 Task: Select the current location as Cape Cod, Massachusetts, United States . Now zoom + , and verify the location . Show zoom slider
Action: Mouse moved to (183, 349)
Screenshot: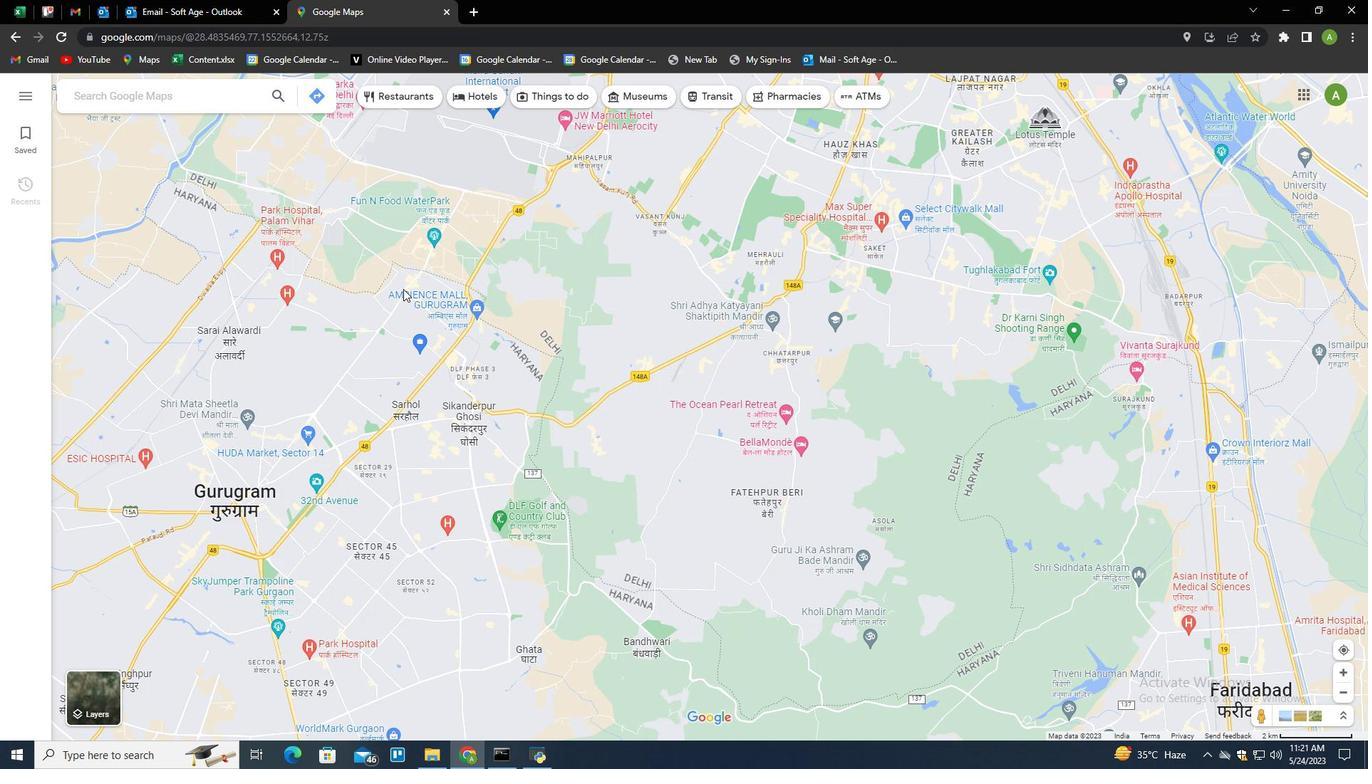 
Action: Mouse scrolled (183, 349) with delta (0, 0)
Screenshot: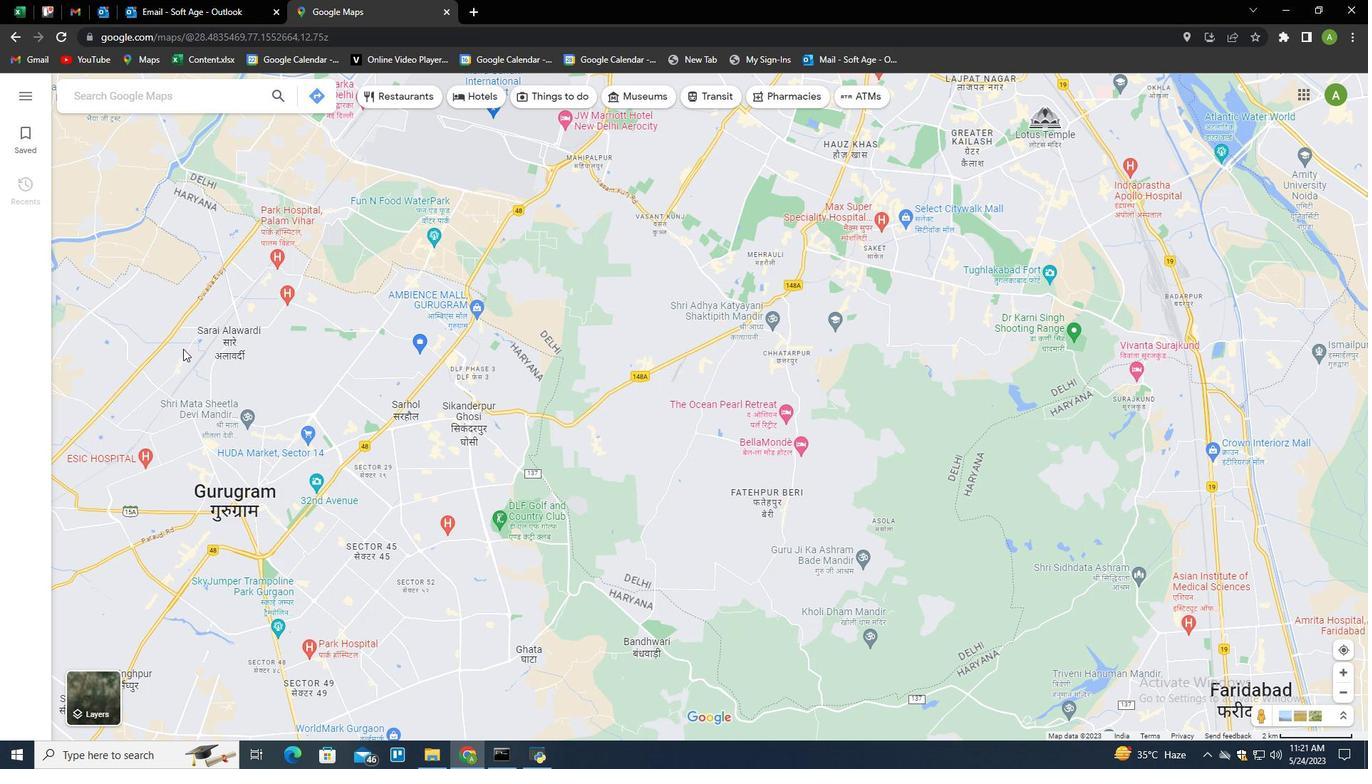 
Action: Mouse scrolled (183, 349) with delta (0, 0)
Screenshot: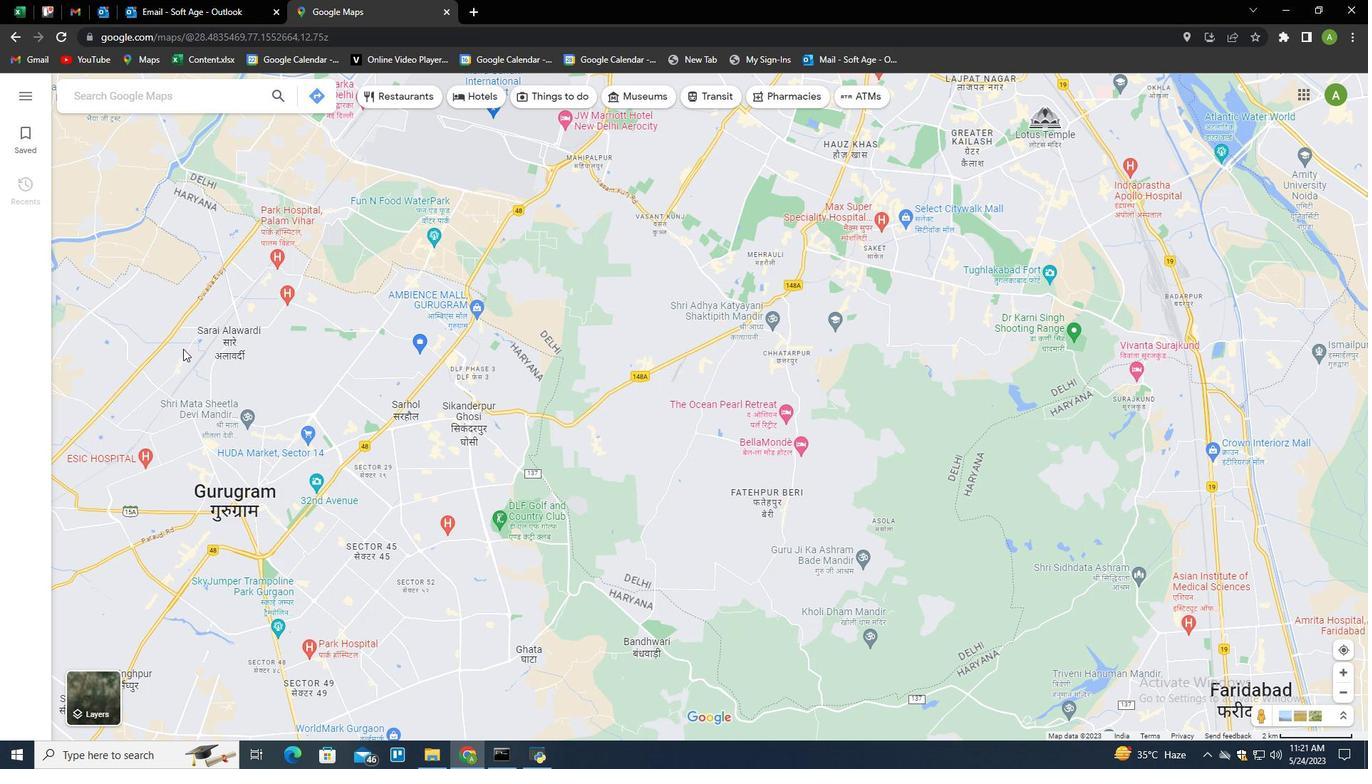 
Action: Mouse scrolled (183, 349) with delta (0, 0)
Screenshot: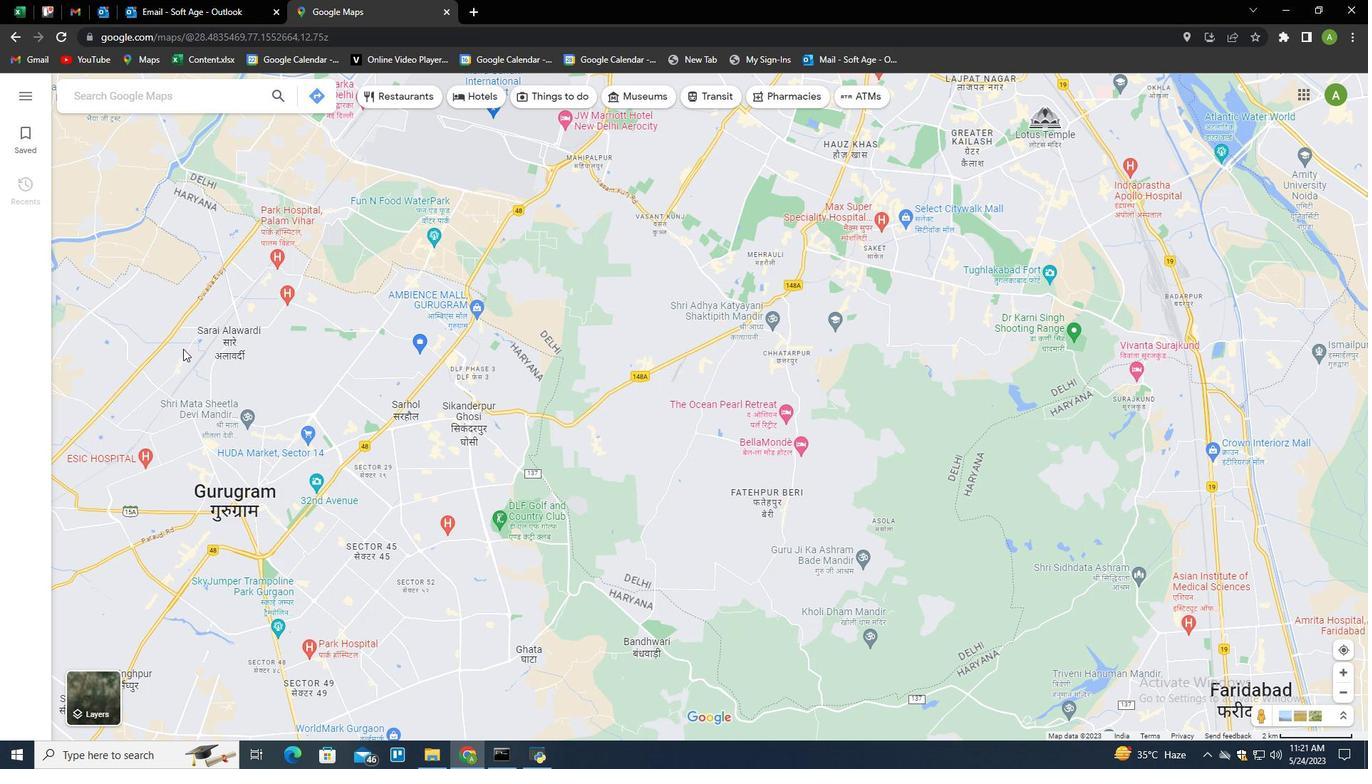 
Action: Mouse scrolled (183, 349) with delta (0, 0)
Screenshot: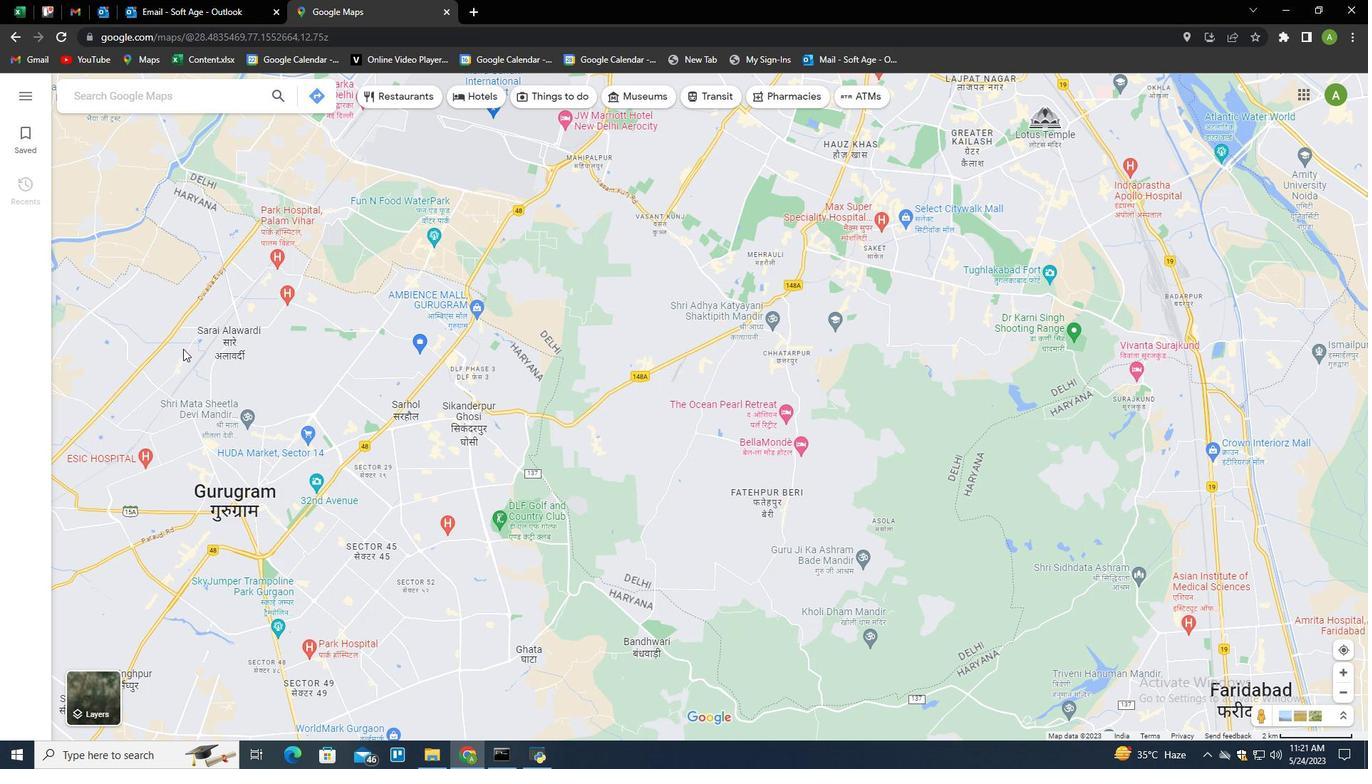 
Action: Mouse moved to (180, 338)
Screenshot: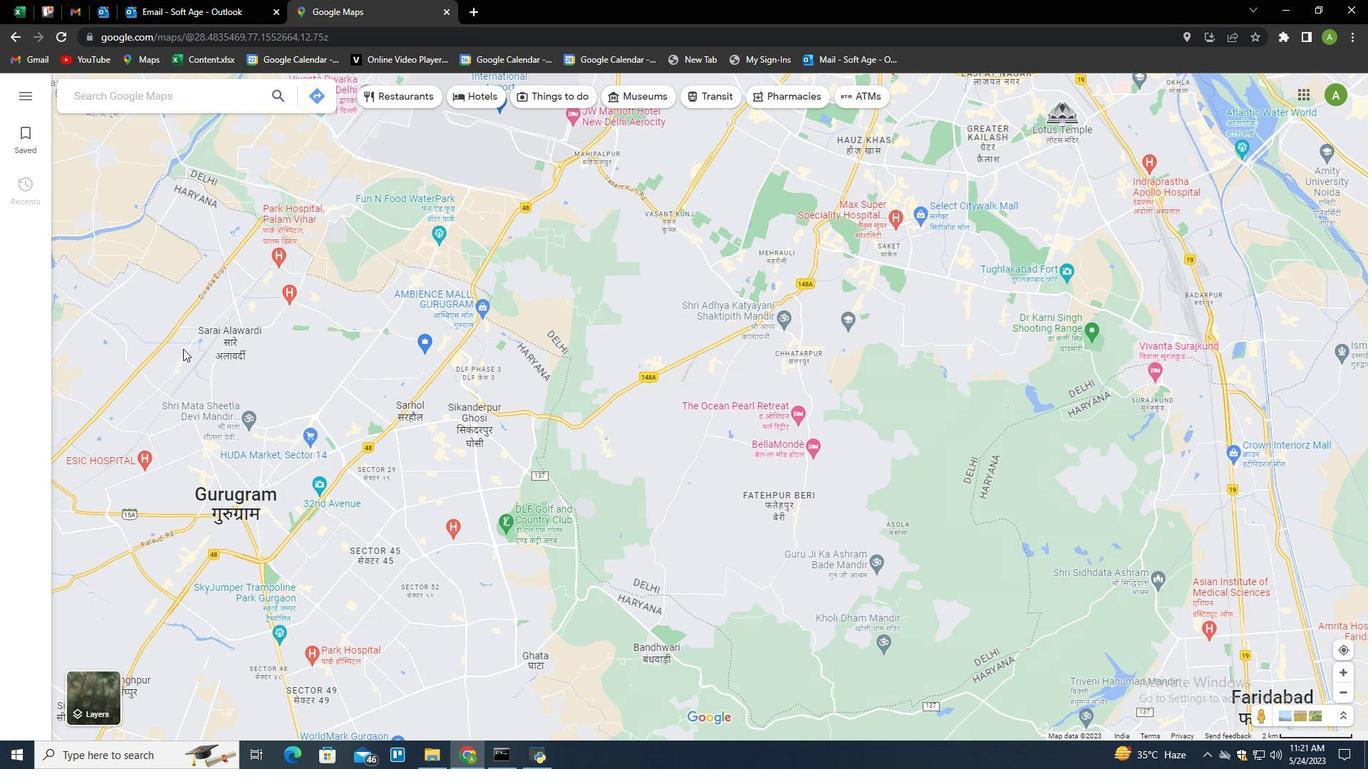 
Action: Mouse scrolled (180, 339) with delta (0, 0)
Screenshot: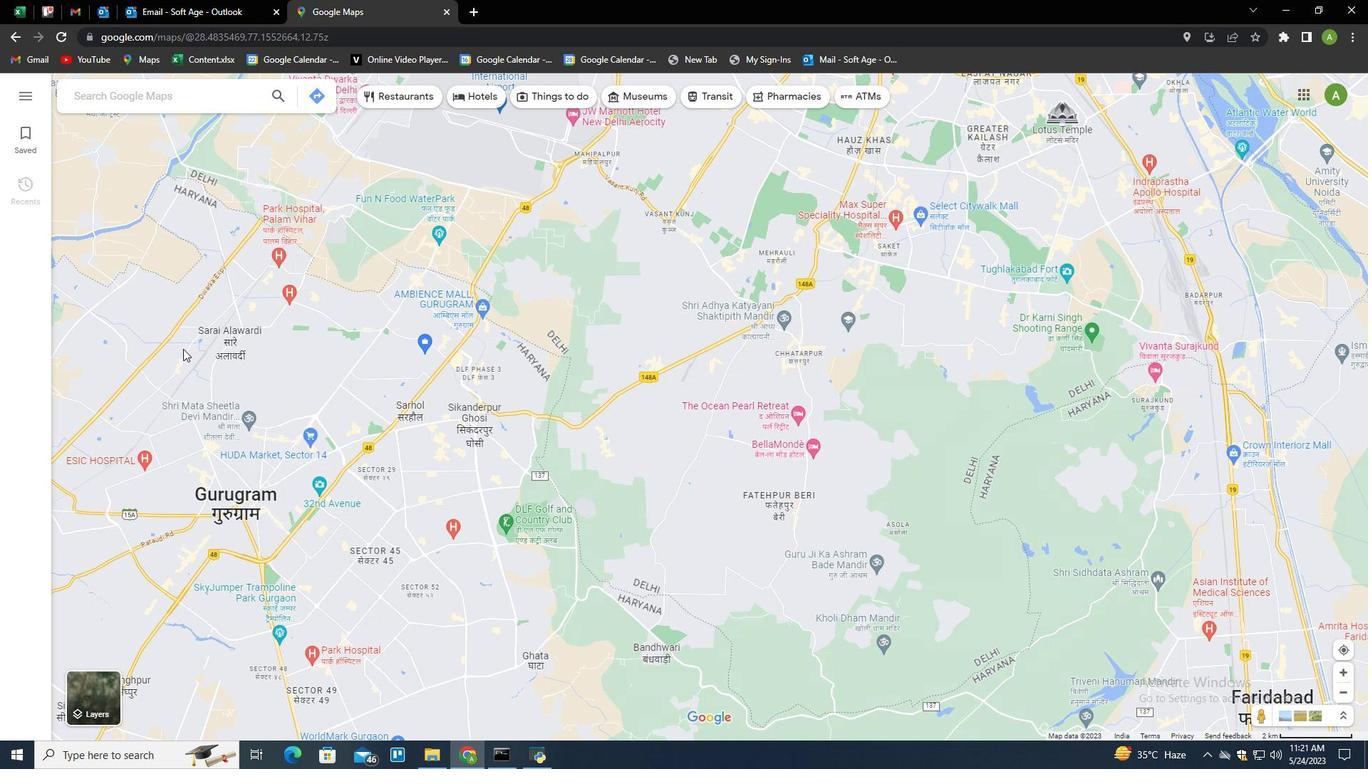 
Action: Mouse moved to (188, 337)
Screenshot: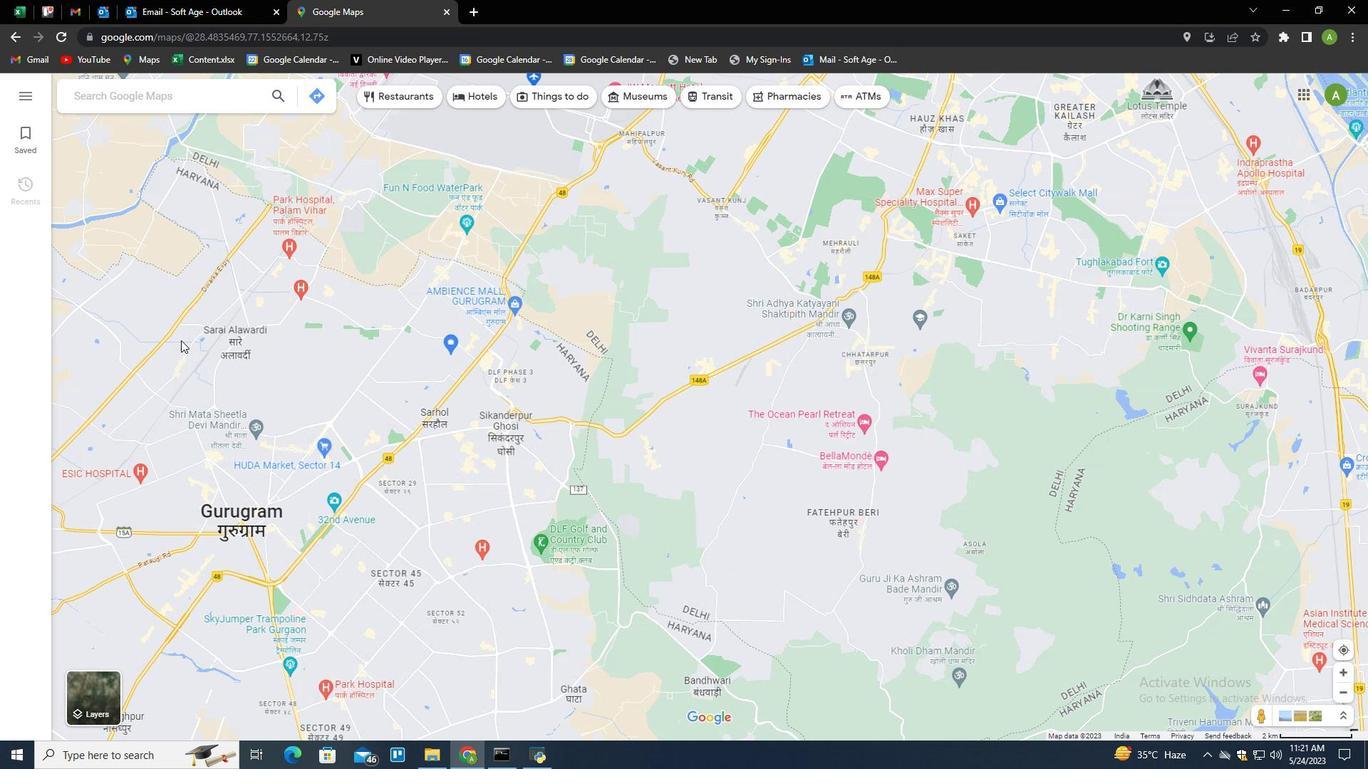 
Action: Mouse scrolled (188, 337) with delta (0, 0)
Screenshot: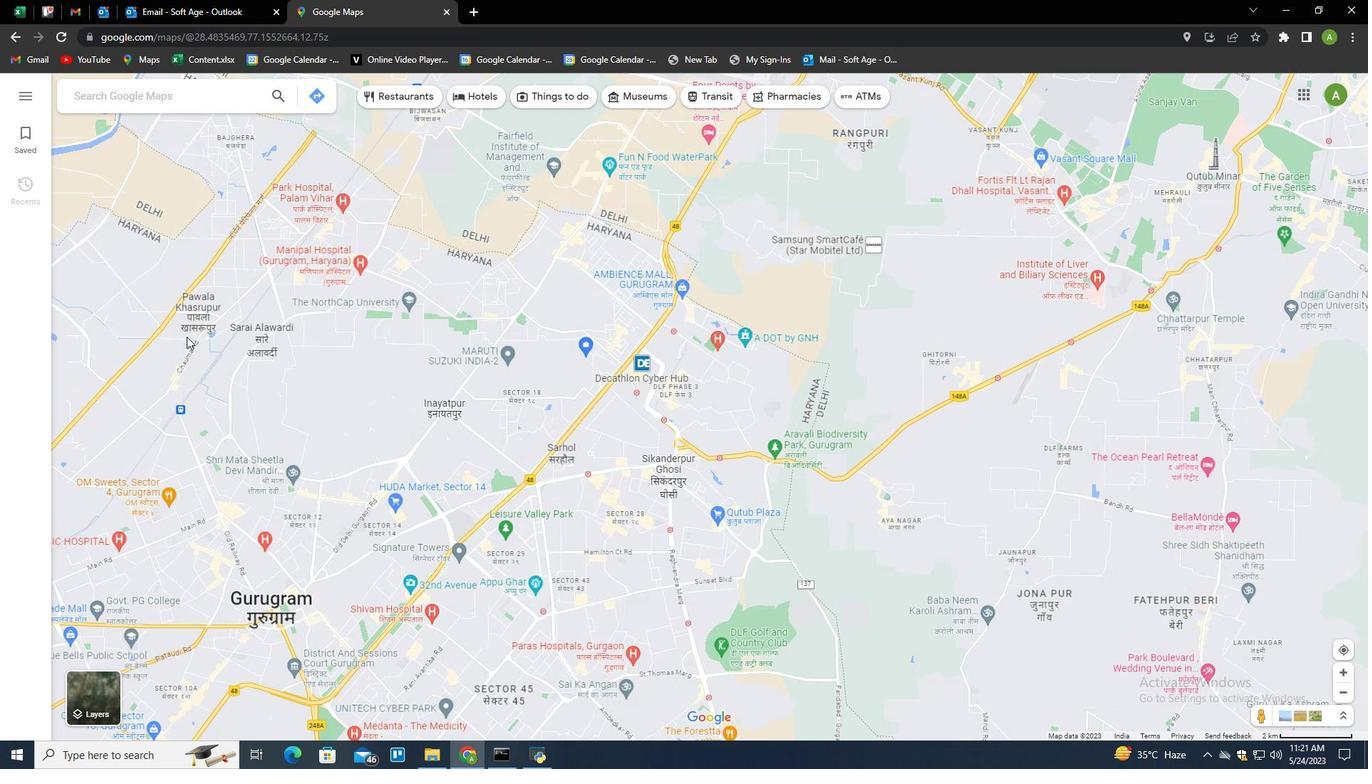 
Action: Mouse scrolled (188, 336) with delta (0, 0)
Screenshot: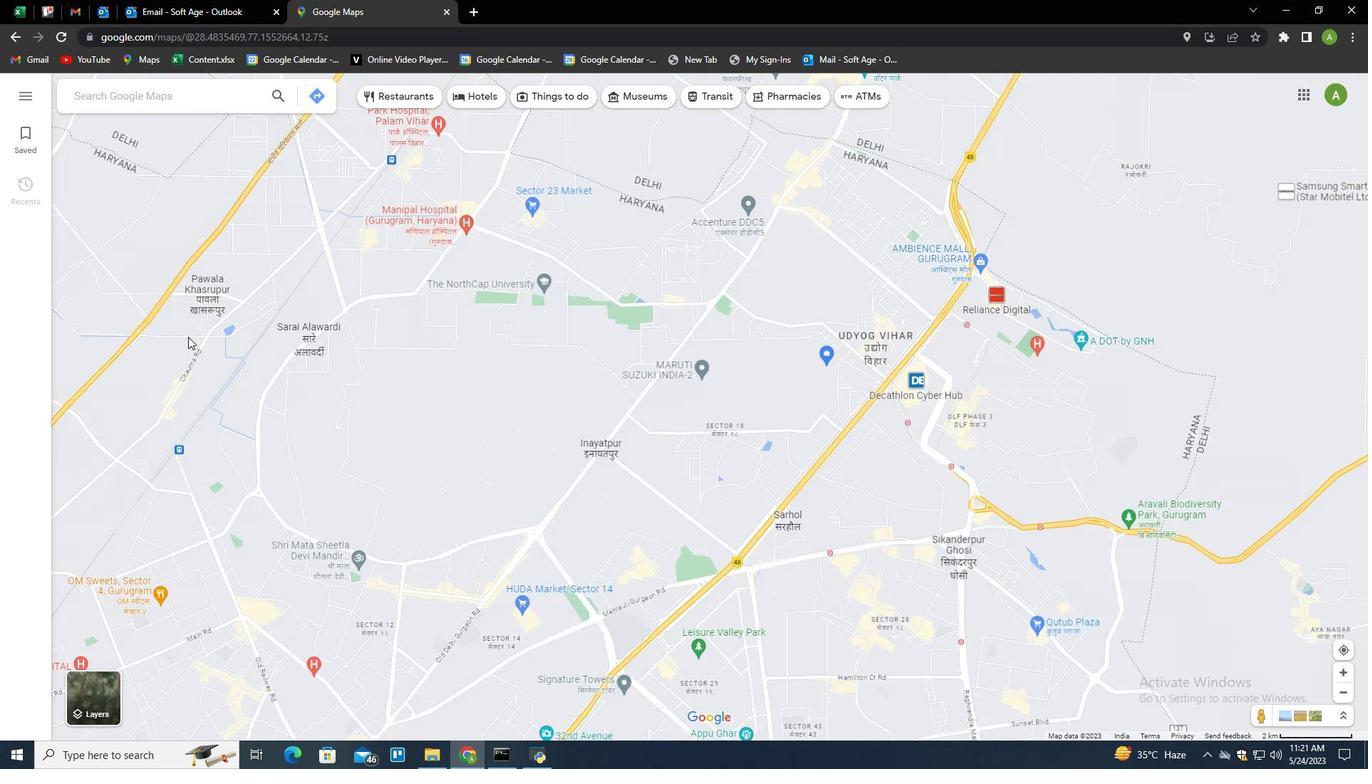
Action: Mouse scrolled (188, 336) with delta (0, 0)
Screenshot: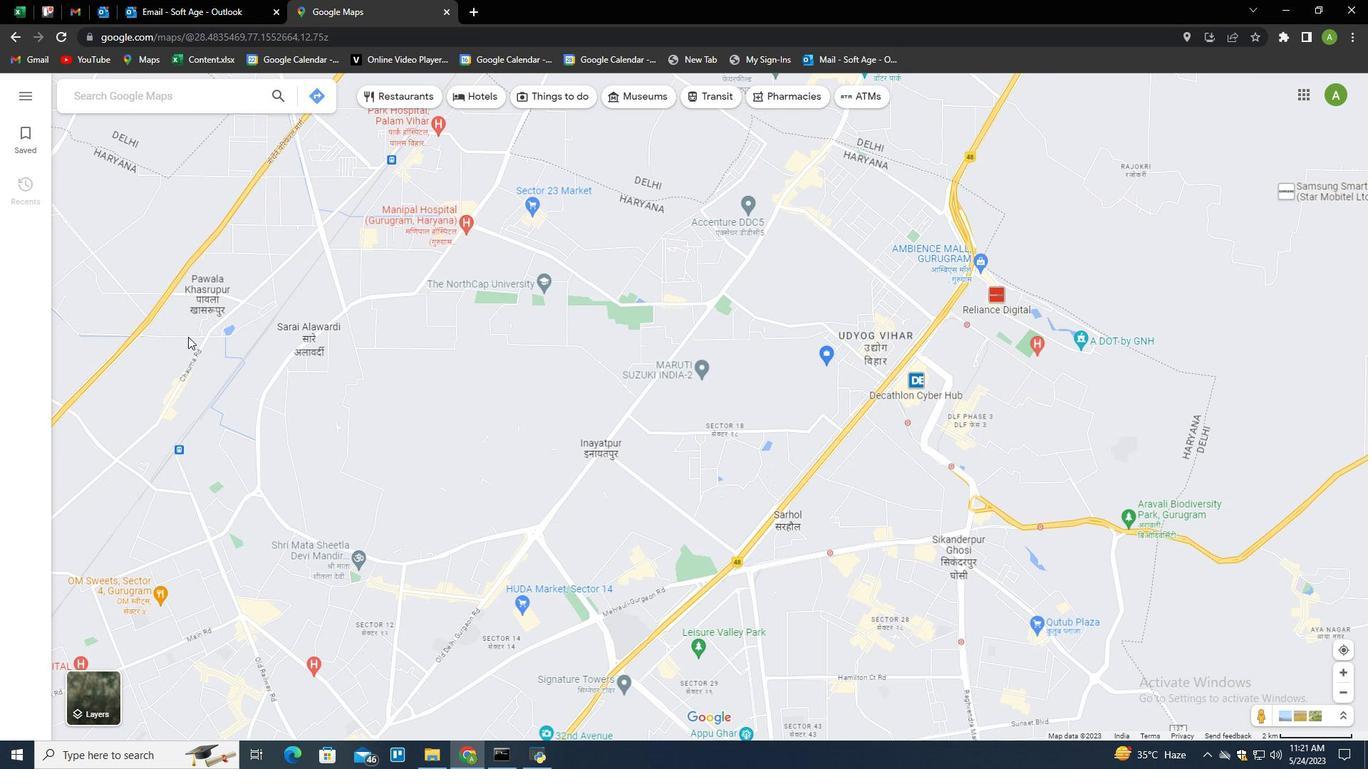 
Action: Mouse scrolled (188, 336) with delta (0, 0)
Screenshot: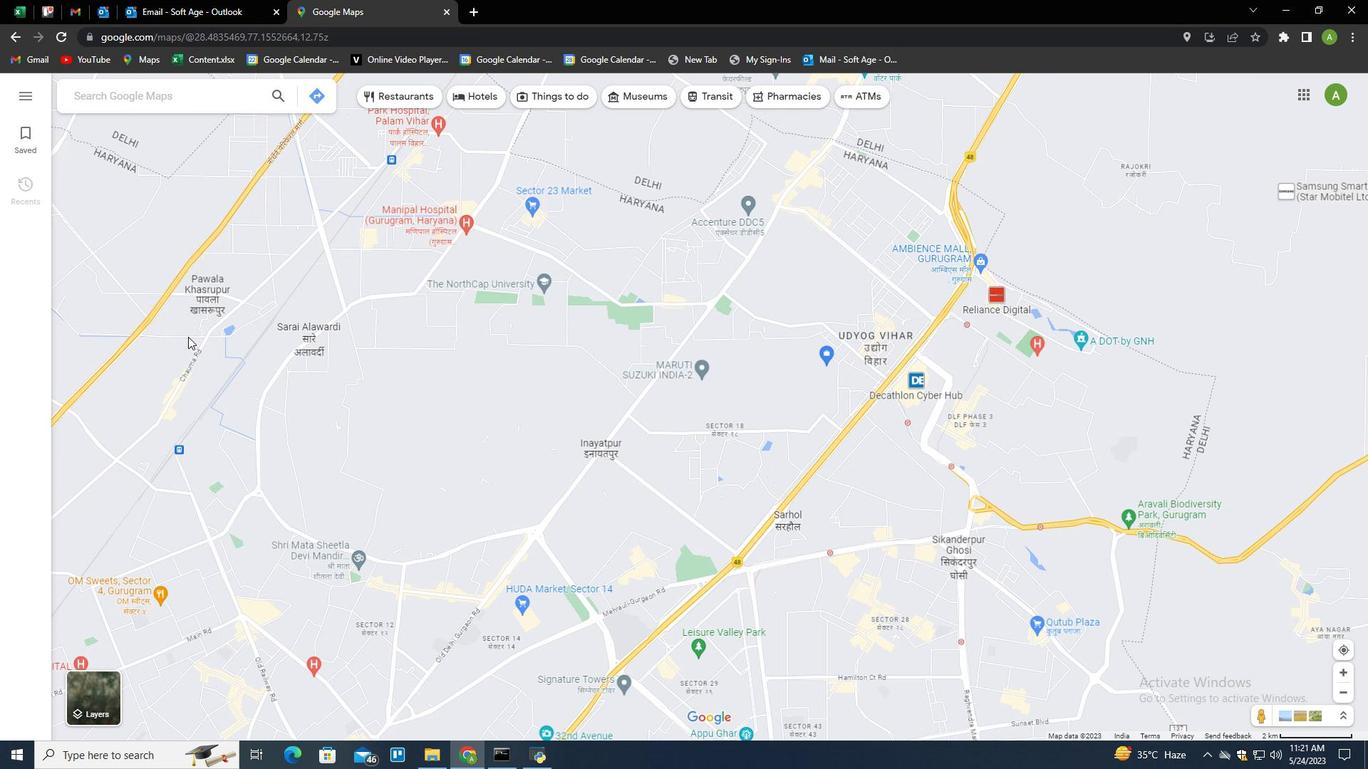 
Action: Mouse scrolled (188, 336) with delta (0, 0)
Screenshot: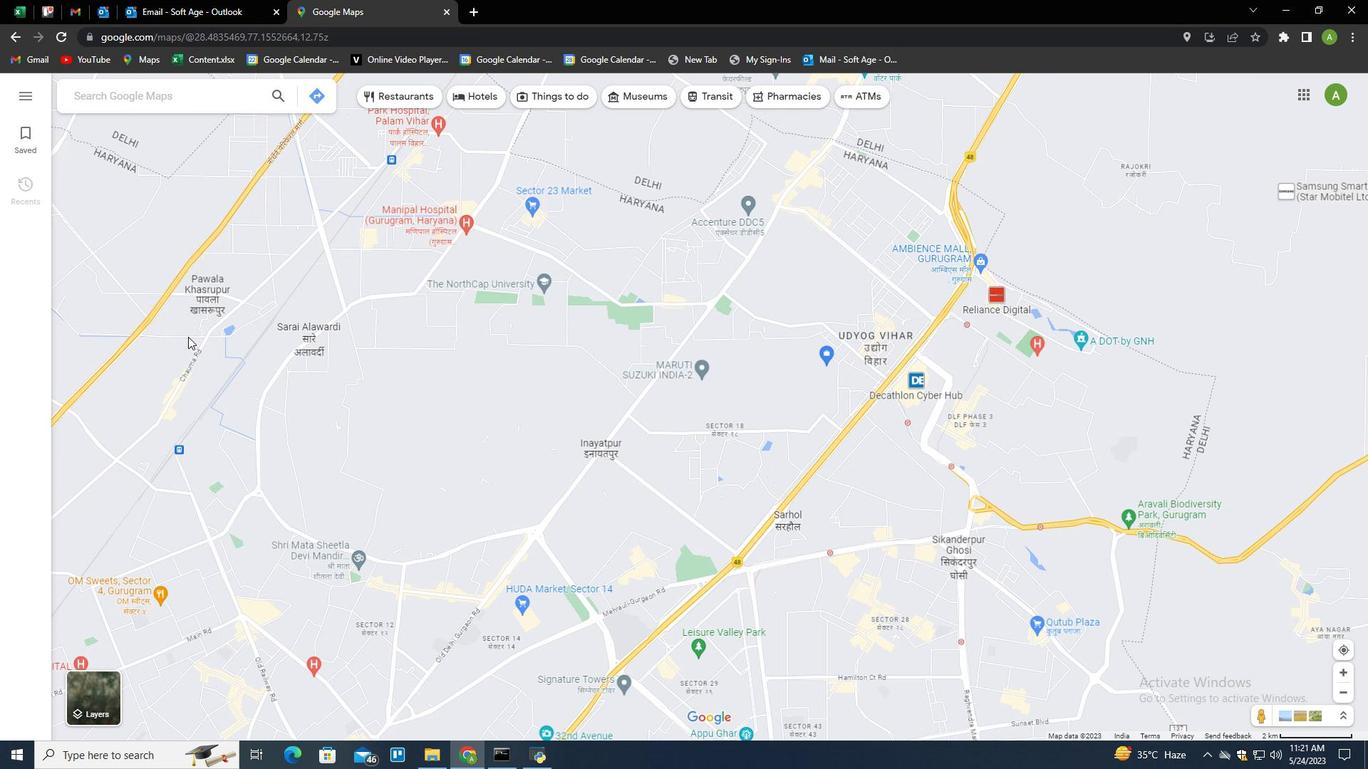 
Action: Mouse scrolled (188, 336) with delta (0, 0)
Screenshot: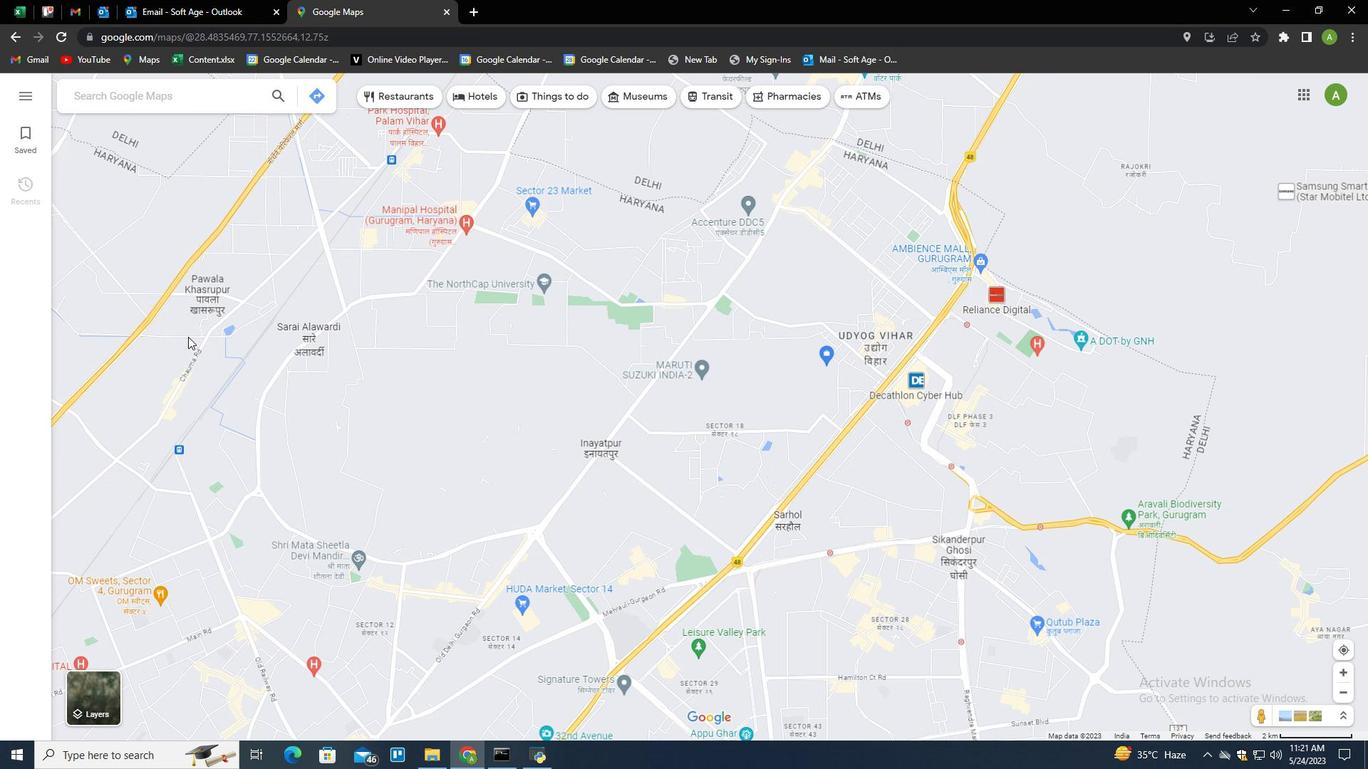 
Action: Mouse scrolled (188, 336) with delta (0, 0)
Screenshot: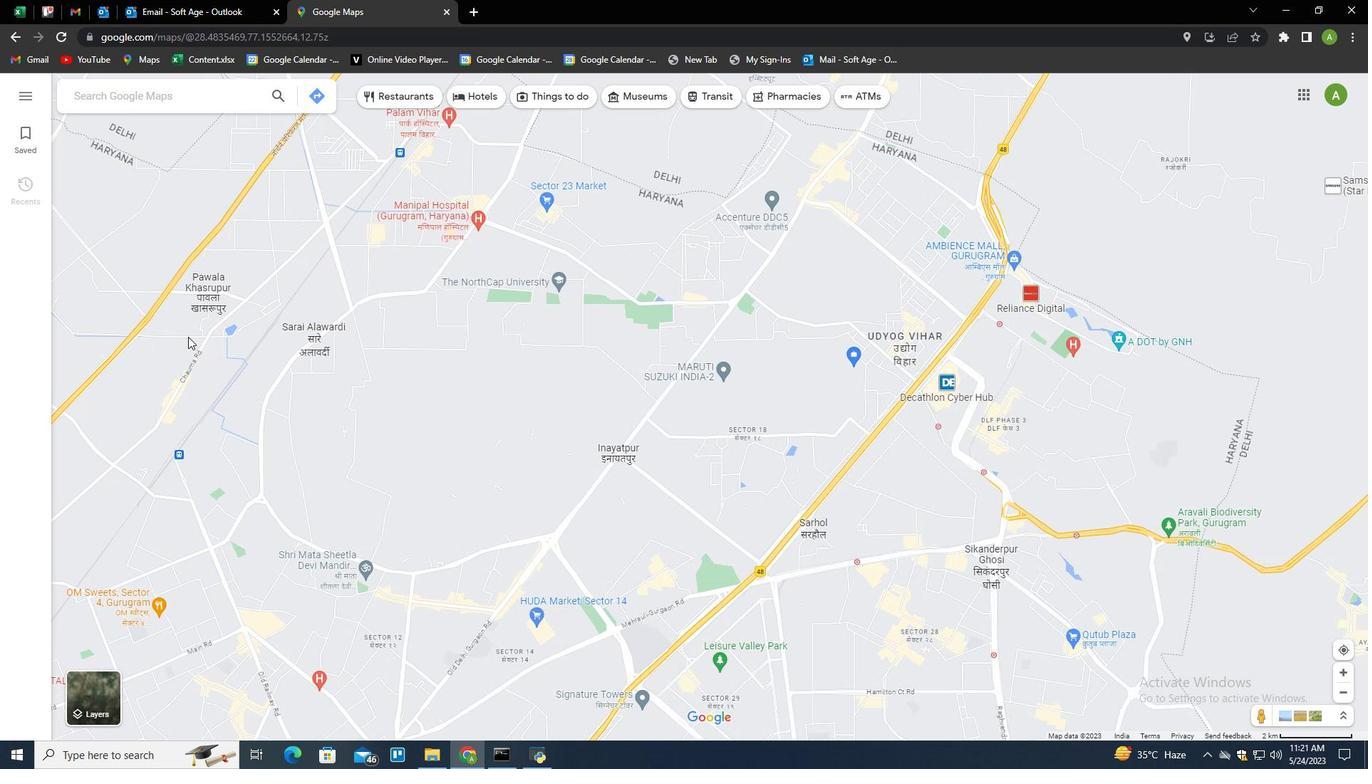 
Action: Mouse moved to (185, 337)
Screenshot: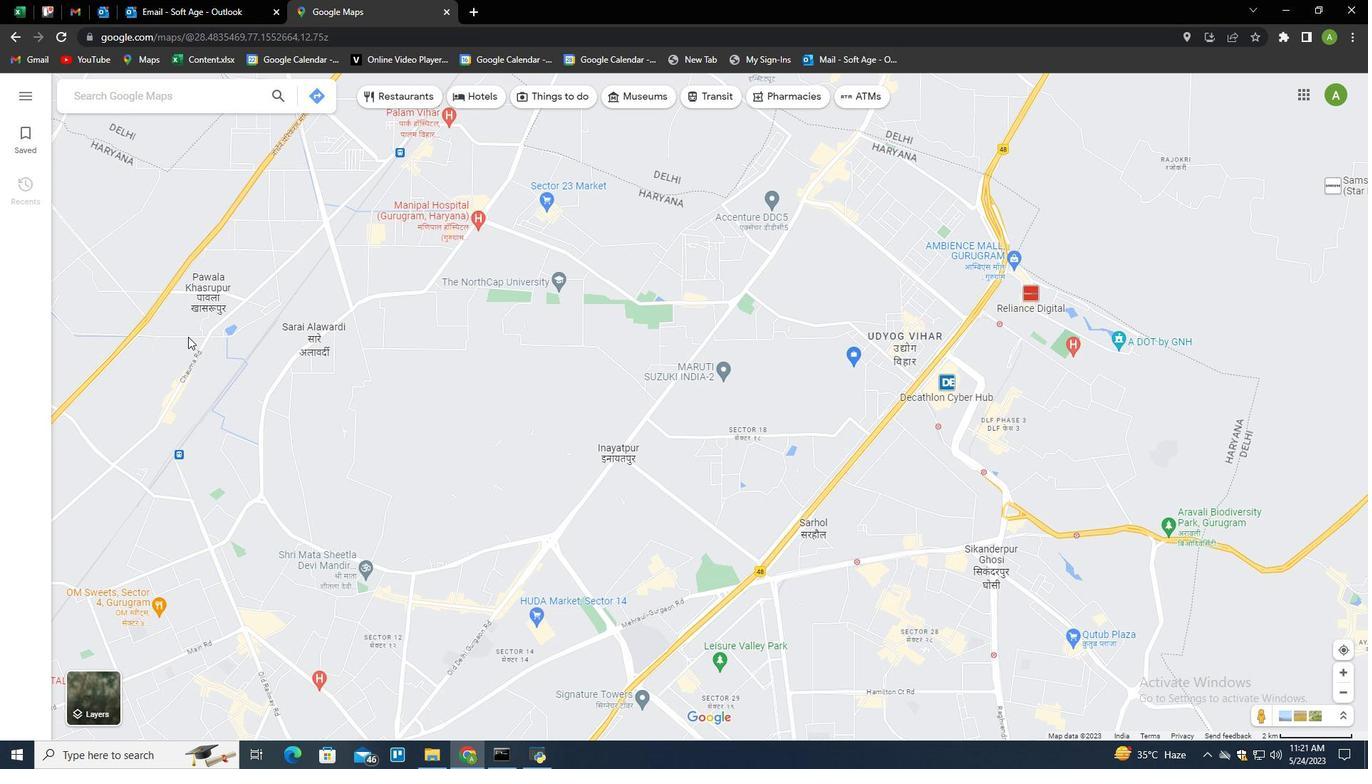 
Action: Mouse scrolled (185, 337) with delta (0, 0)
Screenshot: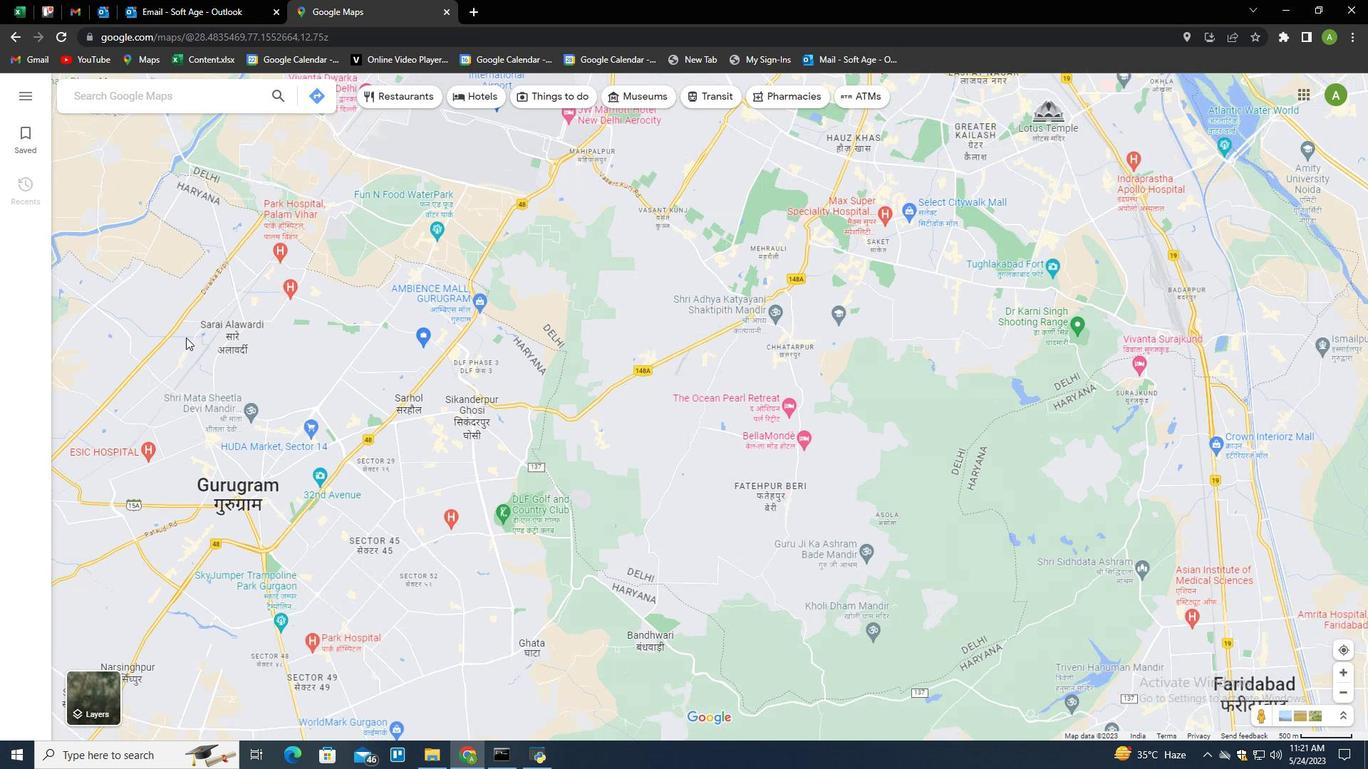 
Action: Mouse scrolled (185, 337) with delta (0, 0)
Screenshot: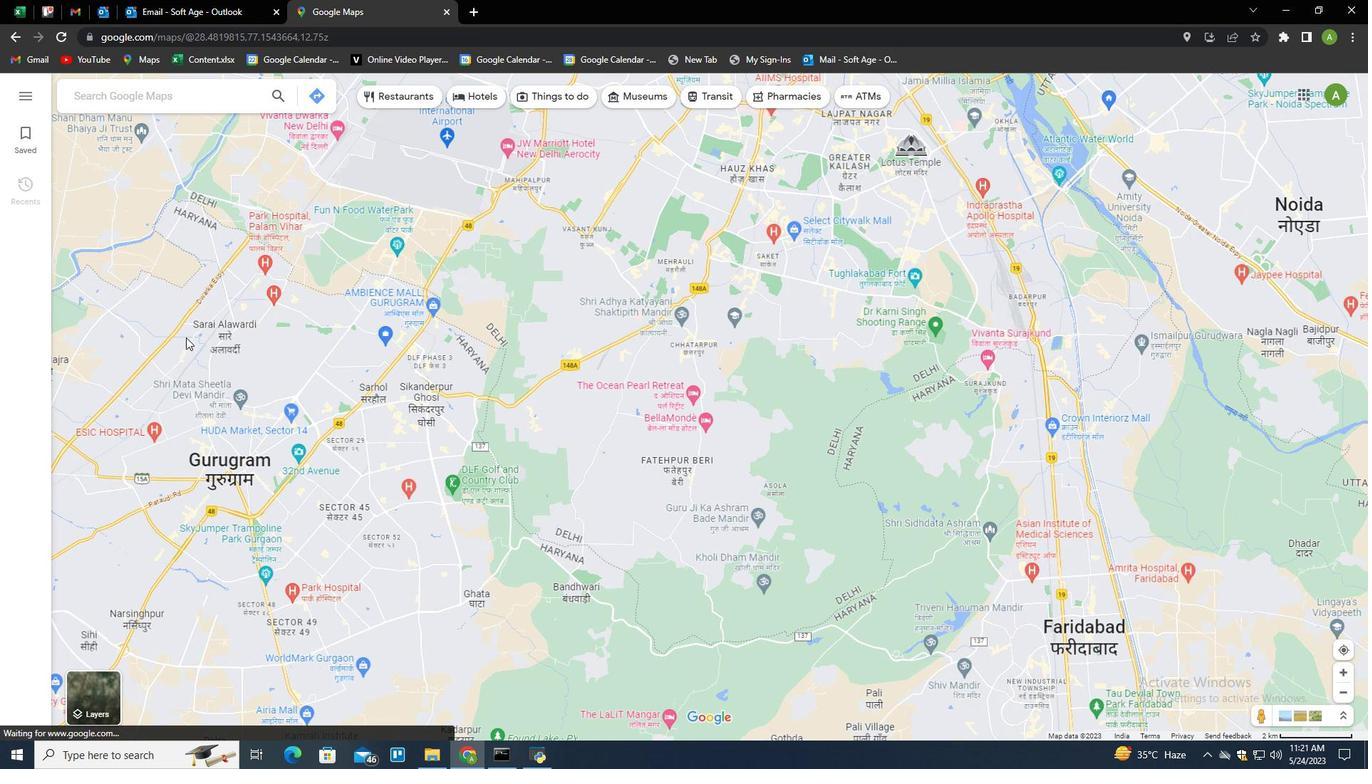 
Action: Mouse scrolled (185, 337) with delta (0, 0)
Screenshot: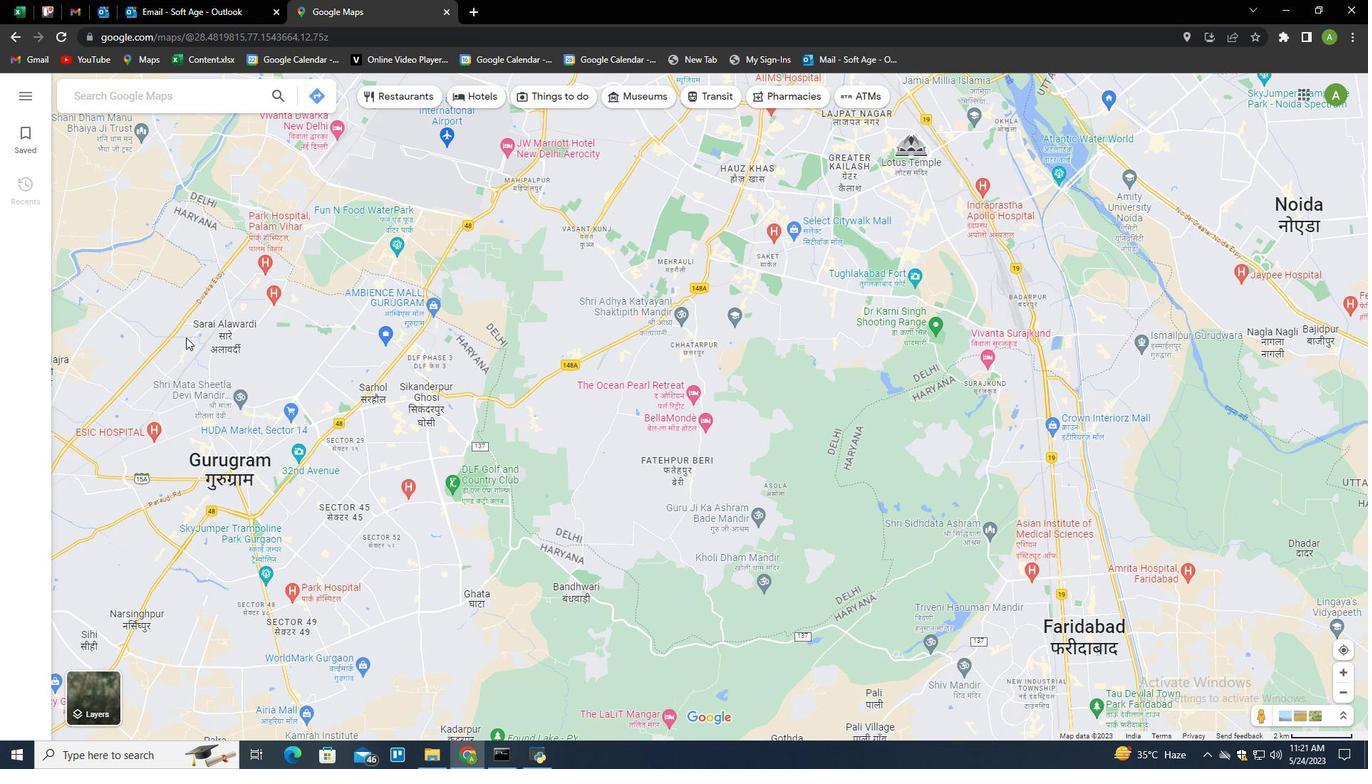 
Action: Mouse moved to (309, 96)
Screenshot: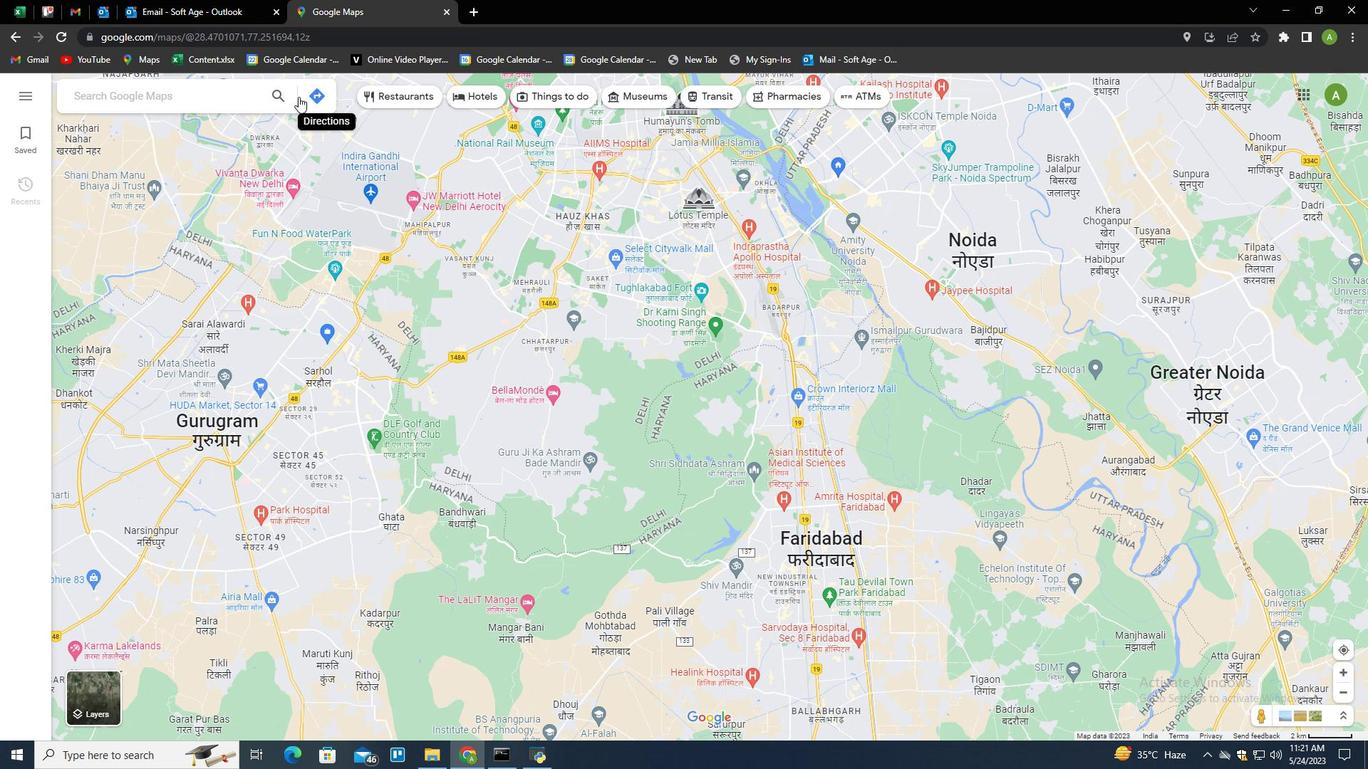 
Action: Mouse pressed left at (309, 96)
Screenshot: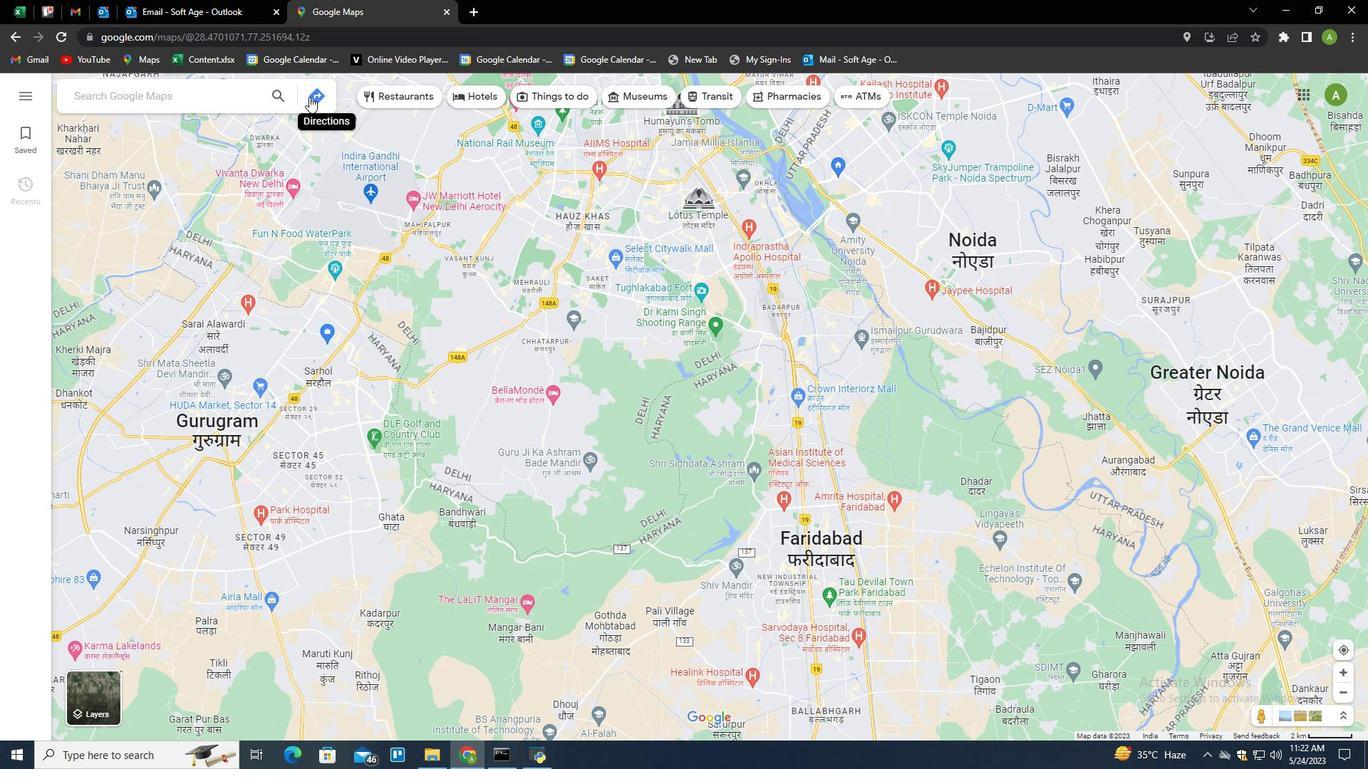 
Action: Mouse moved to (319, 96)
Screenshot: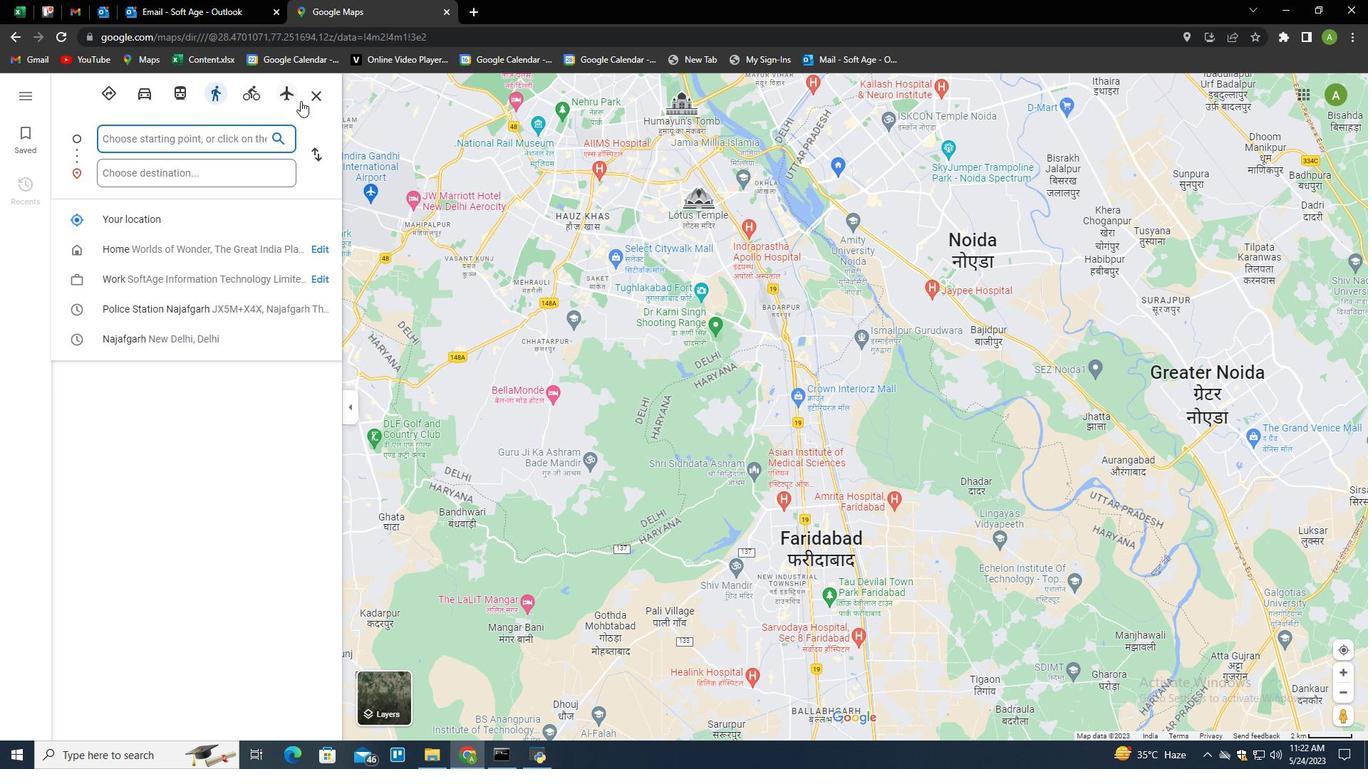 
Action: Mouse pressed left at (319, 96)
Screenshot: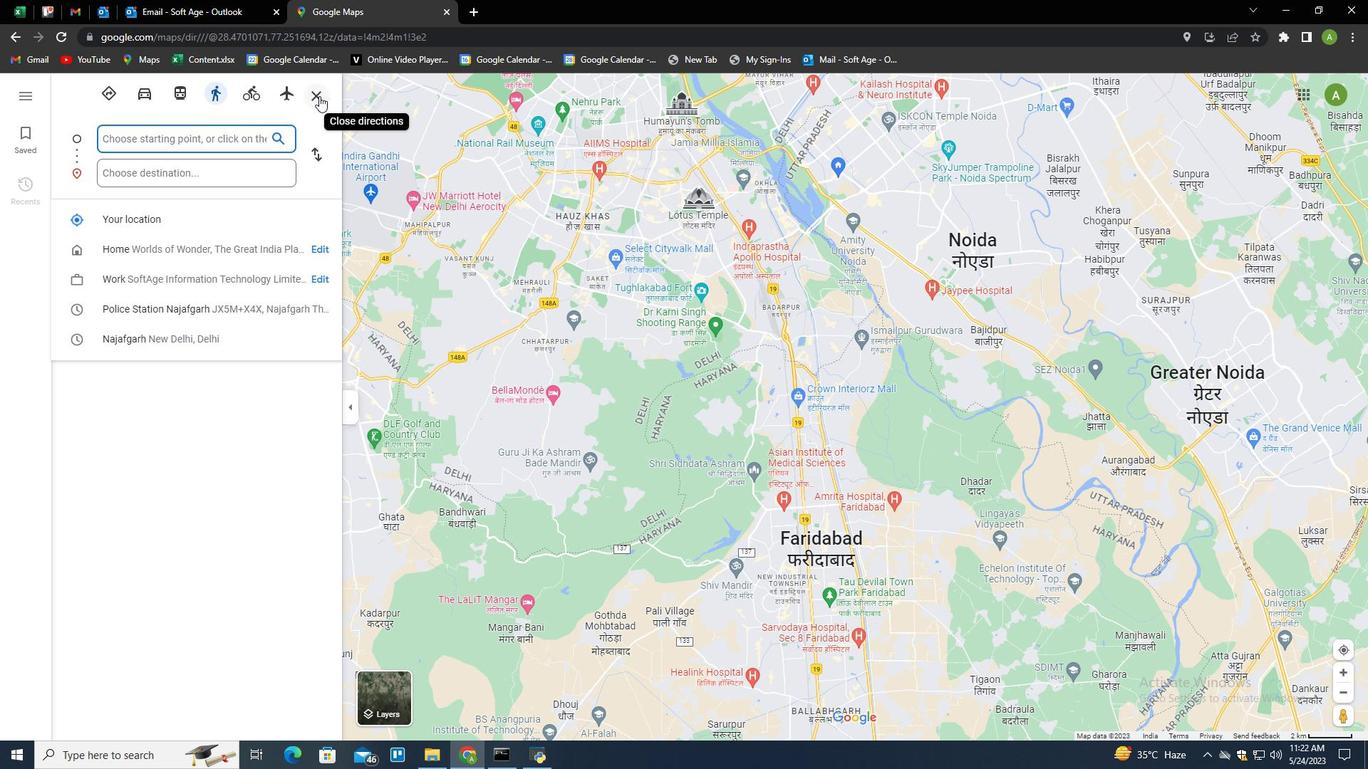 
Action: Mouse moved to (240, 101)
Screenshot: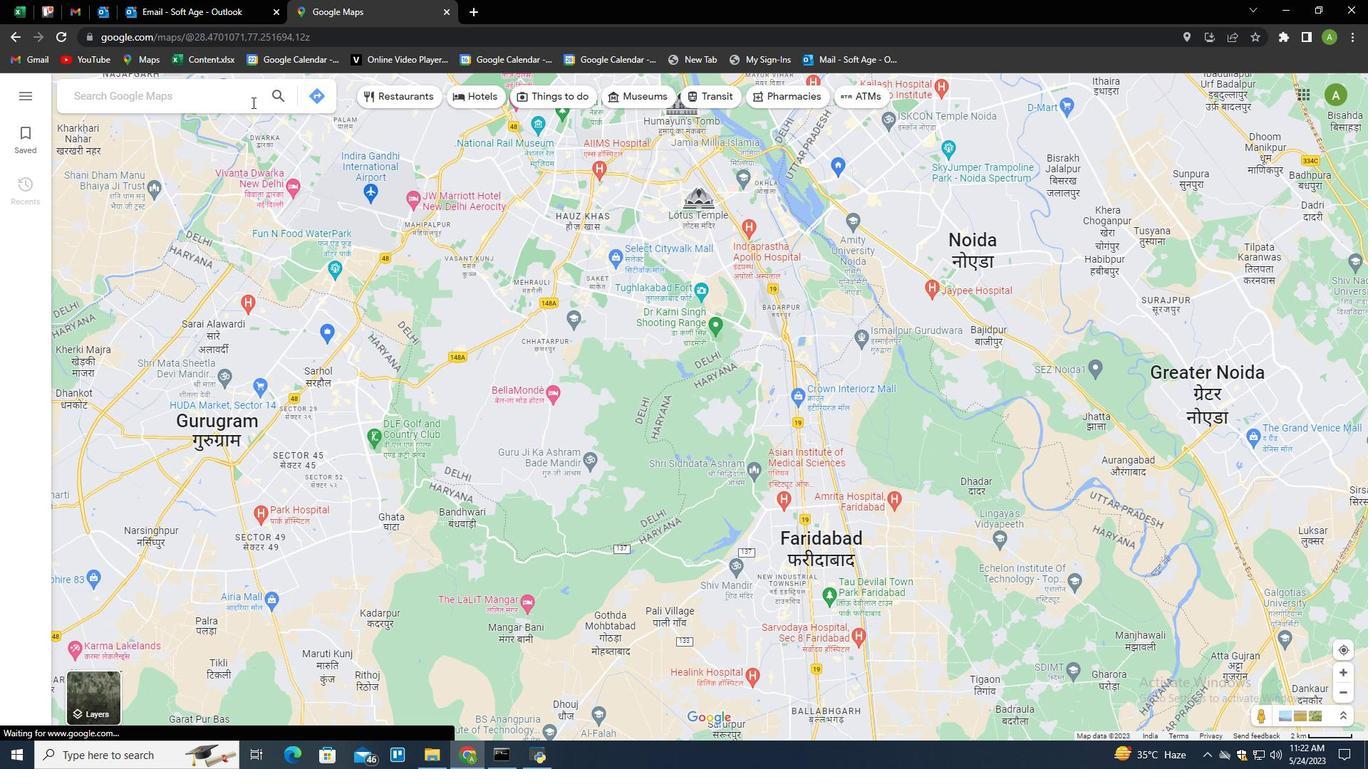 
Action: Mouse pressed left at (240, 101)
Screenshot: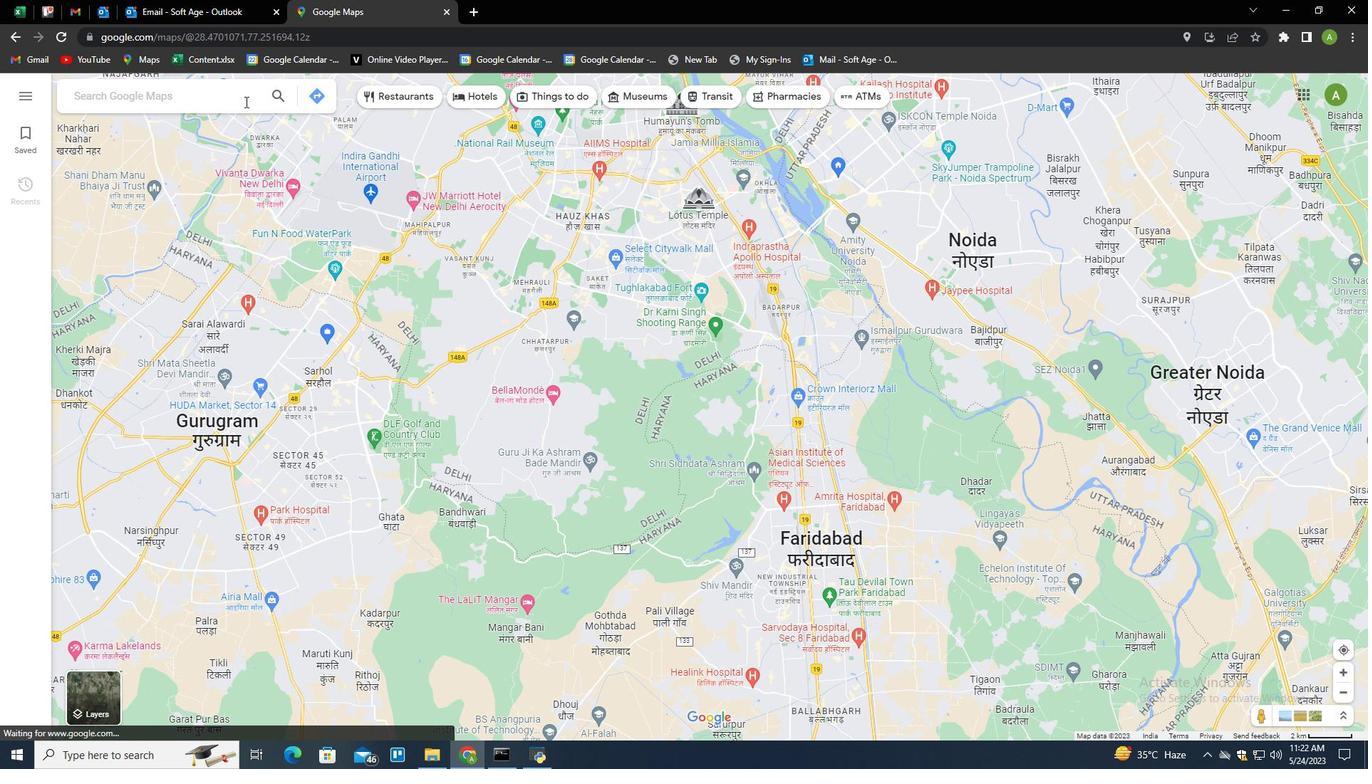 
Action: Key pressed <Key.shift>Cape<Key.space><Key.shift>COd<Key.backspace><Key.backspace>od,<Key.space><Key.shift>Massachusetts,<Key.space><Key.shift>United<Key.space><Key.shift>States<Key.enter>
Screenshot: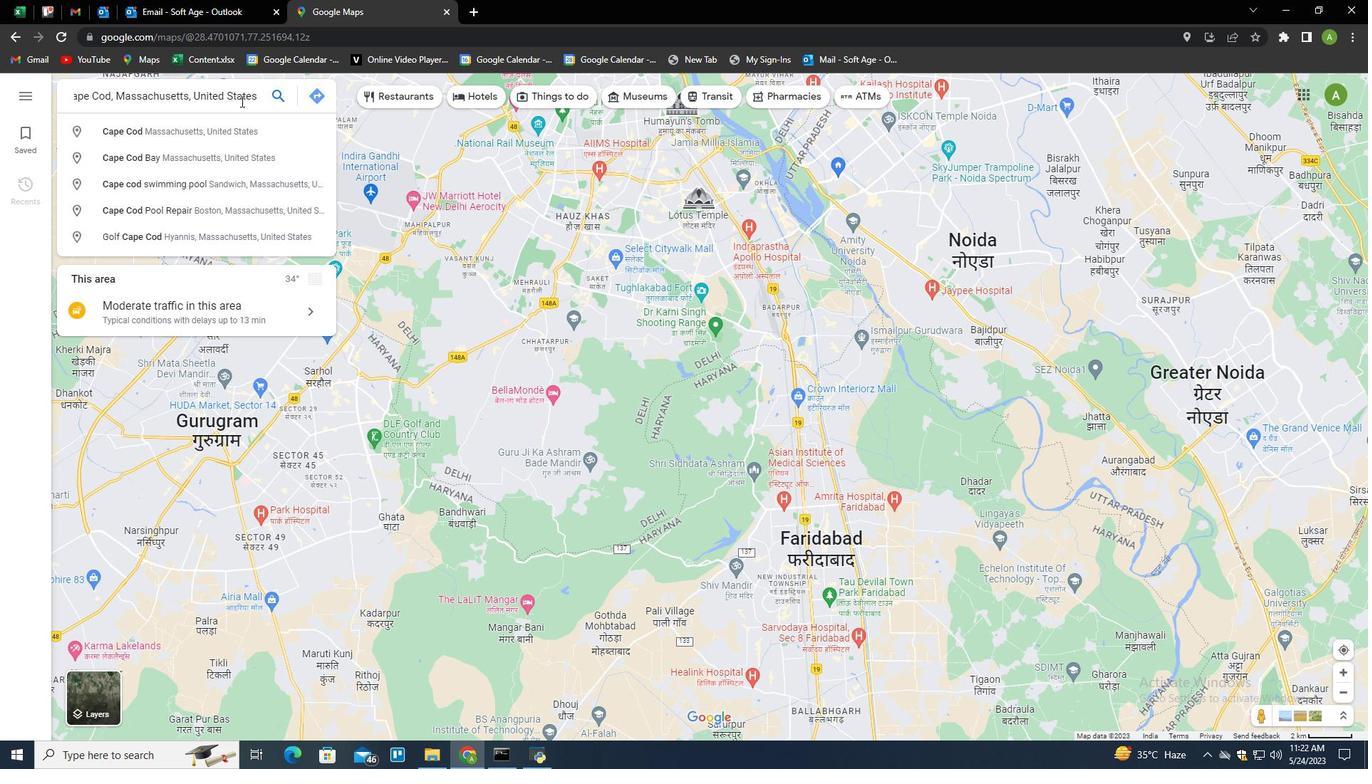 
Action: Mouse moved to (349, 418)
Screenshot: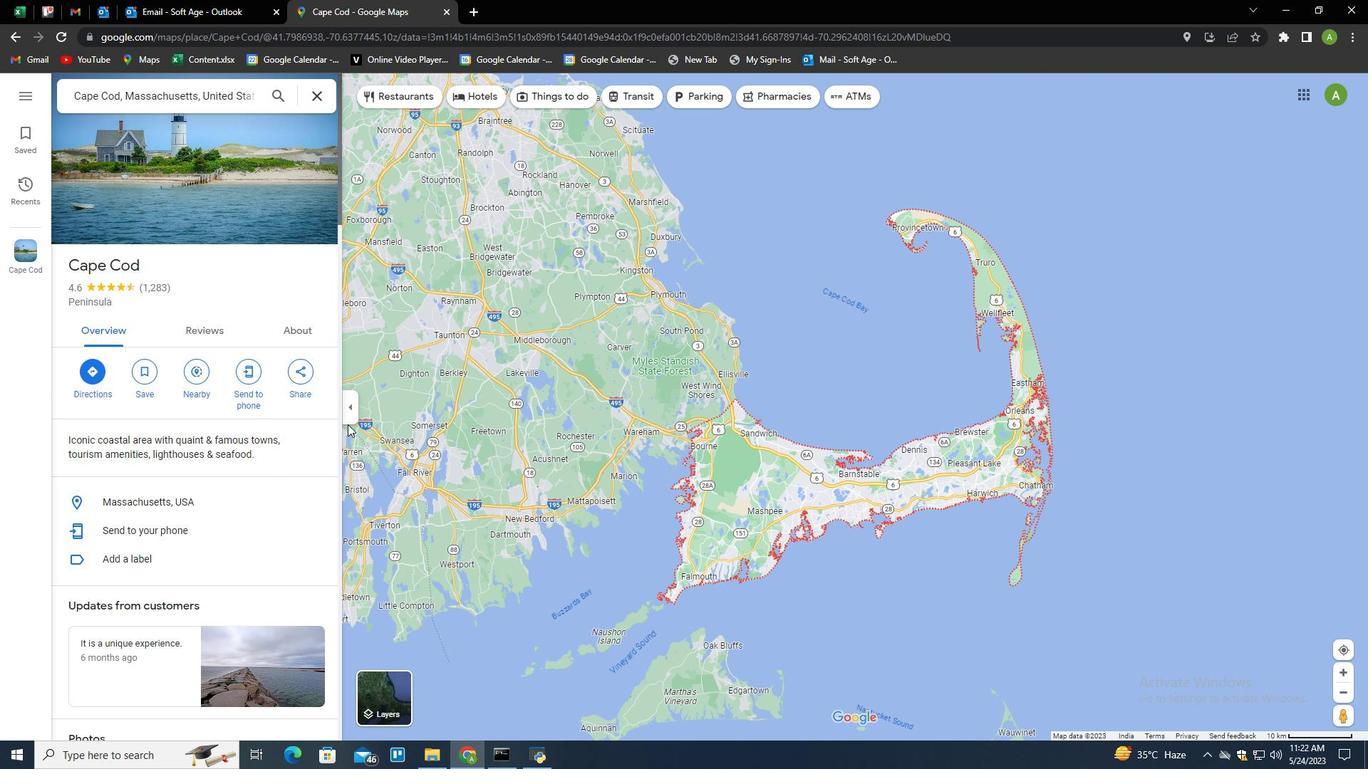 
Action: Mouse pressed left at (349, 418)
Screenshot: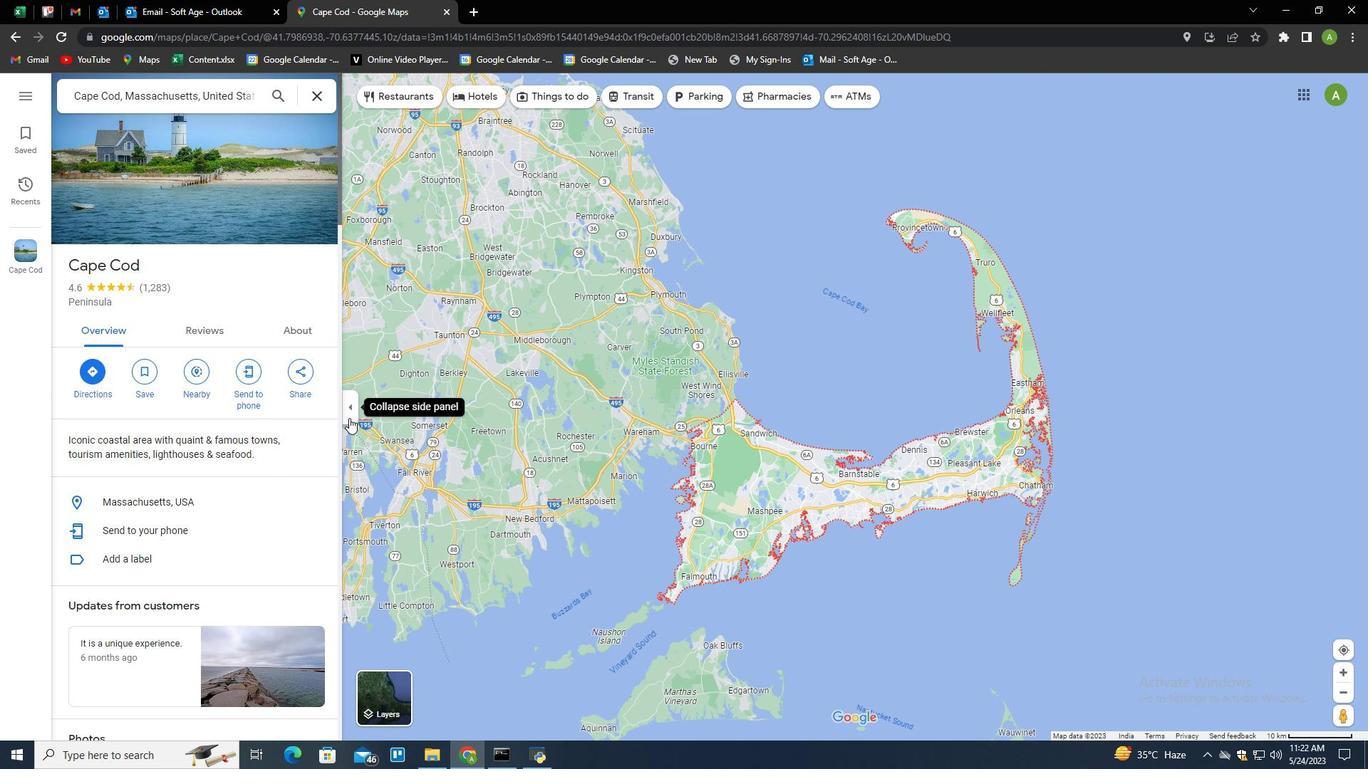 
Action: Mouse moved to (1345, 668)
Screenshot: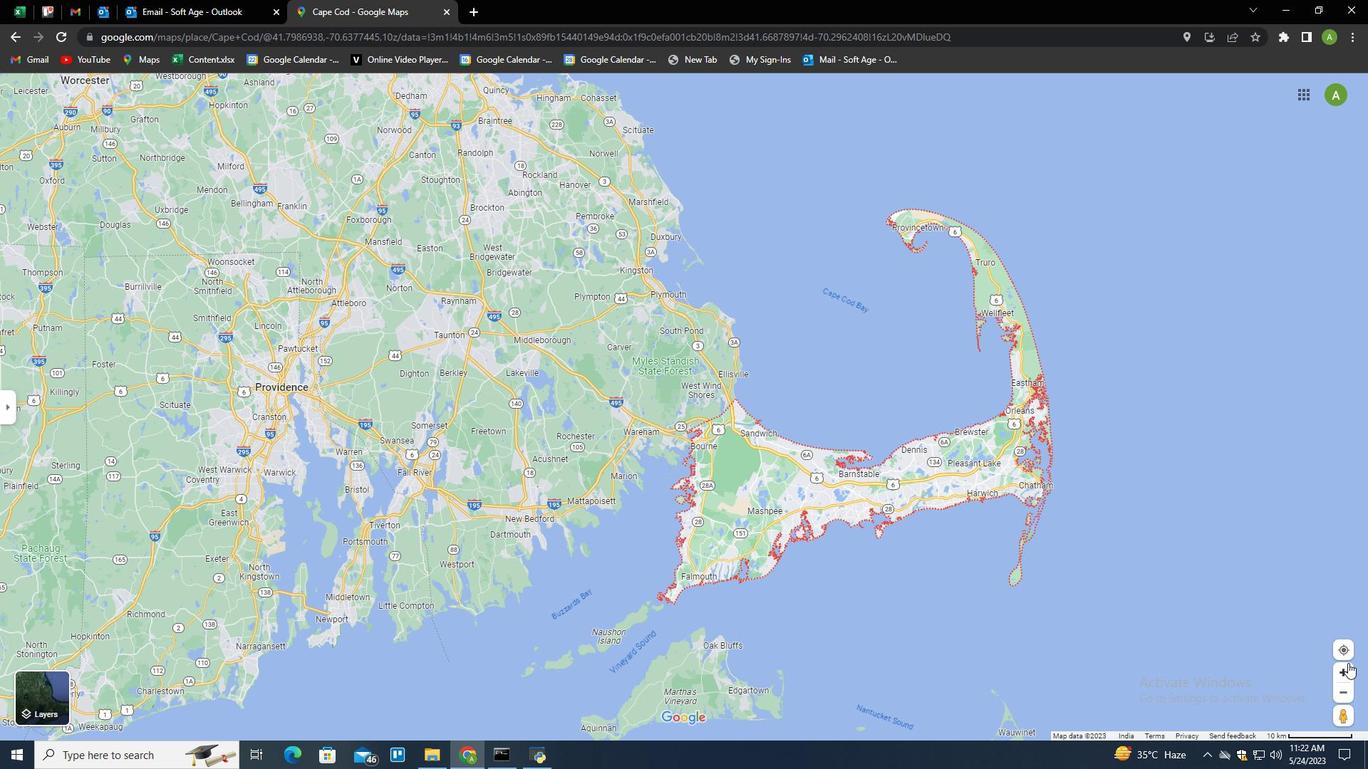 
Action: Mouse pressed left at (1345, 668)
Screenshot: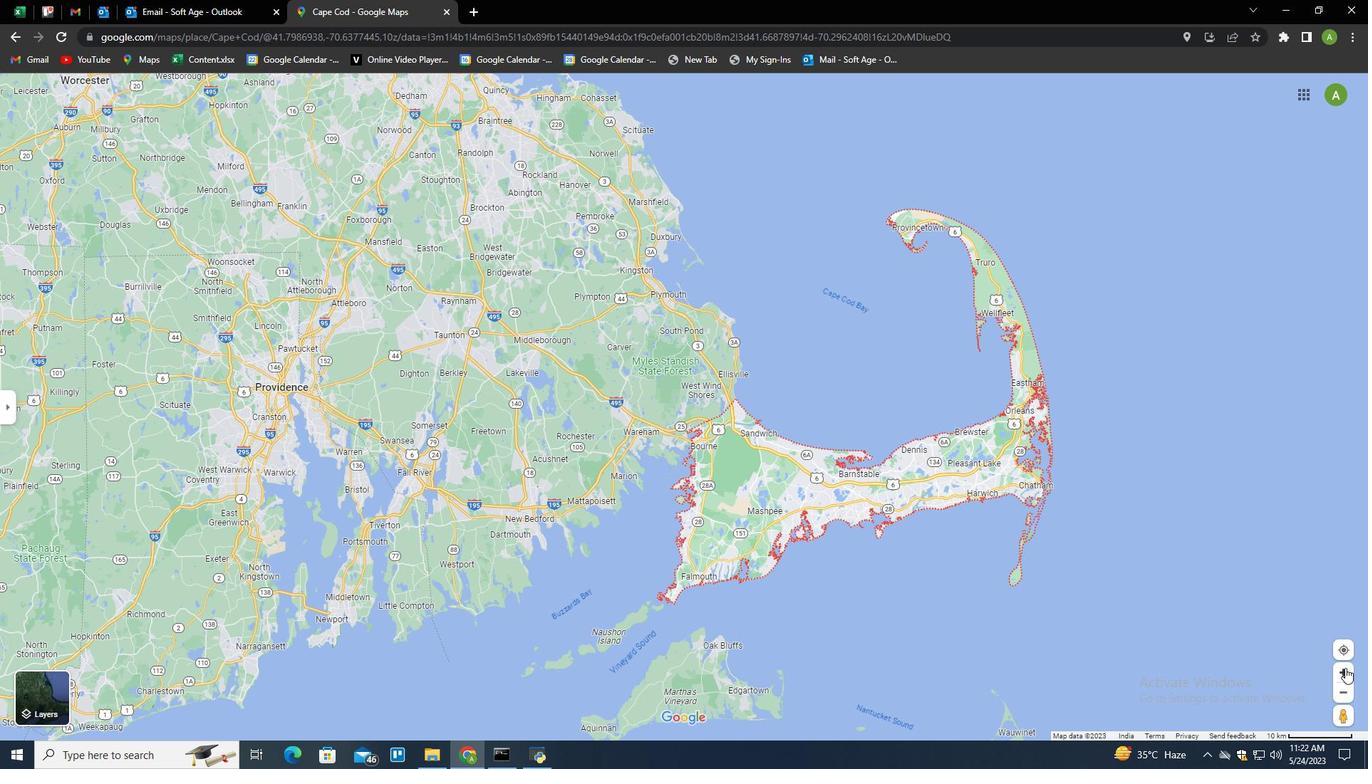 
Action: Mouse moved to (1030, 703)
Screenshot: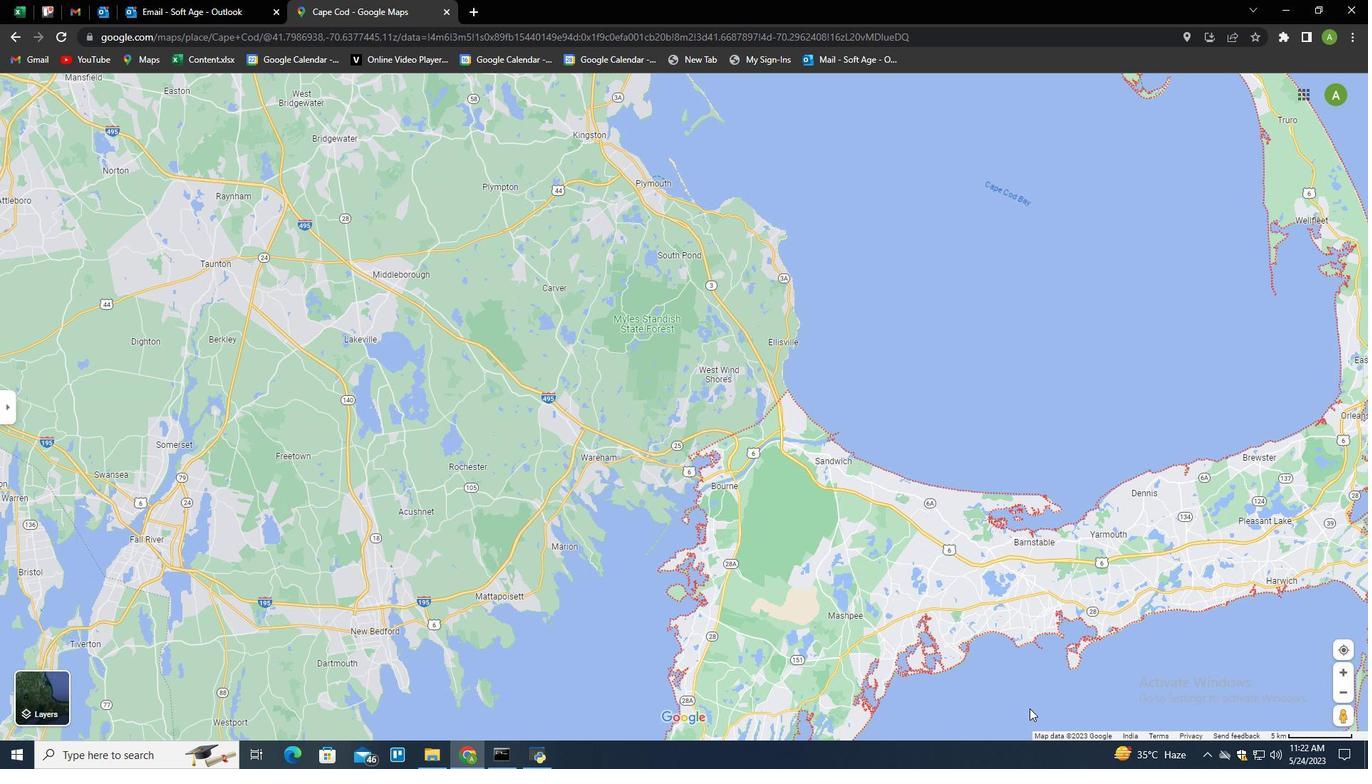 
Action: Mouse pressed left at (1030, 703)
Screenshot: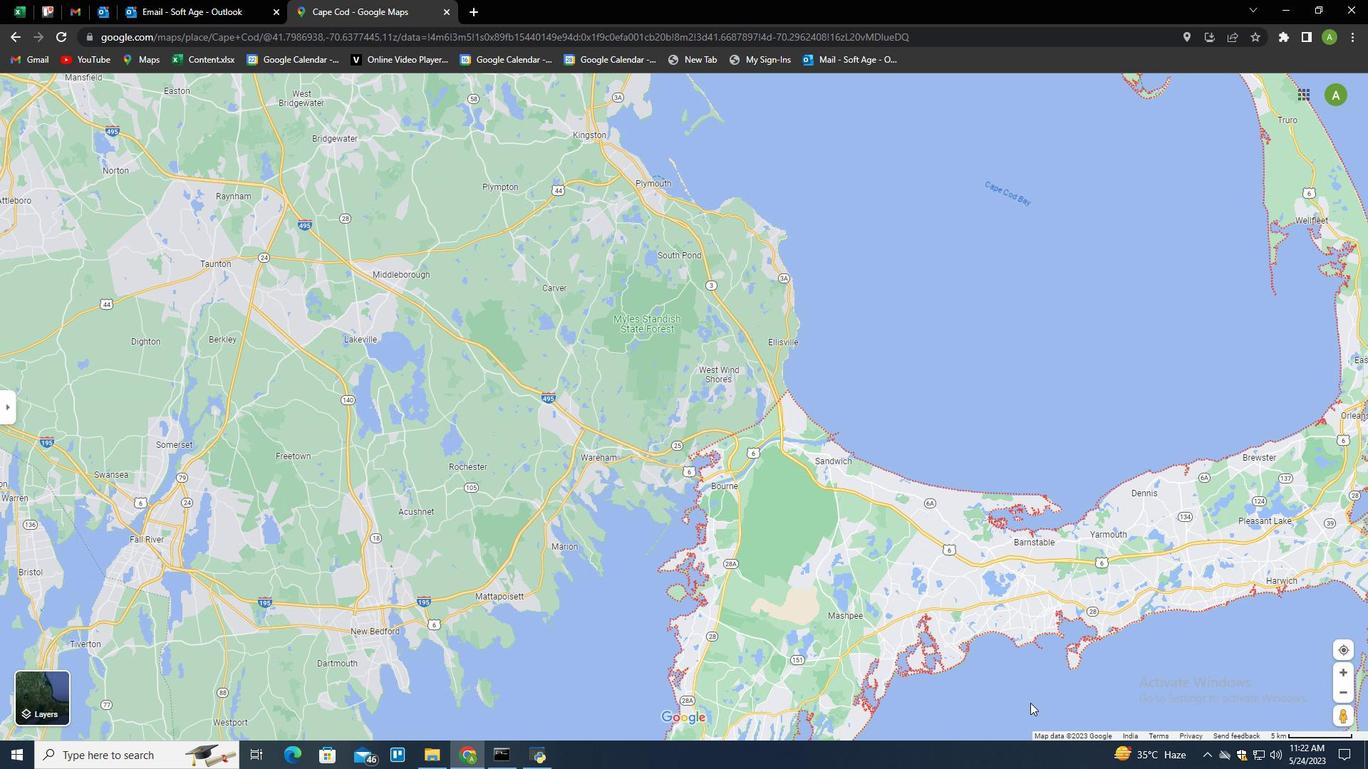 
Action: Mouse moved to (810, 591)
Screenshot: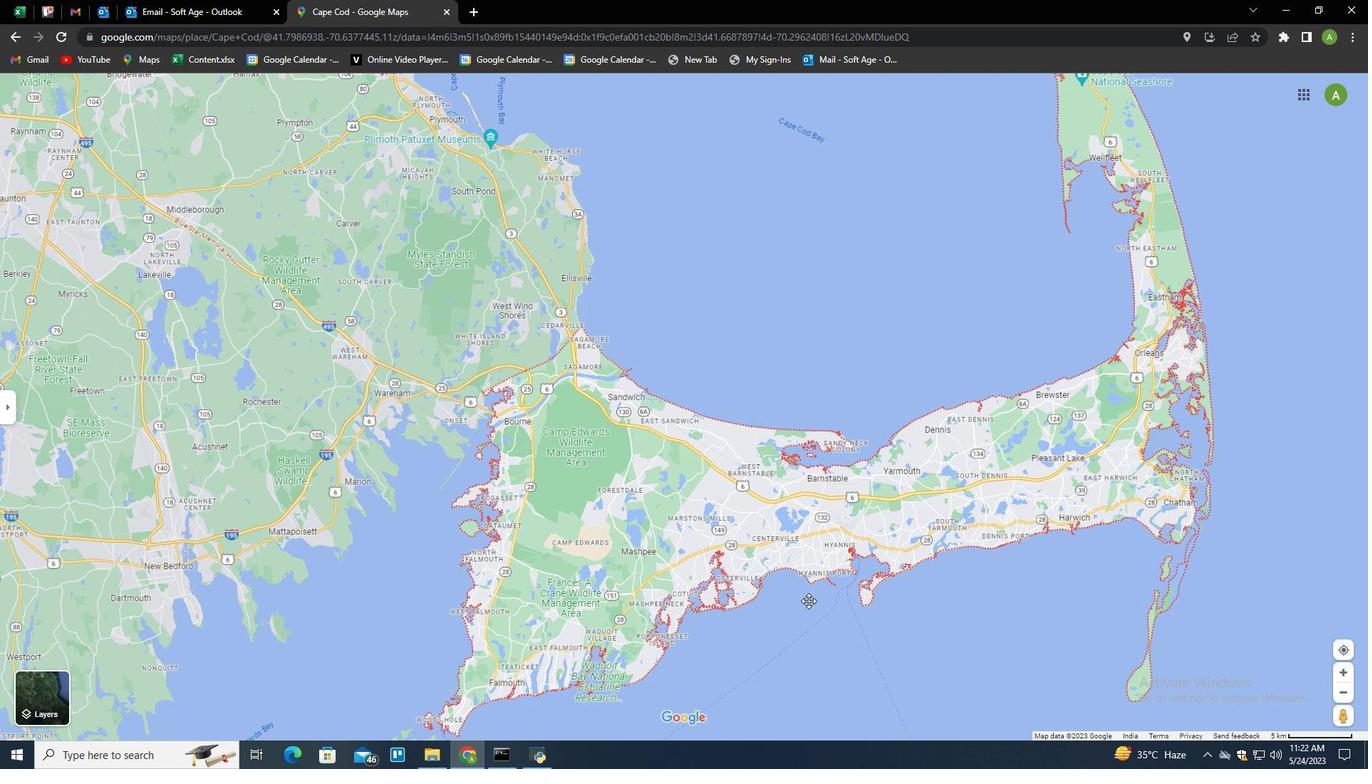 
Action: Mouse scrolled (810, 590) with delta (0, 0)
Screenshot: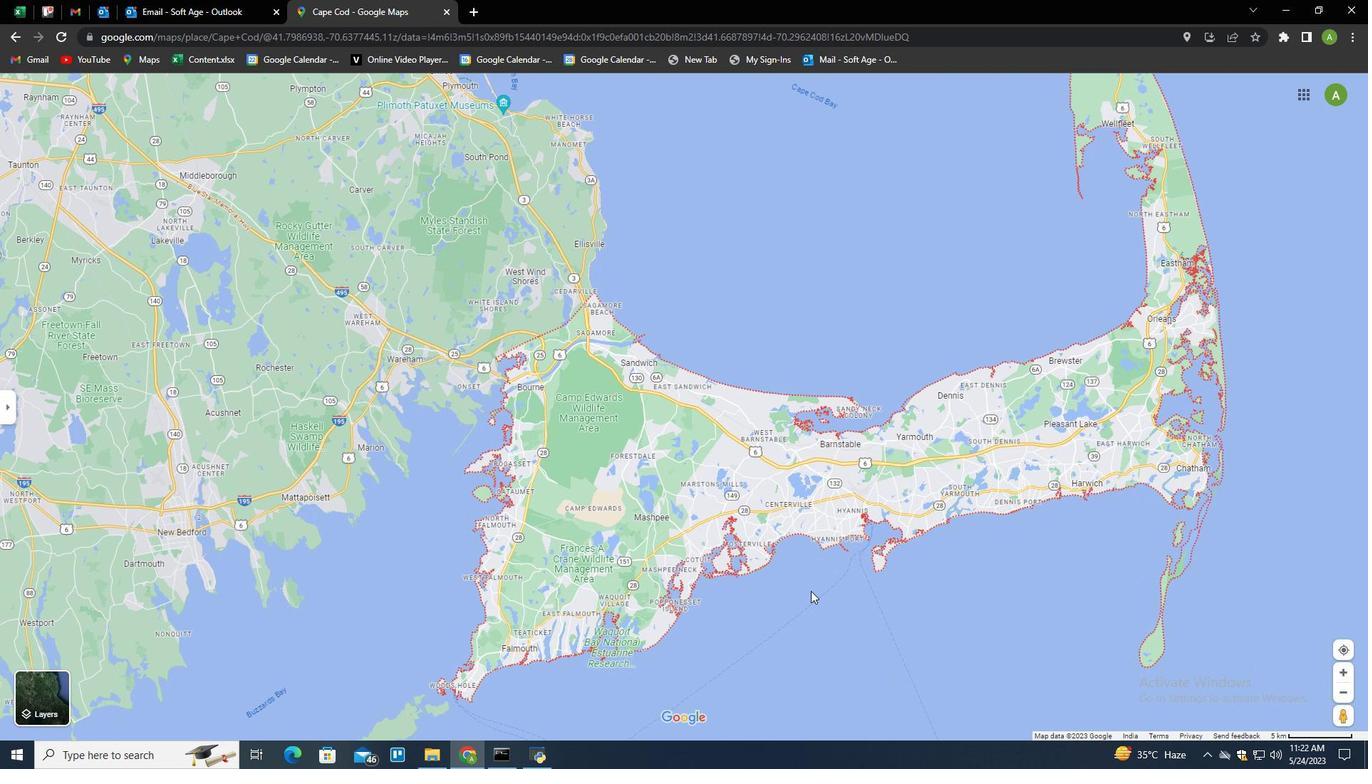
Action: Mouse scrolled (810, 590) with delta (0, 0)
Screenshot: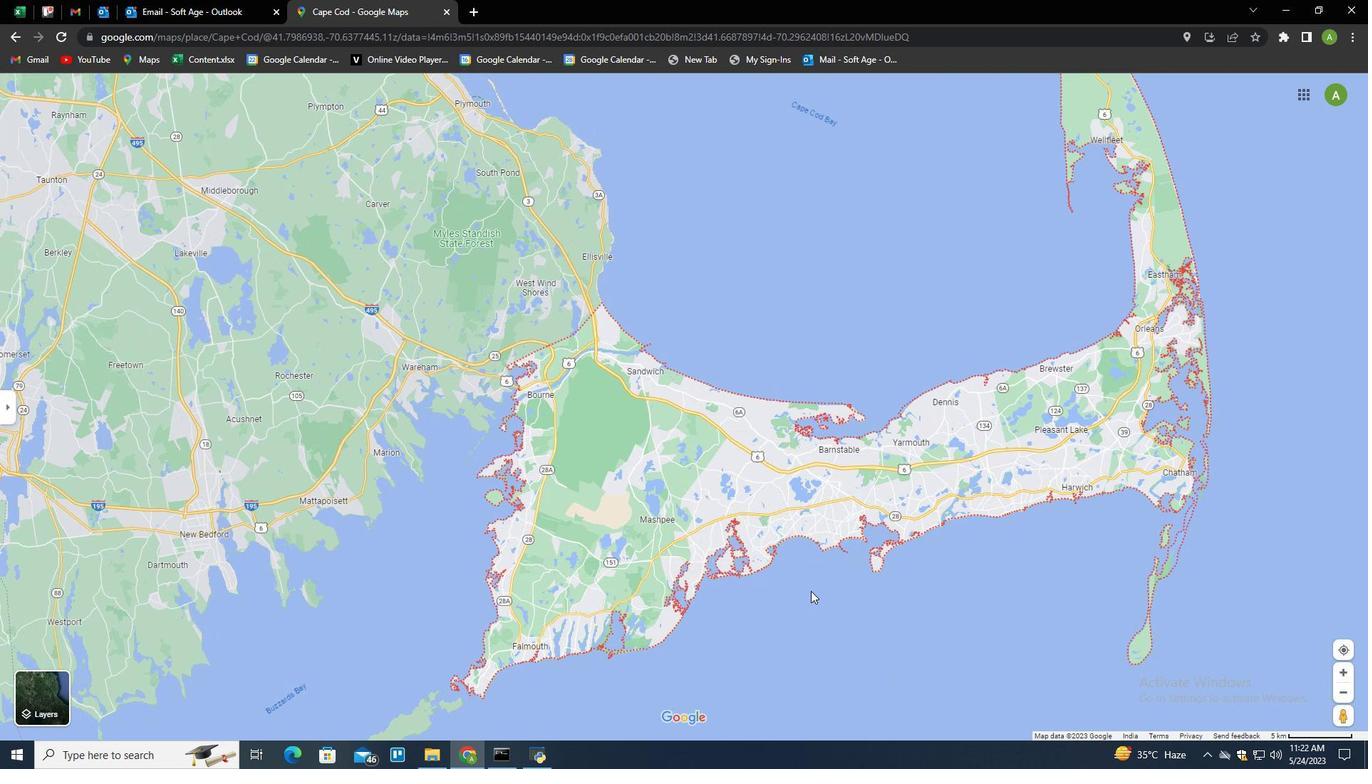 
Action: Mouse moved to (1347, 667)
Screenshot: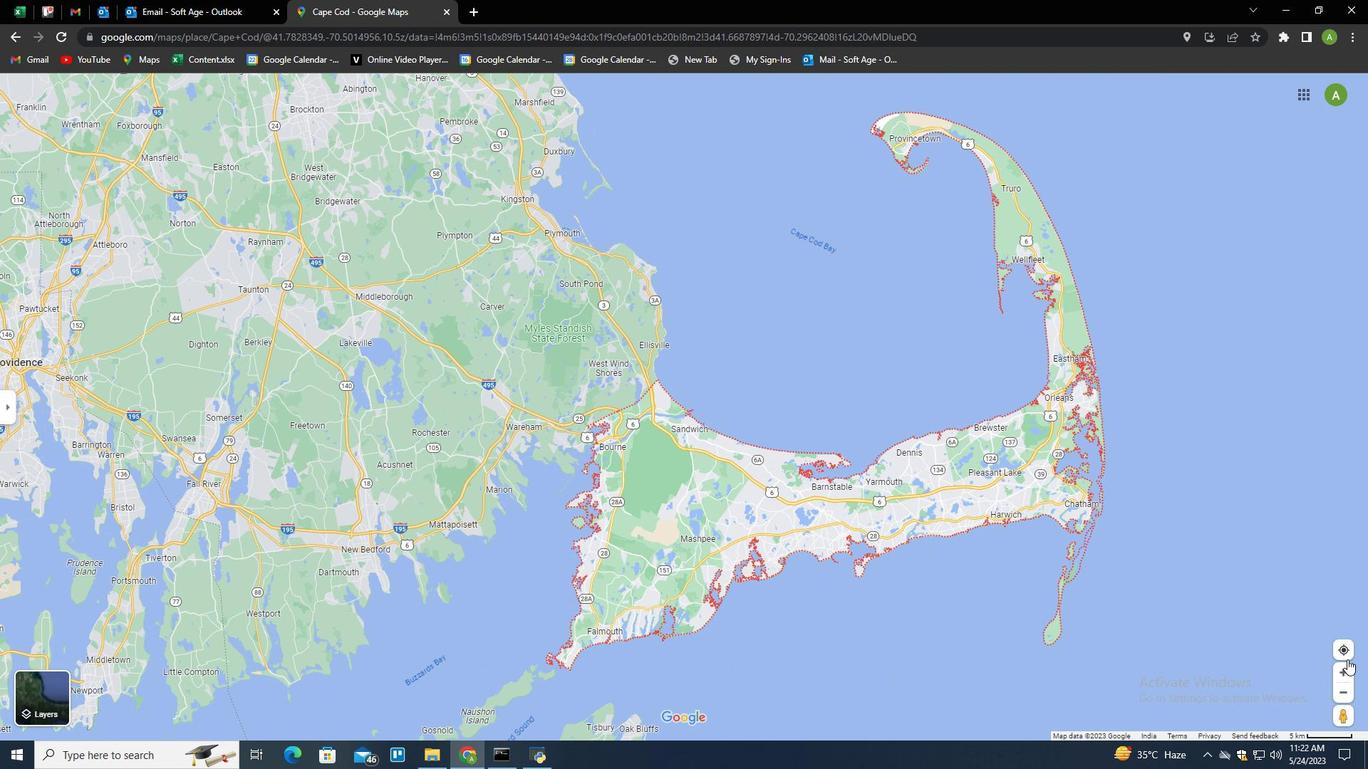 
Action: Mouse pressed left at (1347, 667)
Screenshot: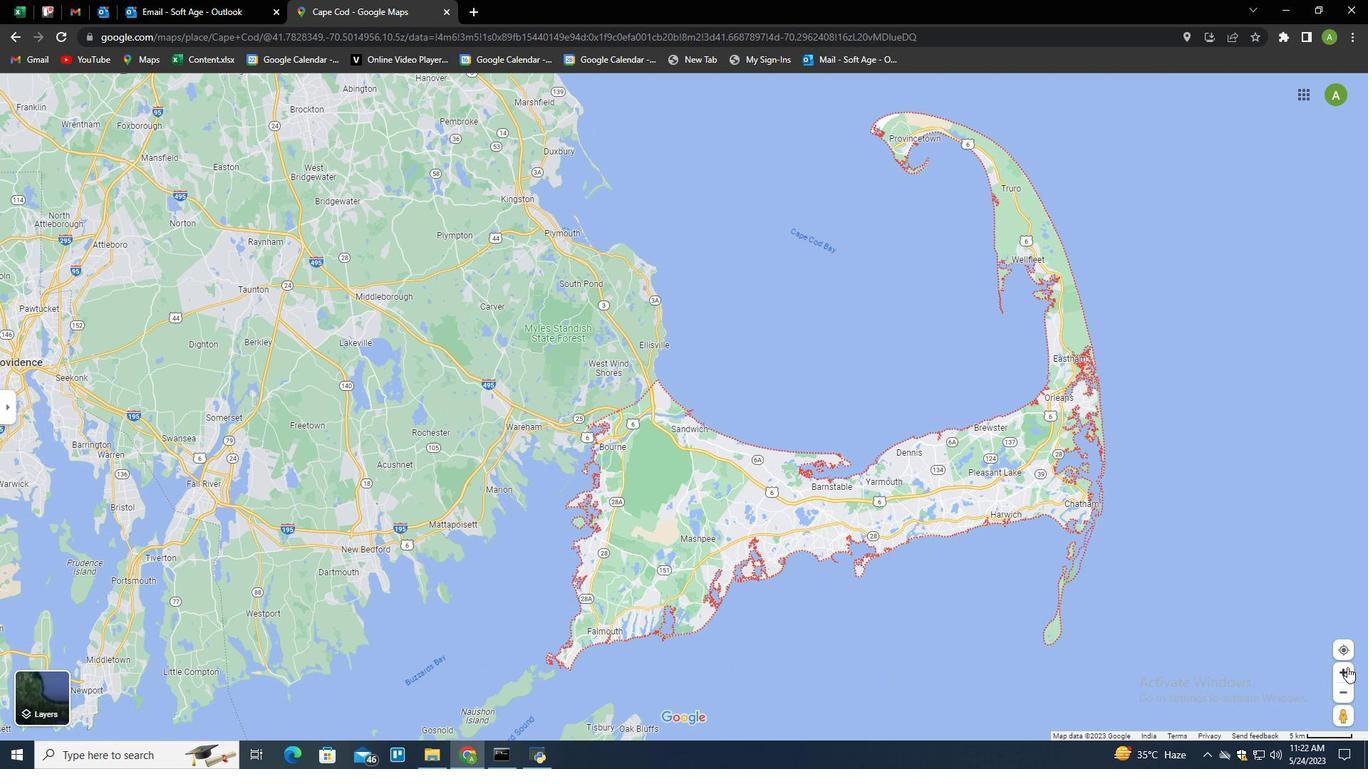 
Action: Mouse moved to (1075, 624)
Screenshot: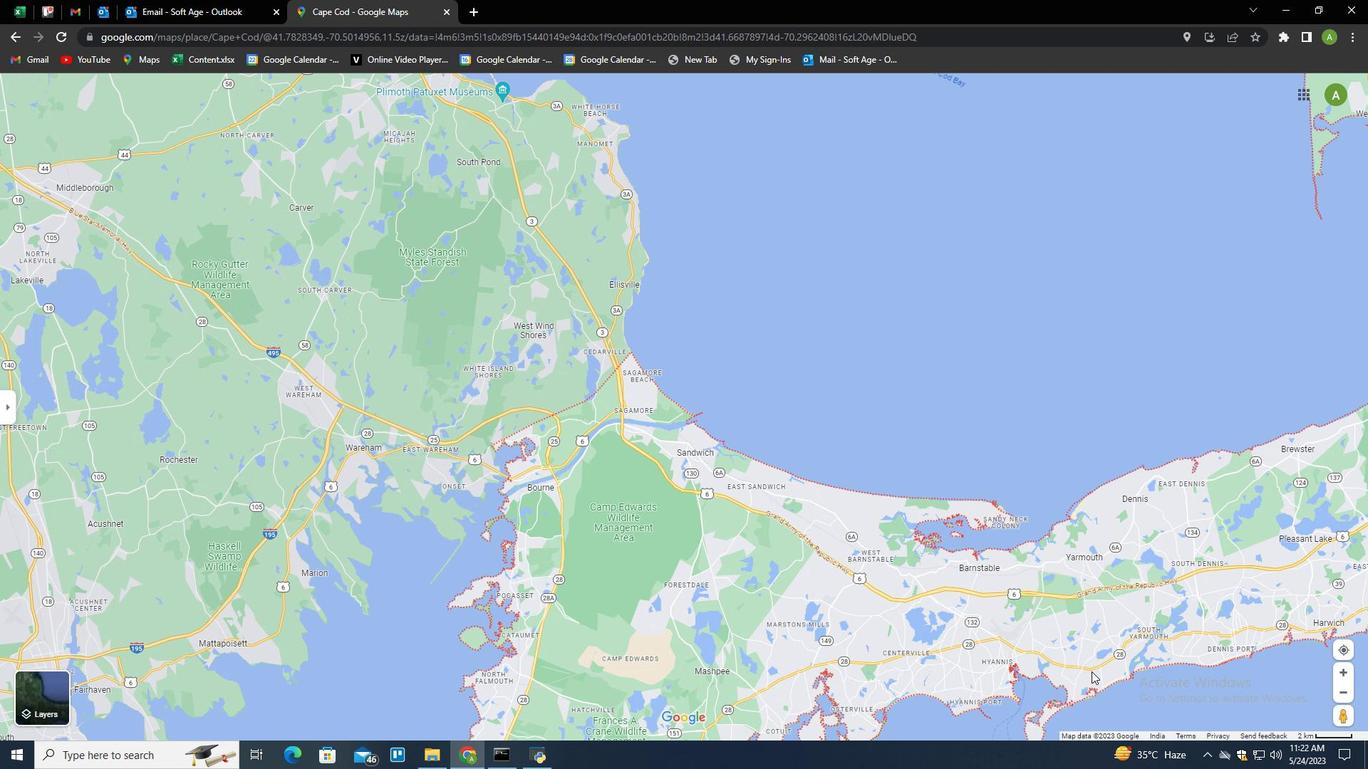 
Action: Mouse scrolled (1075, 623) with delta (0, 0)
Screenshot: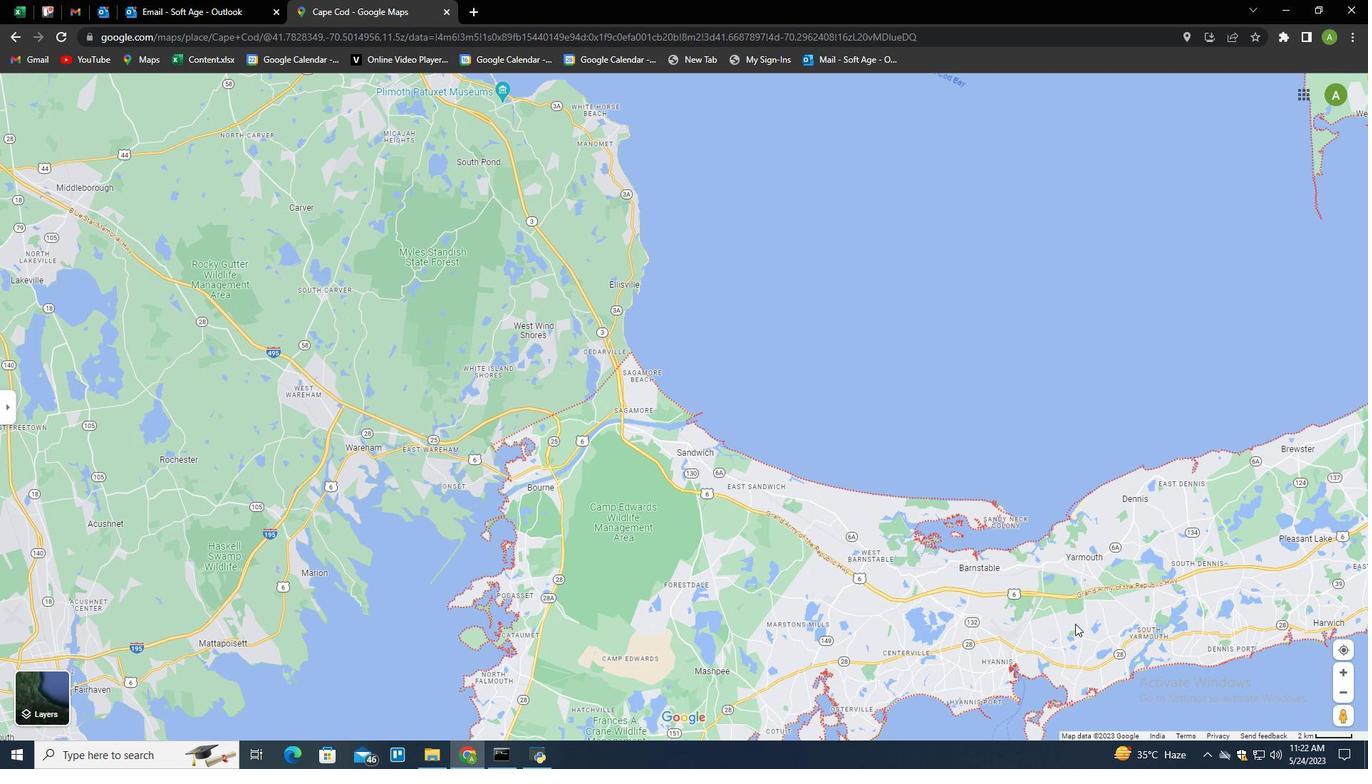 
Action: Mouse moved to (681, 654)
Screenshot: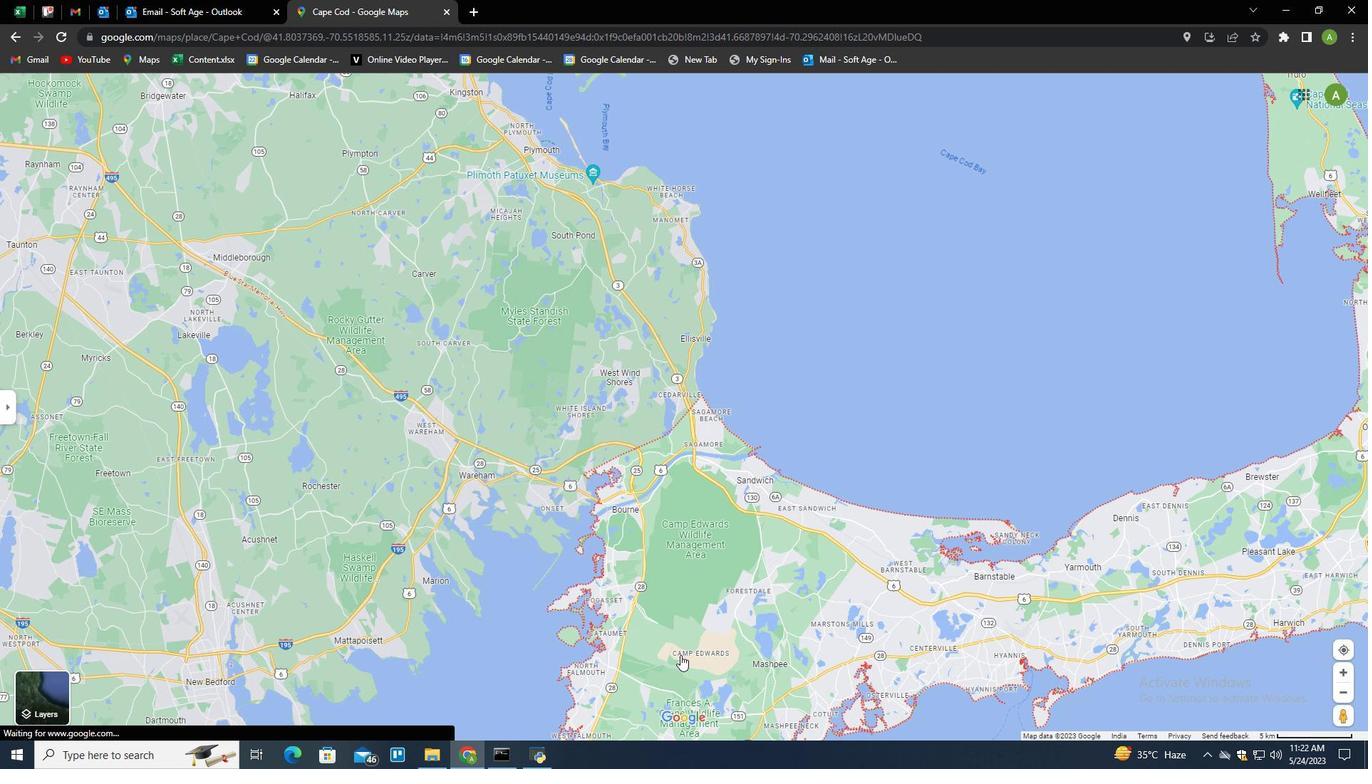 
Action: Mouse pressed left at (680, 655)
Screenshot: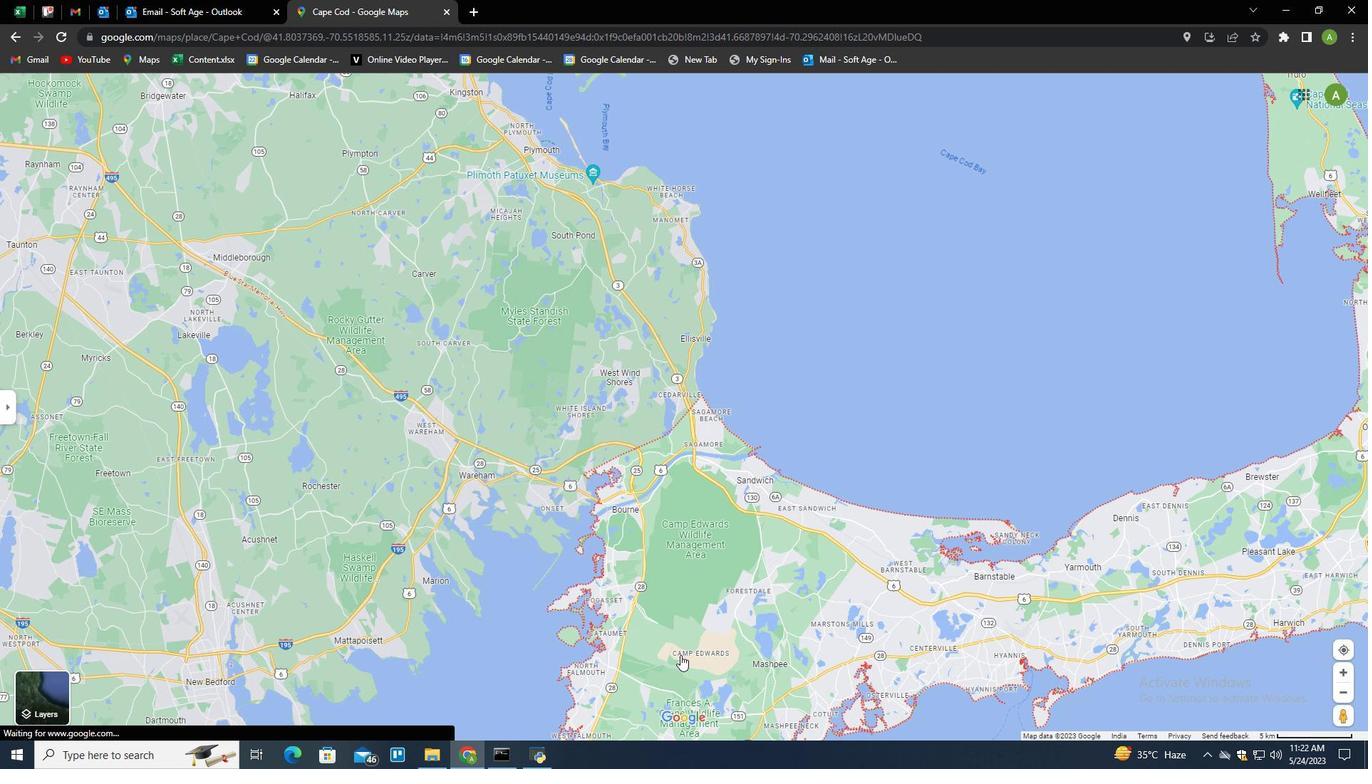
Action: Mouse moved to (1339, 677)
Screenshot: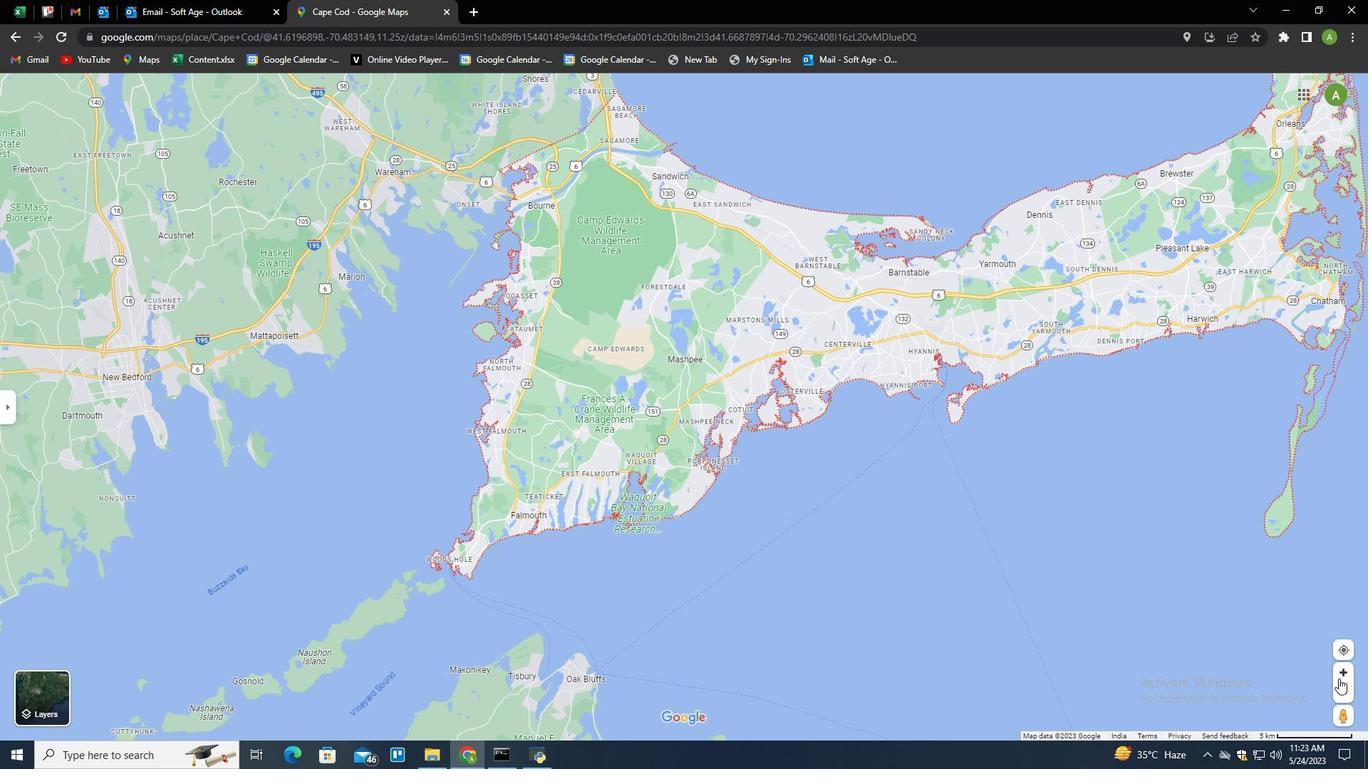 
Action: Mouse pressed left at (1339, 677)
Screenshot: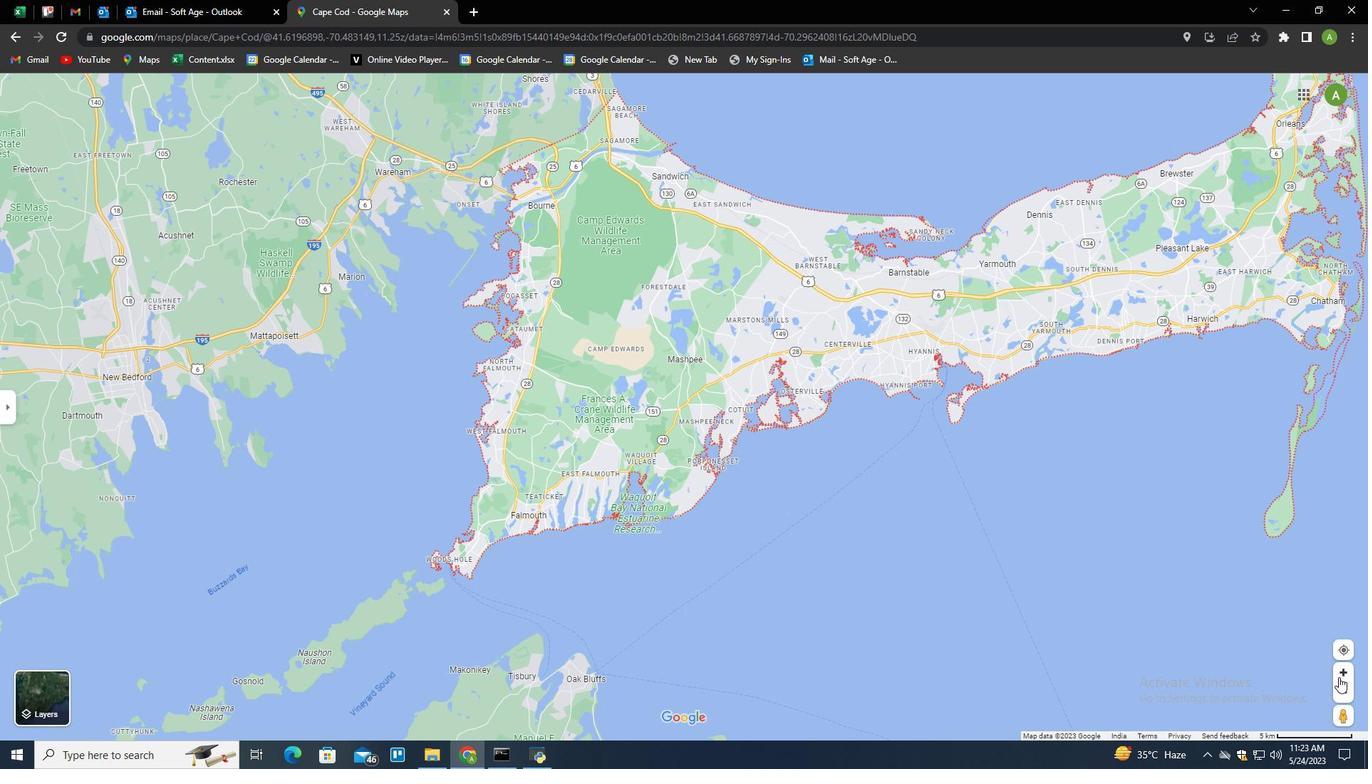 
Action: Mouse pressed left at (1339, 677)
Screenshot: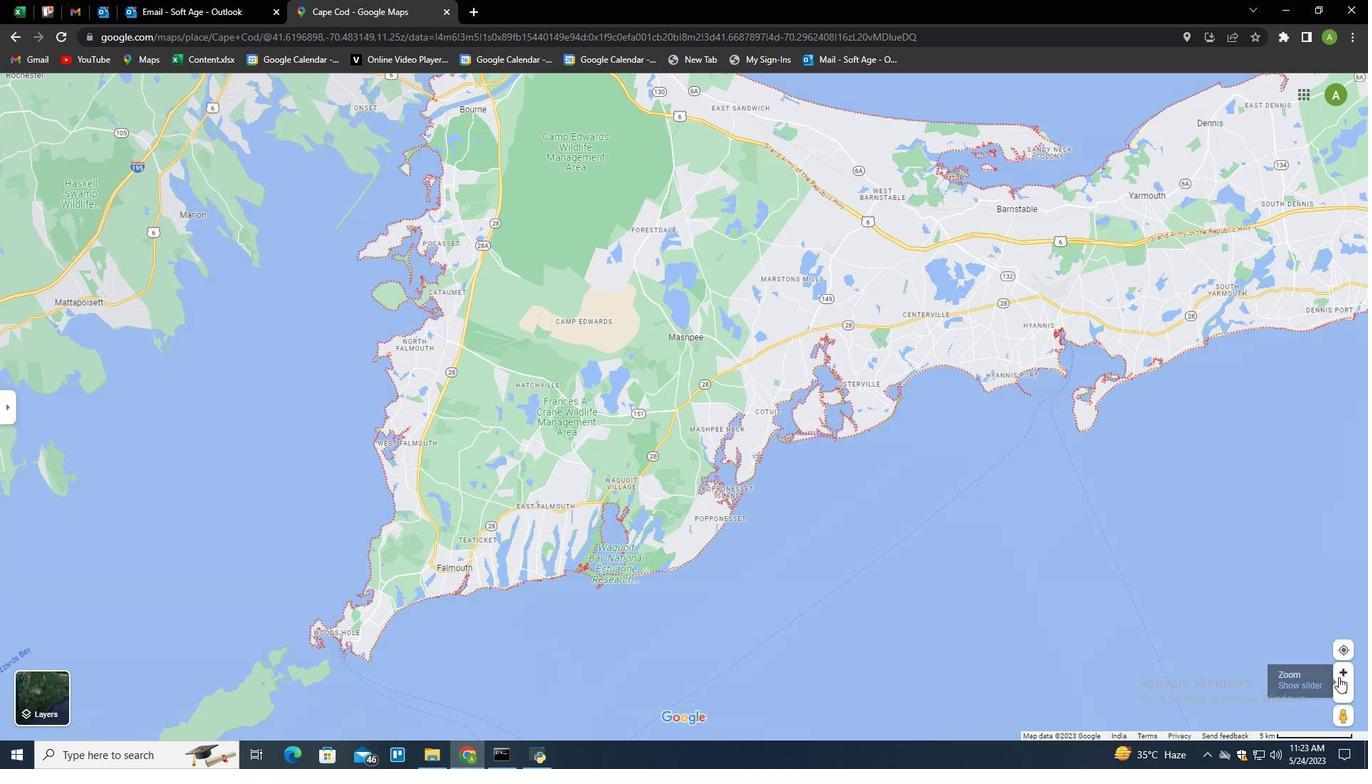 
Action: Mouse pressed left at (1339, 677)
Screenshot: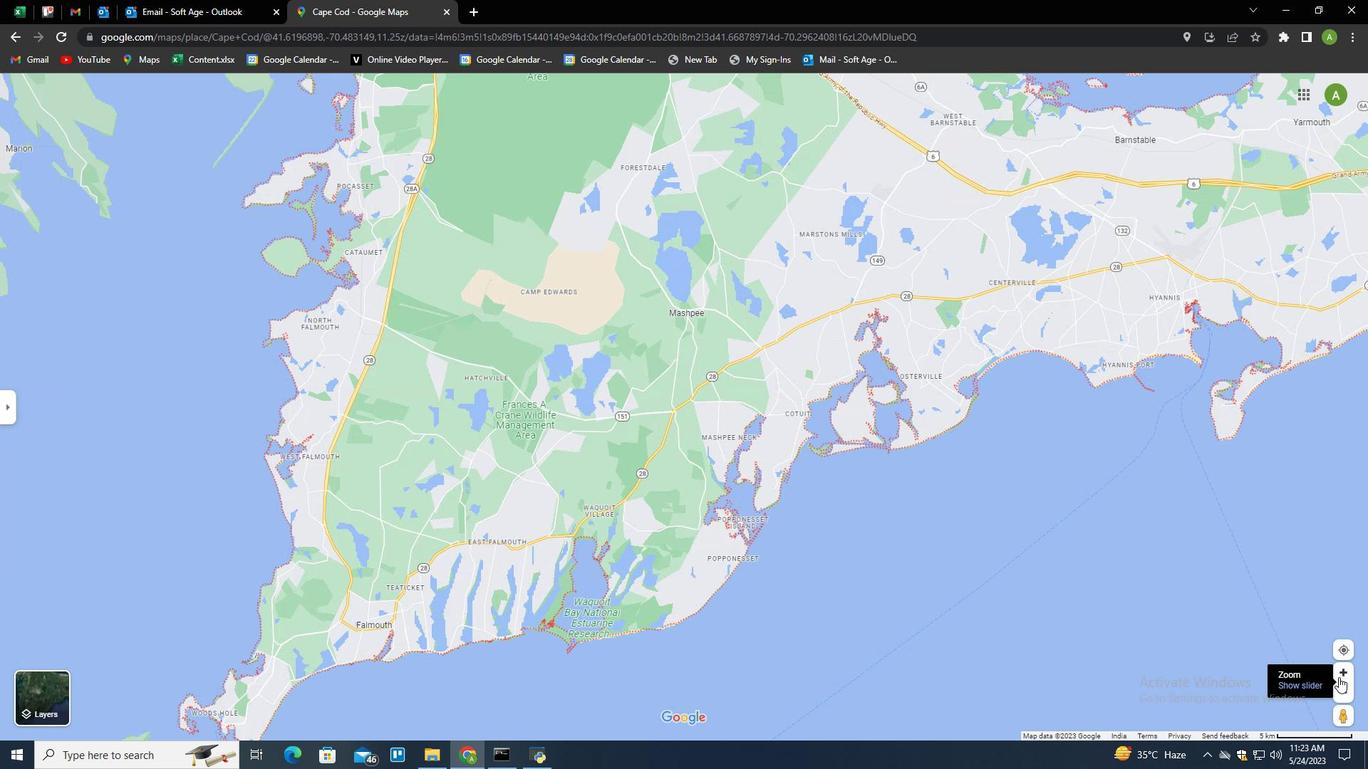 
Action: Mouse pressed left at (1339, 677)
Screenshot: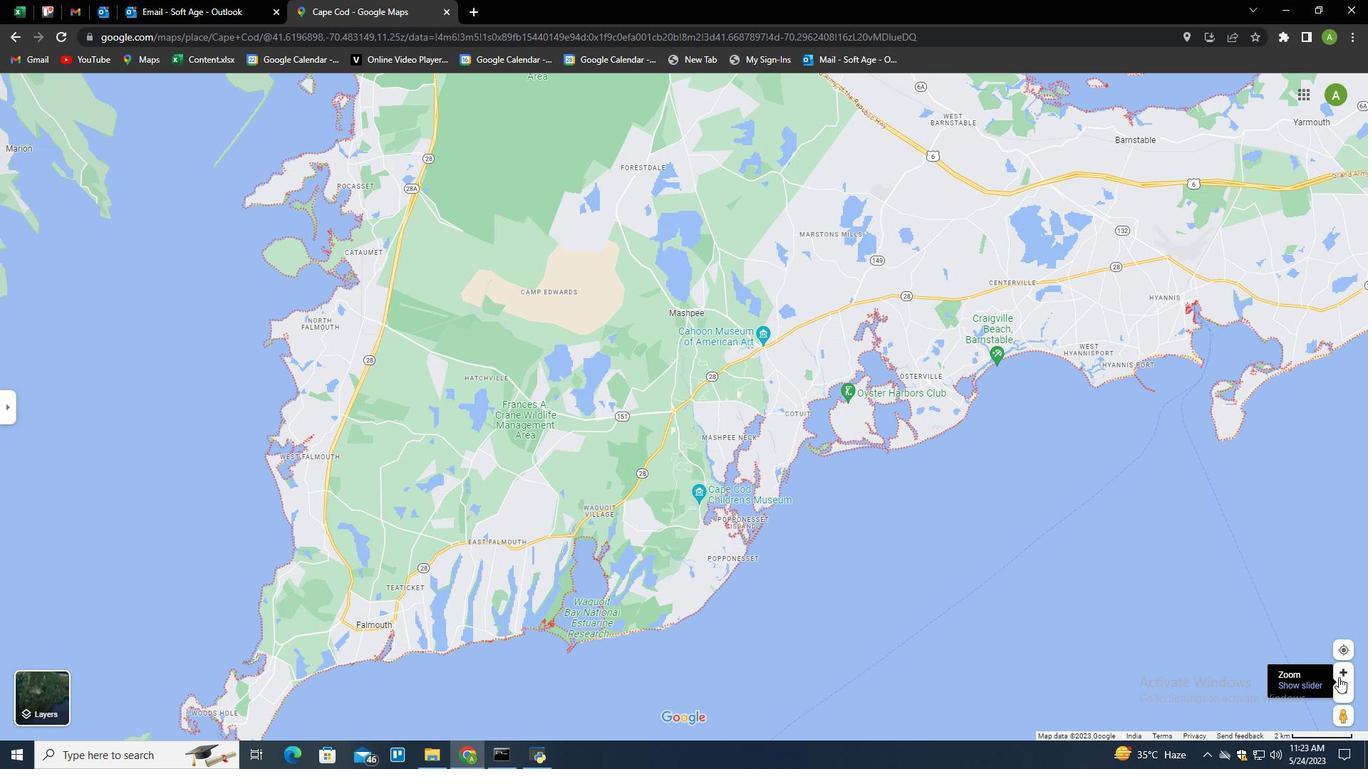 
Action: Mouse pressed left at (1339, 677)
Screenshot: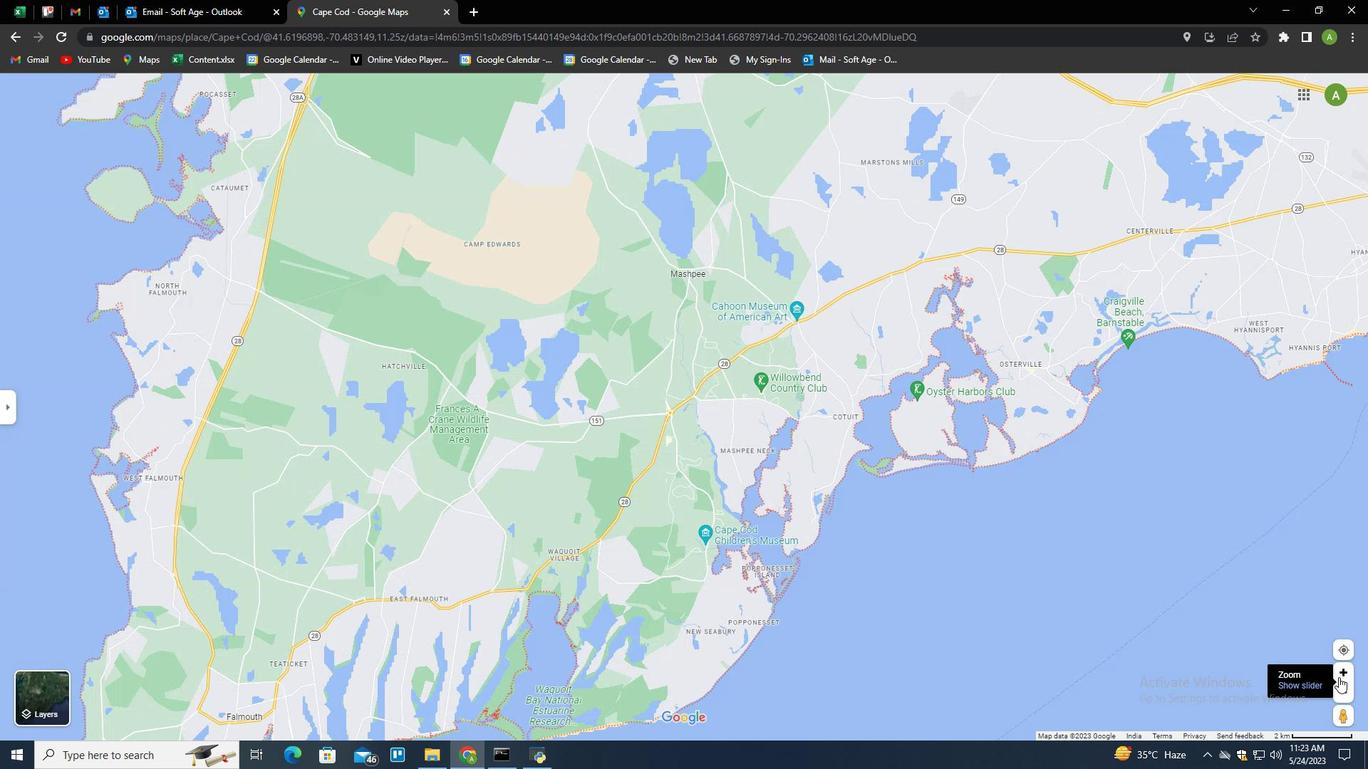 
Action: Mouse moved to (809, 518)
Screenshot: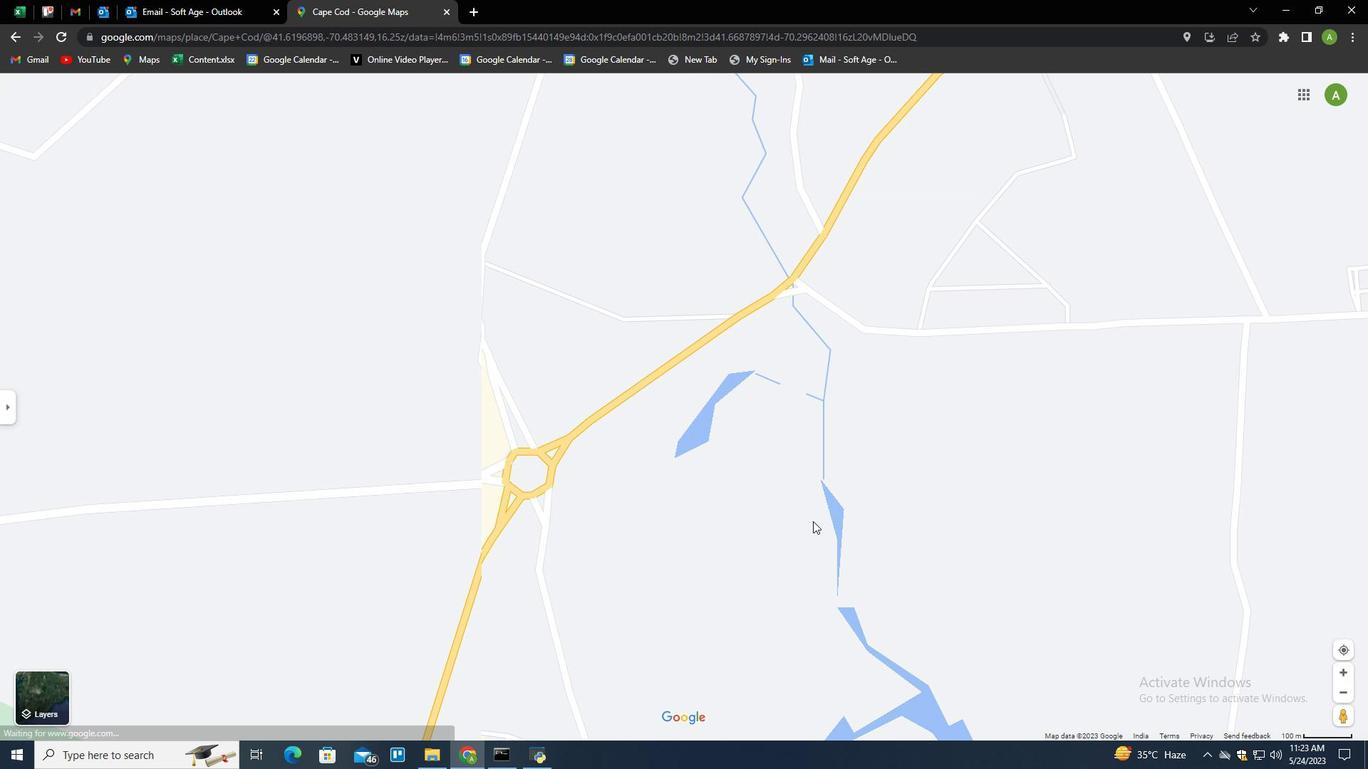 
Action: Key pressed <Key.left><Key.left><Key.left><Key.left><Key.left><Key.right><Key.right>
Screenshot: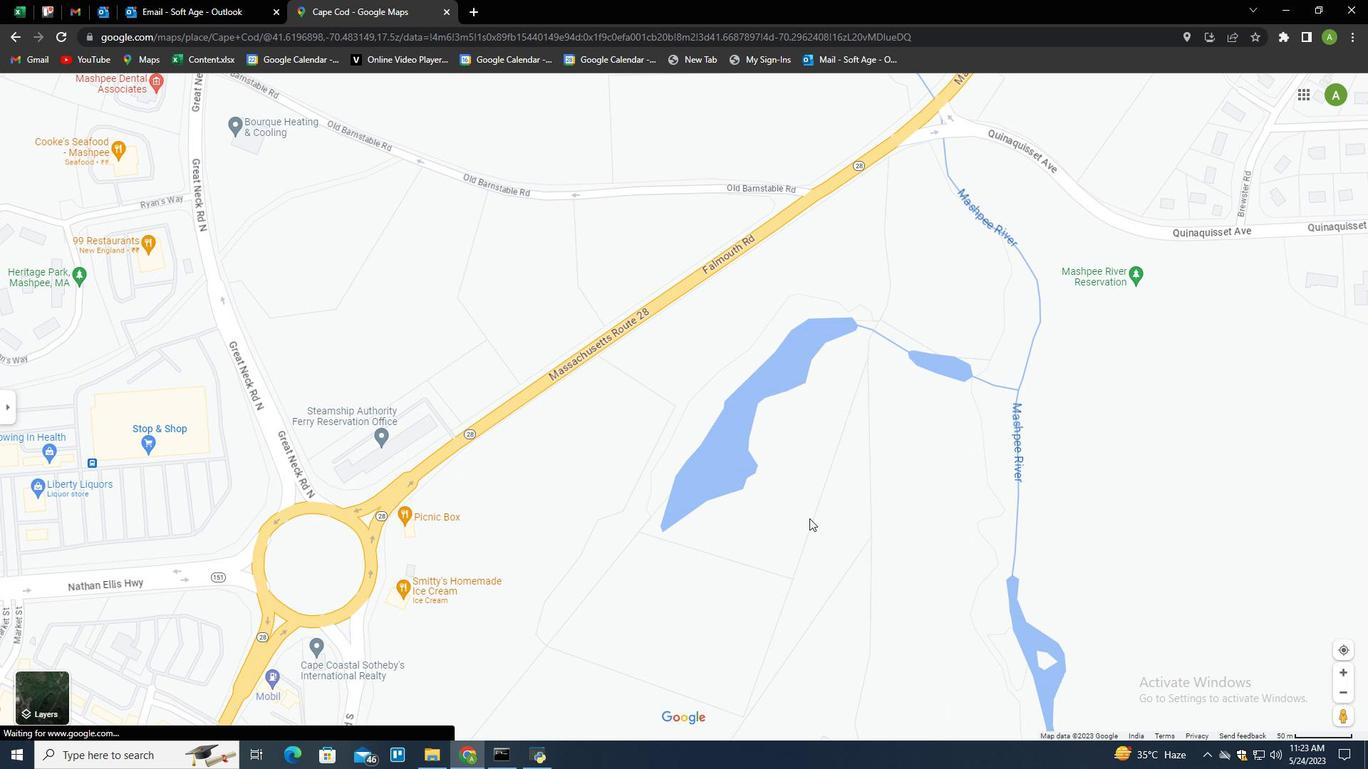 
Action: Mouse pressed left at (809, 518)
Screenshot: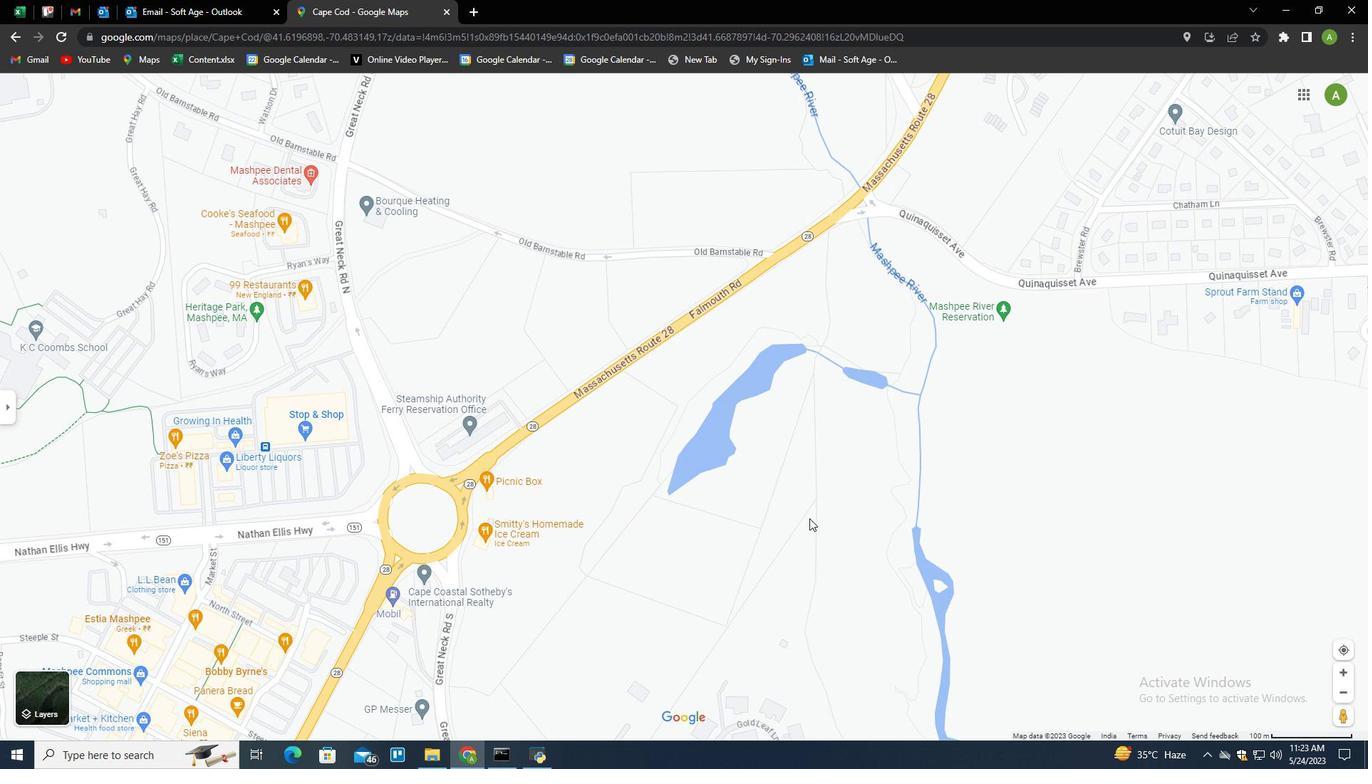 
Action: Key pressed <Key.left><Key.up>
Screenshot: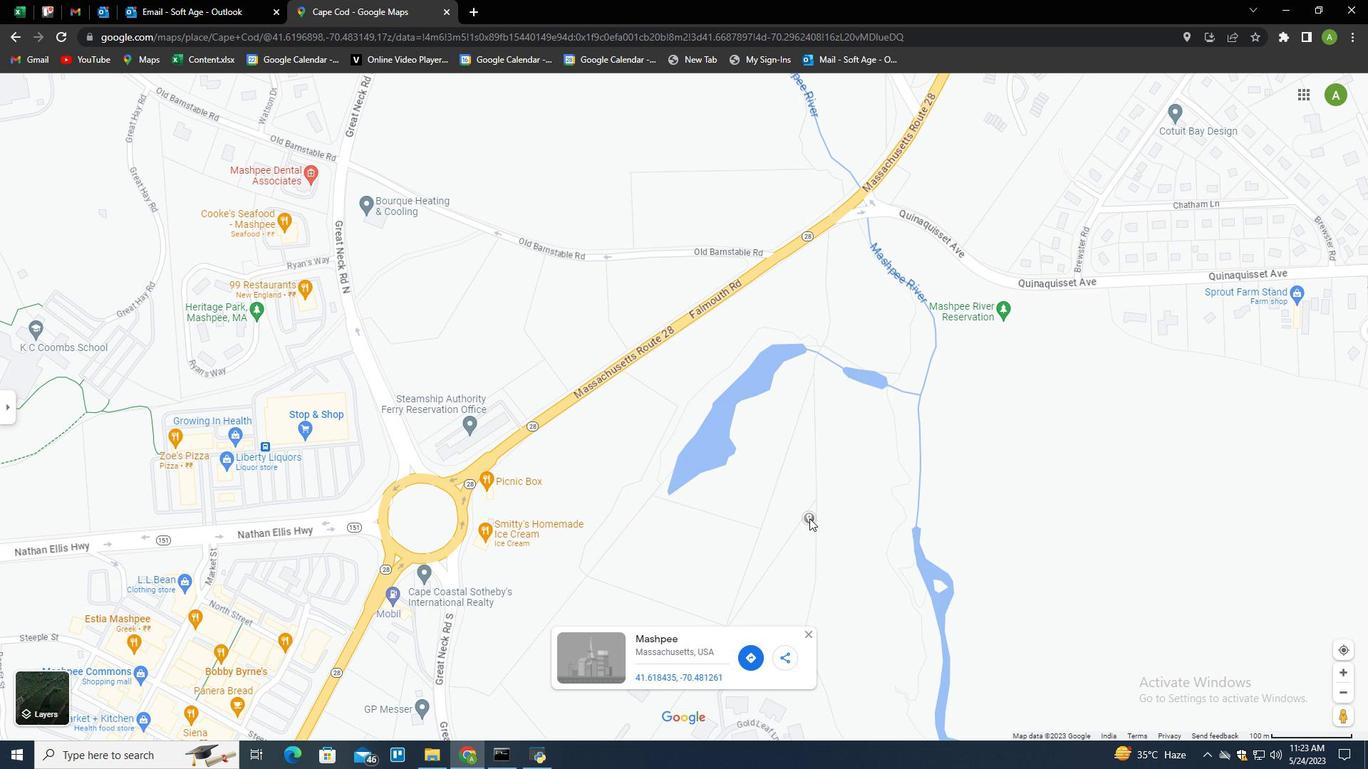 
Action: Mouse moved to (182, 370)
Screenshot: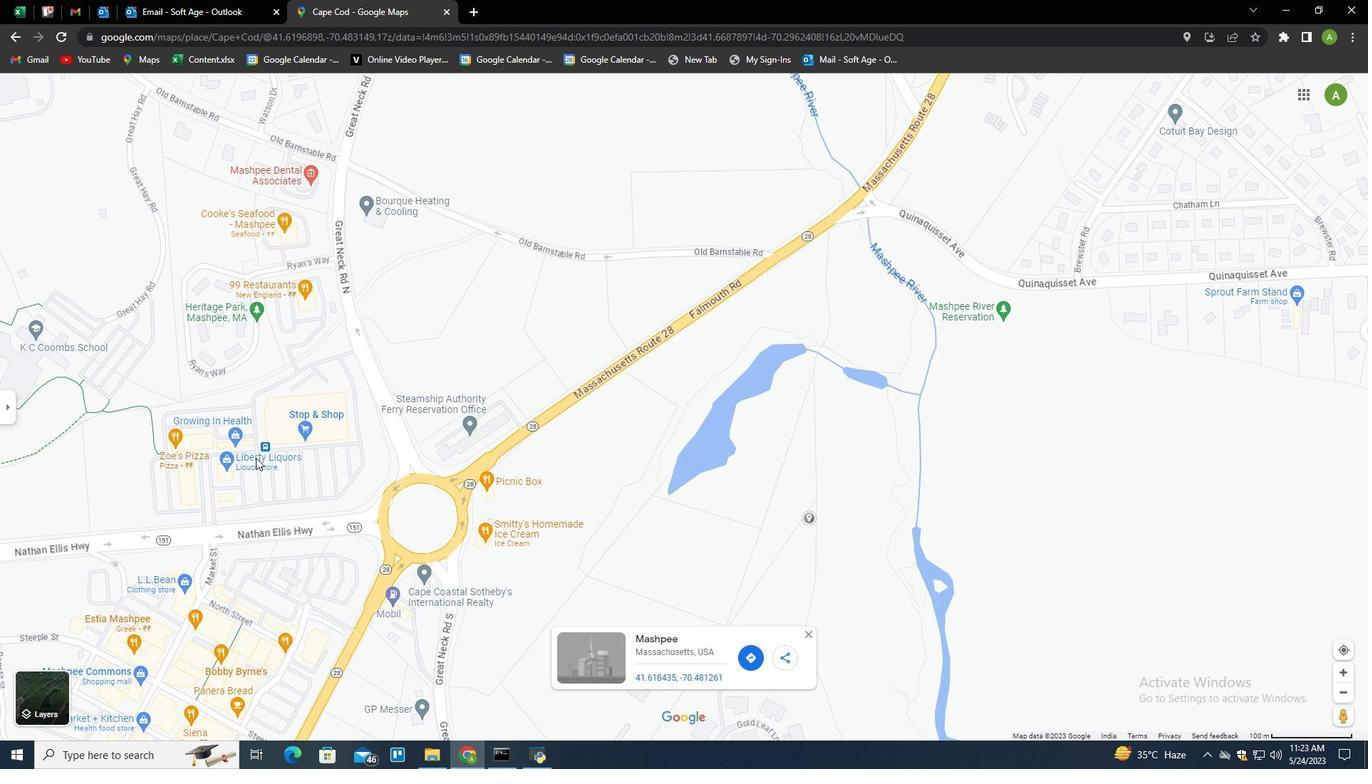 
Action: Mouse pressed left at (182, 370)
Screenshot: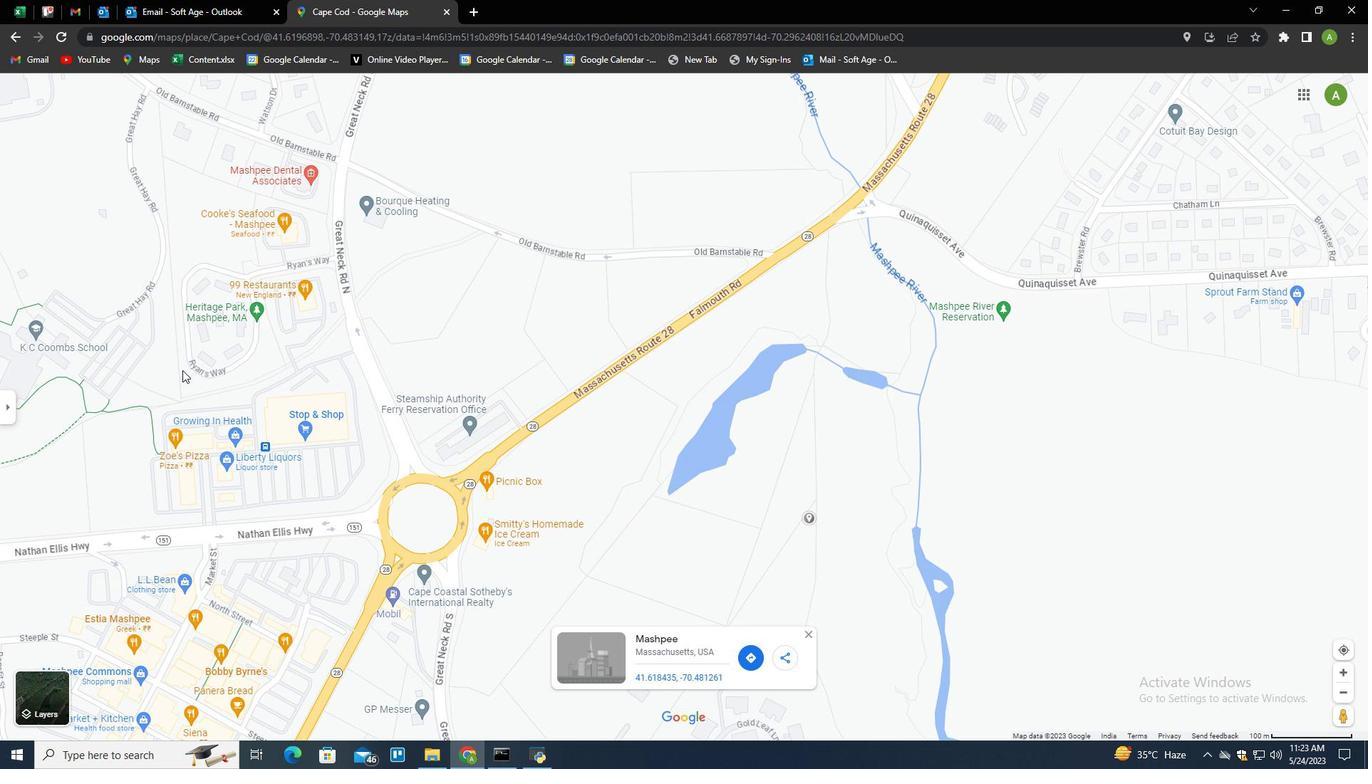 
Action: Mouse moved to (458, 266)
Screenshot: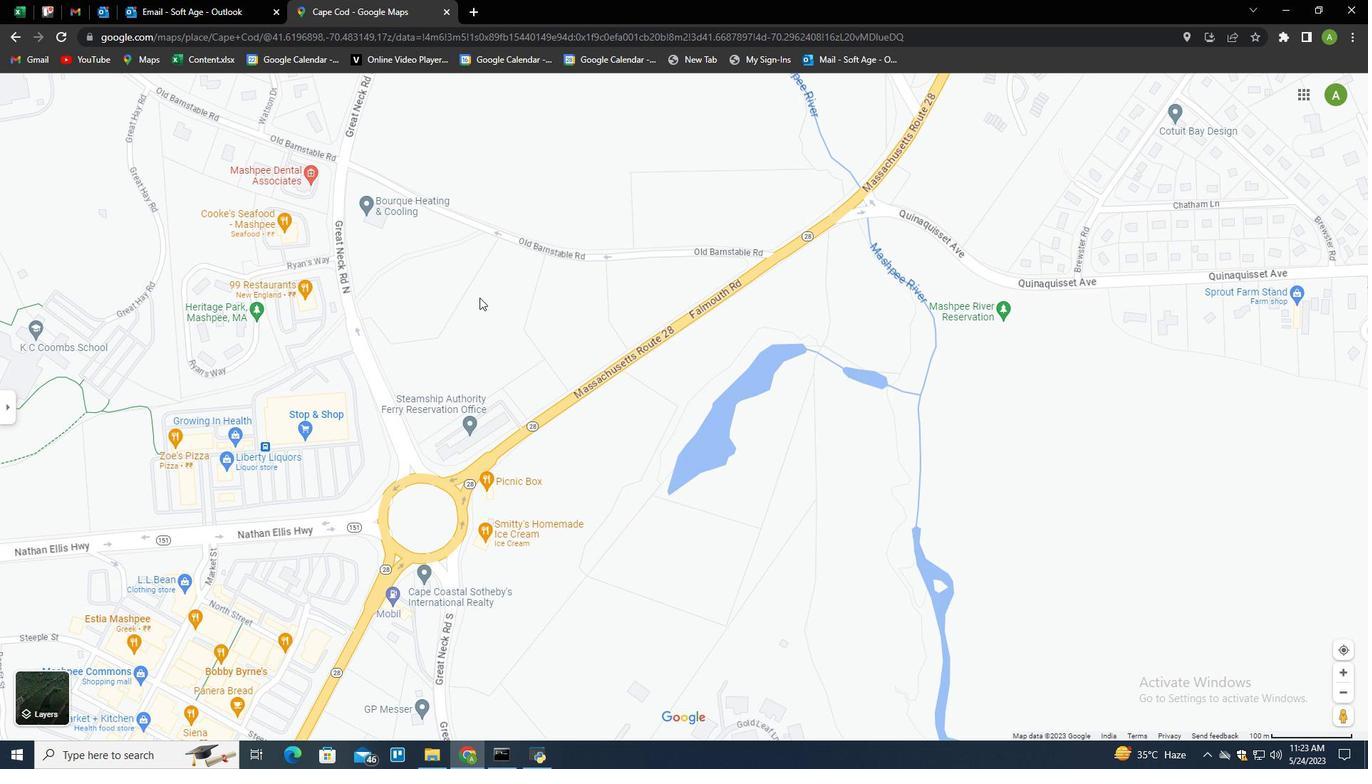 
Action: Mouse pressed left at (458, 266)
Screenshot: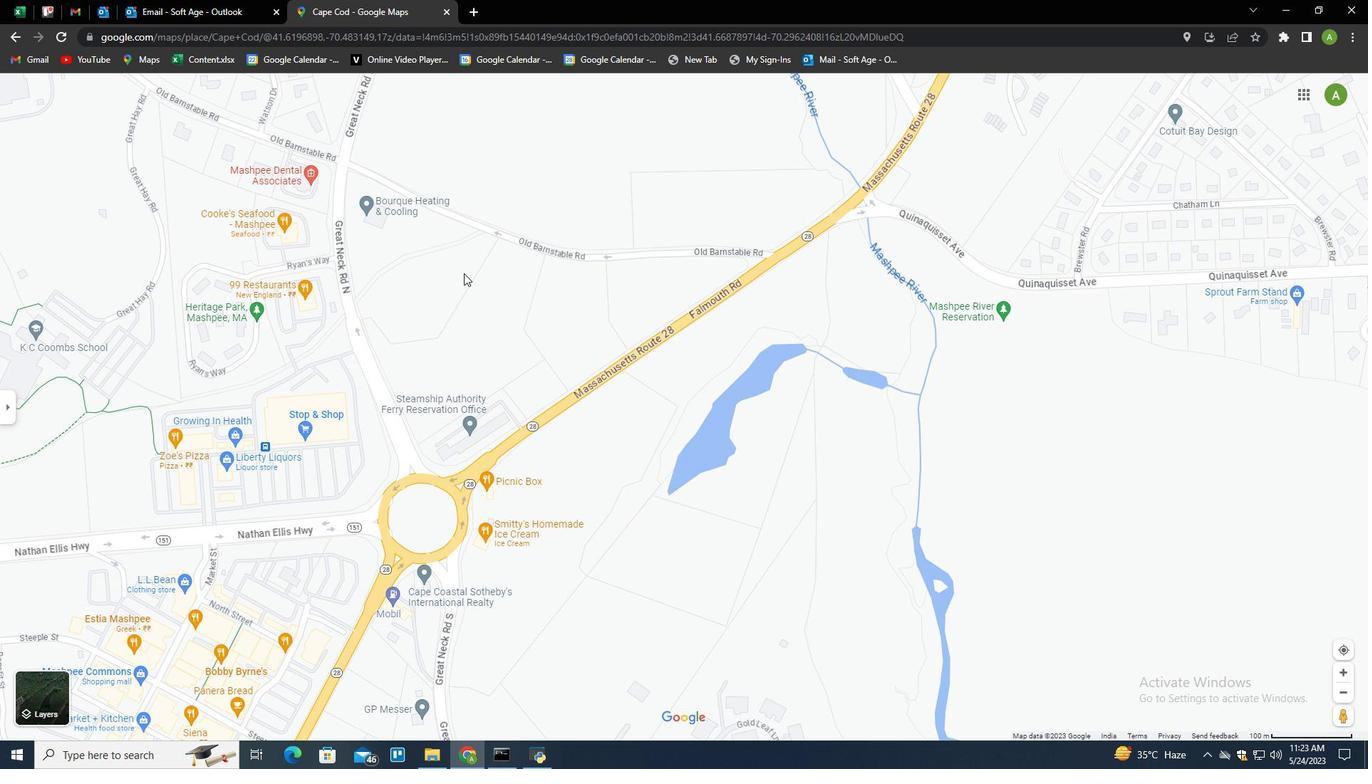 
Action: Mouse moved to (572, 665)
Screenshot: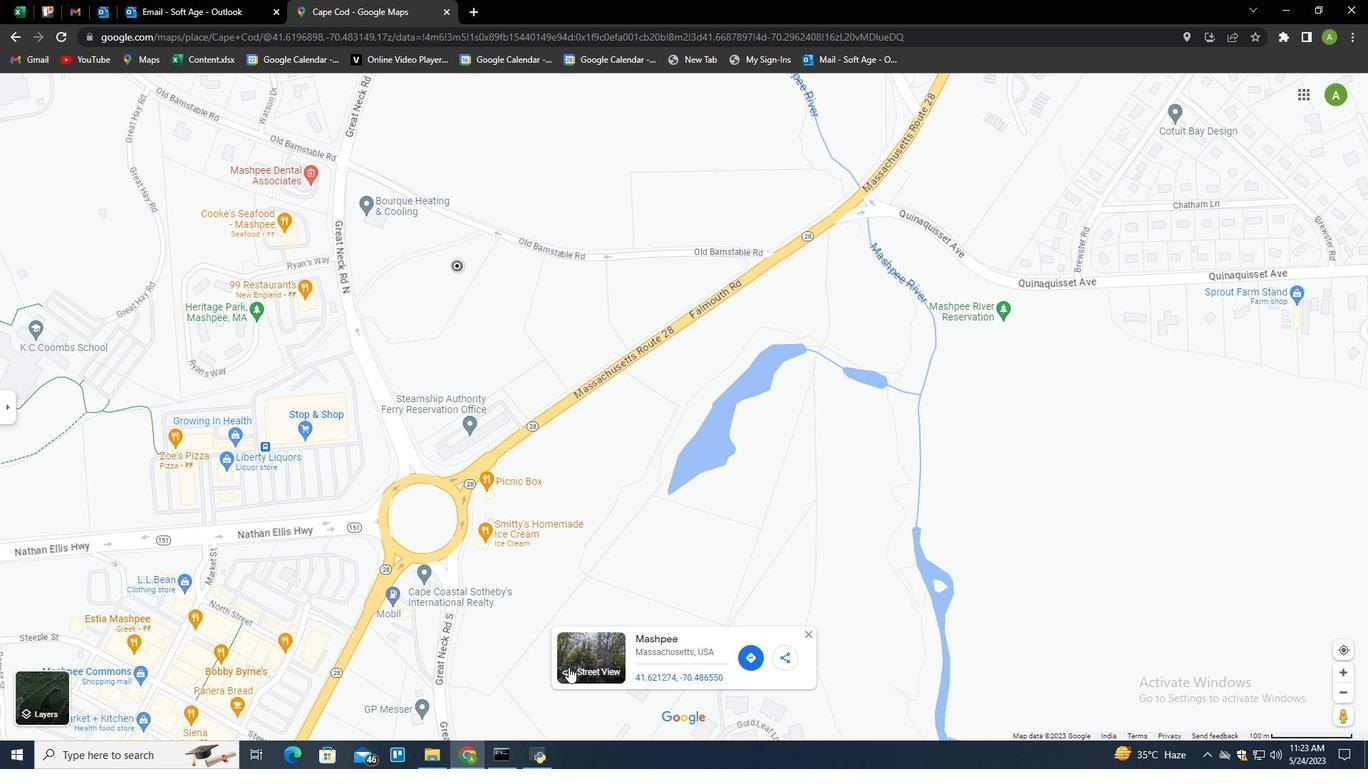 
Action: Mouse pressed left at (572, 665)
Screenshot: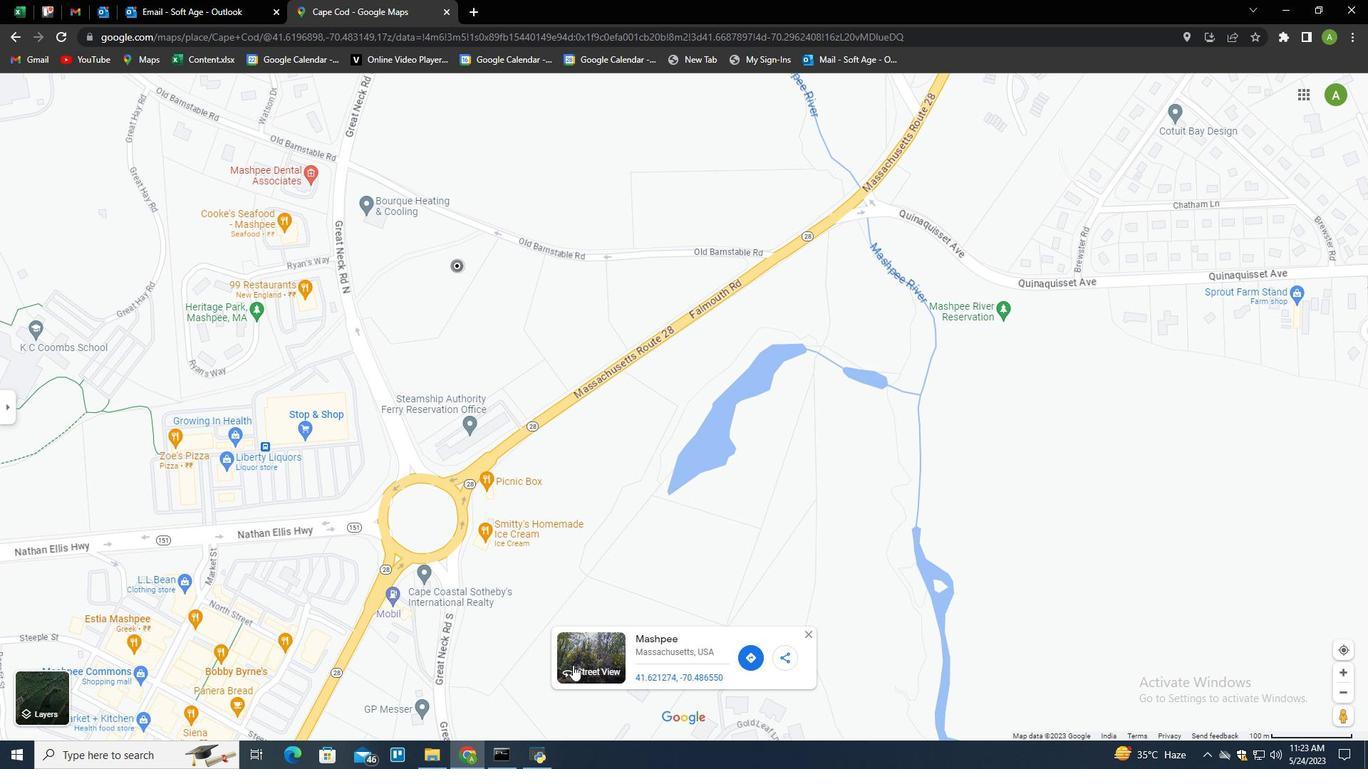 
Action: Mouse moved to (495, 420)
Screenshot: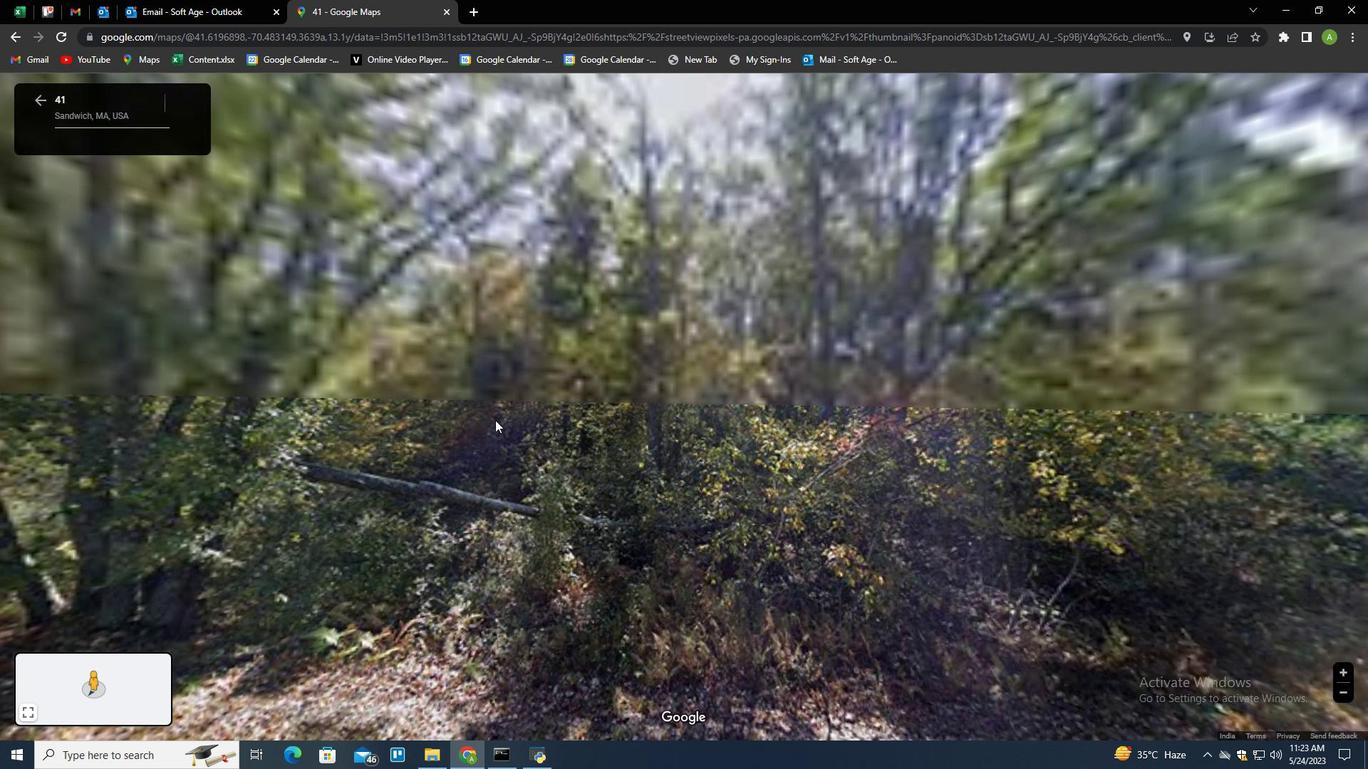 
Action: Mouse pressed left at (495, 420)
Screenshot: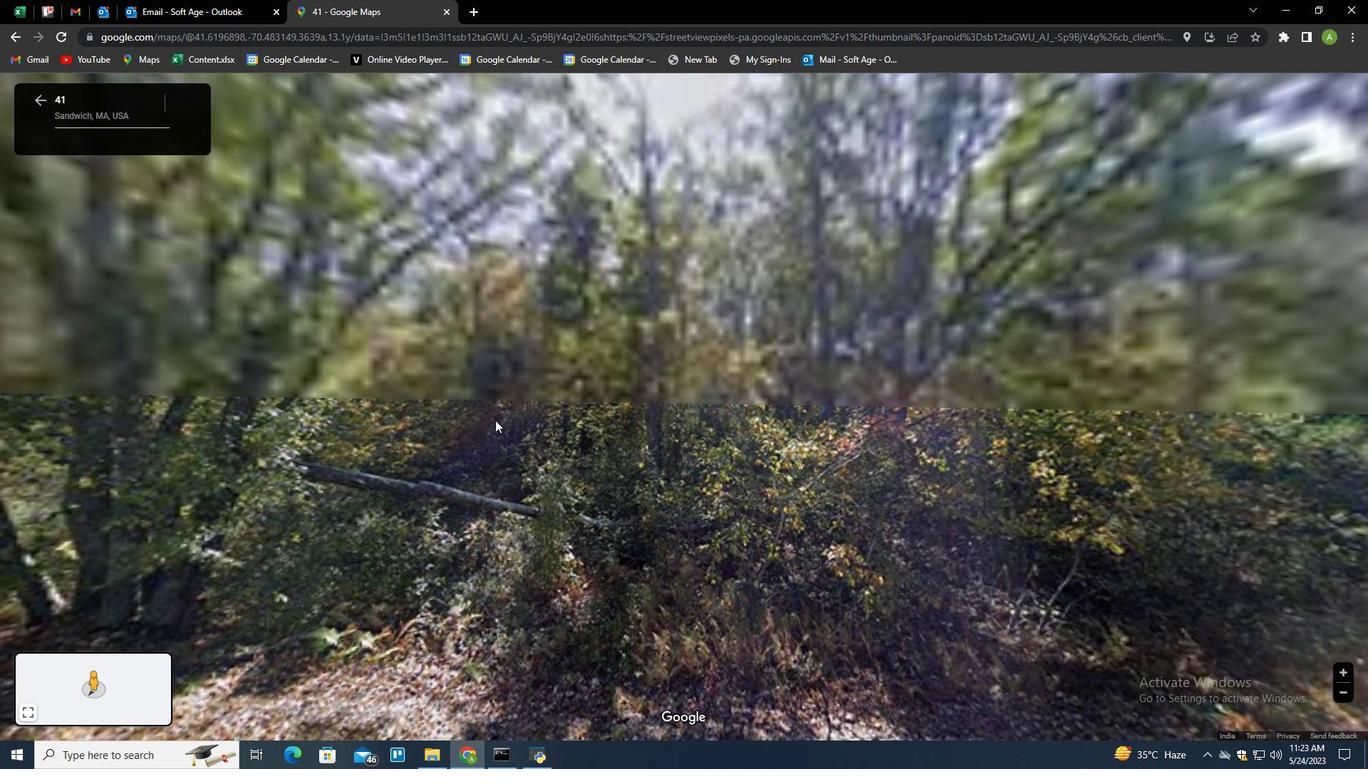 
Action: Mouse moved to (964, 449)
Screenshot: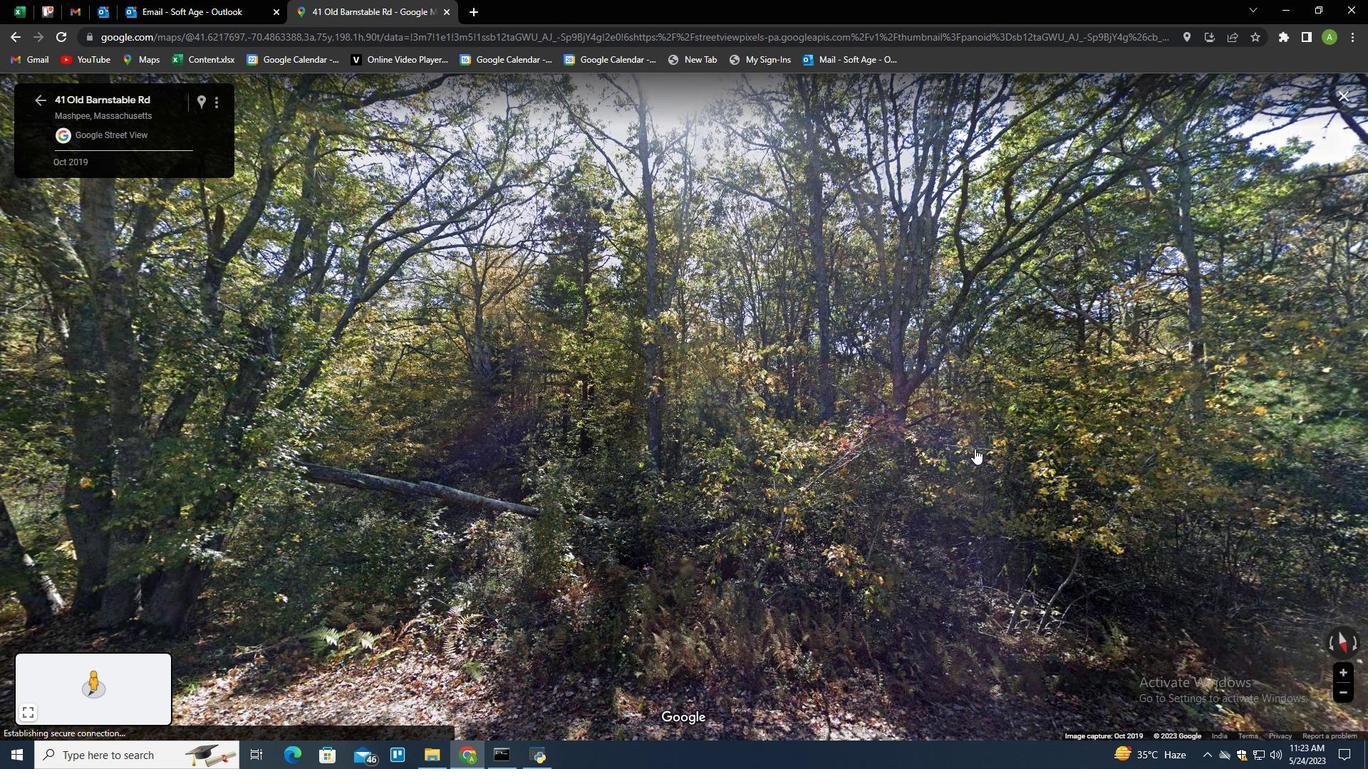 
Action: Mouse pressed left at (964, 449)
Screenshot: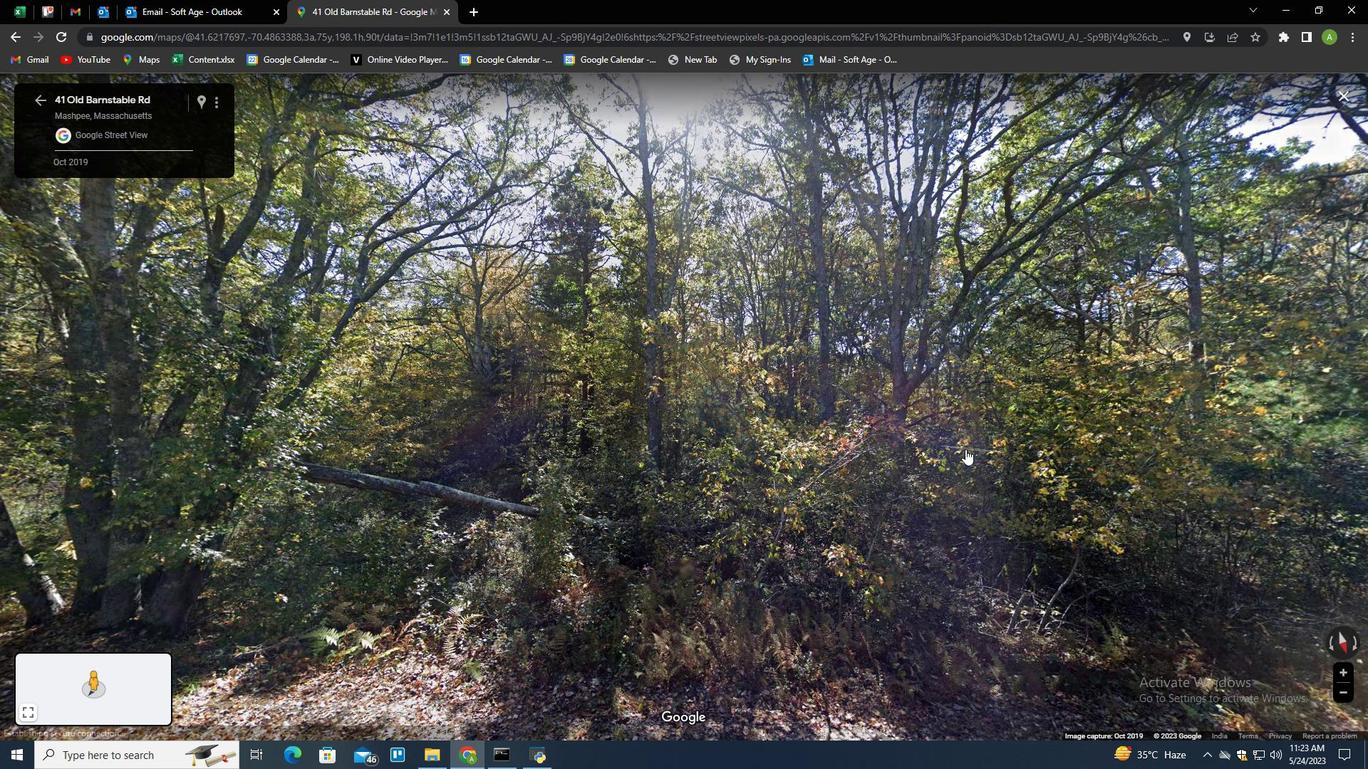 
Action: Mouse moved to (1339, 636)
Screenshot: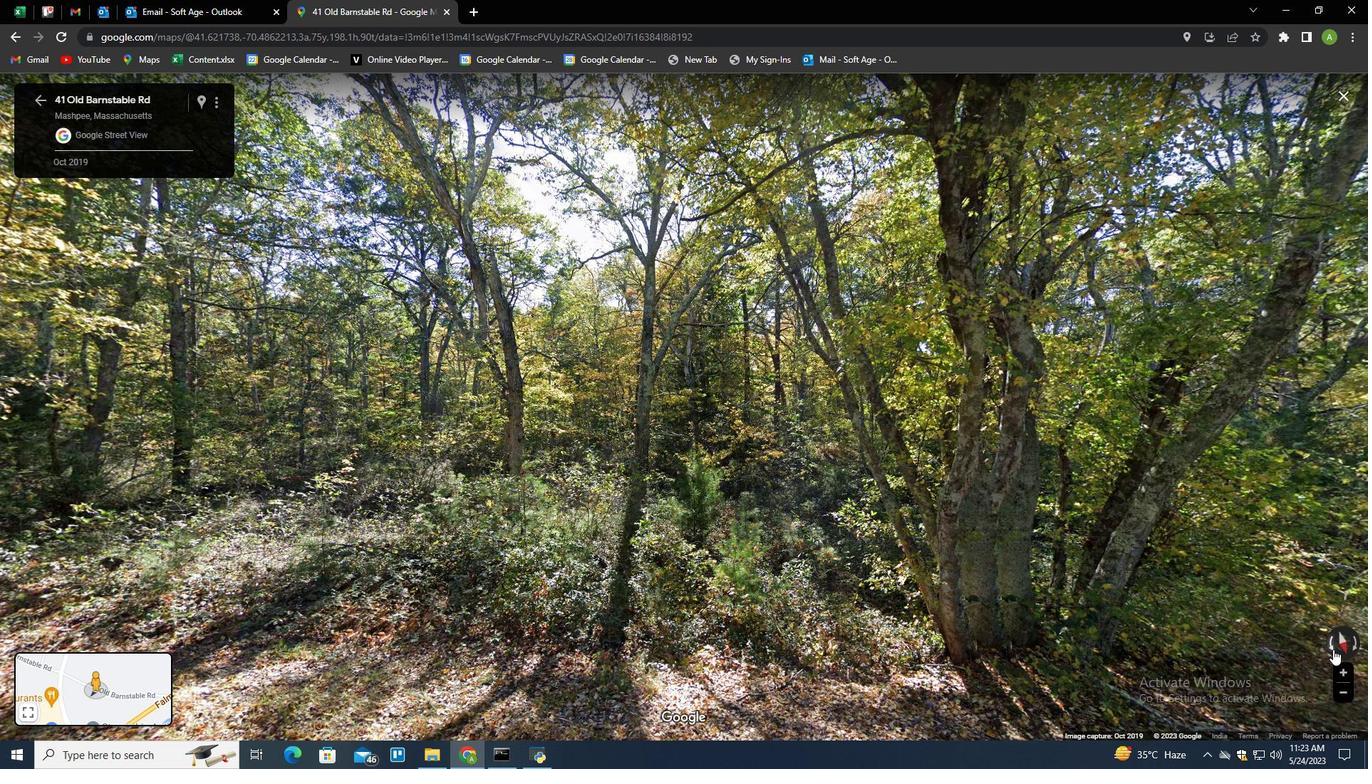 
Action: Mouse pressed left at (1339, 636)
Screenshot: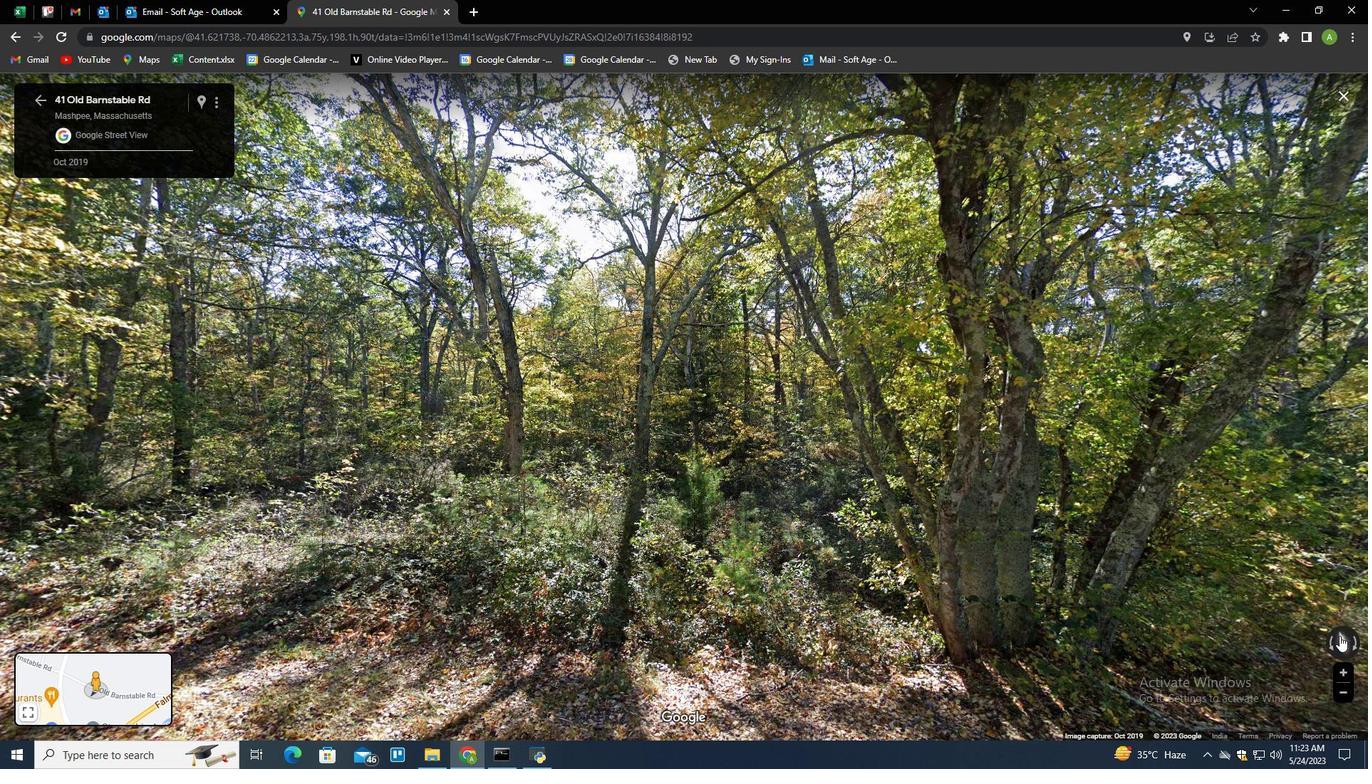 
Action: Mouse moved to (563, 560)
Screenshot: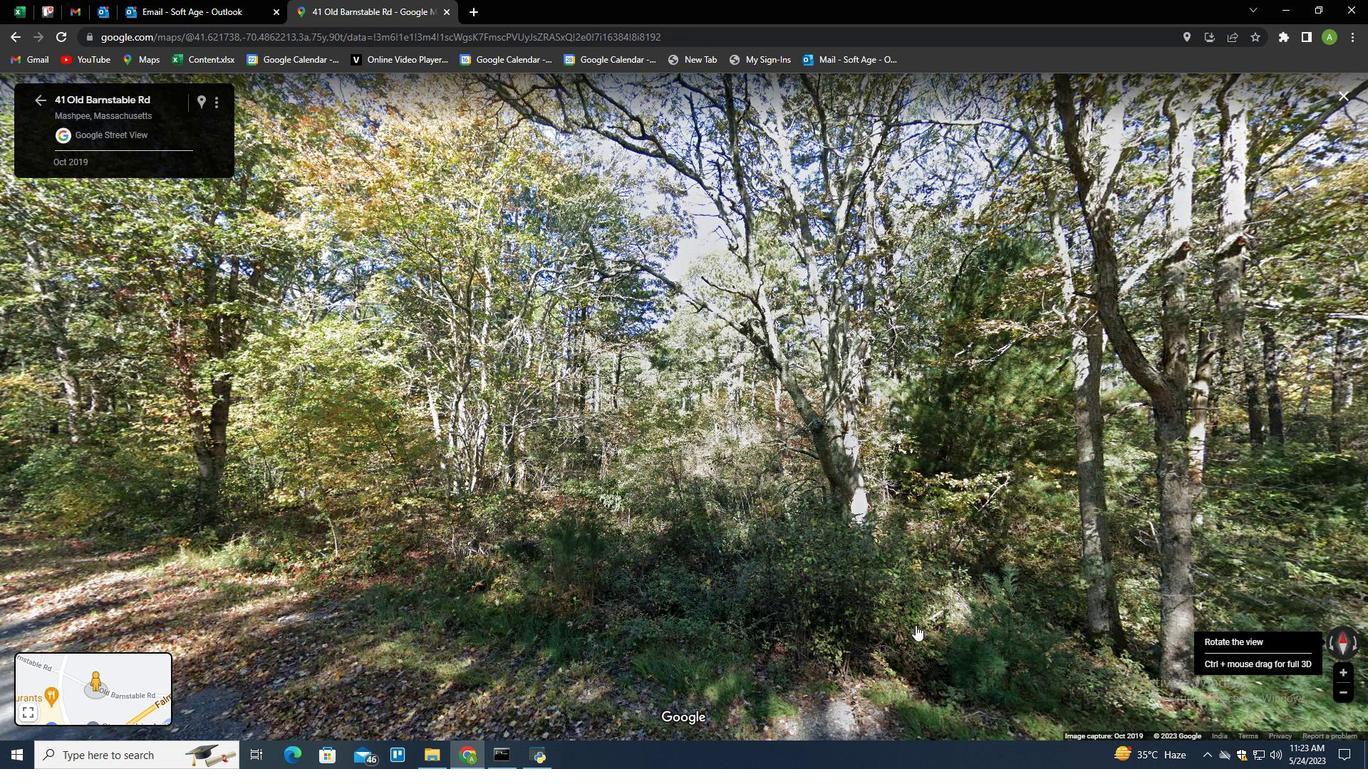 
Action: Mouse pressed left at (563, 560)
Screenshot: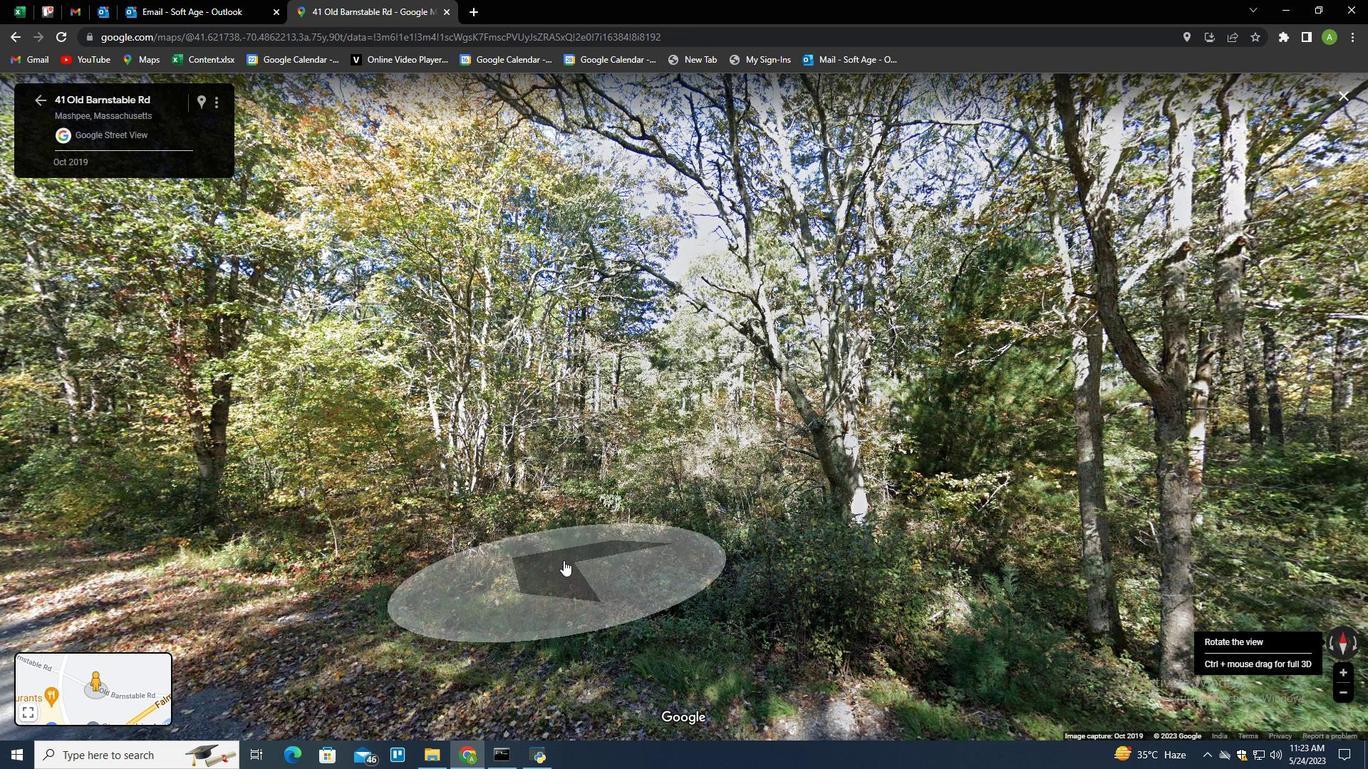 
Action: Mouse moved to (438, 454)
Screenshot: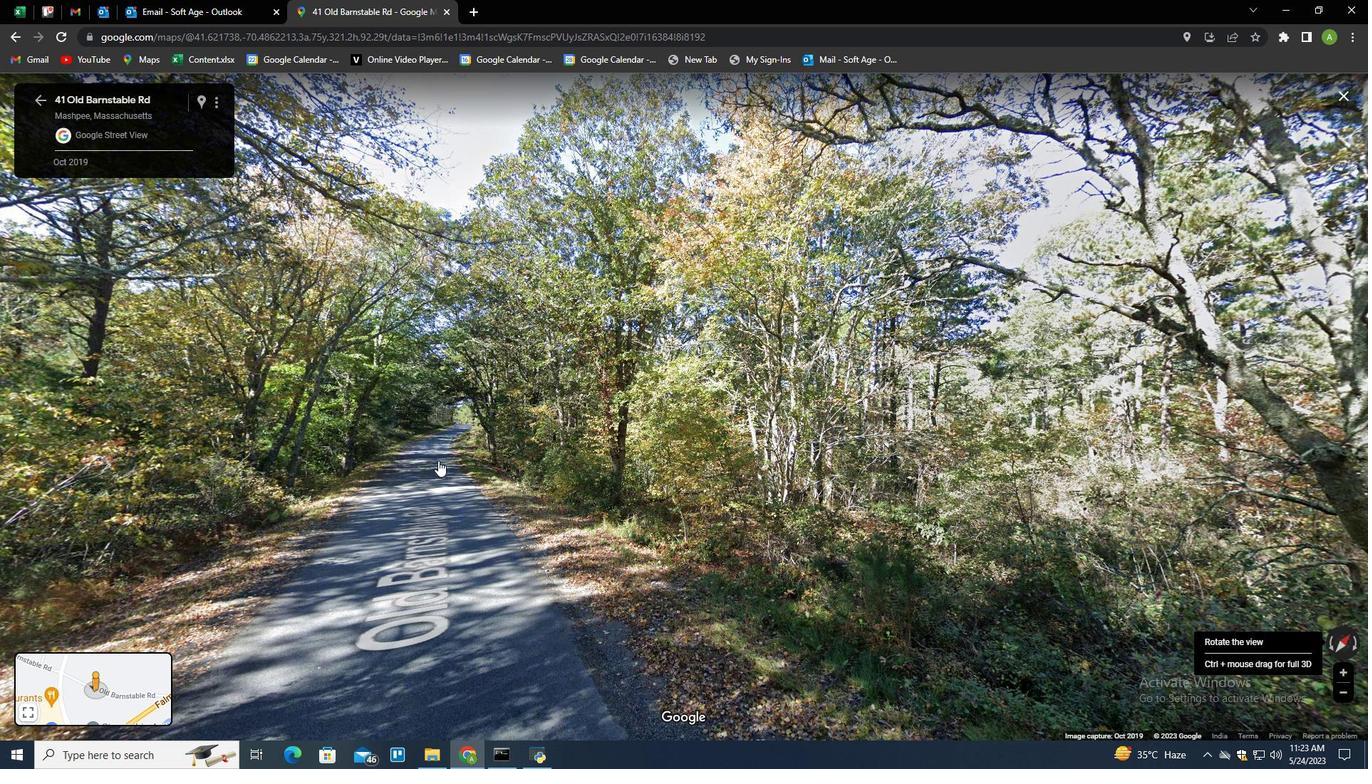 
Action: Mouse pressed left at (438, 454)
Screenshot: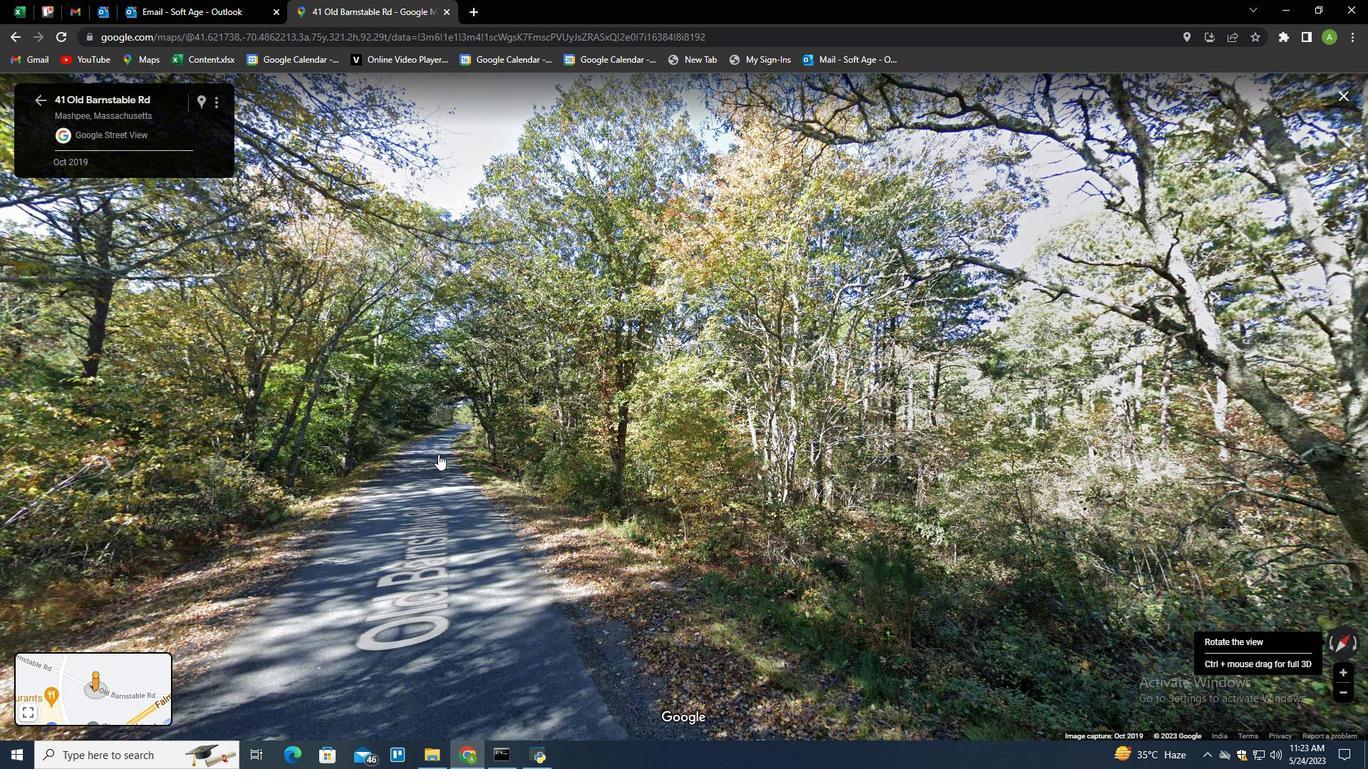 
Action: Mouse moved to (84, 686)
Screenshot: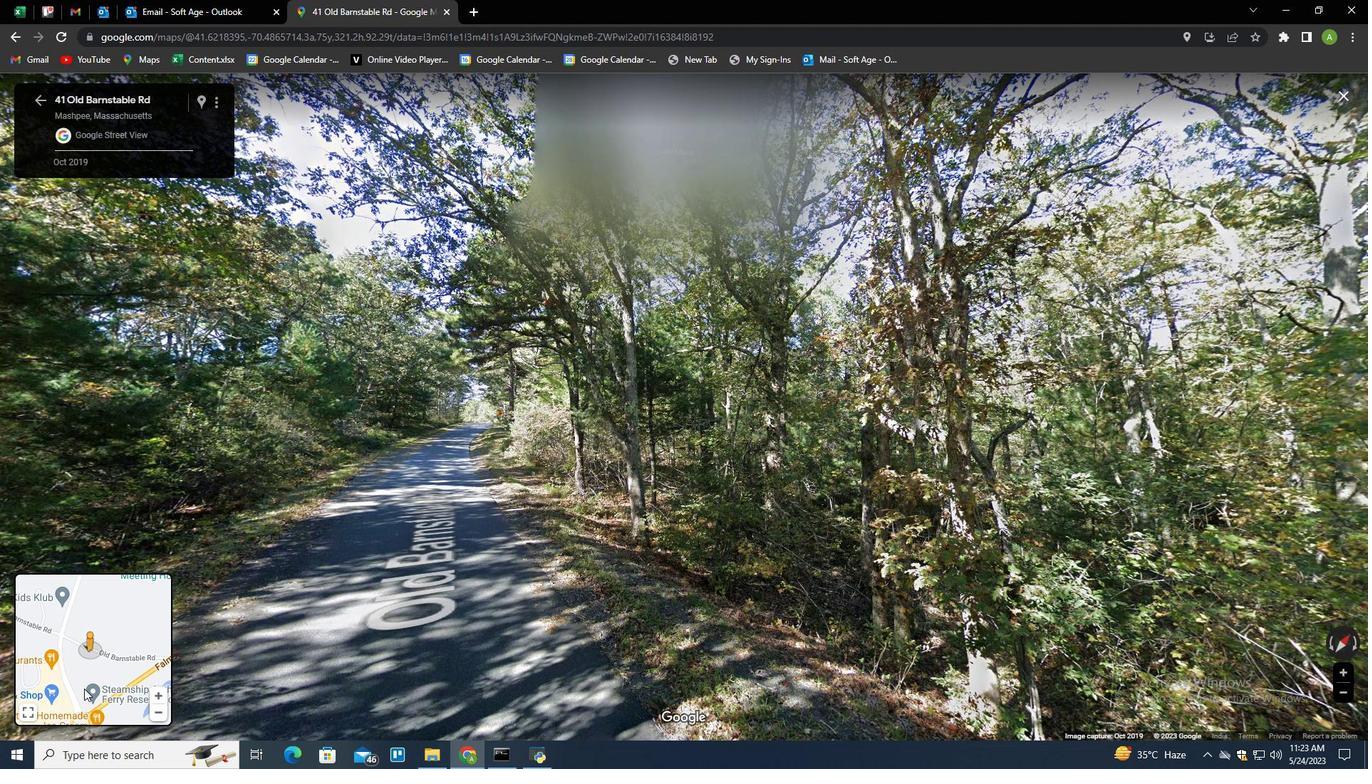 
Action: Mouse pressed left at (84, 686)
Screenshot: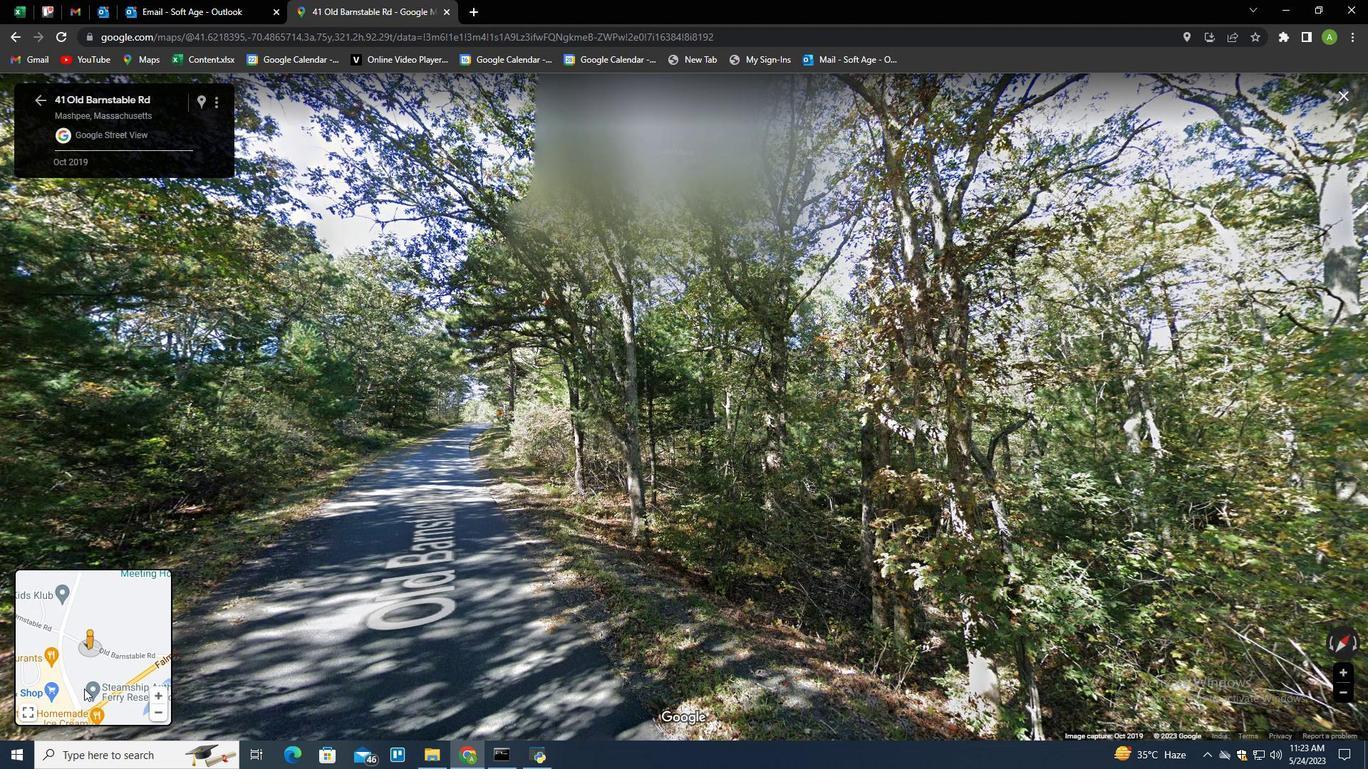 
Action: Mouse moved to (30, 705)
Screenshot: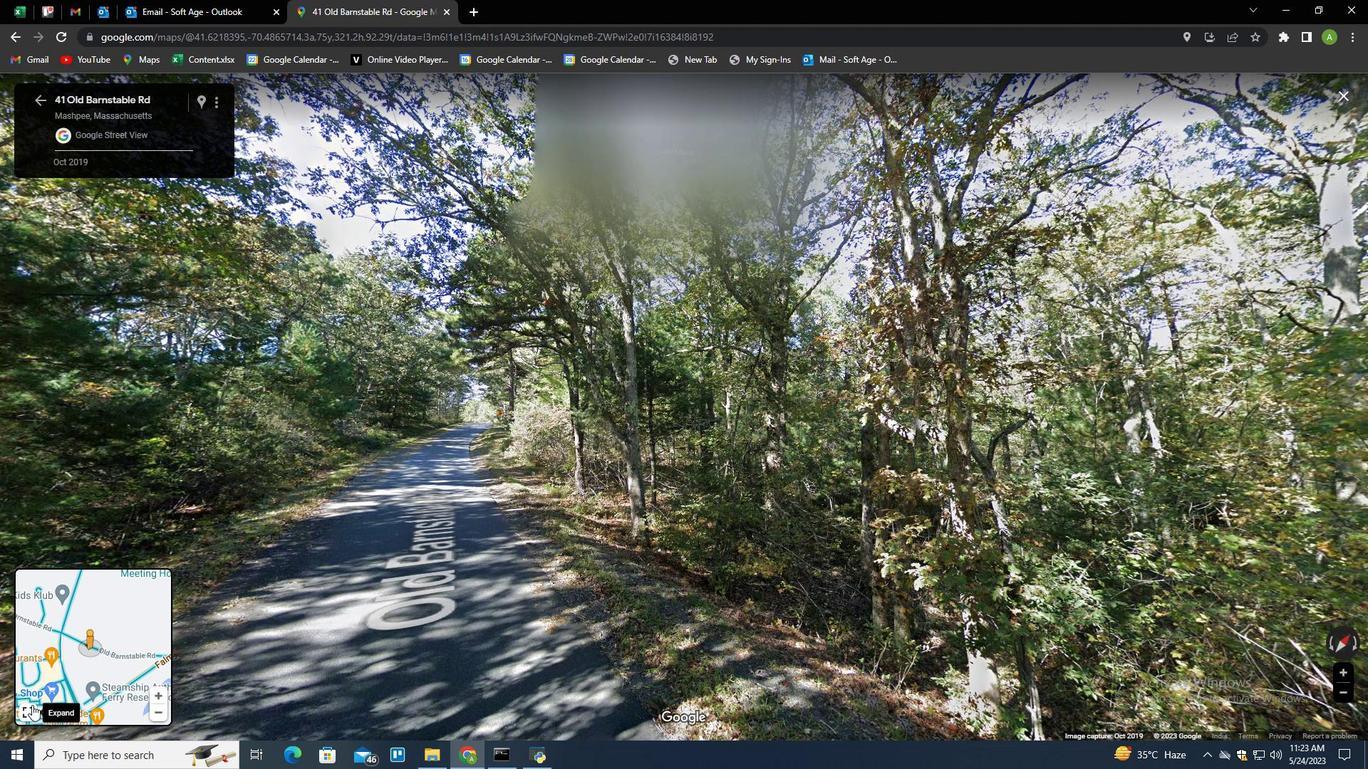 
Action: Mouse pressed left at (30, 705)
Screenshot: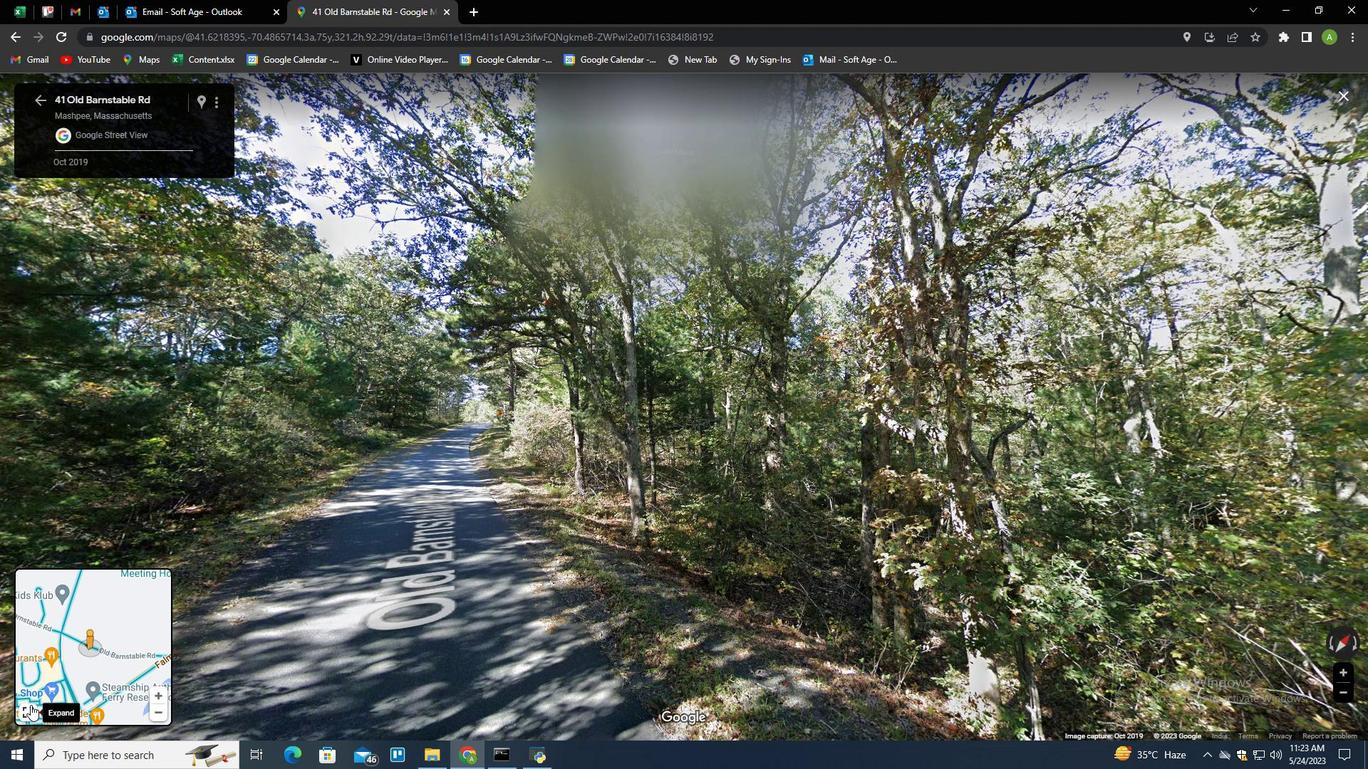
Action: Mouse moved to (31, 705)
Screenshot: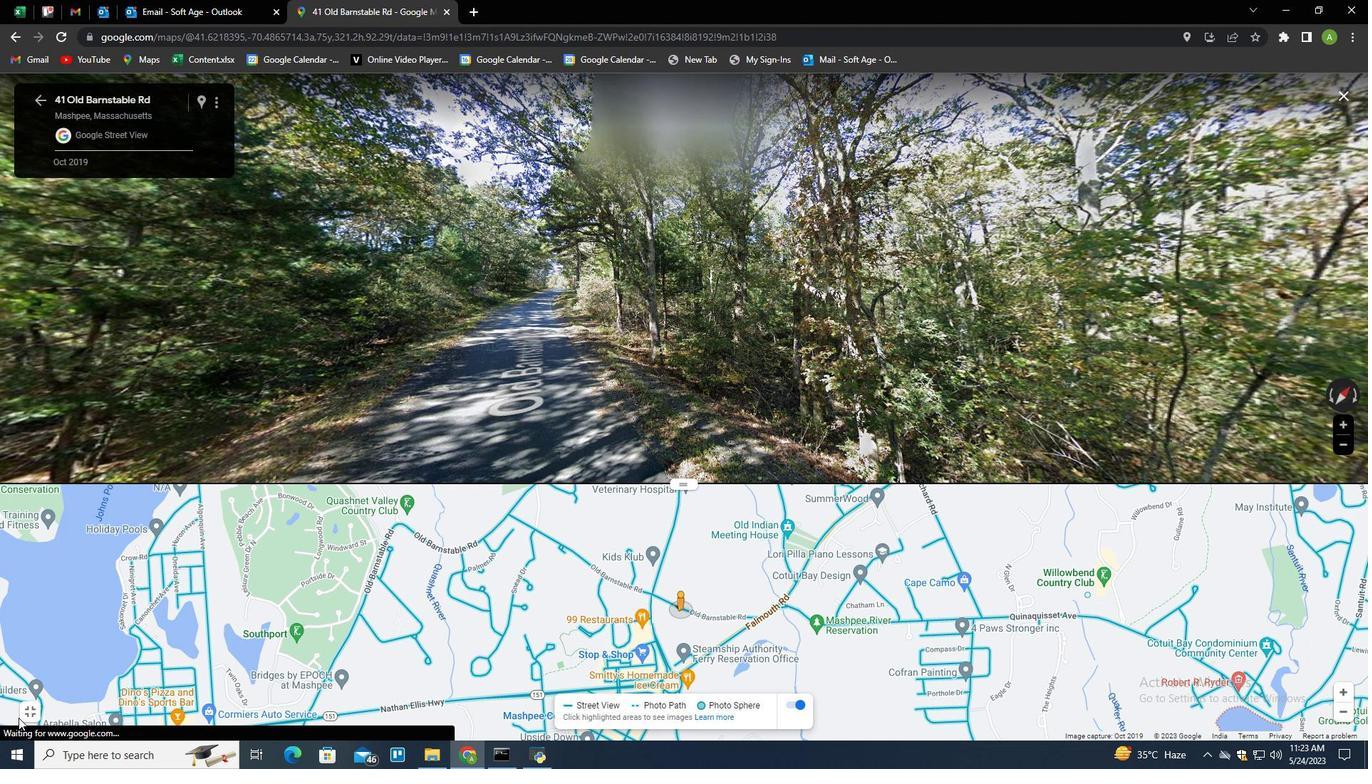 
Action: Mouse pressed left at (31, 705)
Screenshot: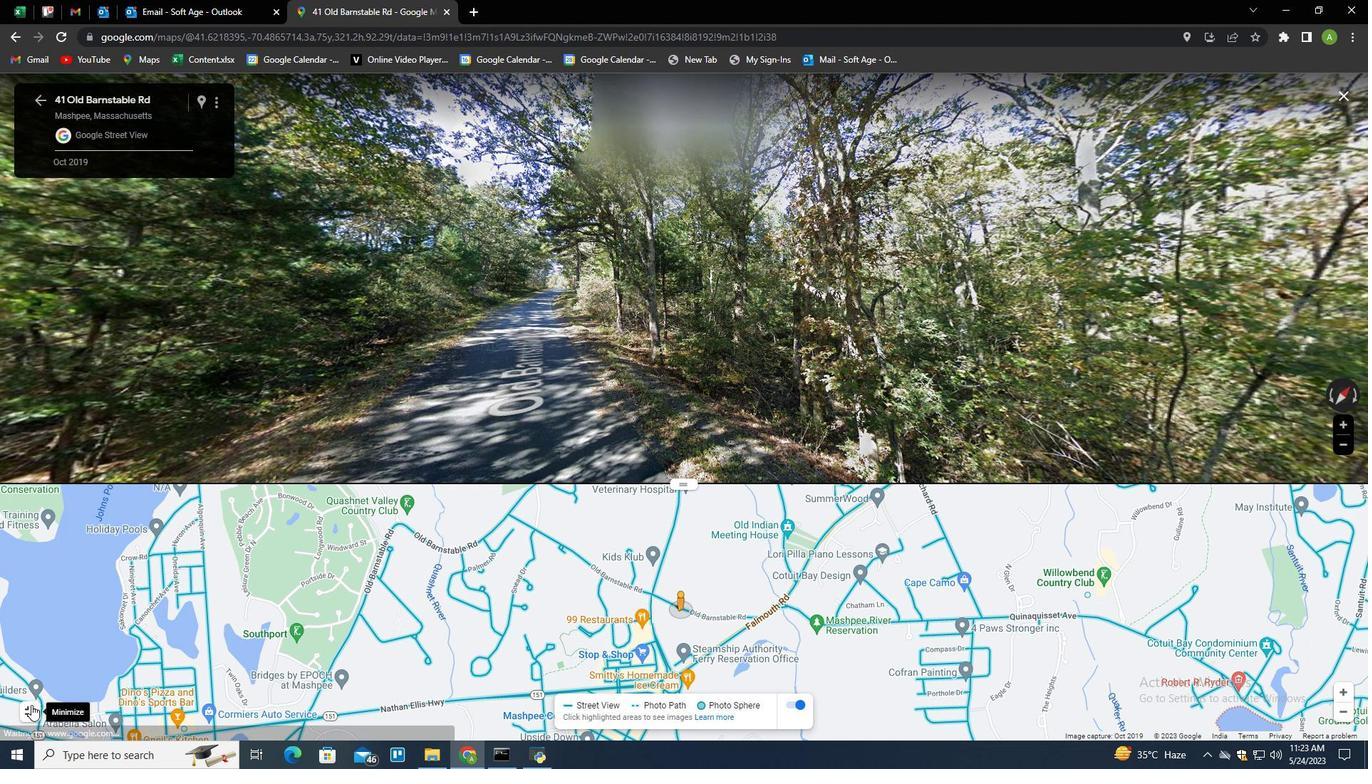 
Action: Mouse moved to (42, 97)
Screenshot: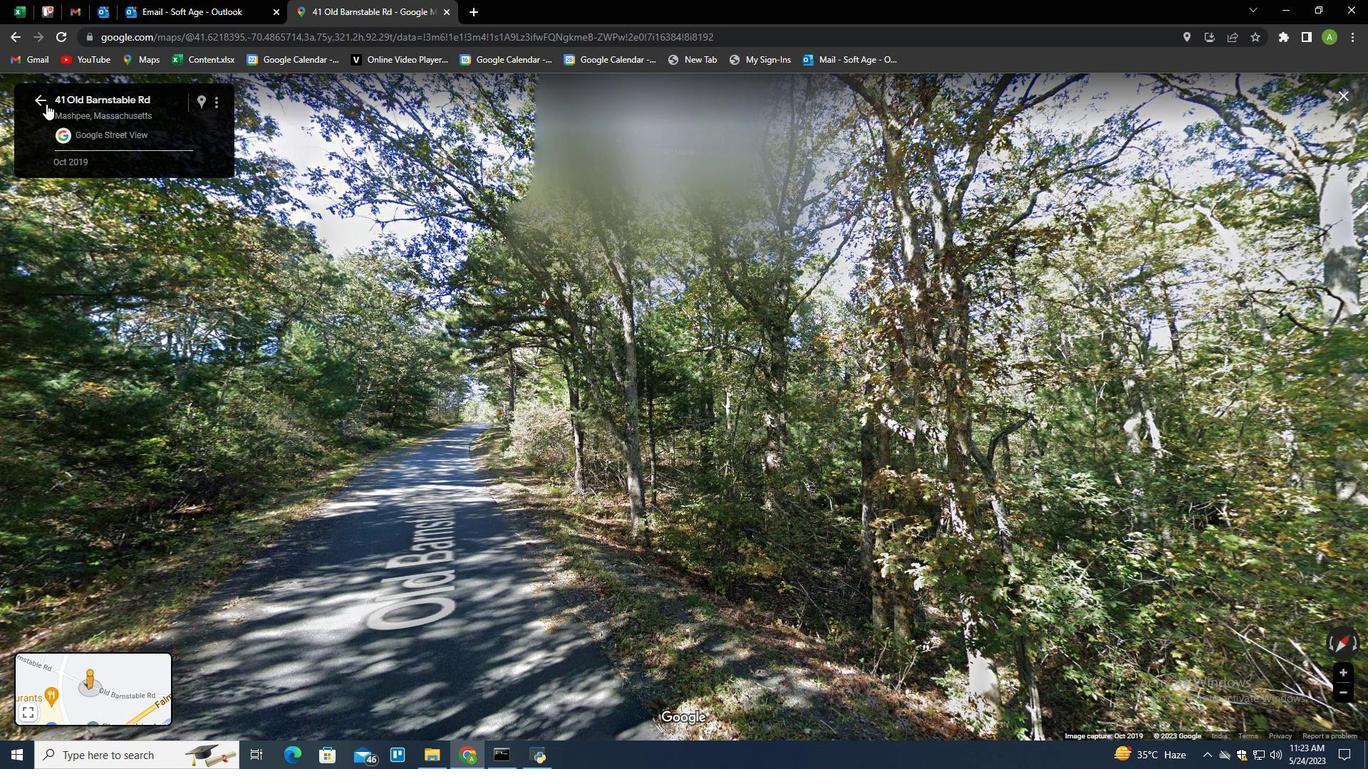 
Action: Mouse pressed left at (42, 97)
Screenshot: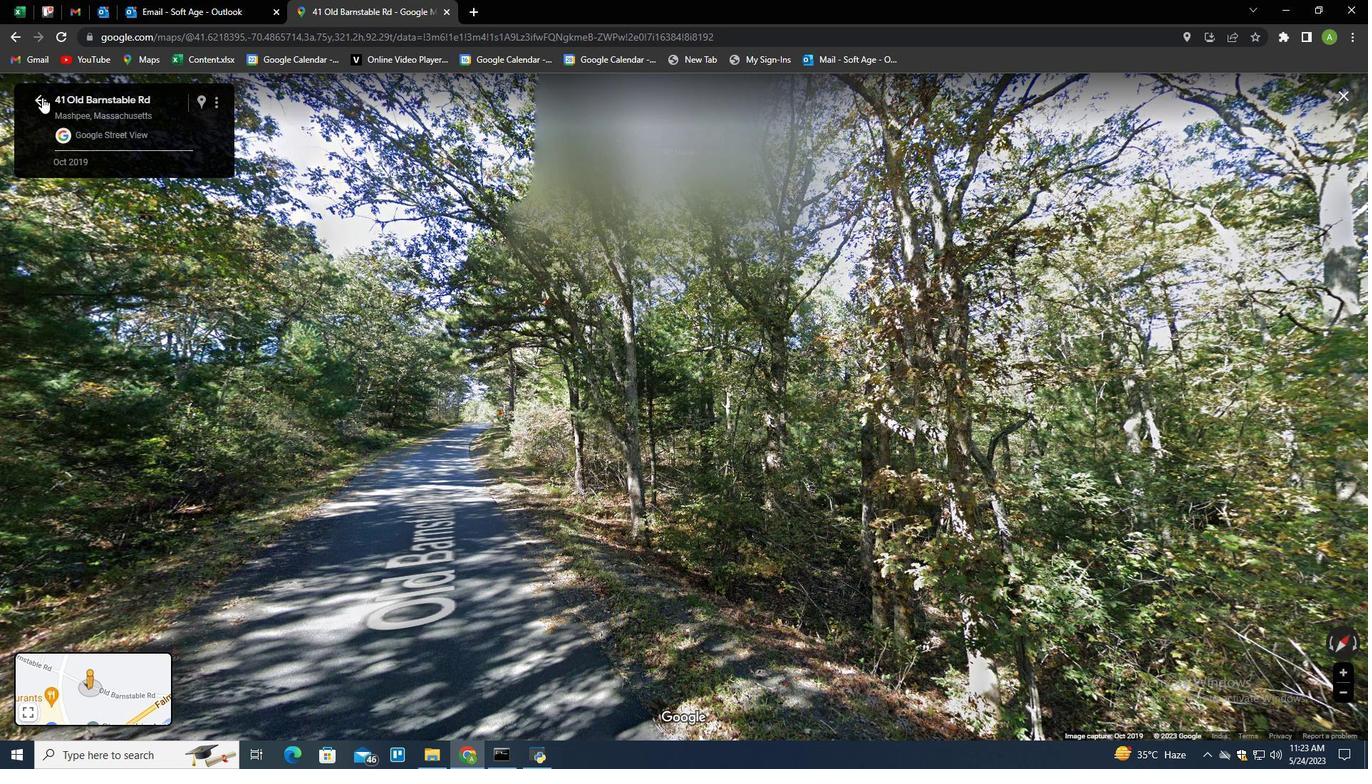 
Action: Mouse moved to (1031, 473)
Screenshot: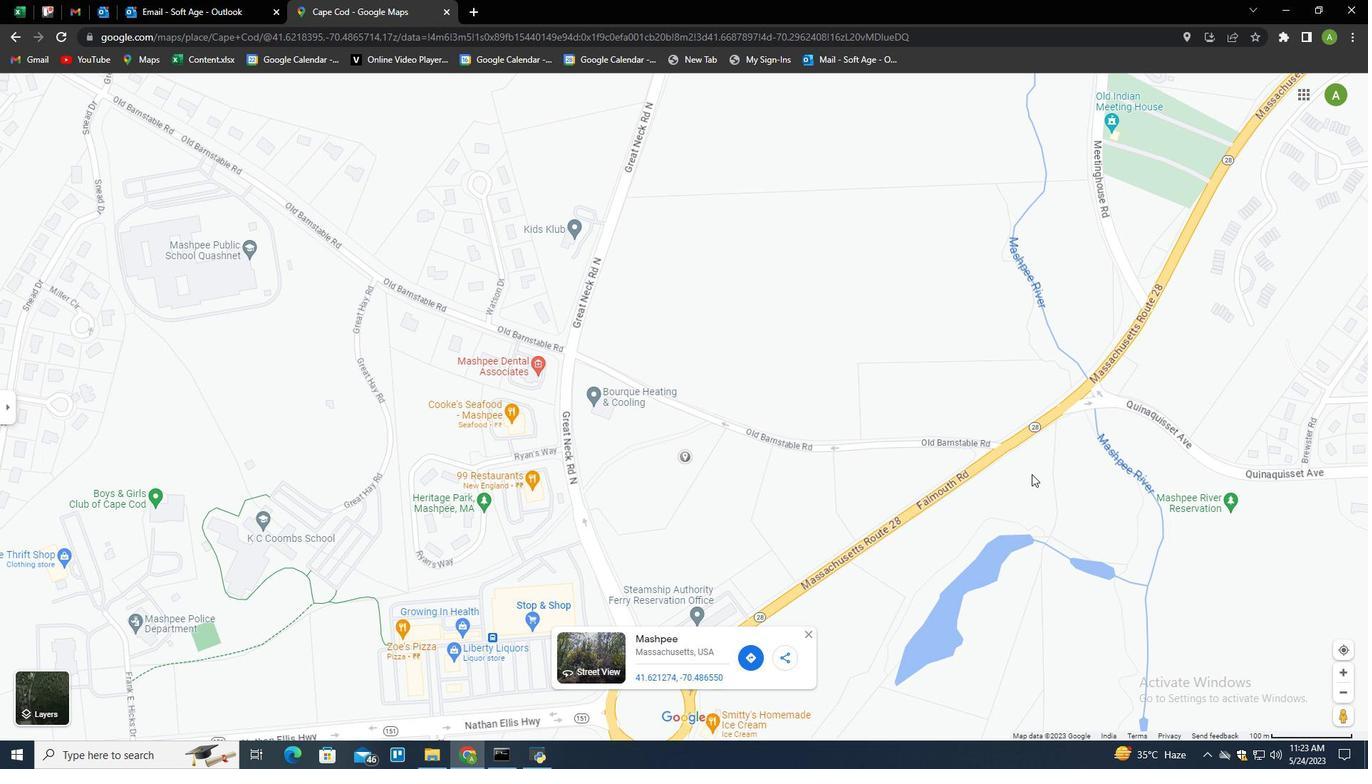 
Action: Mouse scrolled (1031, 474) with delta (0, 0)
Screenshot: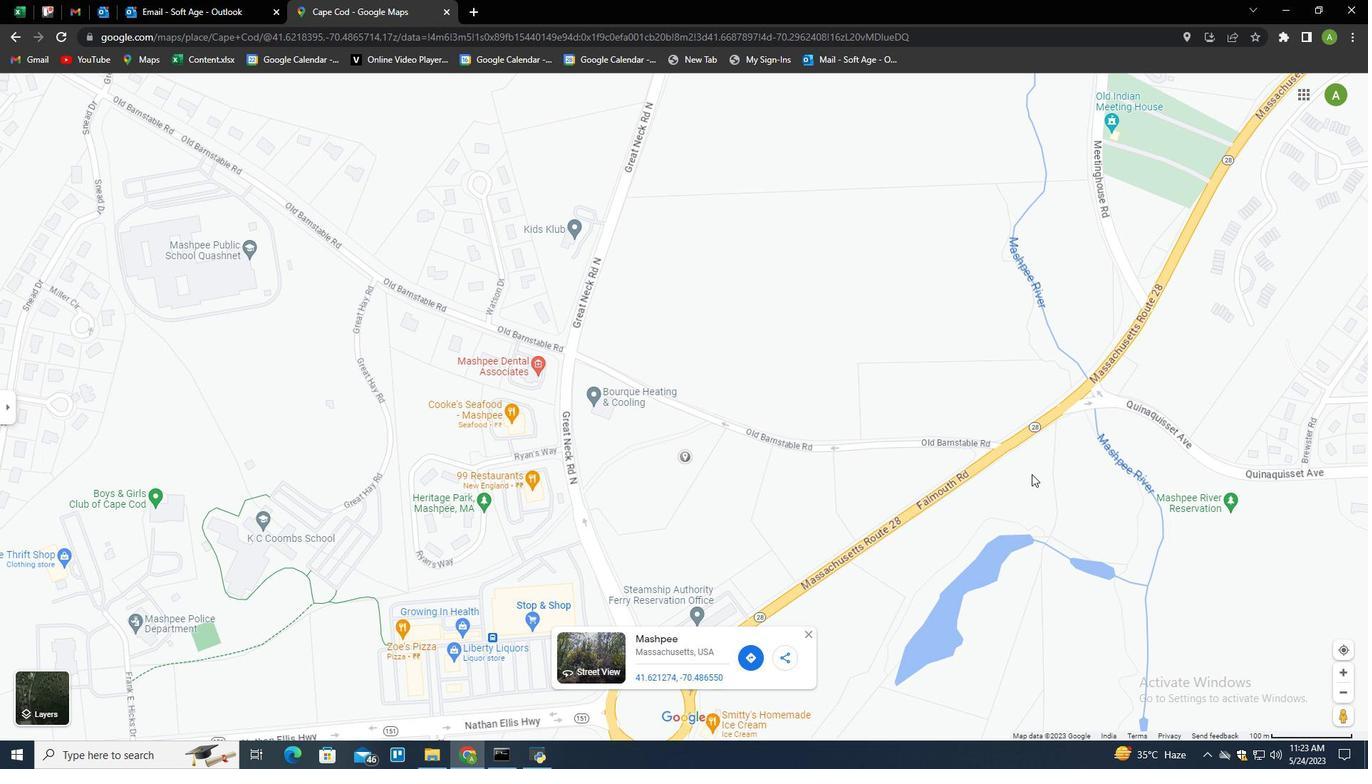 
Action: Mouse scrolled (1031, 474) with delta (0, 0)
Screenshot: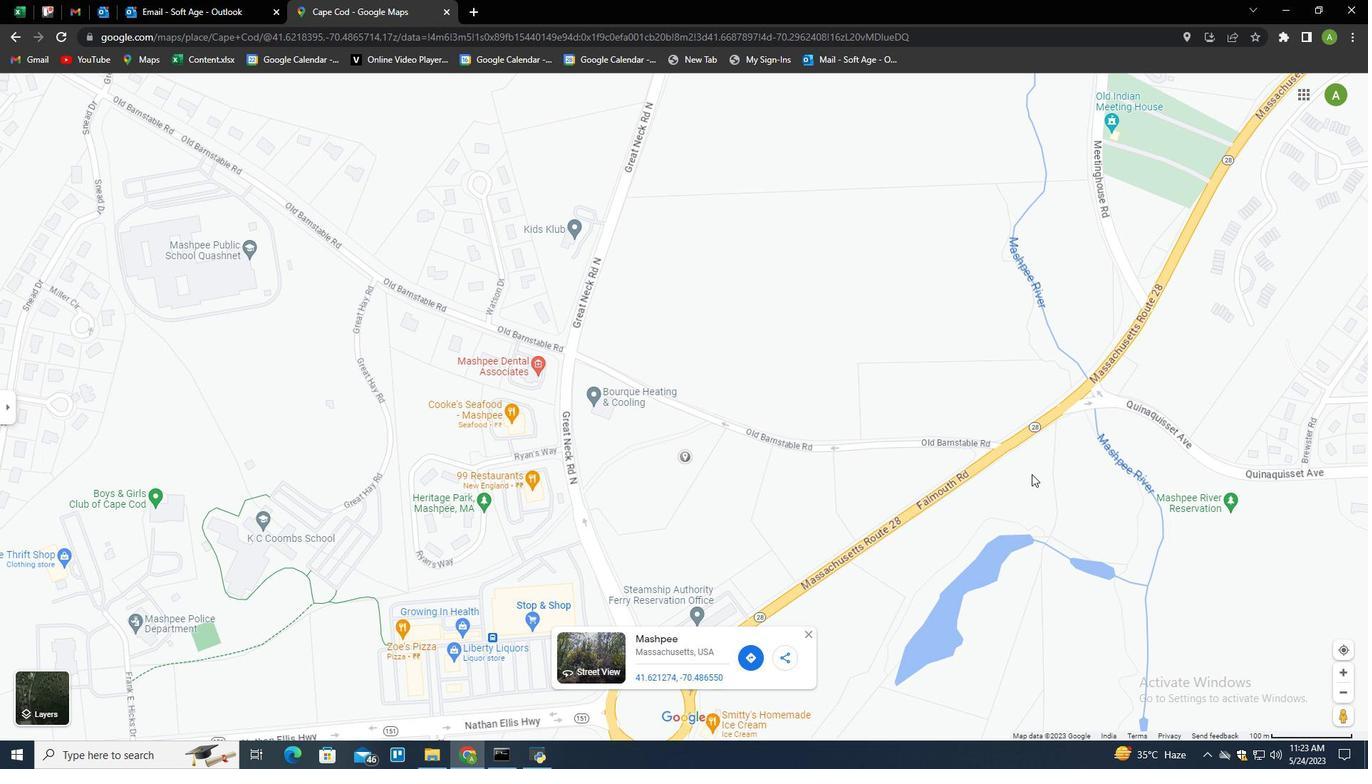 
Action: Mouse scrolled (1031, 474) with delta (0, 0)
Screenshot: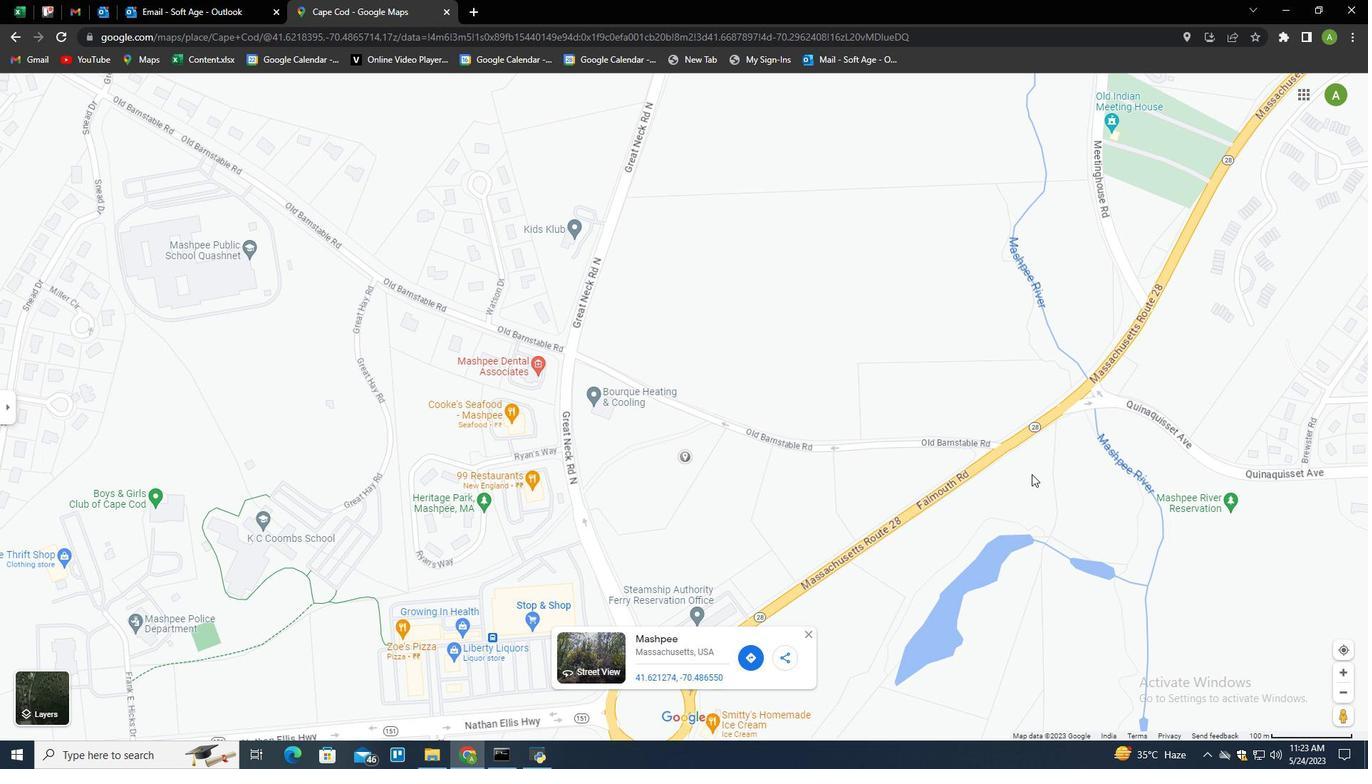 
Action: Mouse scrolled (1031, 474) with delta (0, 0)
Screenshot: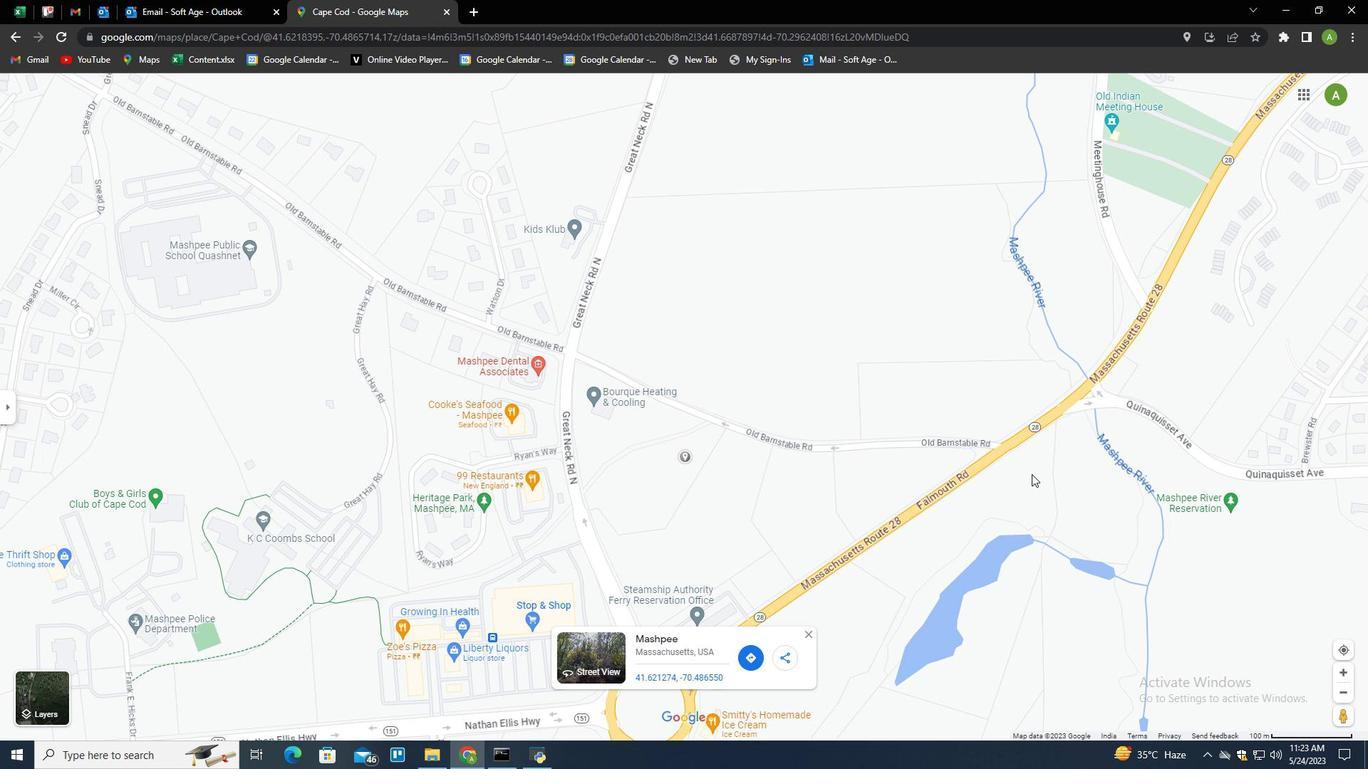 
Action: Mouse scrolled (1031, 474) with delta (0, 0)
Screenshot: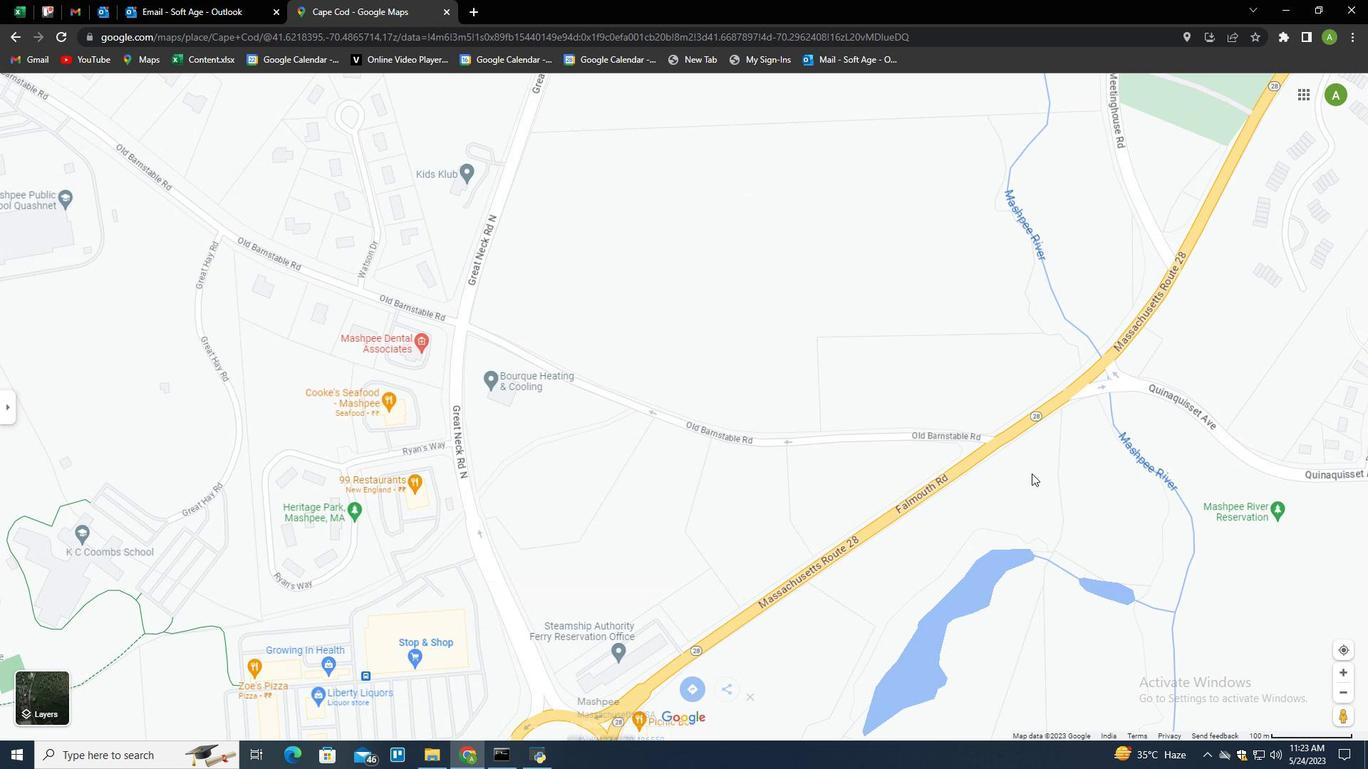 
Action: Mouse scrolled (1031, 473) with delta (0, 0)
Screenshot: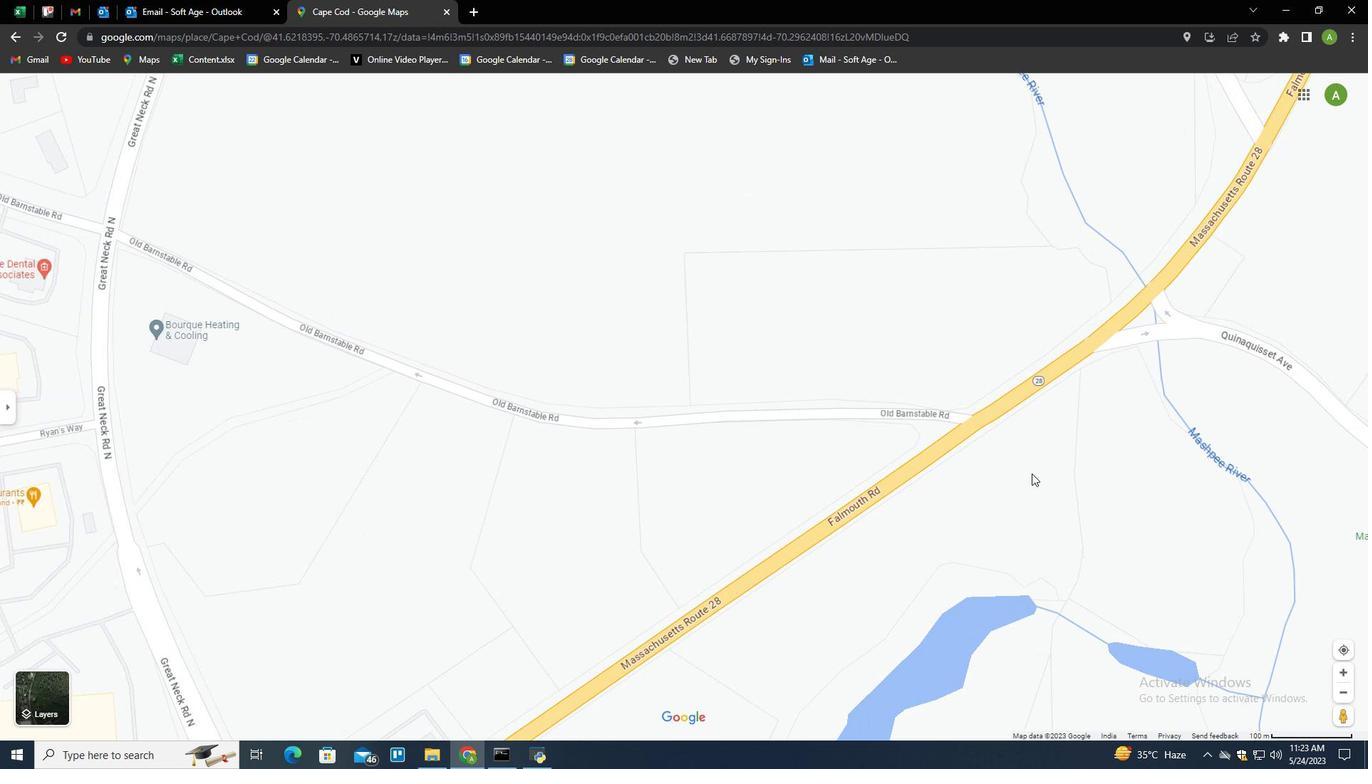 
Action: Mouse scrolled (1031, 473) with delta (0, 0)
Screenshot: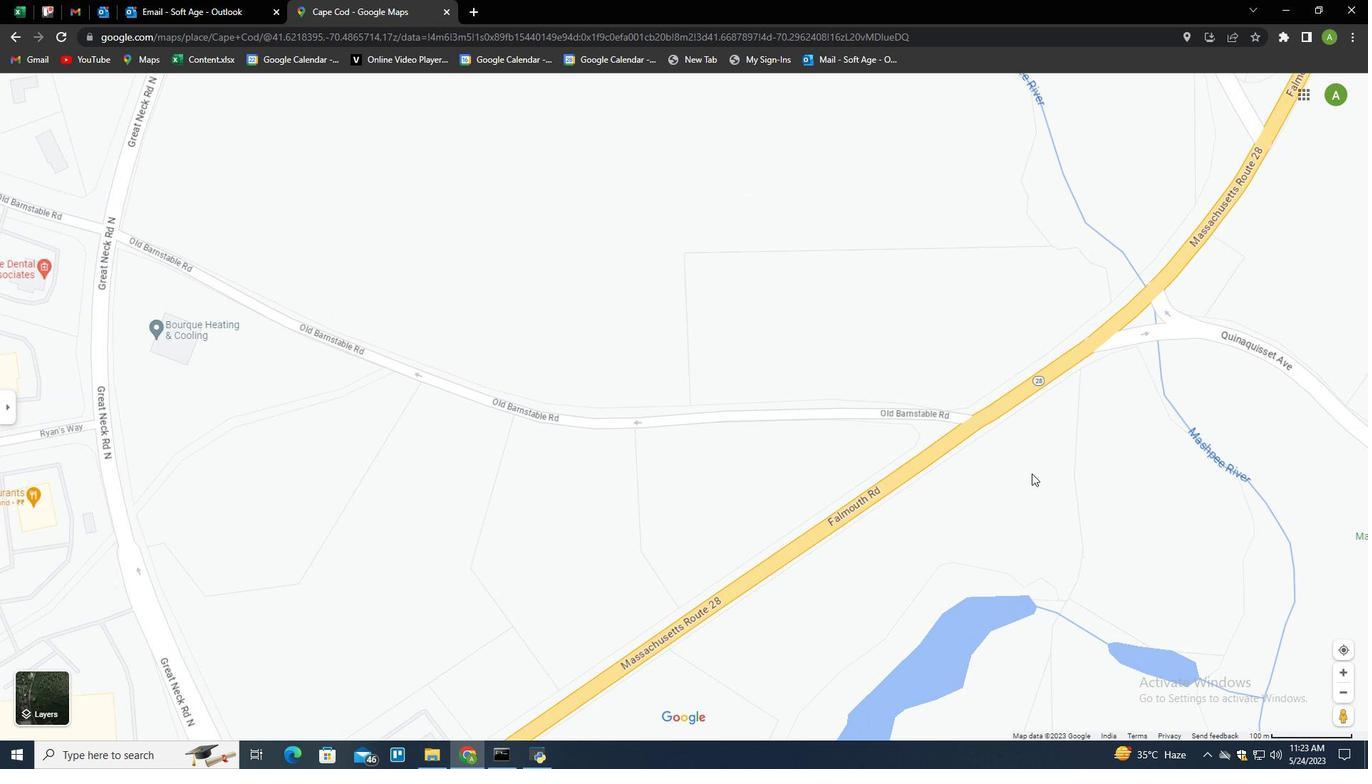 
Action: Mouse scrolled (1031, 473) with delta (0, 0)
Screenshot: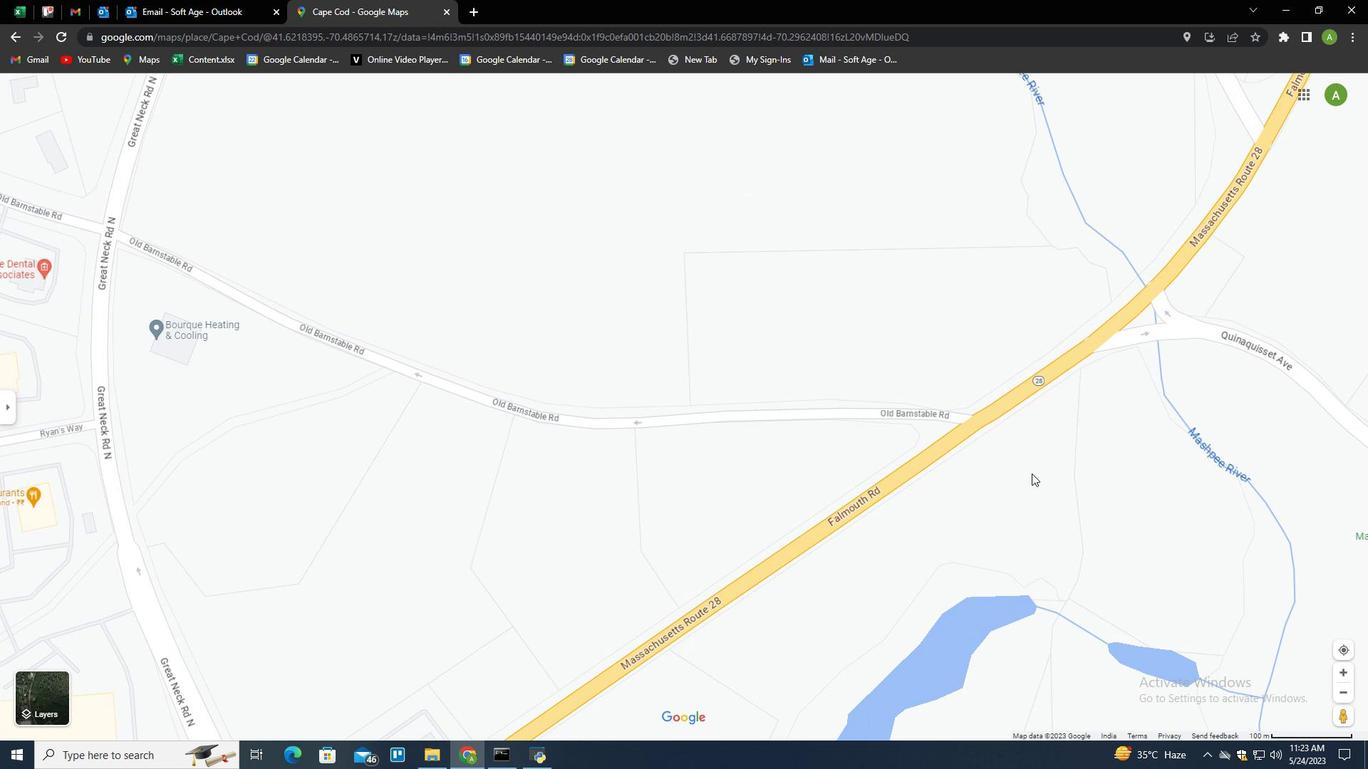 
Action: Mouse scrolled (1031, 473) with delta (0, 0)
Screenshot: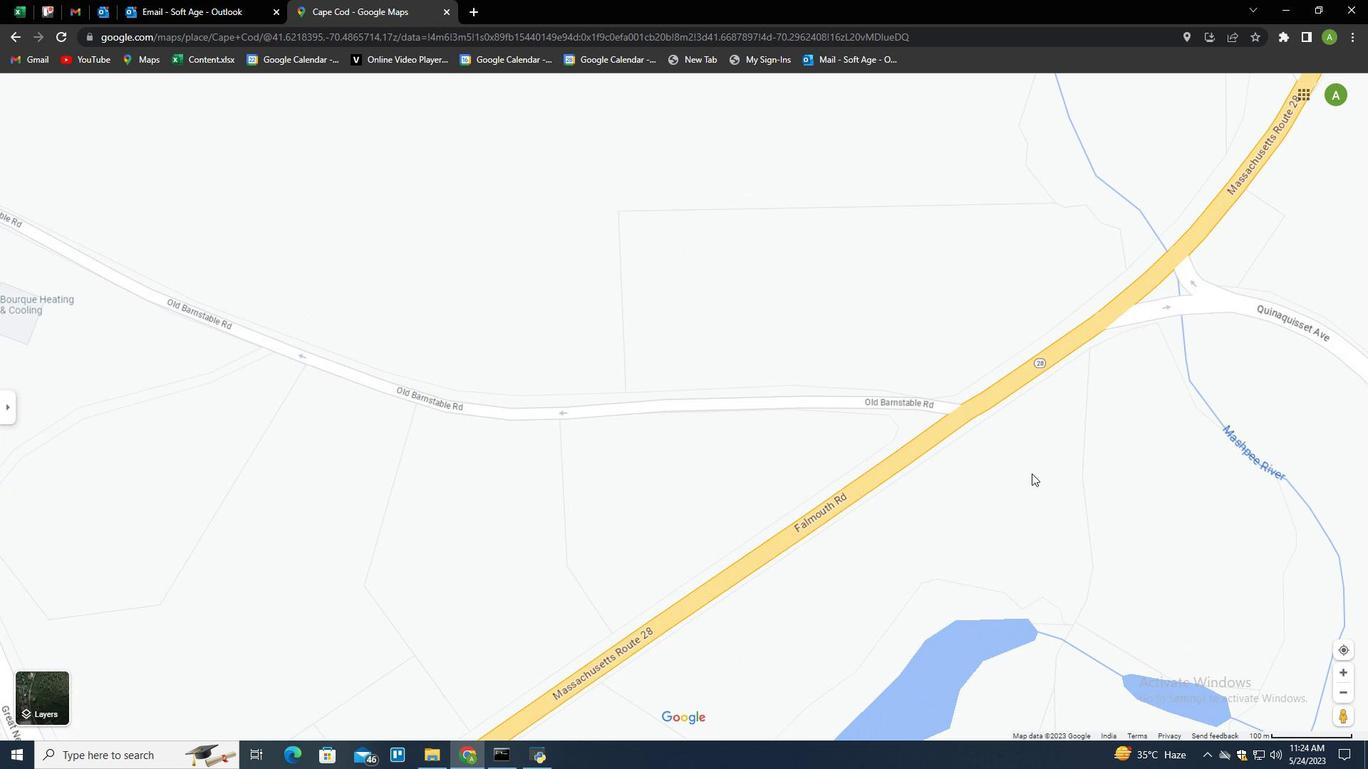 
Action: Mouse scrolled (1031, 473) with delta (0, 0)
Screenshot: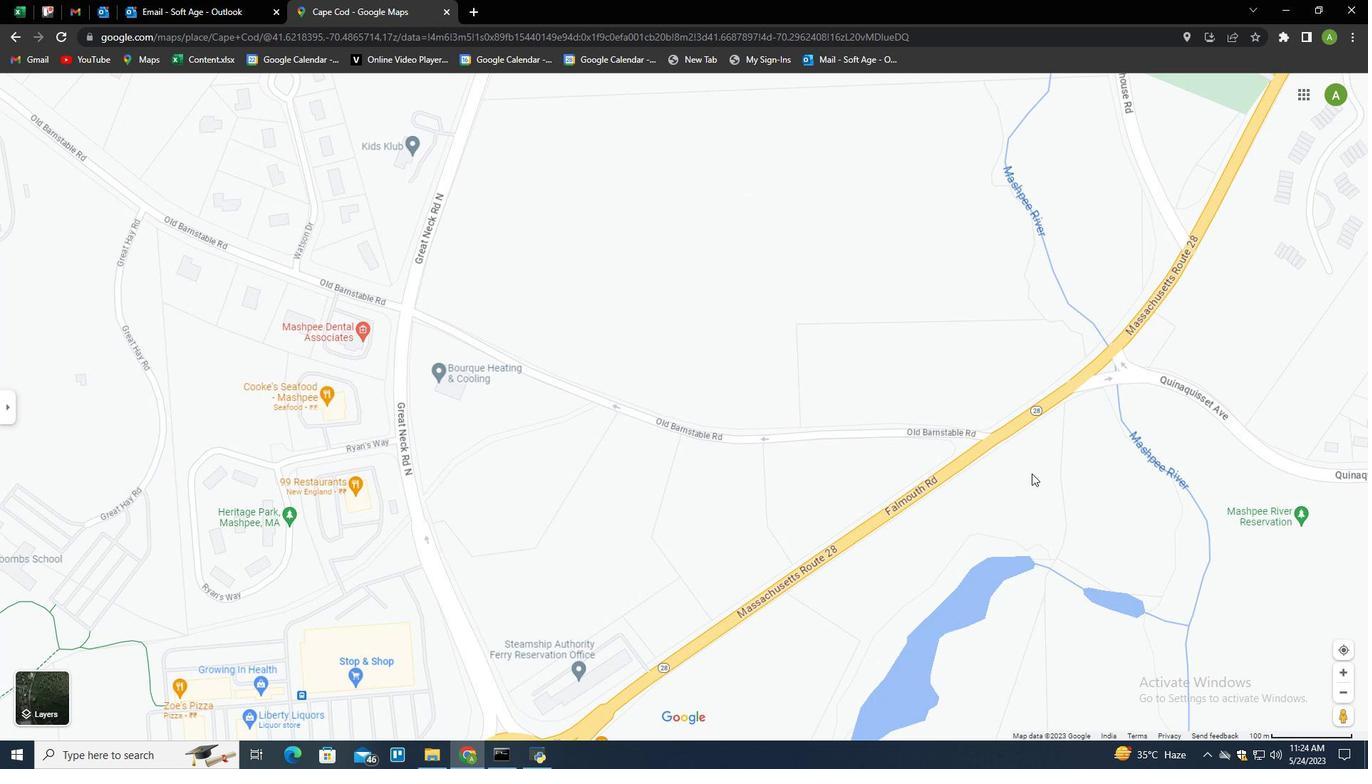 
Action: Mouse scrolled (1031, 473) with delta (0, 0)
Screenshot: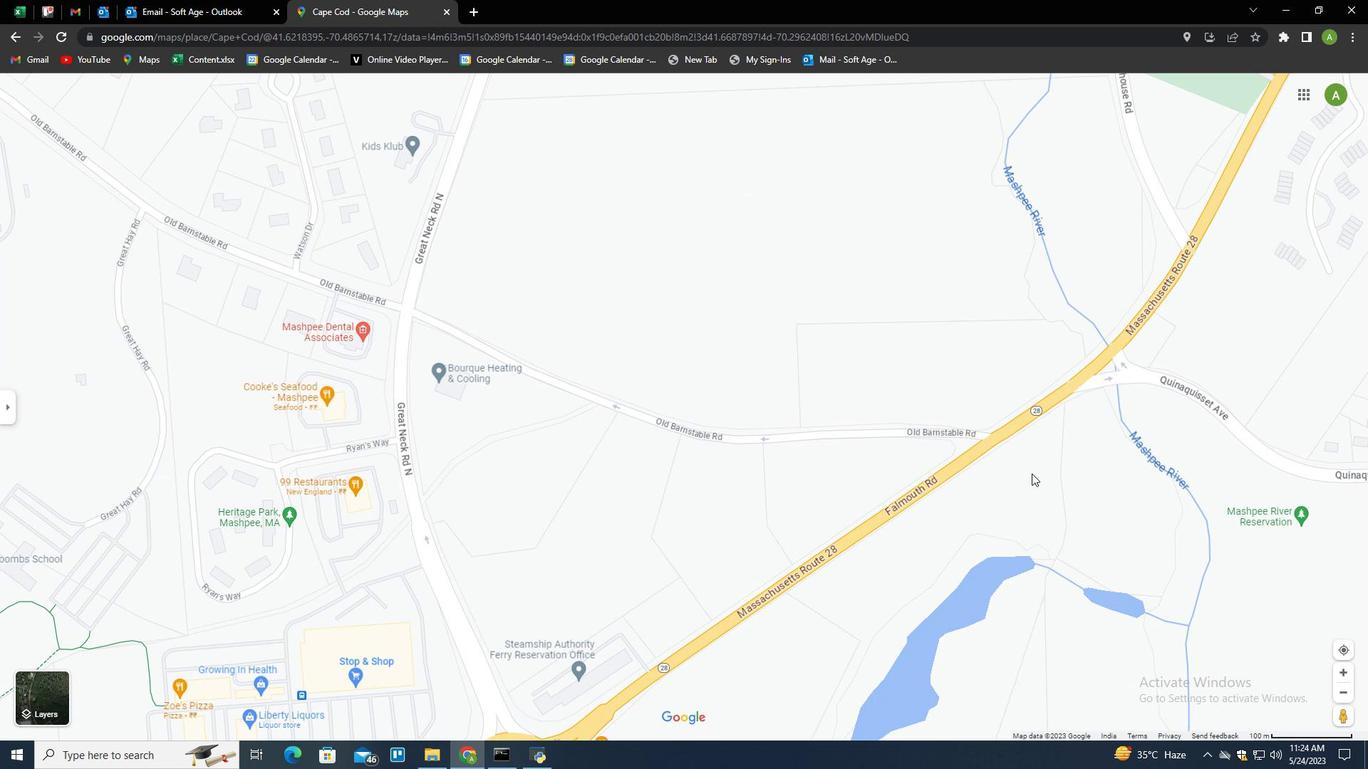 
Action: Mouse scrolled (1031, 473) with delta (0, 0)
Screenshot: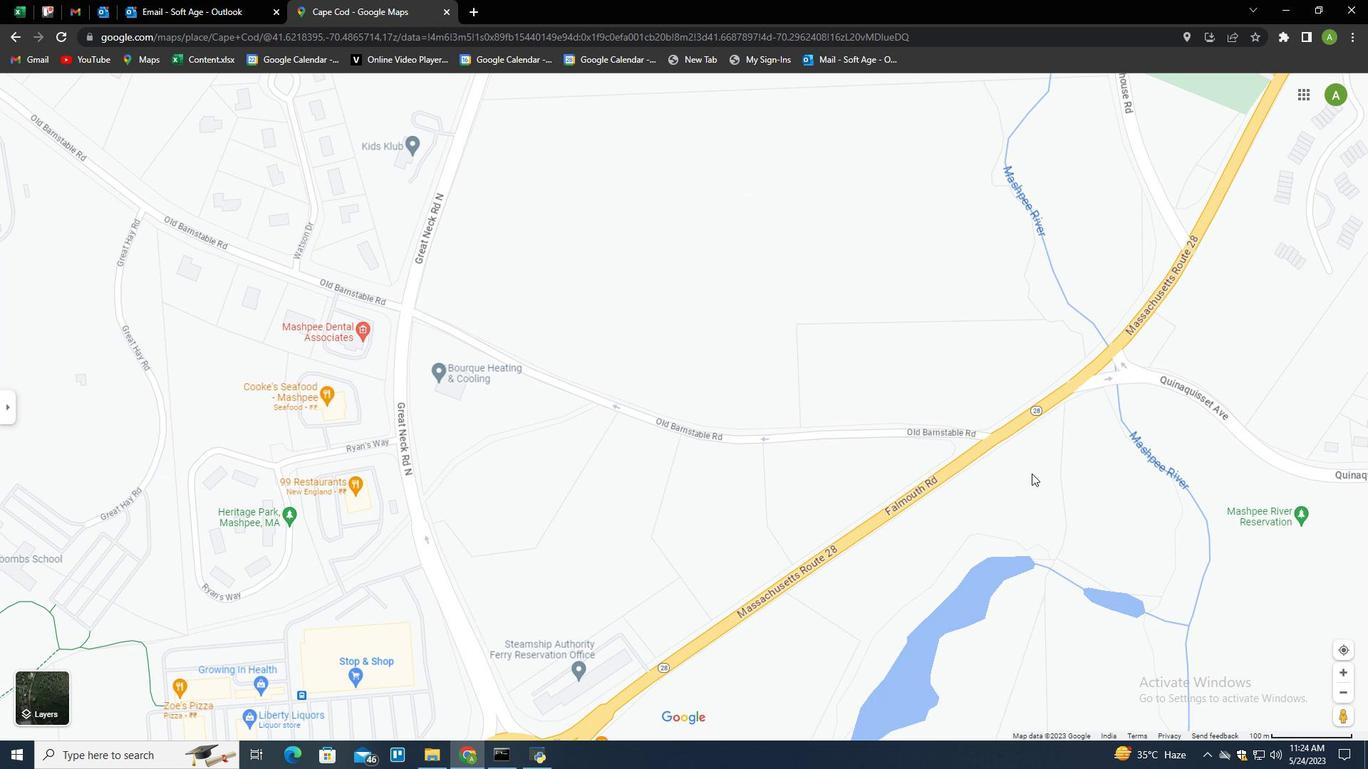 
Action: Mouse scrolled (1031, 473) with delta (0, 0)
Screenshot: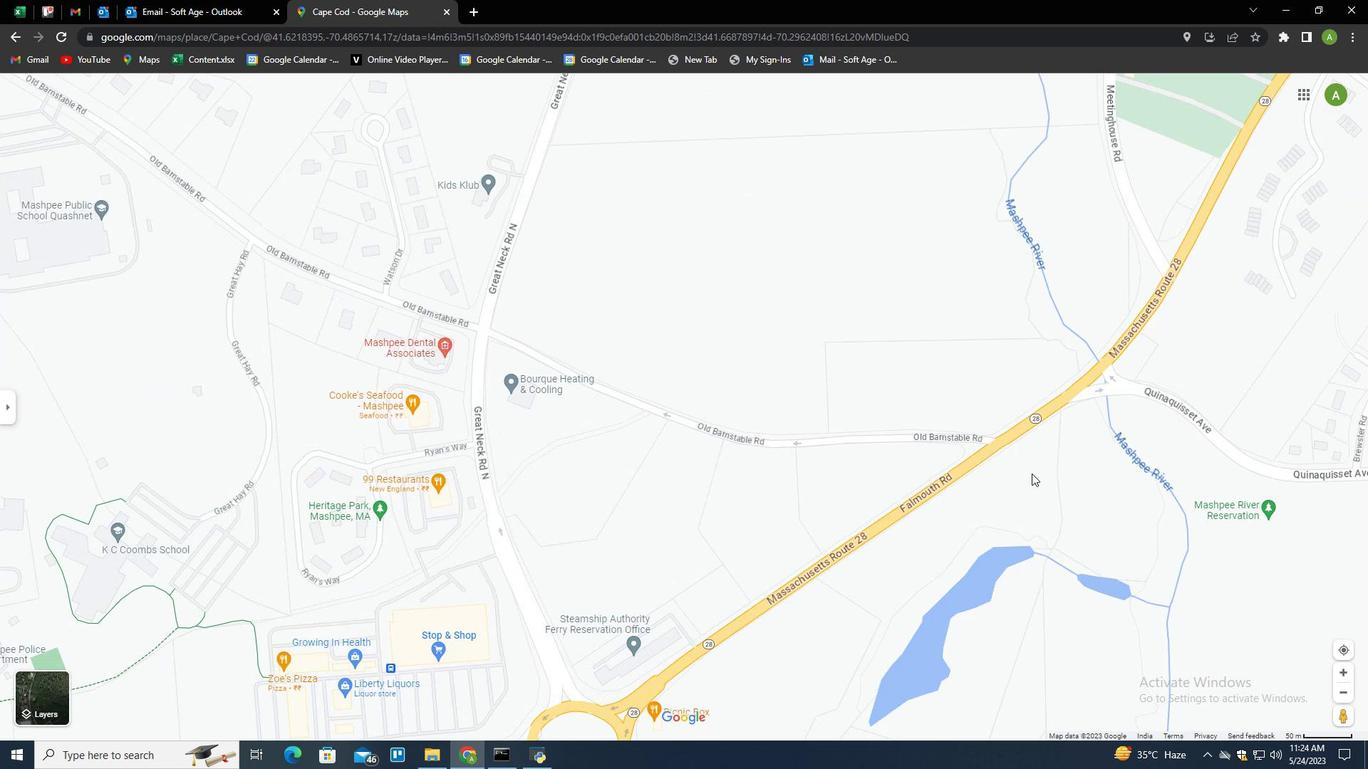 
Action: Mouse scrolled (1031, 473) with delta (0, 0)
Screenshot: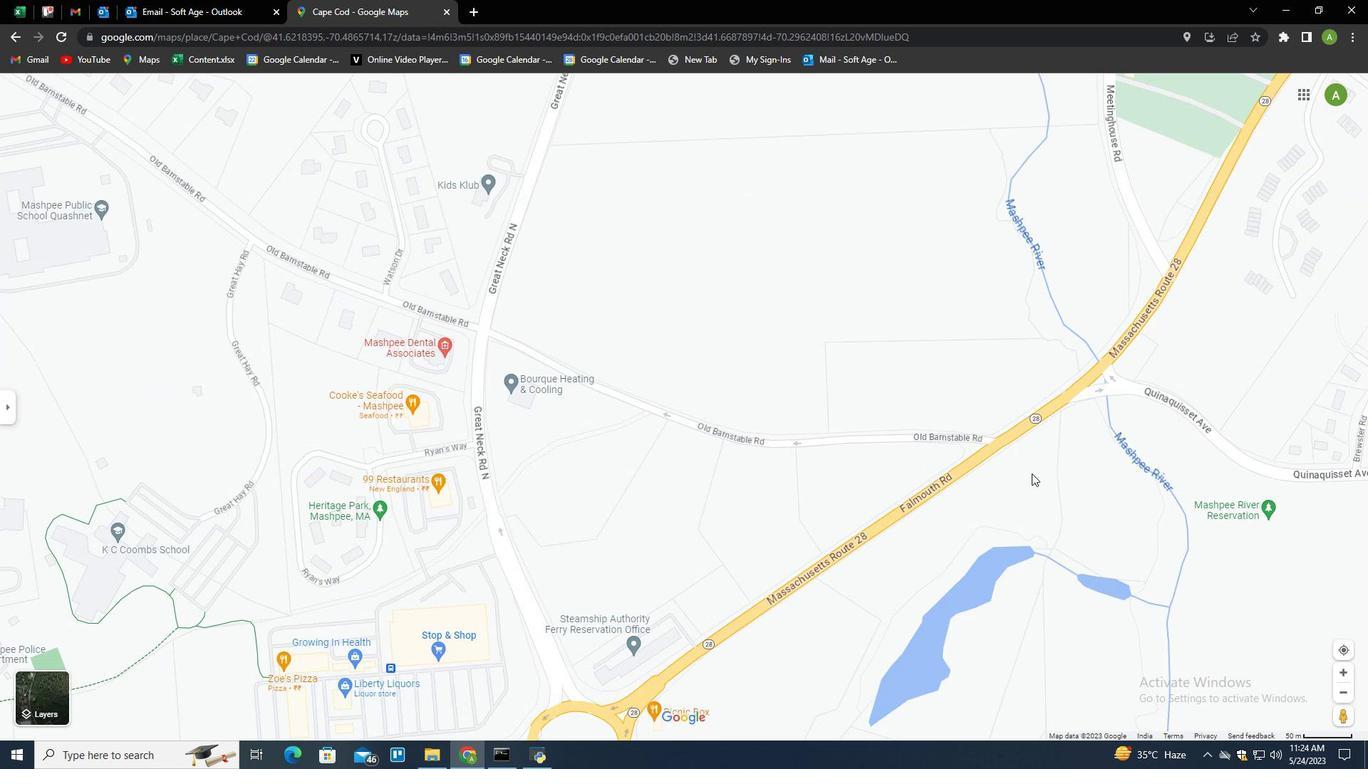 
Action: Mouse scrolled (1031, 473) with delta (0, 0)
Screenshot: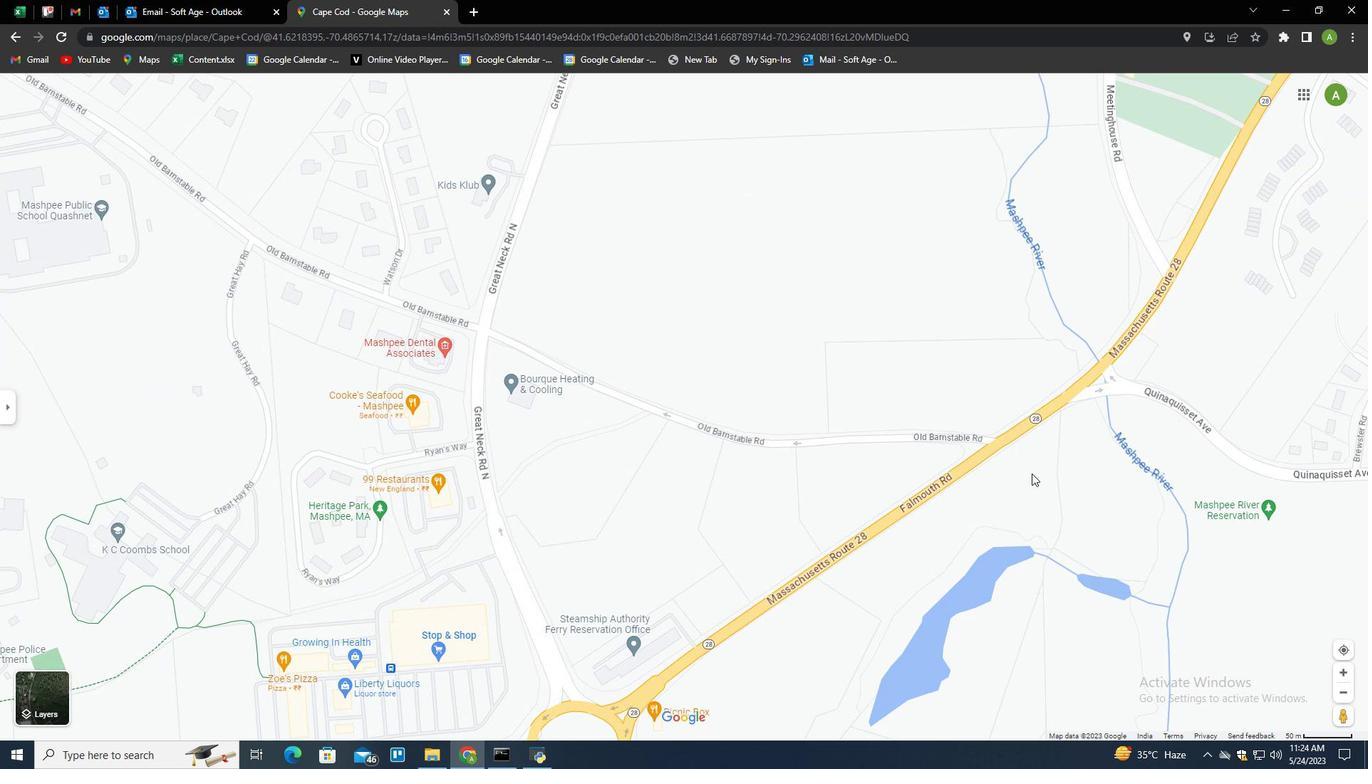 
Action: Mouse scrolled (1031, 473) with delta (0, 0)
Screenshot: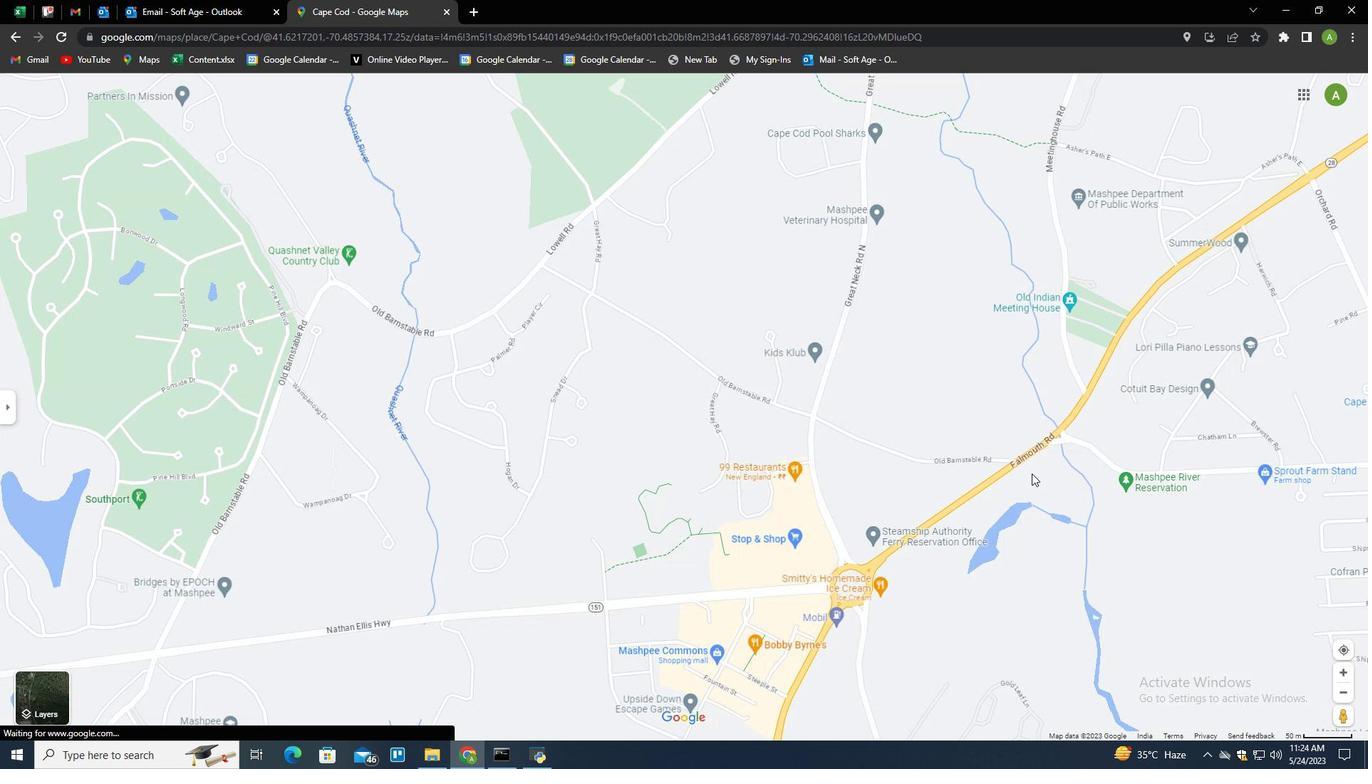 
Action: Mouse scrolled (1031, 473) with delta (0, 0)
Screenshot: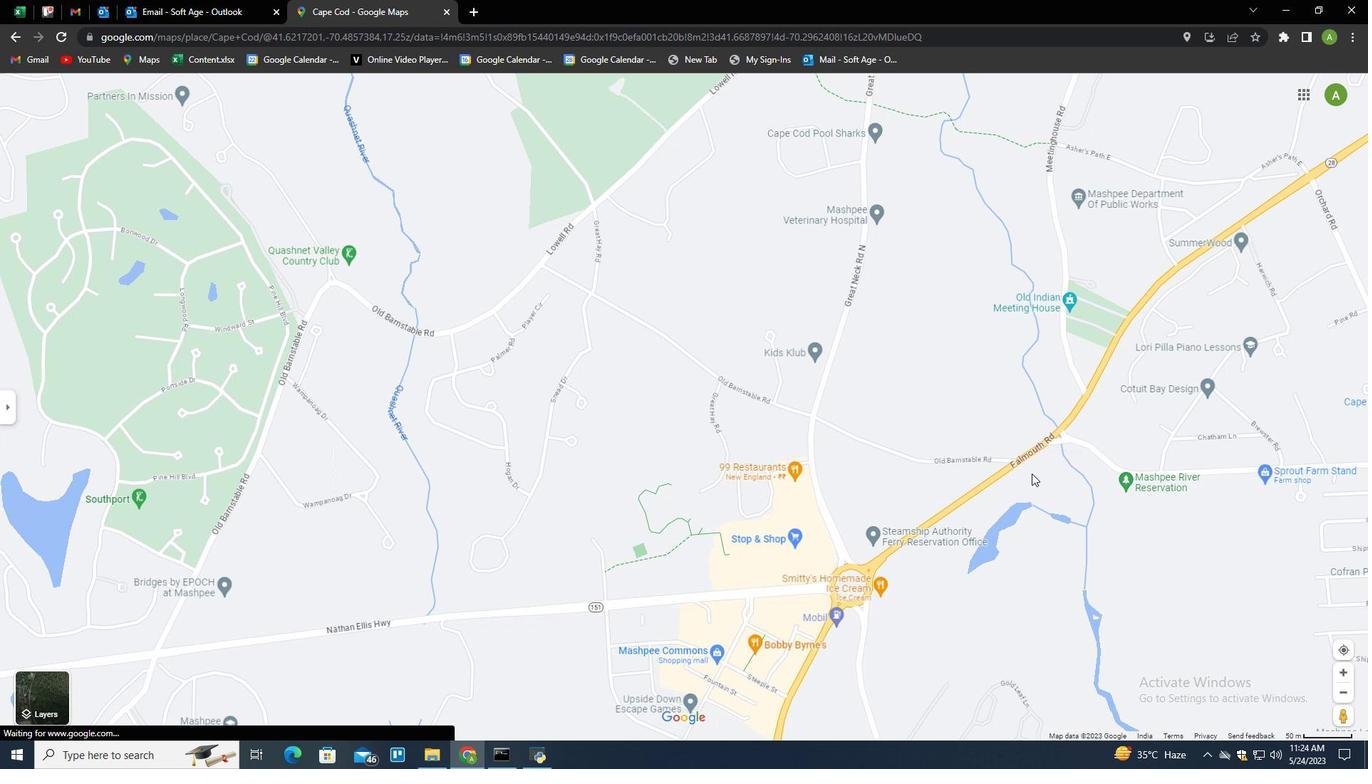 
Action: Mouse scrolled (1031, 473) with delta (0, 0)
Screenshot: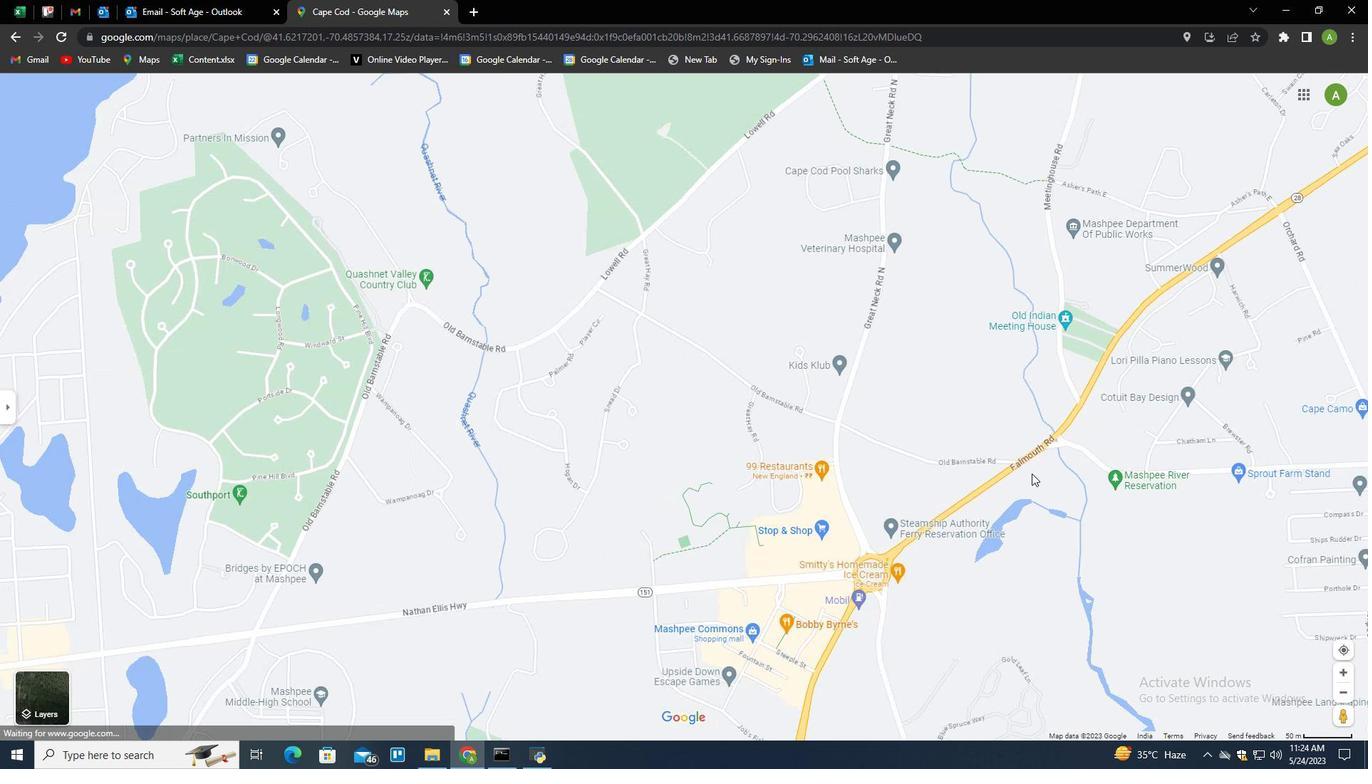
Action: Mouse scrolled (1031, 473) with delta (0, 0)
Screenshot: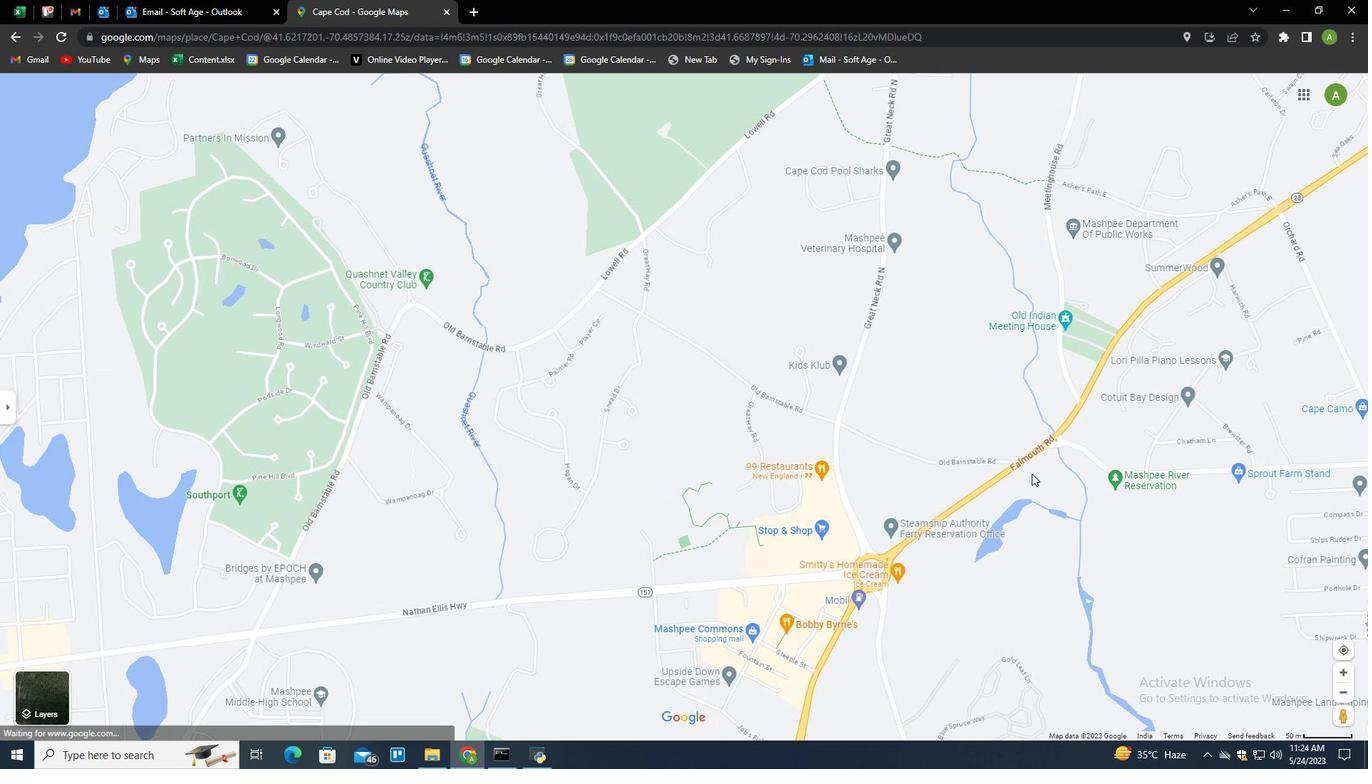 
Action: Mouse scrolled (1031, 473) with delta (0, 0)
Screenshot: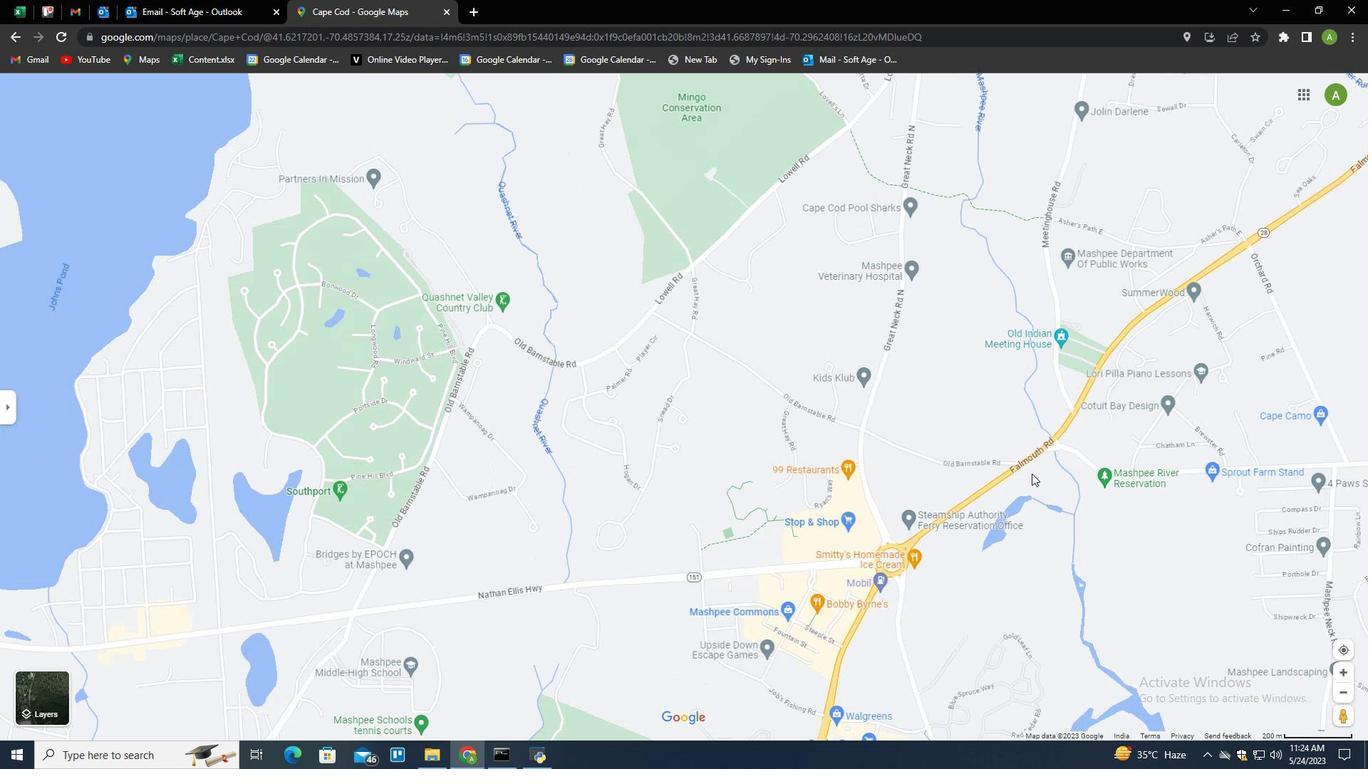 
Action: Mouse scrolled (1031, 473) with delta (0, 0)
Screenshot: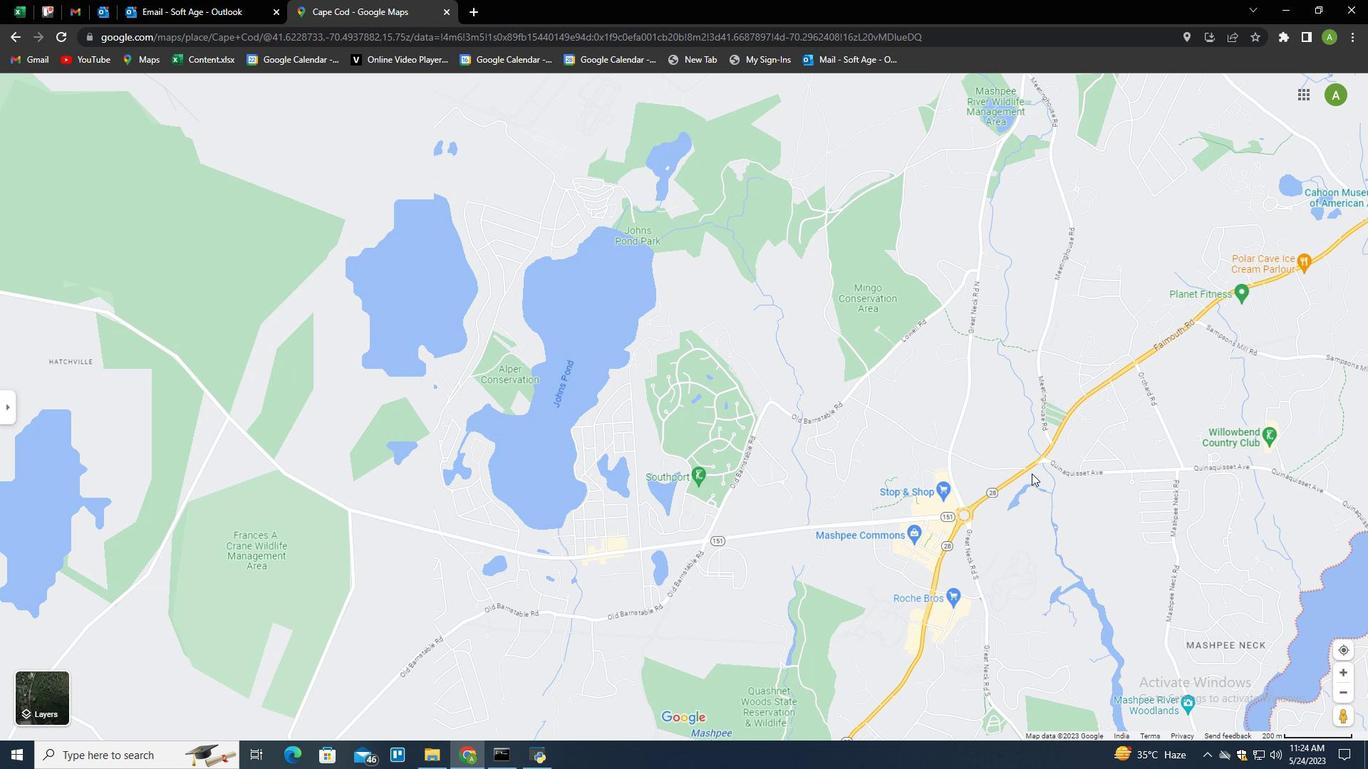 
Action: Mouse scrolled (1031, 473) with delta (0, 0)
Screenshot: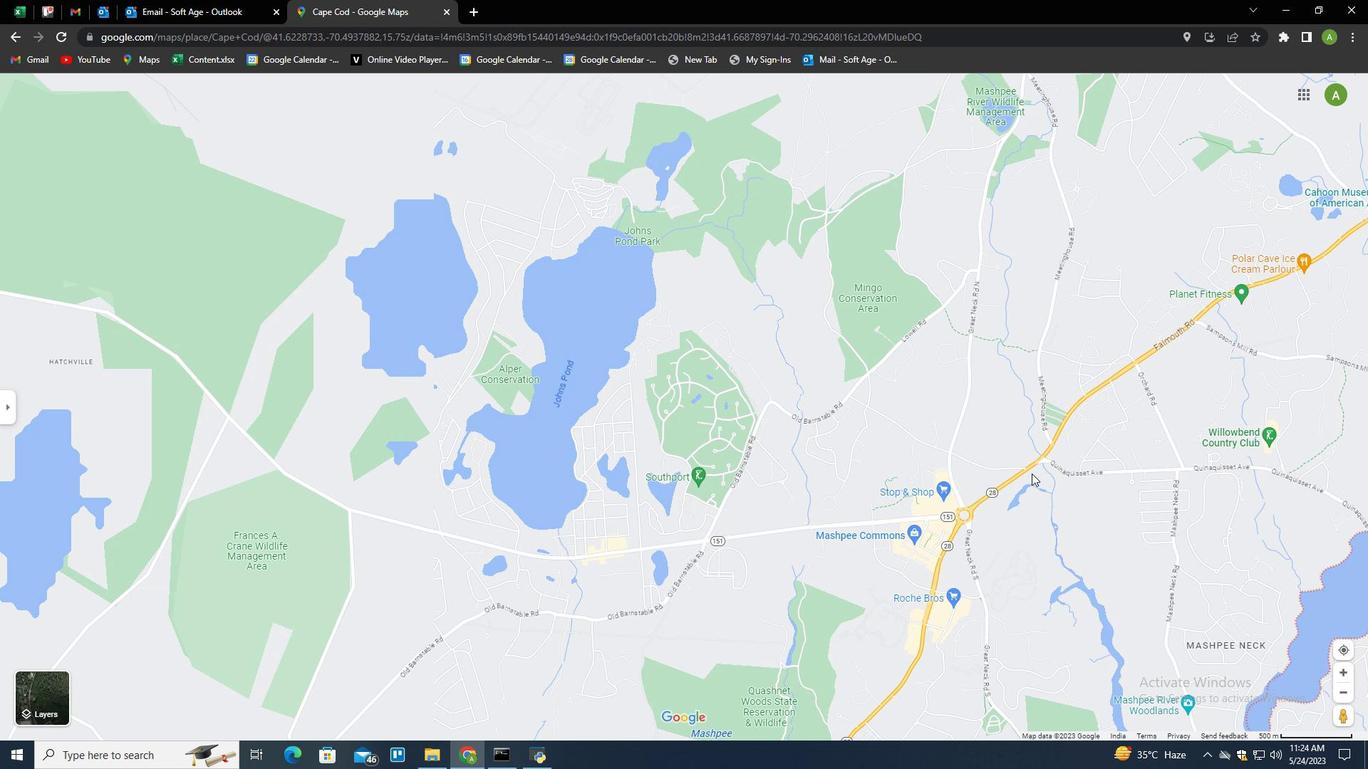 
Action: Mouse scrolled (1031, 473) with delta (0, 0)
Screenshot: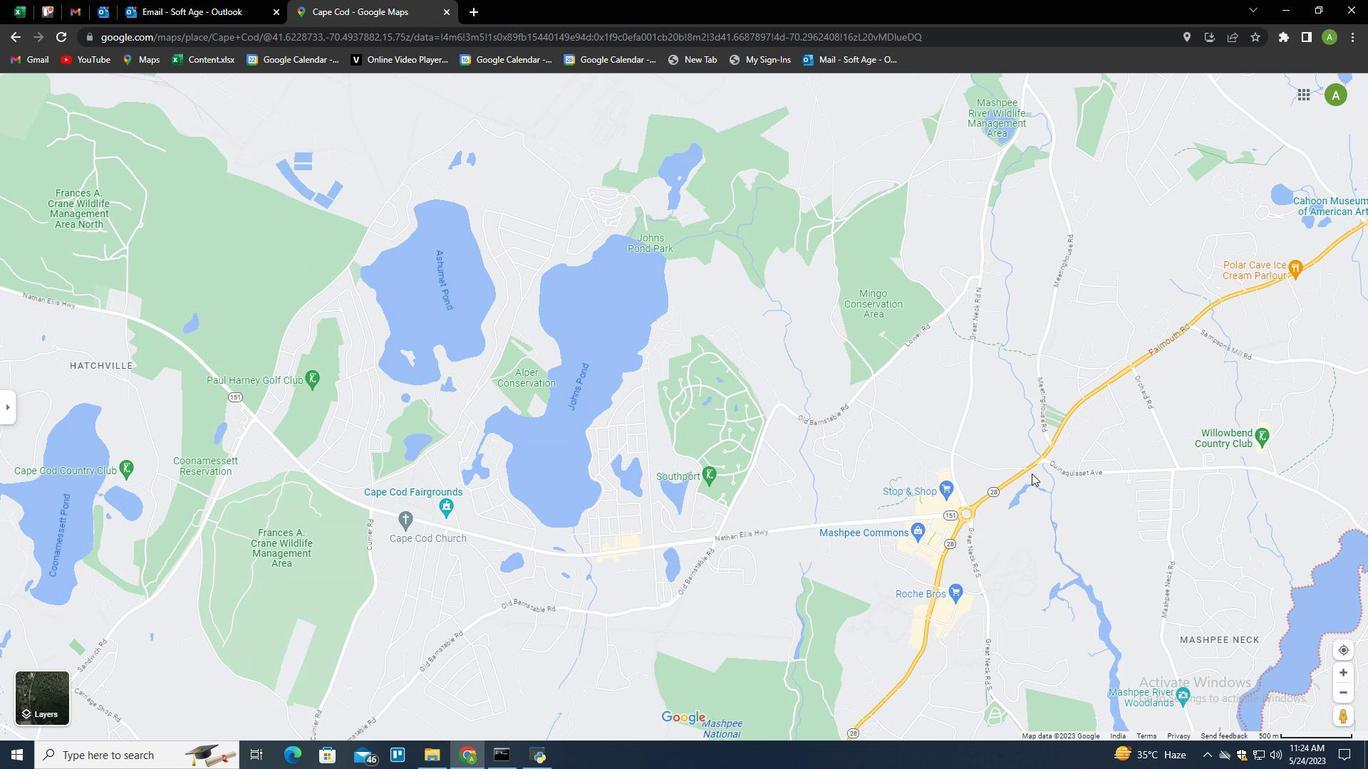 
Action: Mouse scrolled (1031, 473) with delta (0, 0)
Screenshot: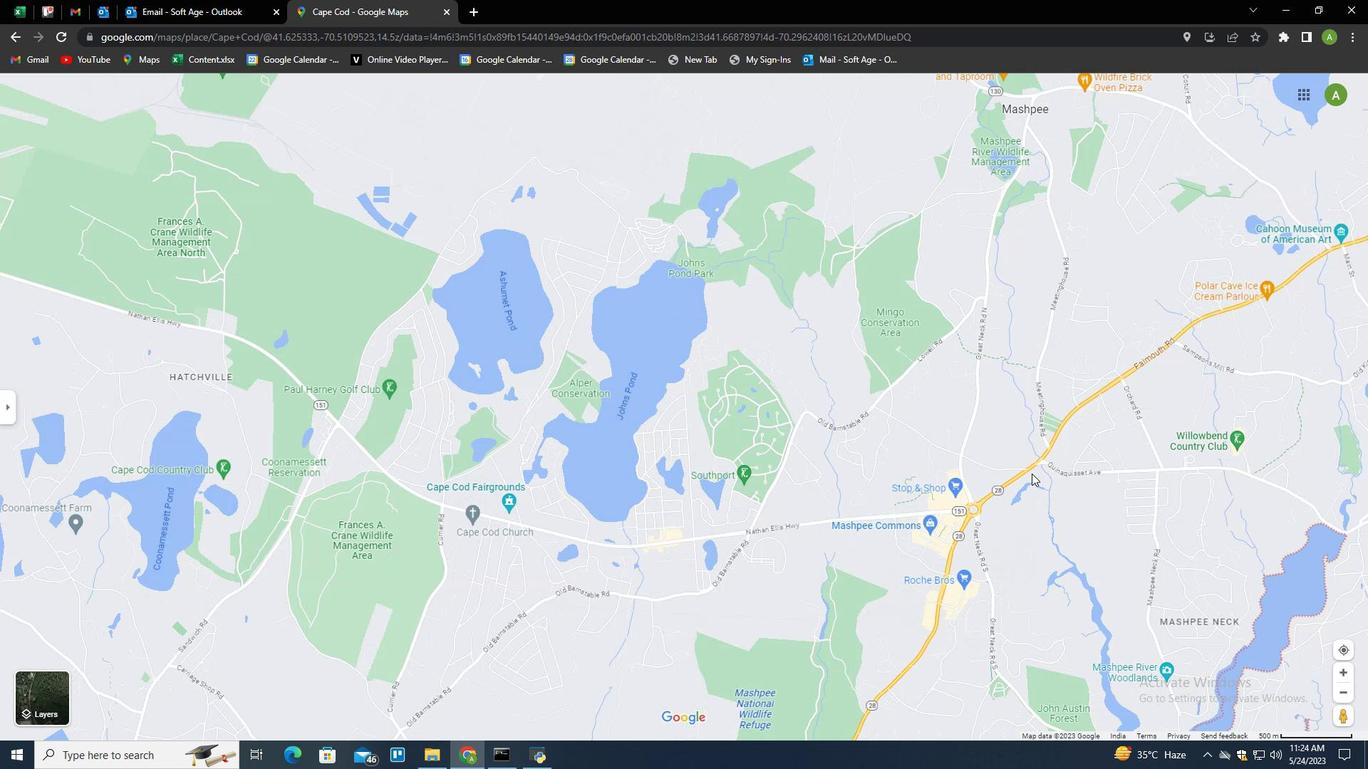 
Action: Mouse scrolled (1031, 473) with delta (0, 0)
Screenshot: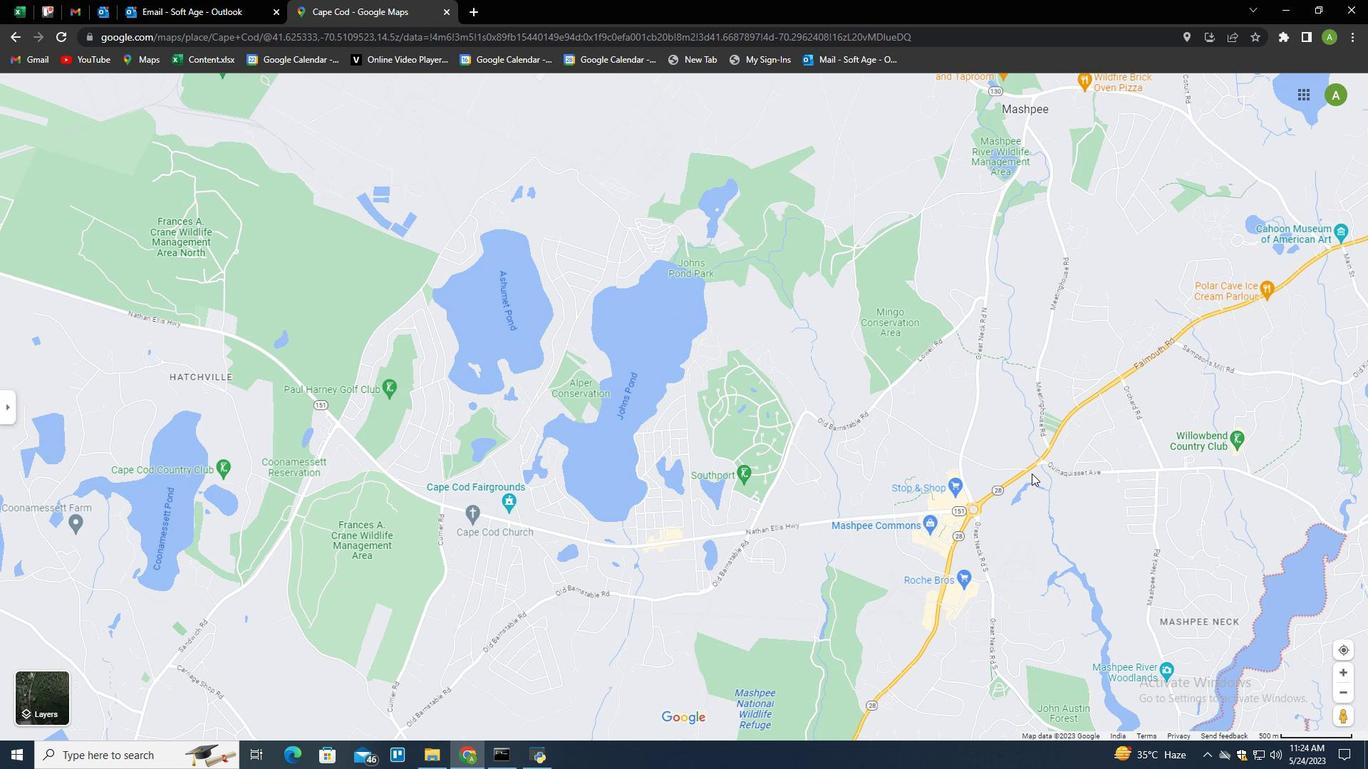 
Action: Mouse scrolled (1031, 473) with delta (0, 0)
Screenshot: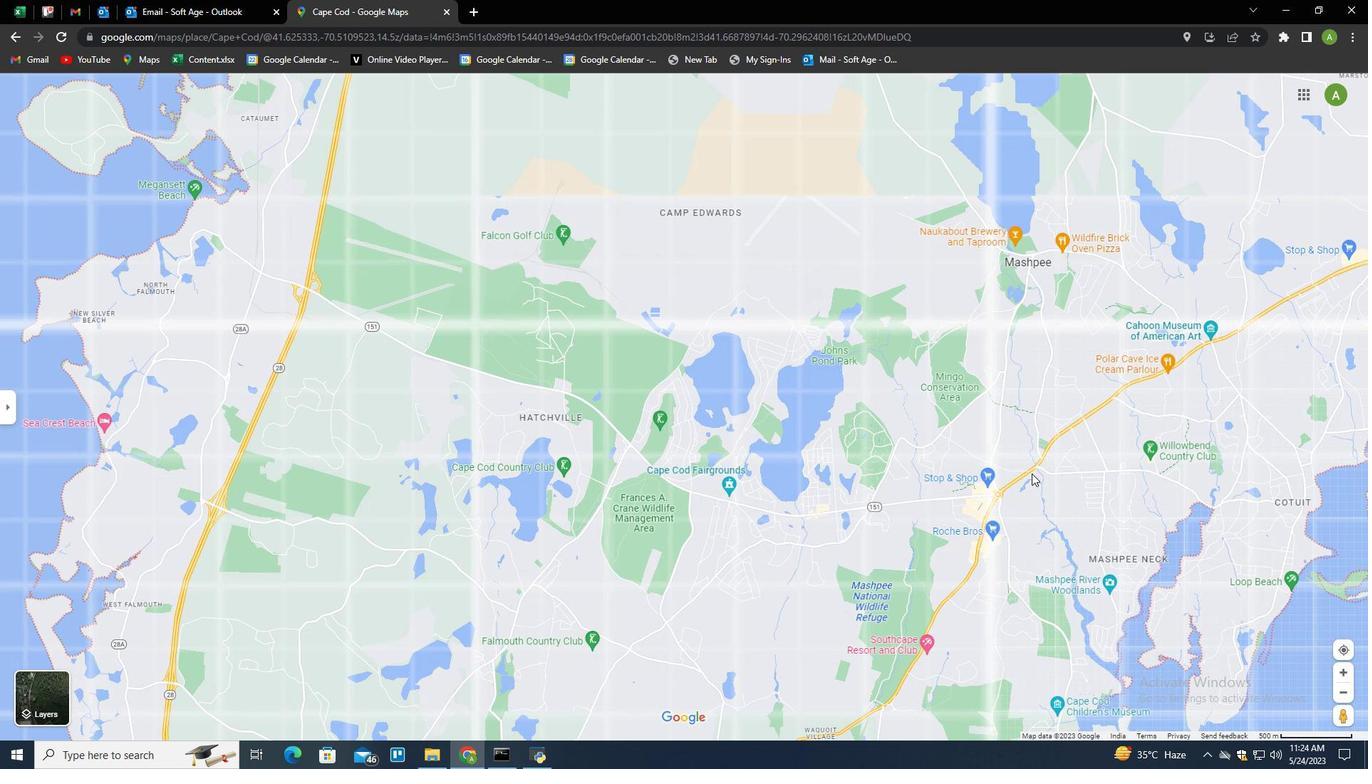 
Action: Mouse scrolled (1031, 473) with delta (0, 0)
Screenshot: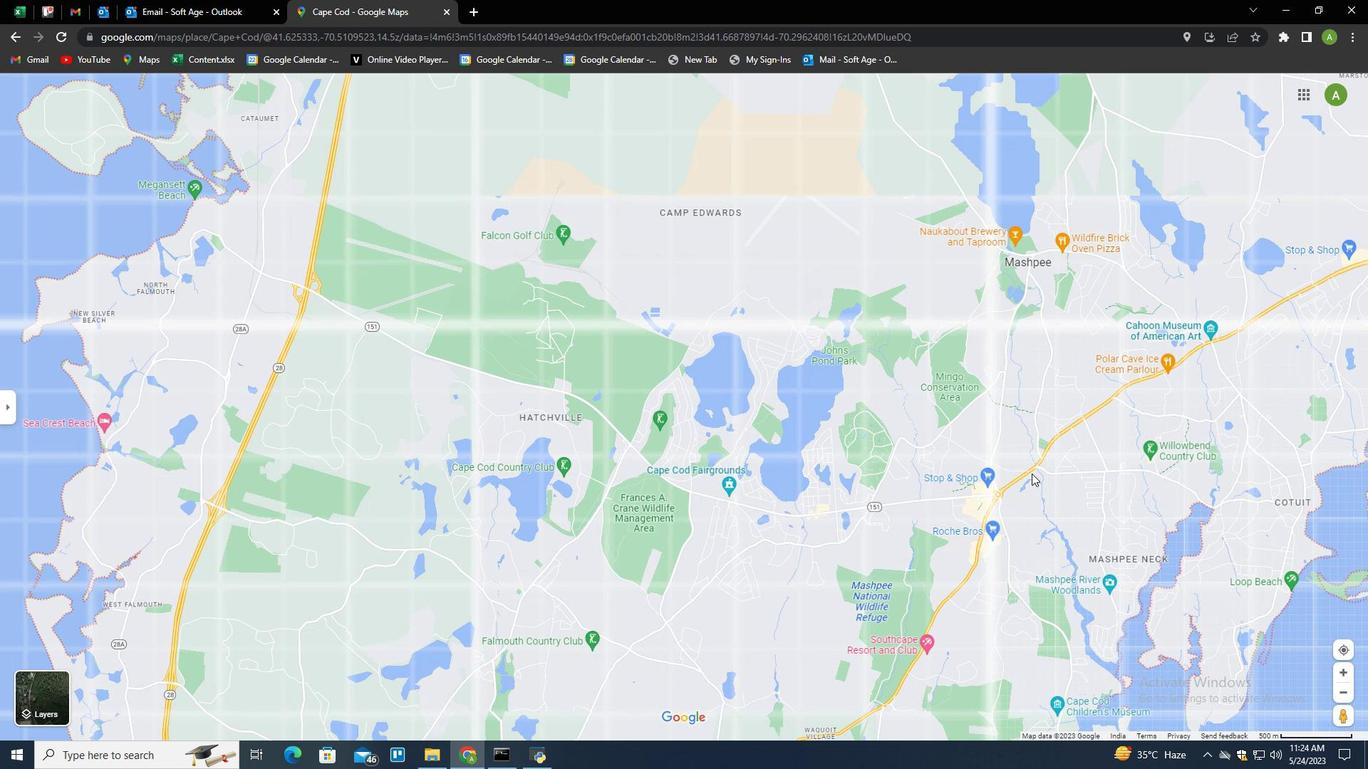 
Action: Mouse scrolled (1031, 473) with delta (0, 0)
Screenshot: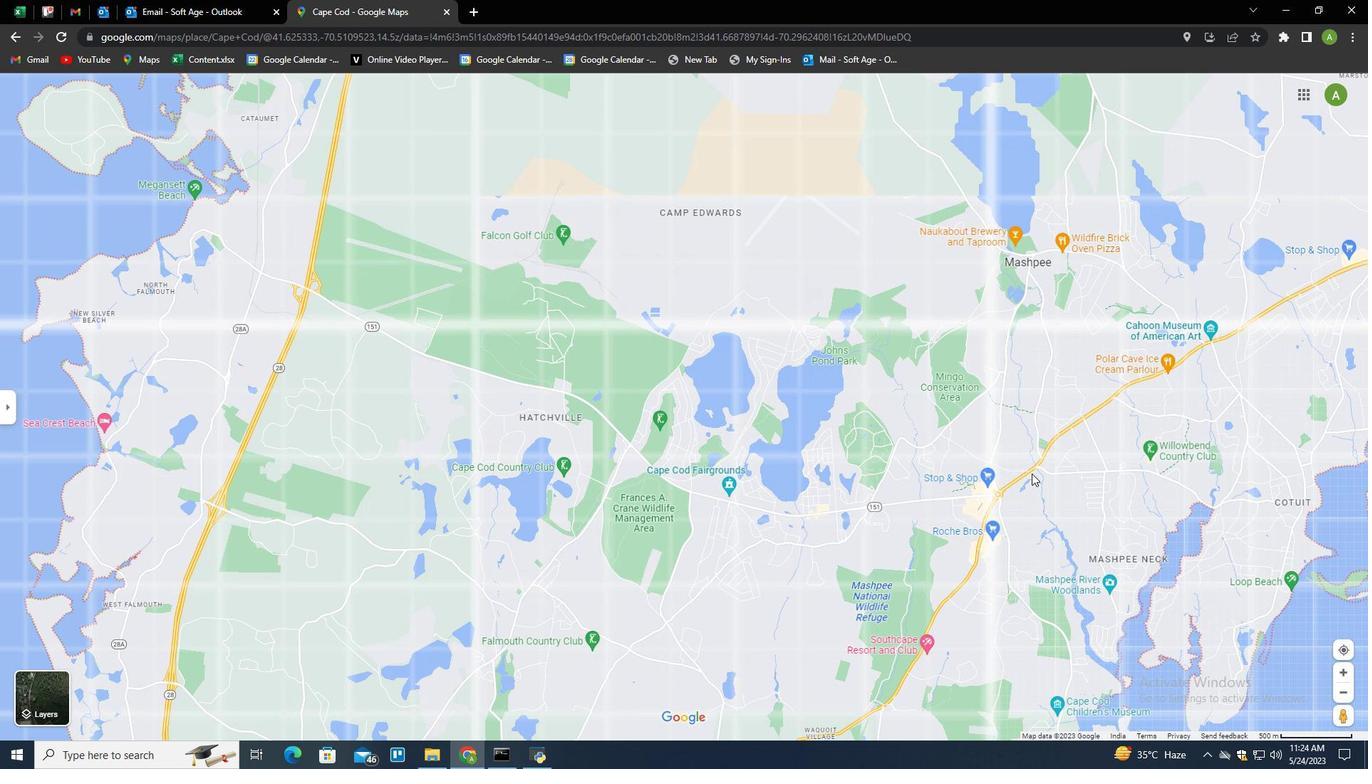 
Action: Mouse scrolled (1031, 473) with delta (0, 0)
Screenshot: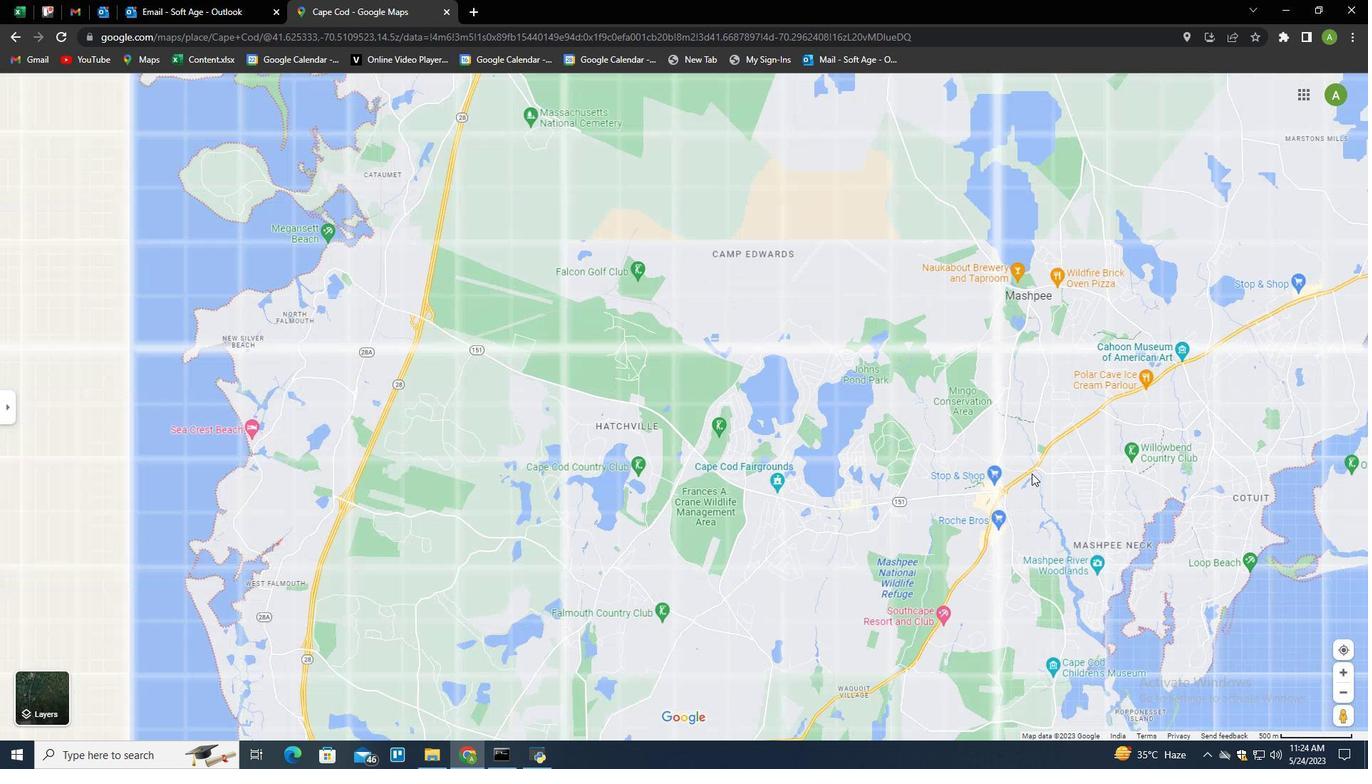 
Action: Mouse scrolled (1031, 473) with delta (0, 0)
Screenshot: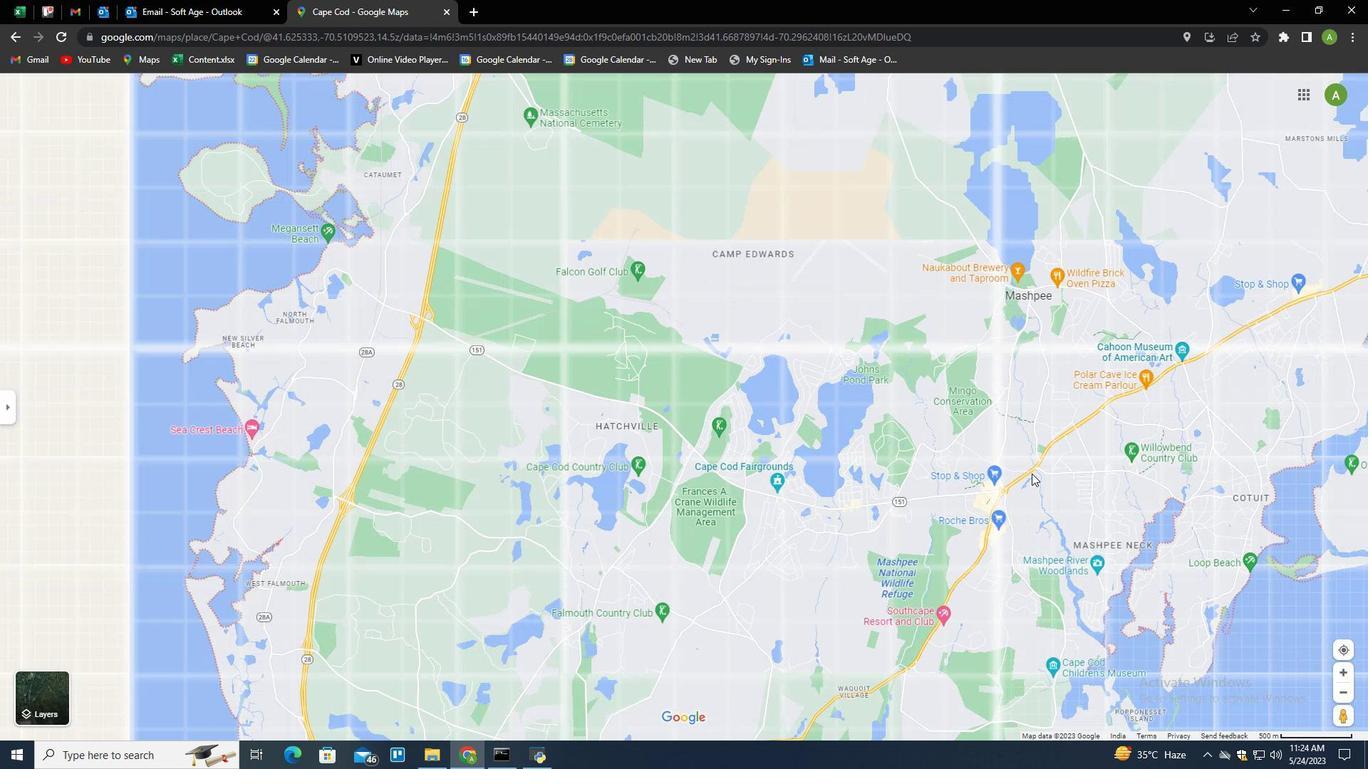 
Action: Mouse moved to (1076, 411)
Screenshot: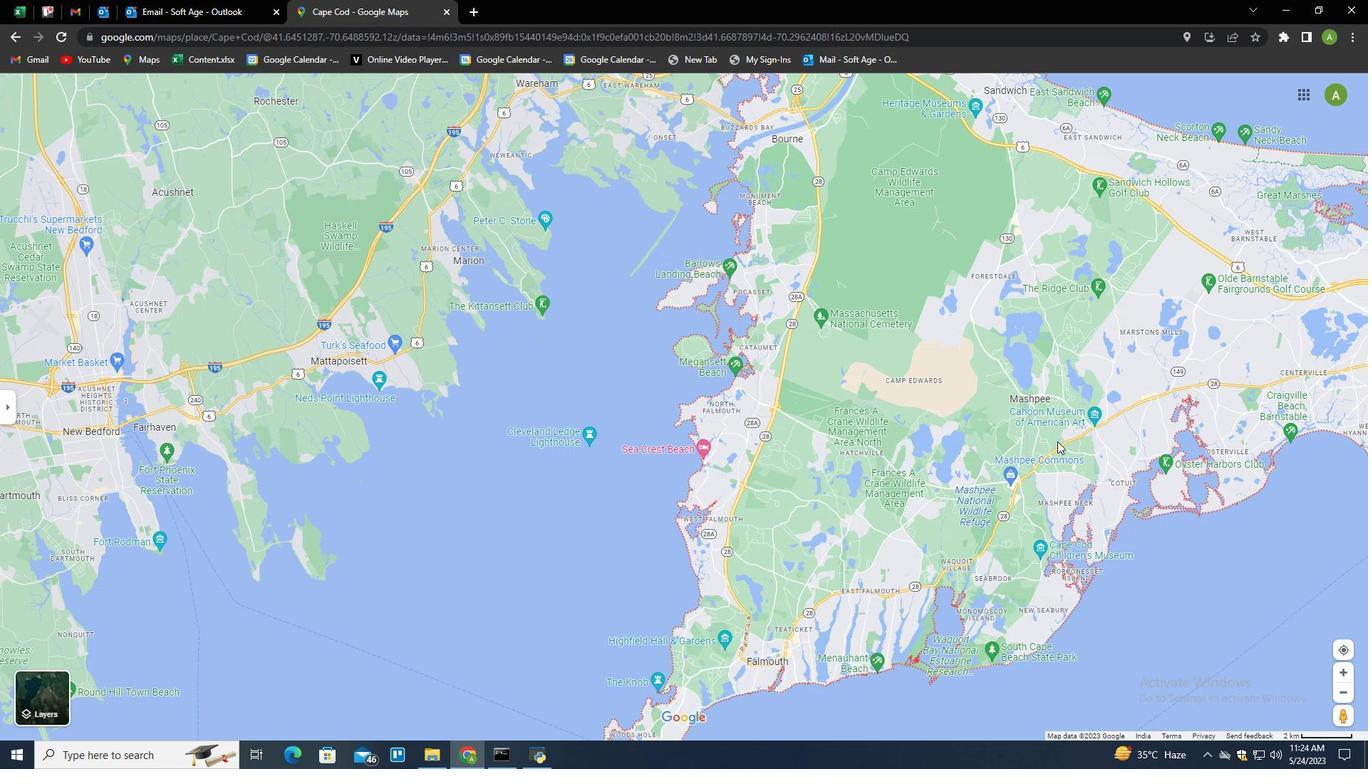 
Action: Mouse pressed left at (1076, 411)
Screenshot: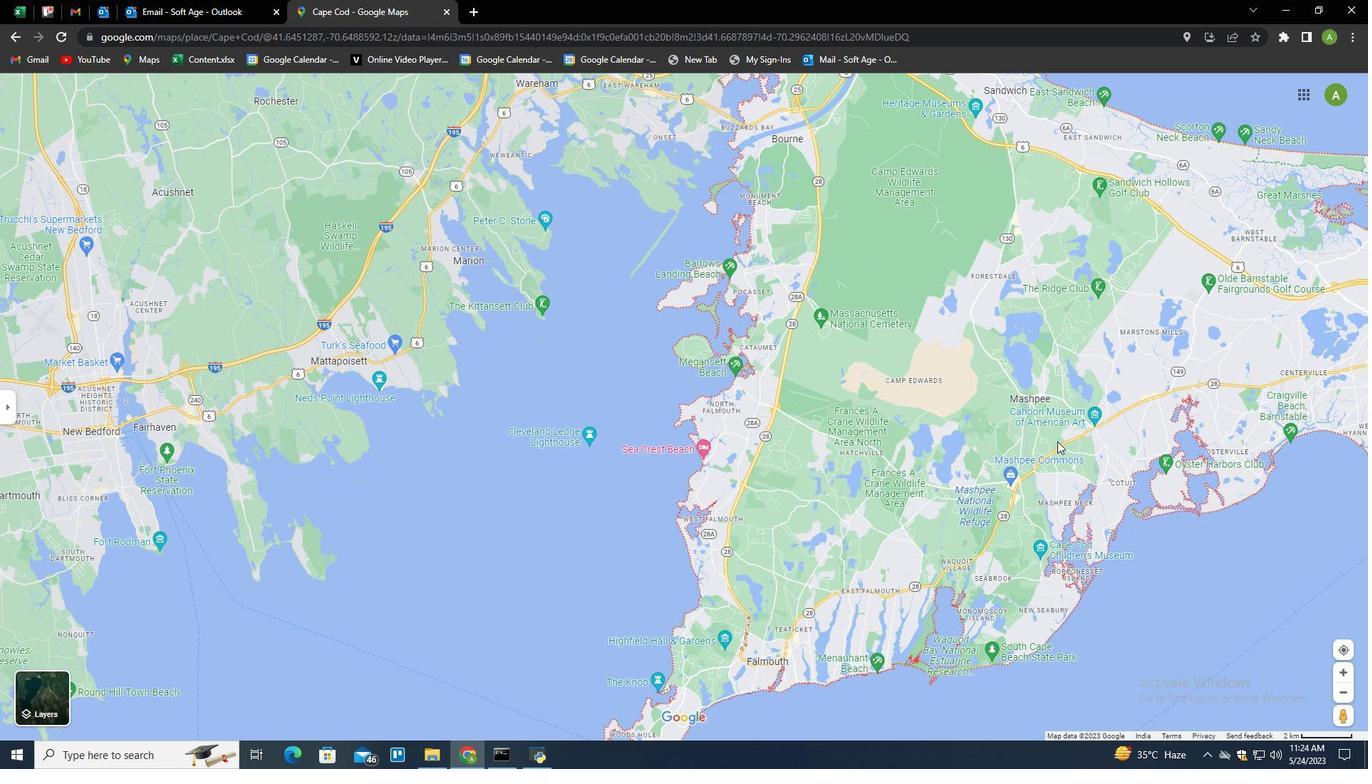 
Action: Mouse moved to (774, 518)
Screenshot: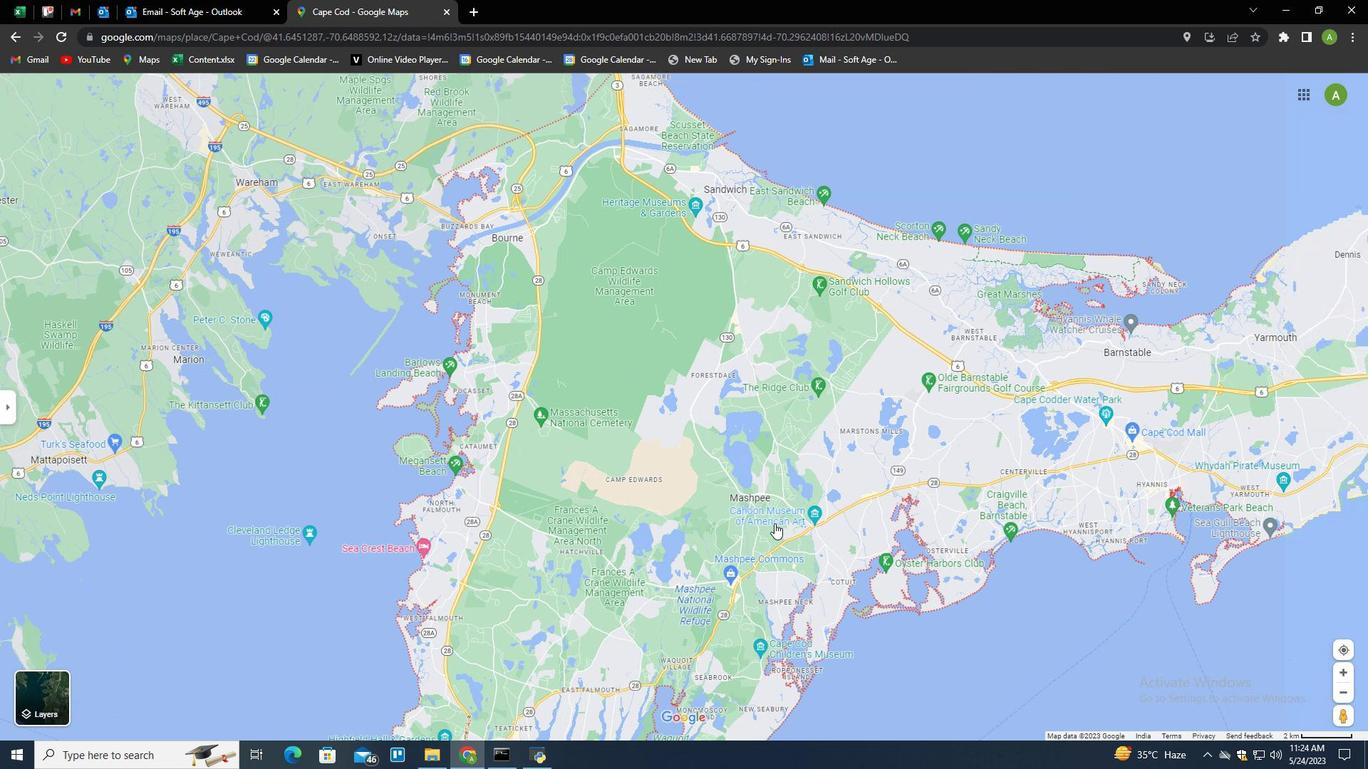 
Action: Mouse scrolled (774, 518) with delta (0, 0)
Screenshot: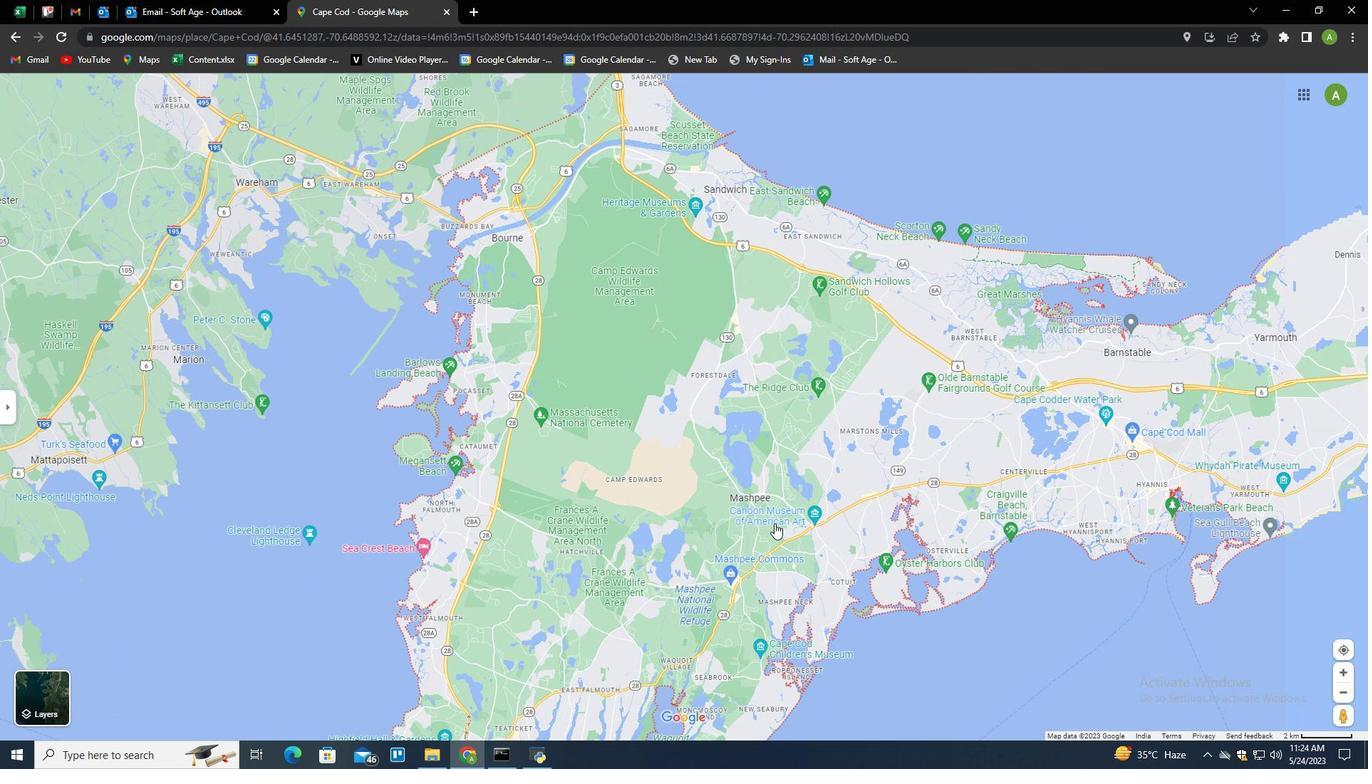 
Action: Mouse scrolled (774, 518) with delta (0, 0)
Screenshot: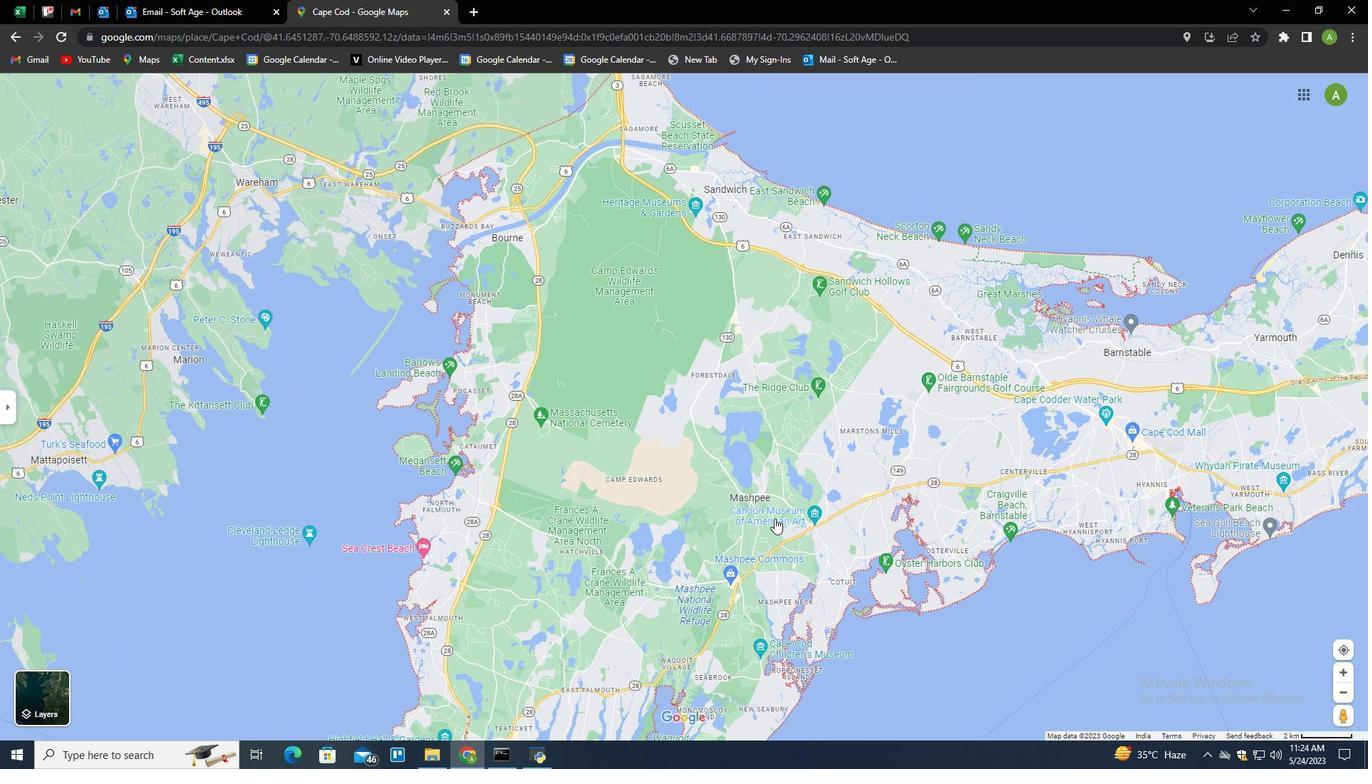 
Action: Mouse scrolled (774, 518) with delta (0, 0)
Screenshot: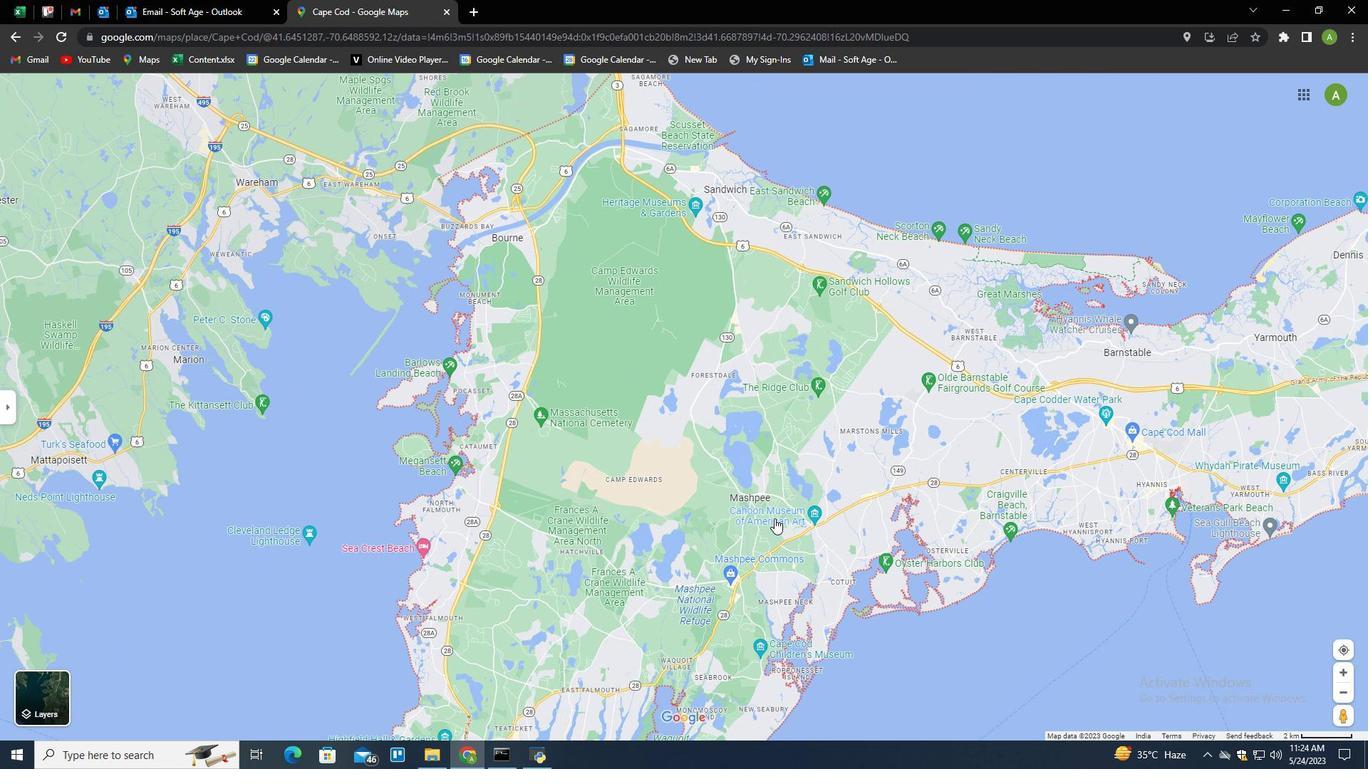
Action: Mouse moved to (1250, 447)
Screenshot: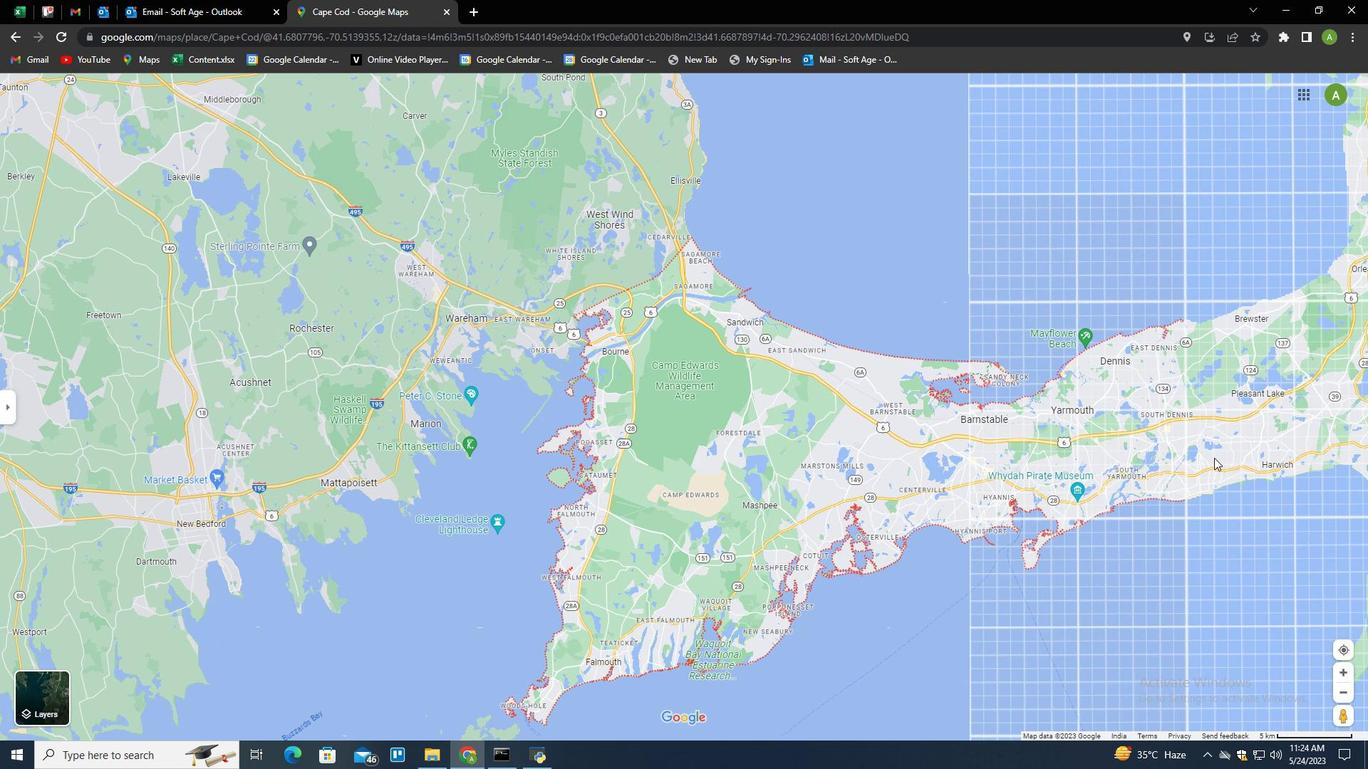
Action: Mouse pressed left at (1250, 447)
Screenshot: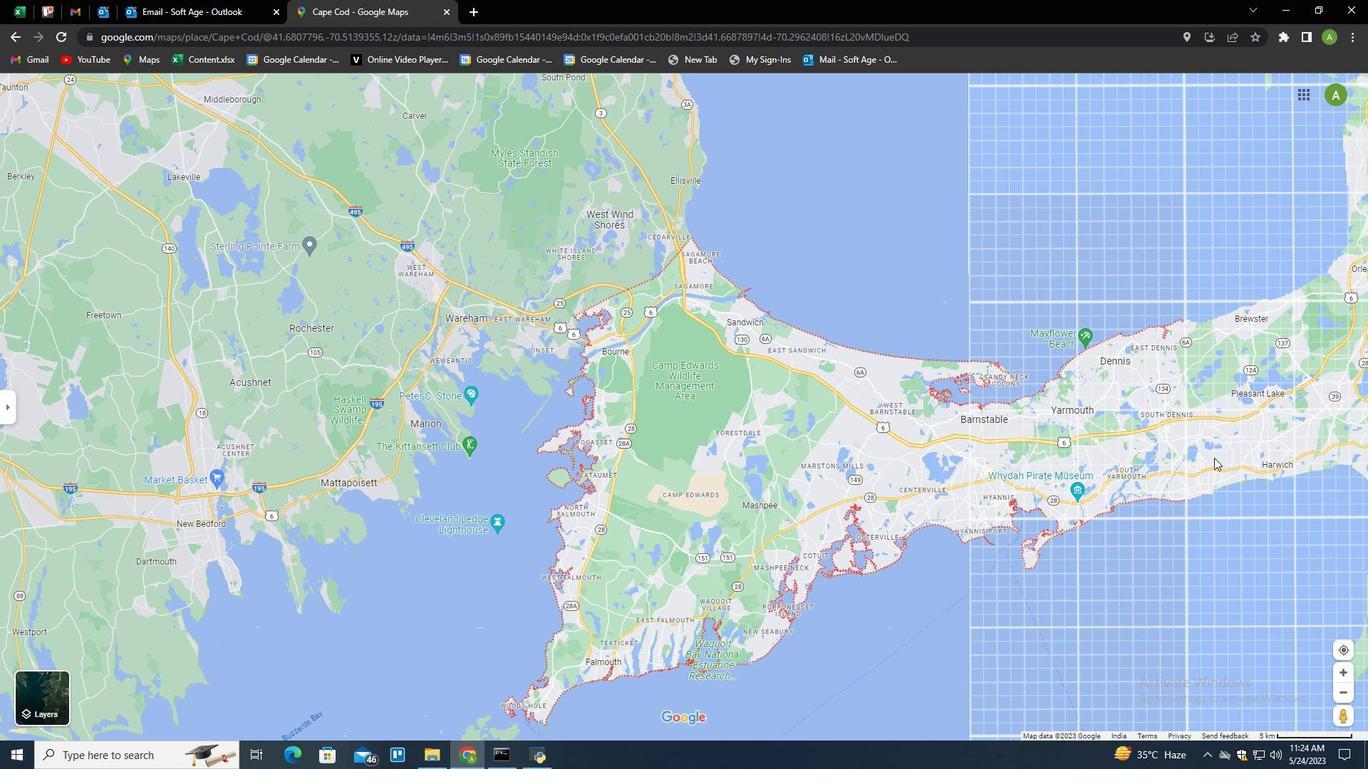 
Action: Mouse moved to (1014, 506)
Screenshot: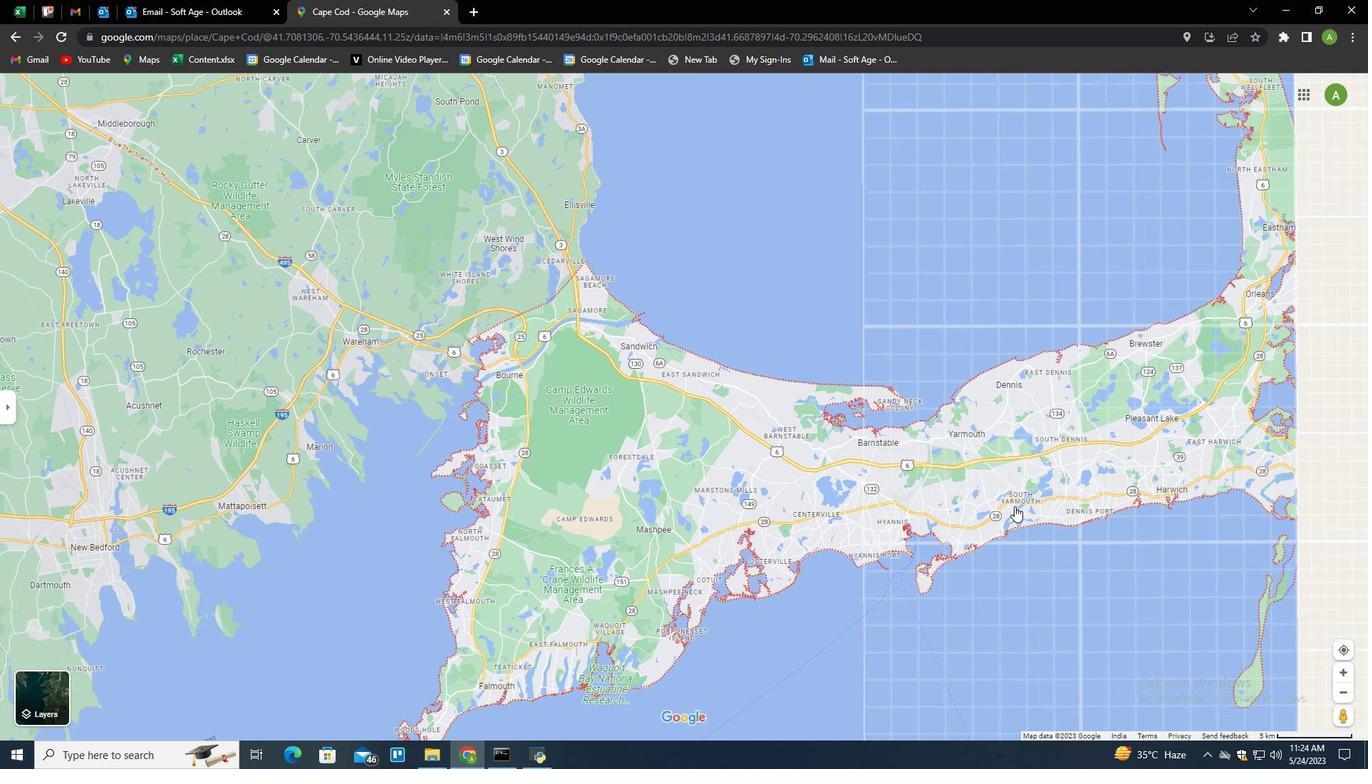 
Action: Mouse scrolled (1014, 505) with delta (0, 0)
Screenshot: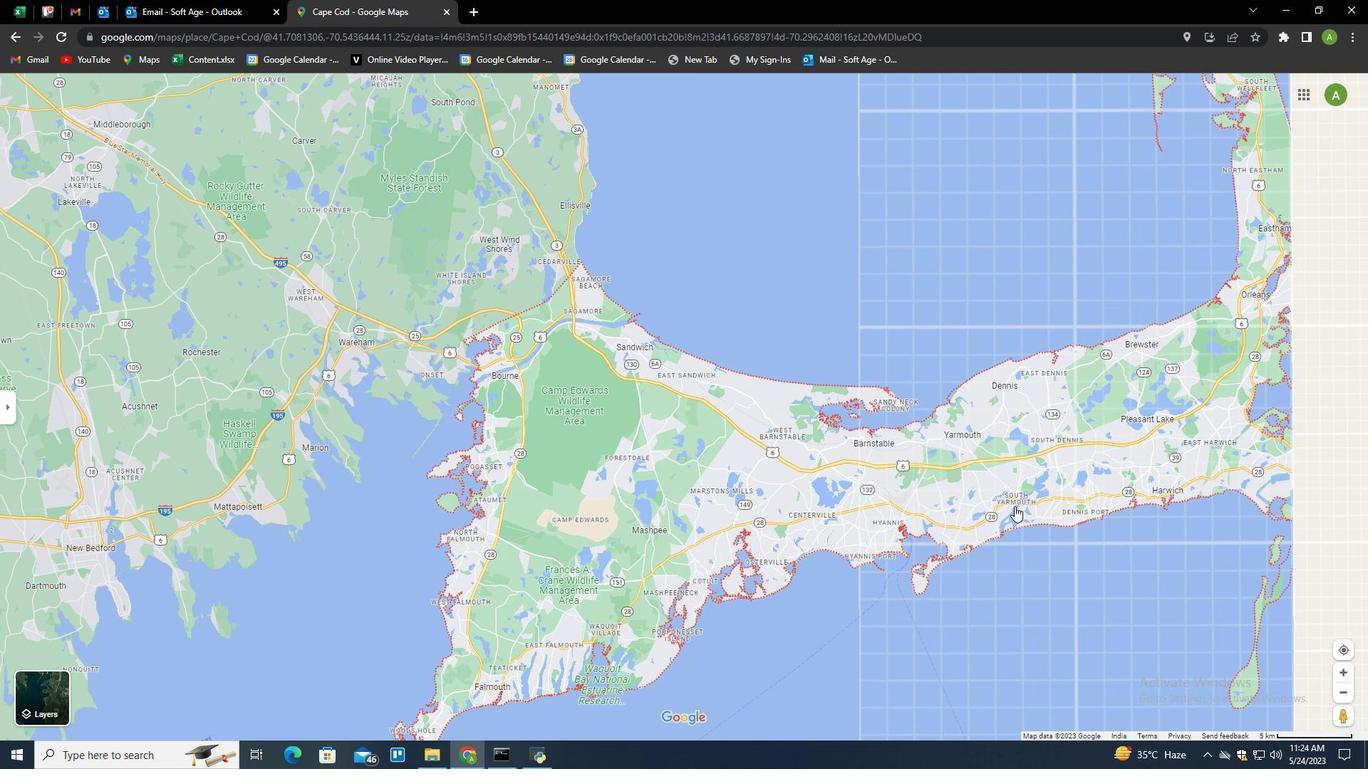 
Action: Mouse scrolled (1014, 505) with delta (0, 0)
Screenshot: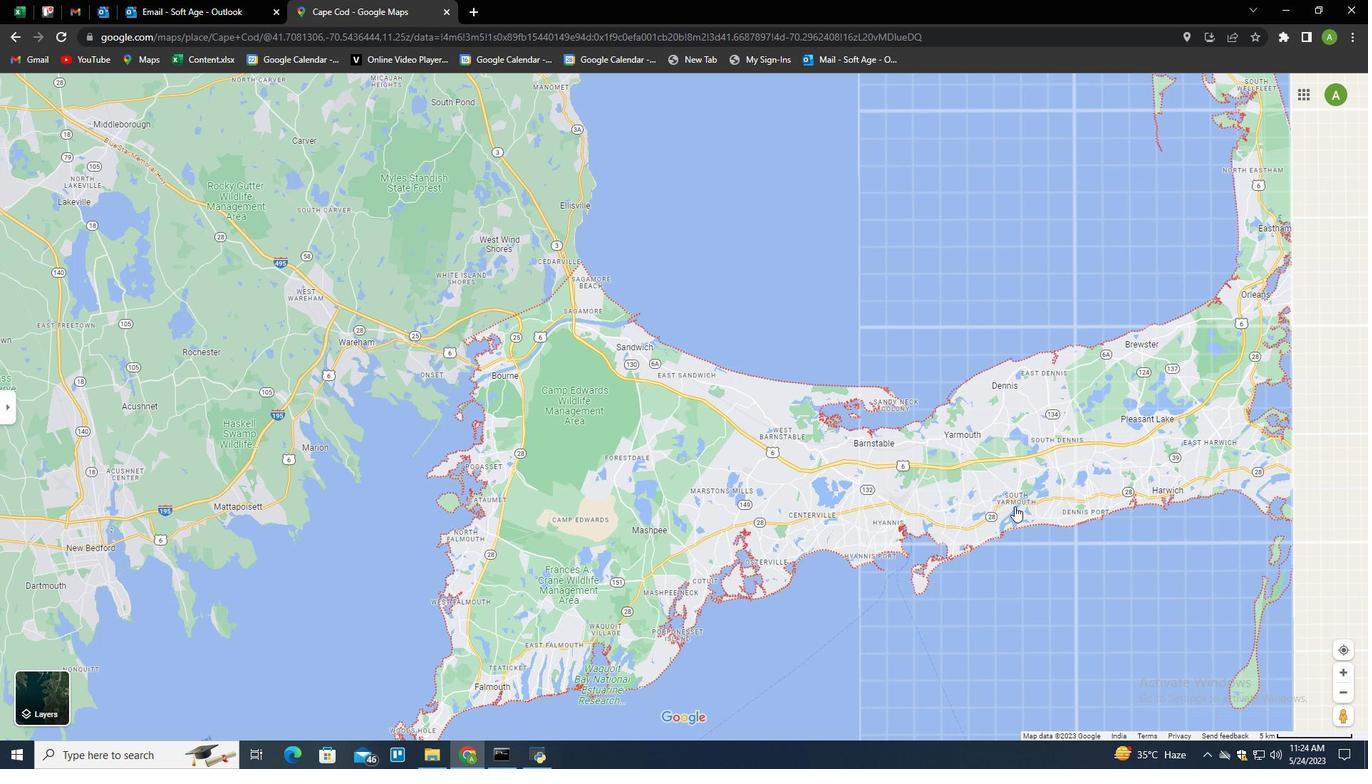 
Action: Mouse moved to (1253, 356)
Screenshot: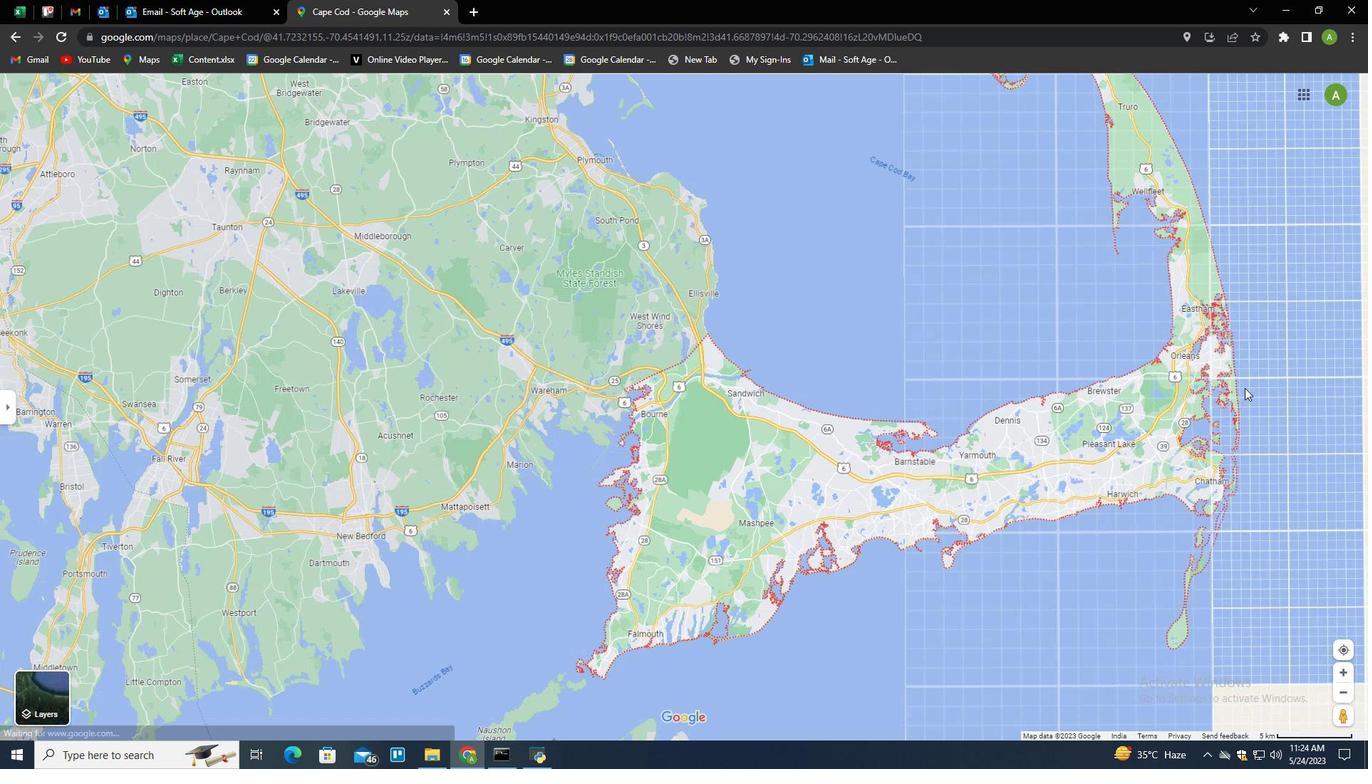 
Action: Mouse pressed left at (1253, 356)
Screenshot: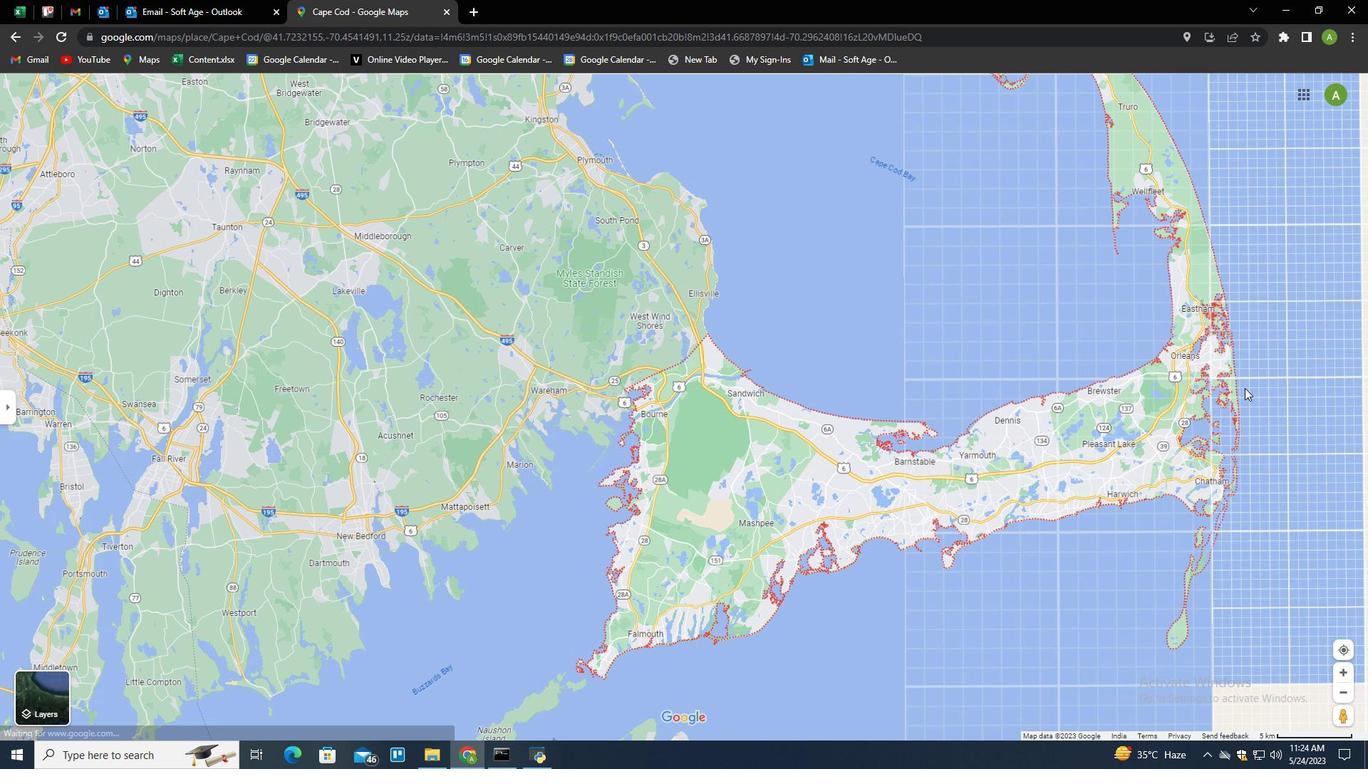 
Action: Mouse moved to (1251, 414)
Screenshot: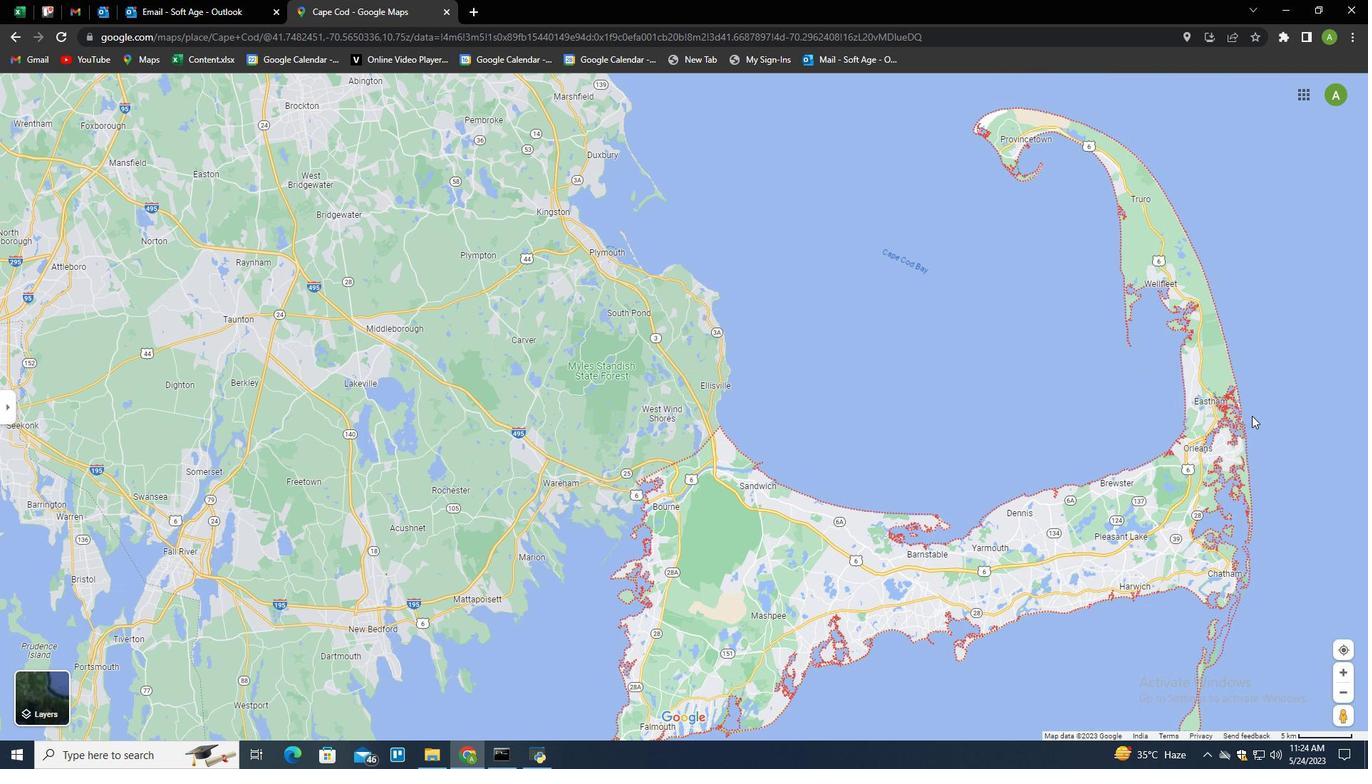 
Action: Mouse scrolled (1251, 414) with delta (0, 0)
Screenshot: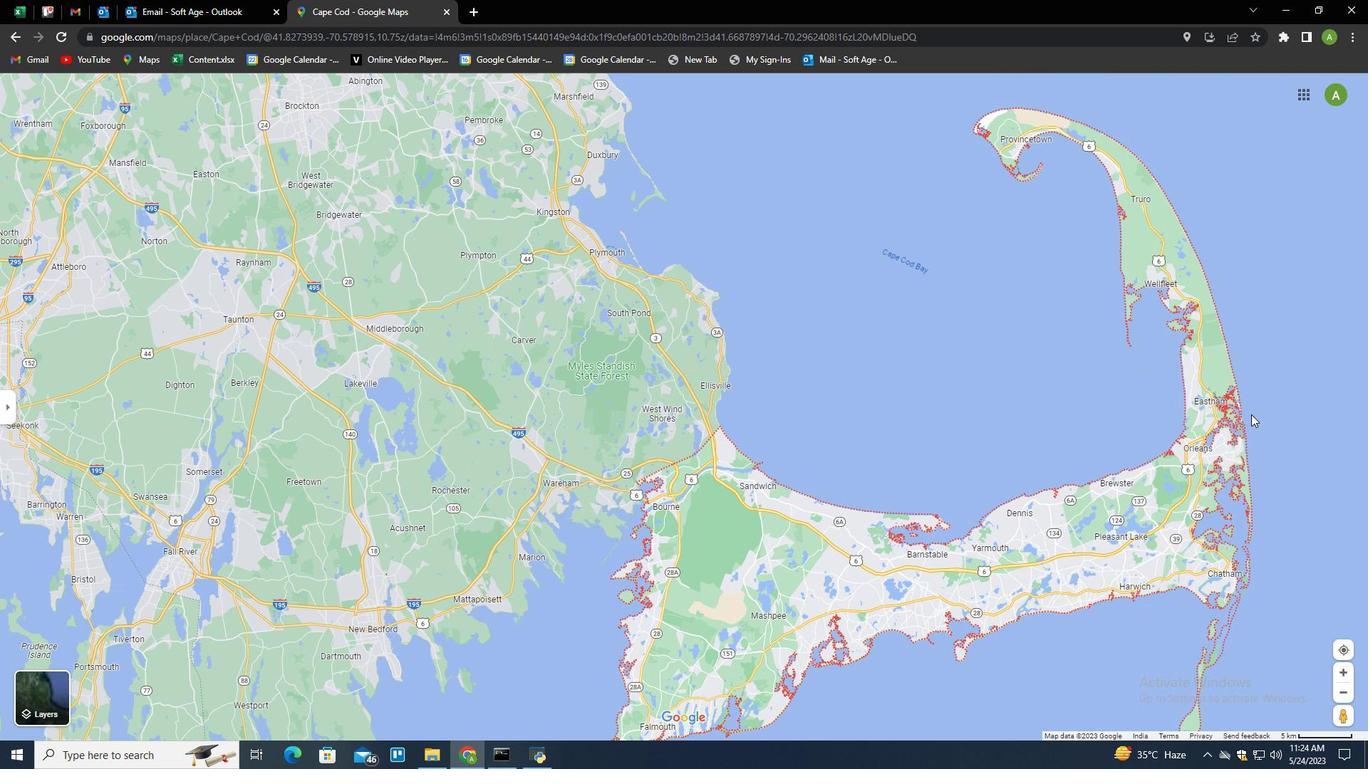 
Action: Mouse moved to (1238, 481)
Screenshot: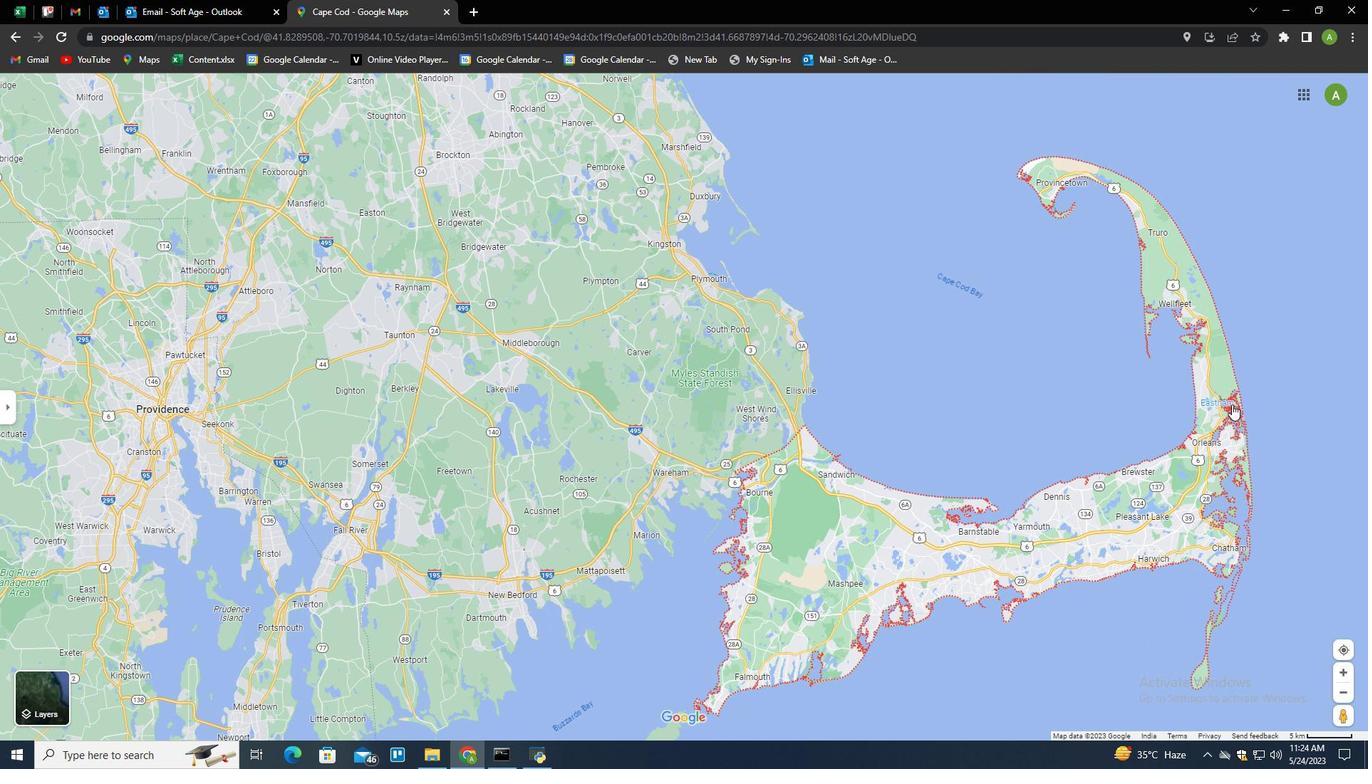 
Action: Mouse pressed left at (1238, 481)
Screenshot: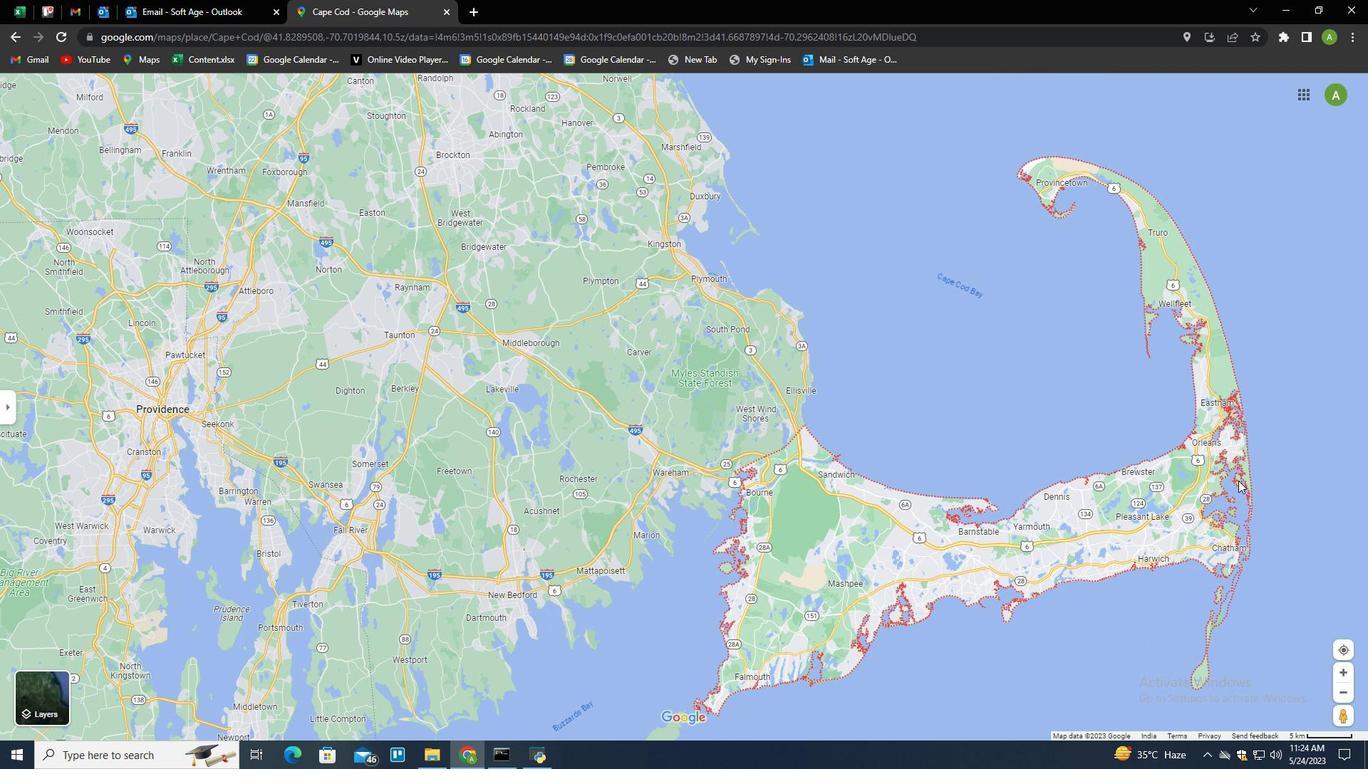 
Action: Mouse moved to (1019, 466)
Screenshot: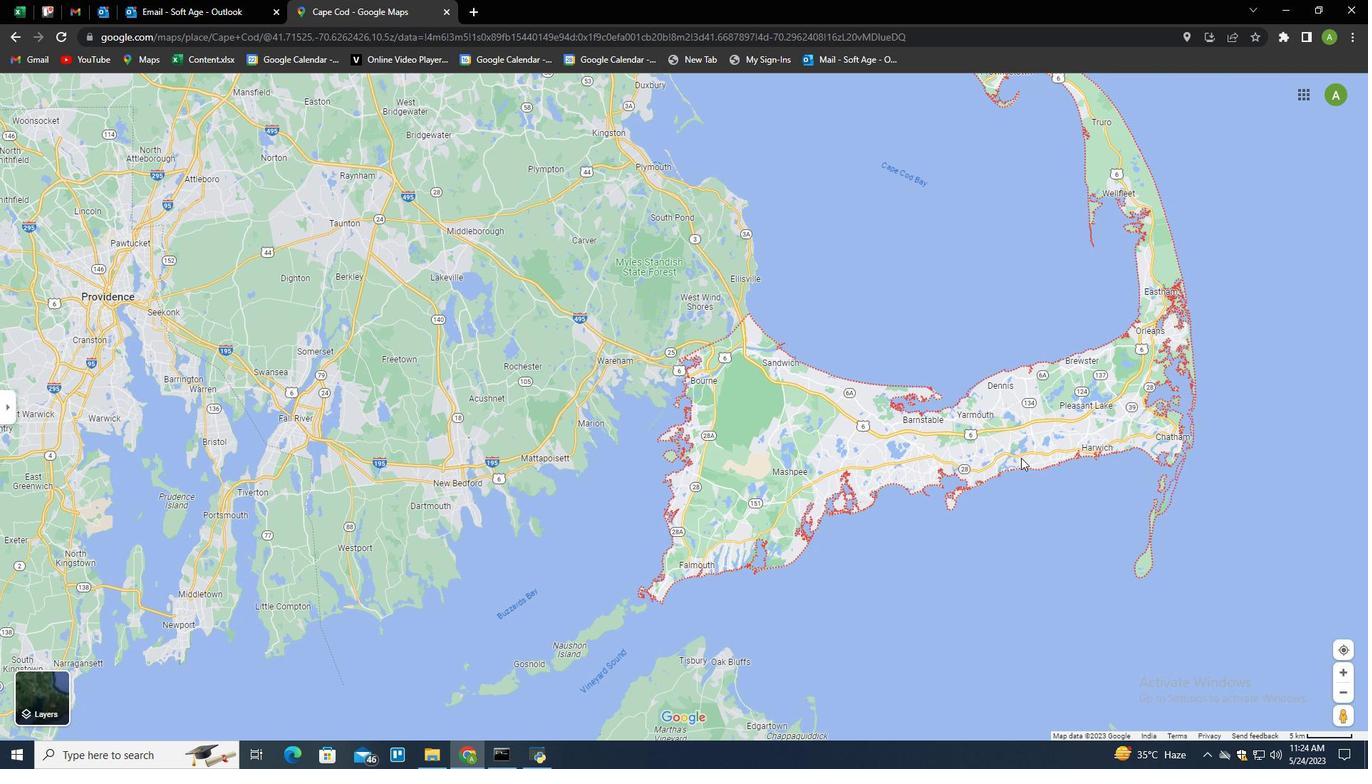 
Action: Mouse pressed left at (1019, 466)
Screenshot: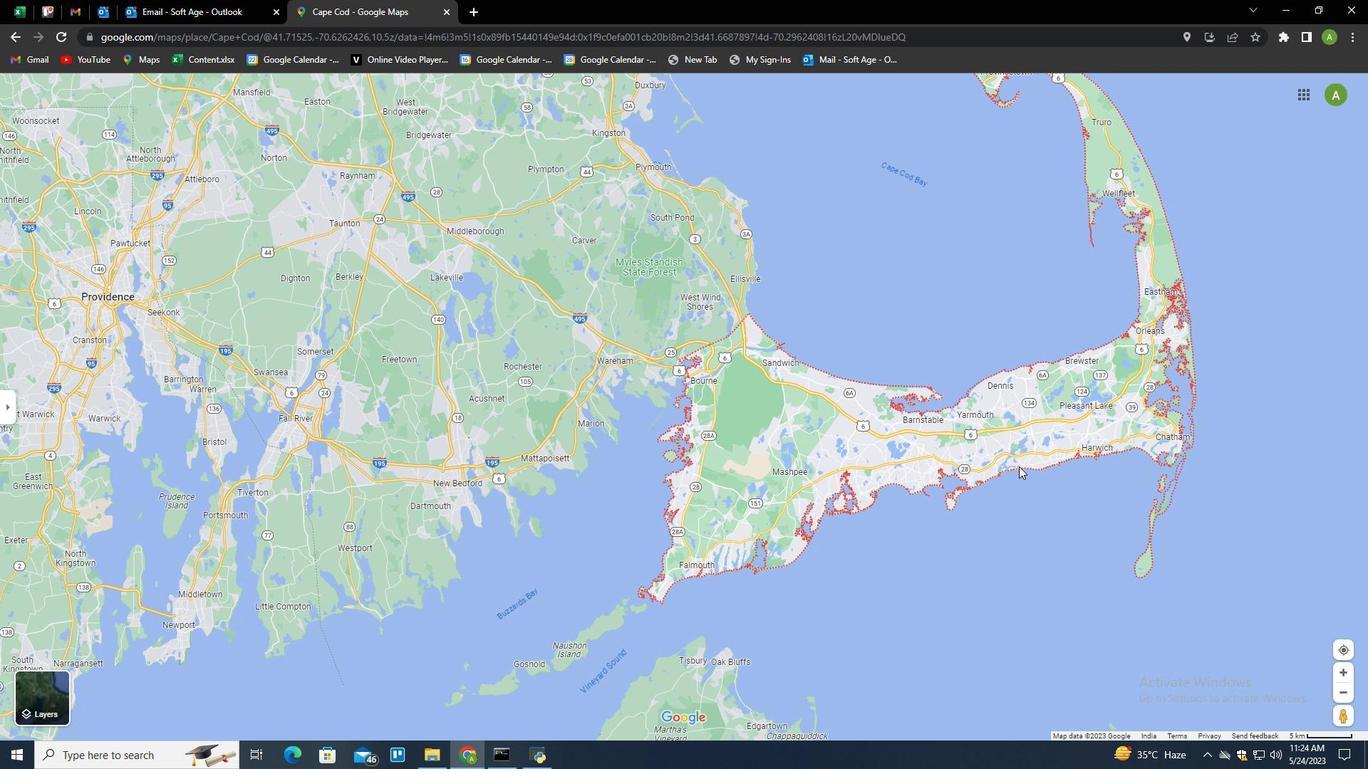 
Action: Mouse moved to (788, 550)
Screenshot: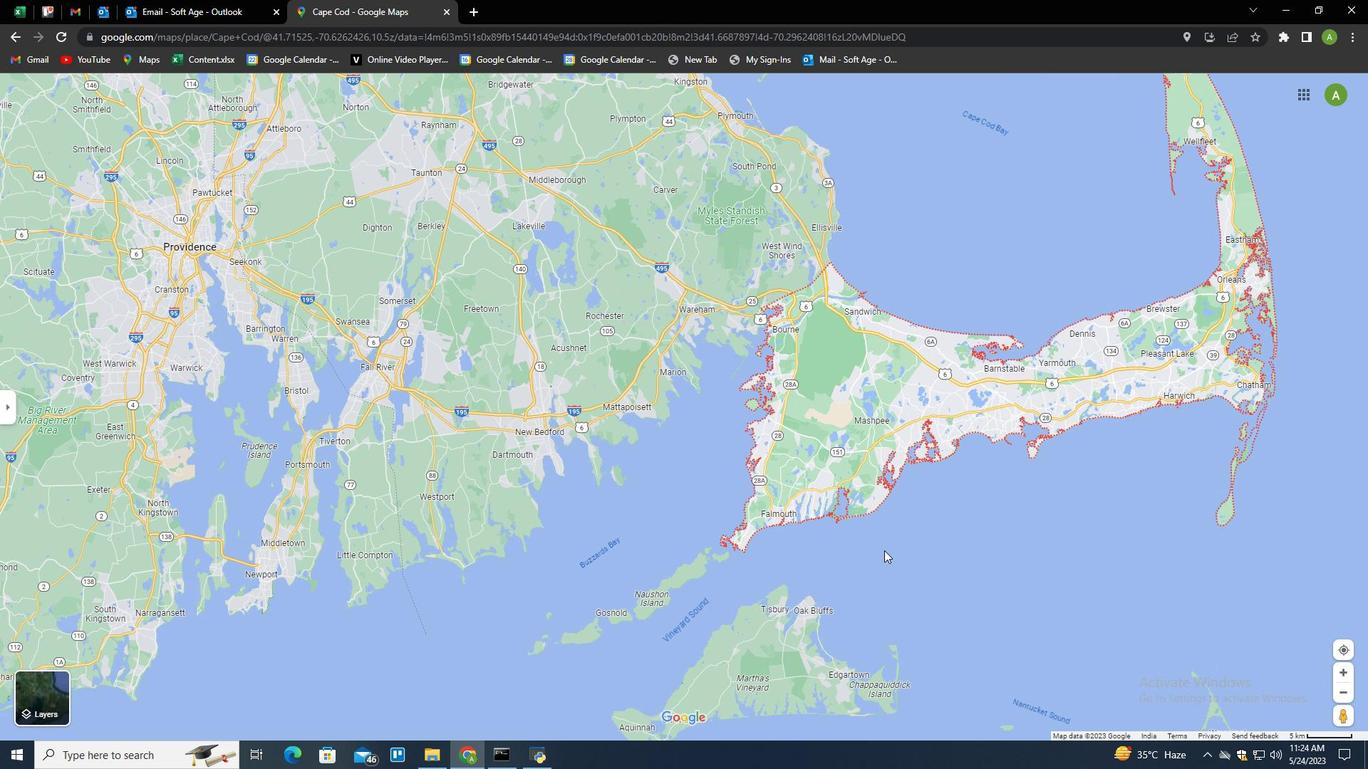 
Action: Mouse scrolled (788, 551) with delta (0, 0)
Screenshot: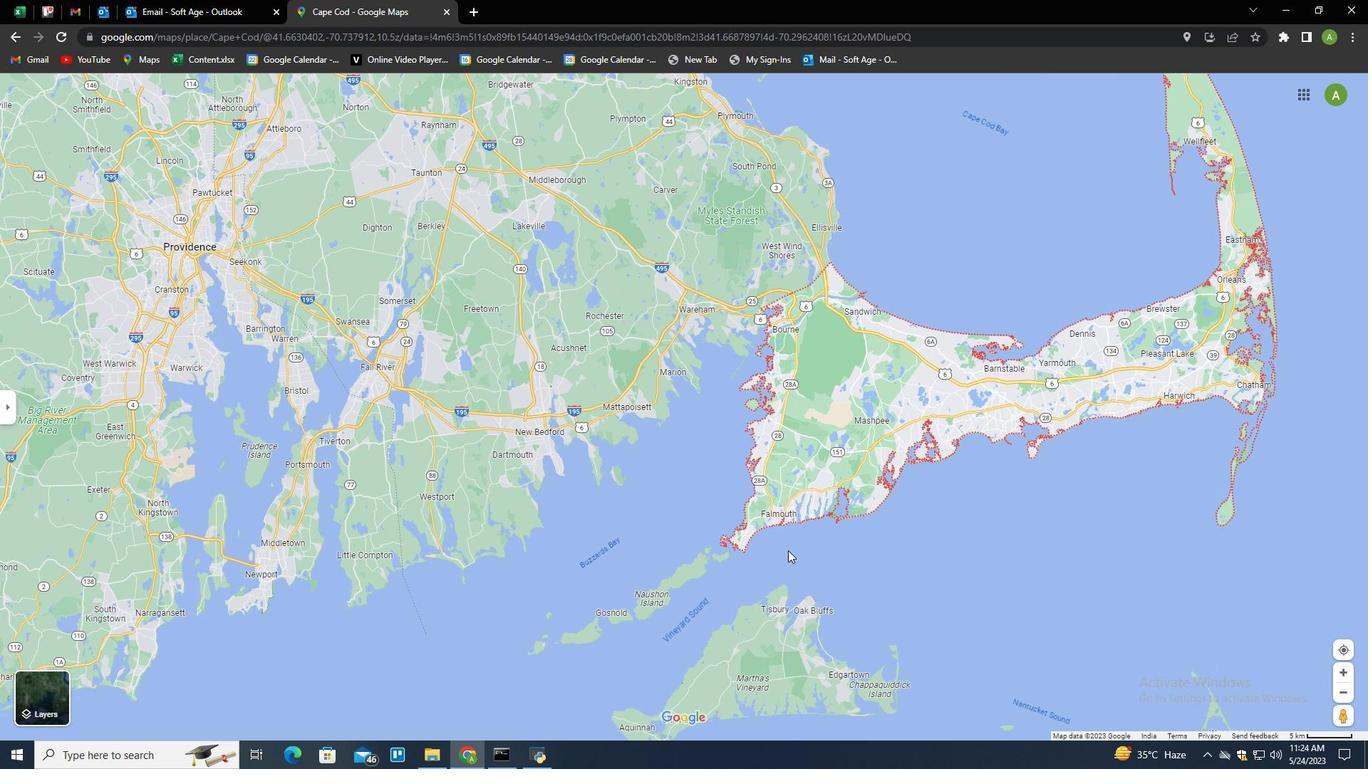 
Action: Mouse moved to (798, 372)
Screenshot: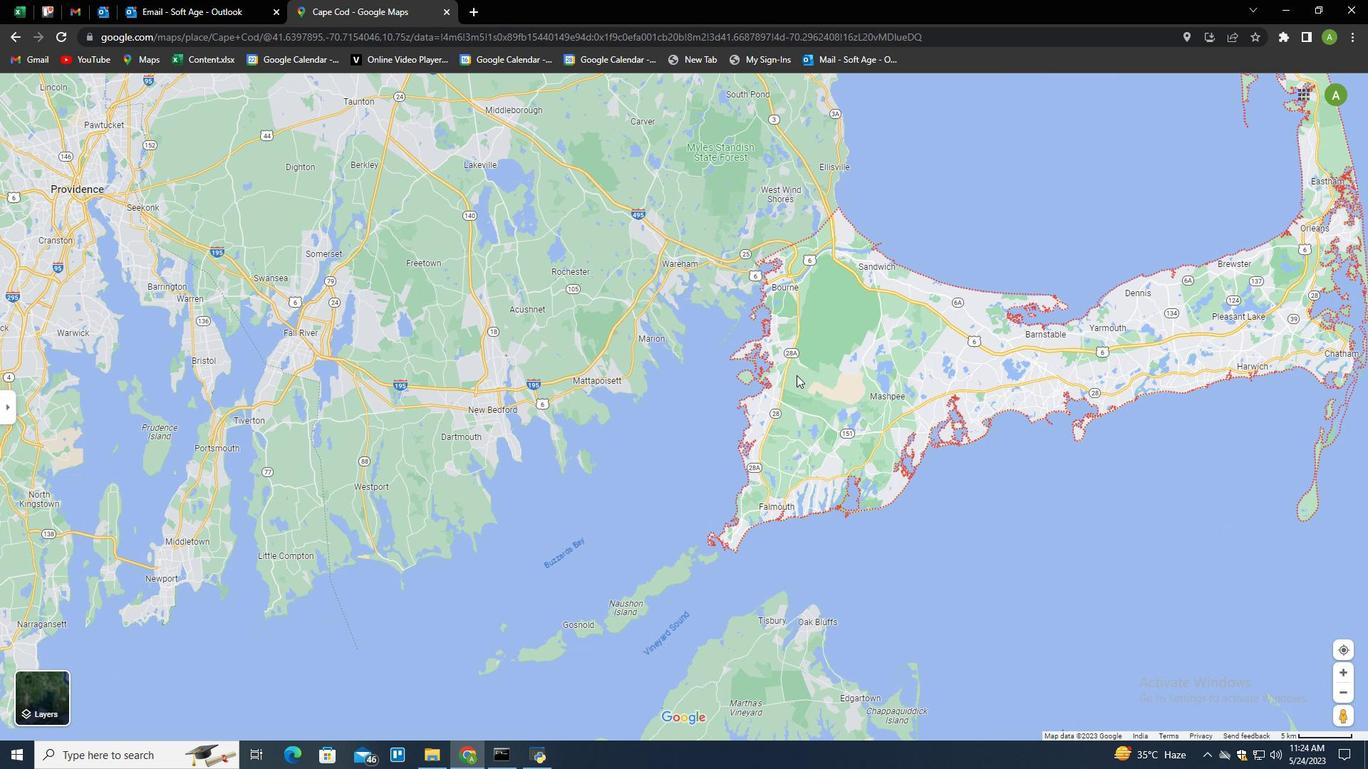 
Action: Mouse pressed left at (798, 372)
Screenshot: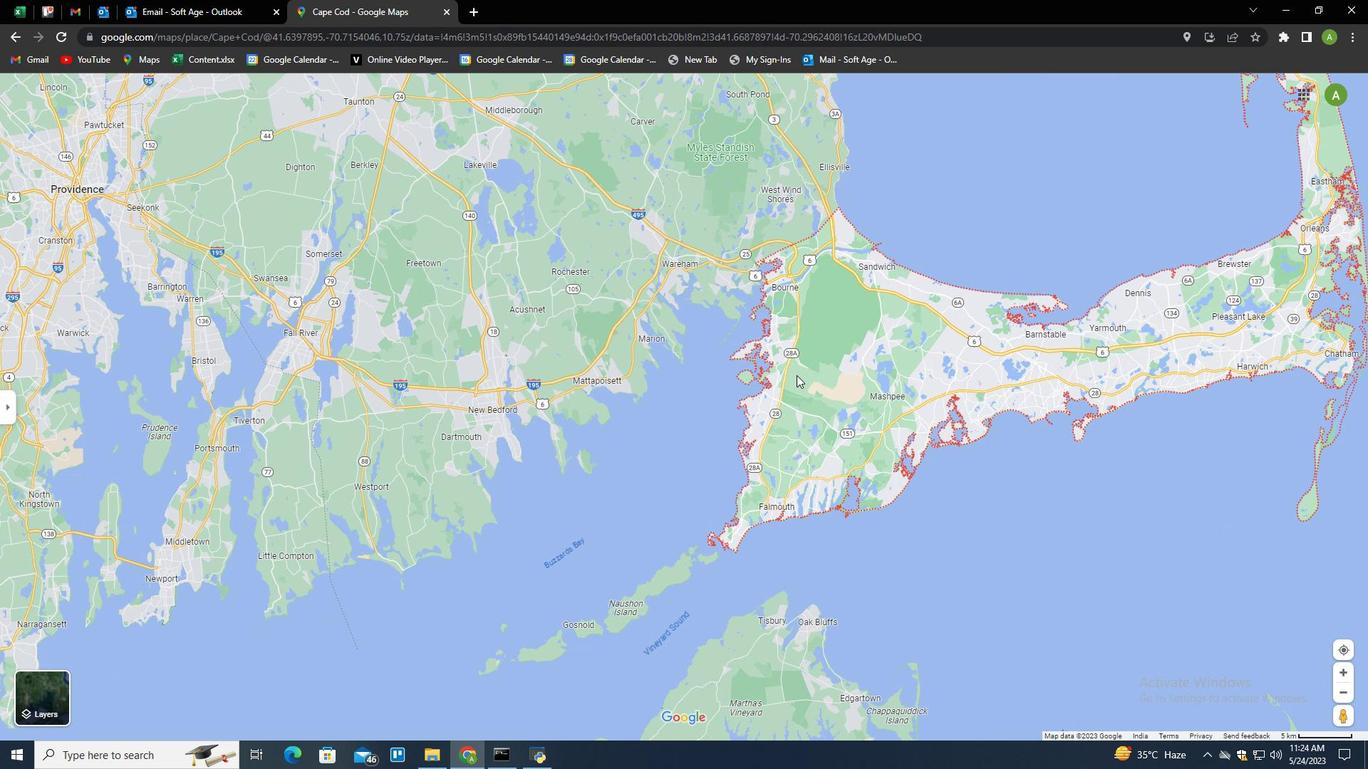 
Action: Mouse moved to (879, 432)
Screenshot: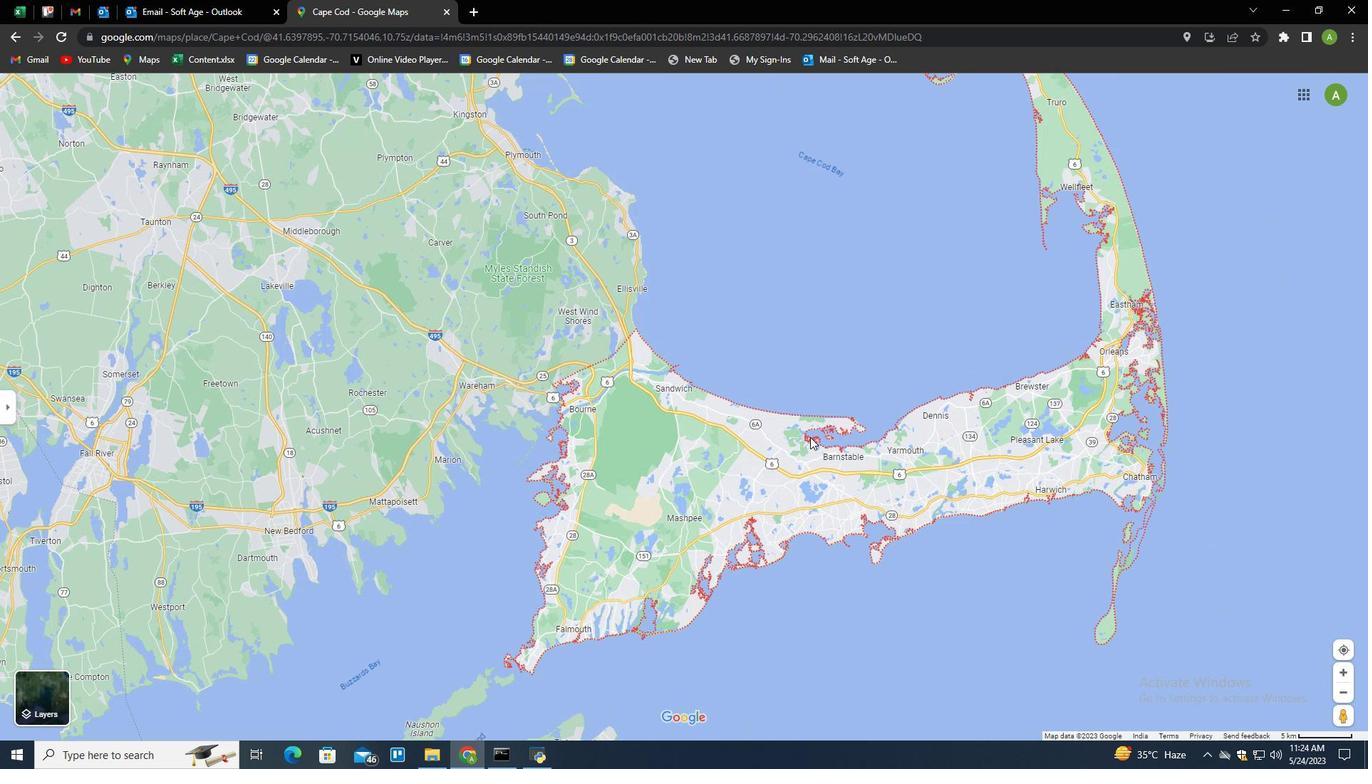 
Action: Mouse pressed left at (879, 432)
Screenshot: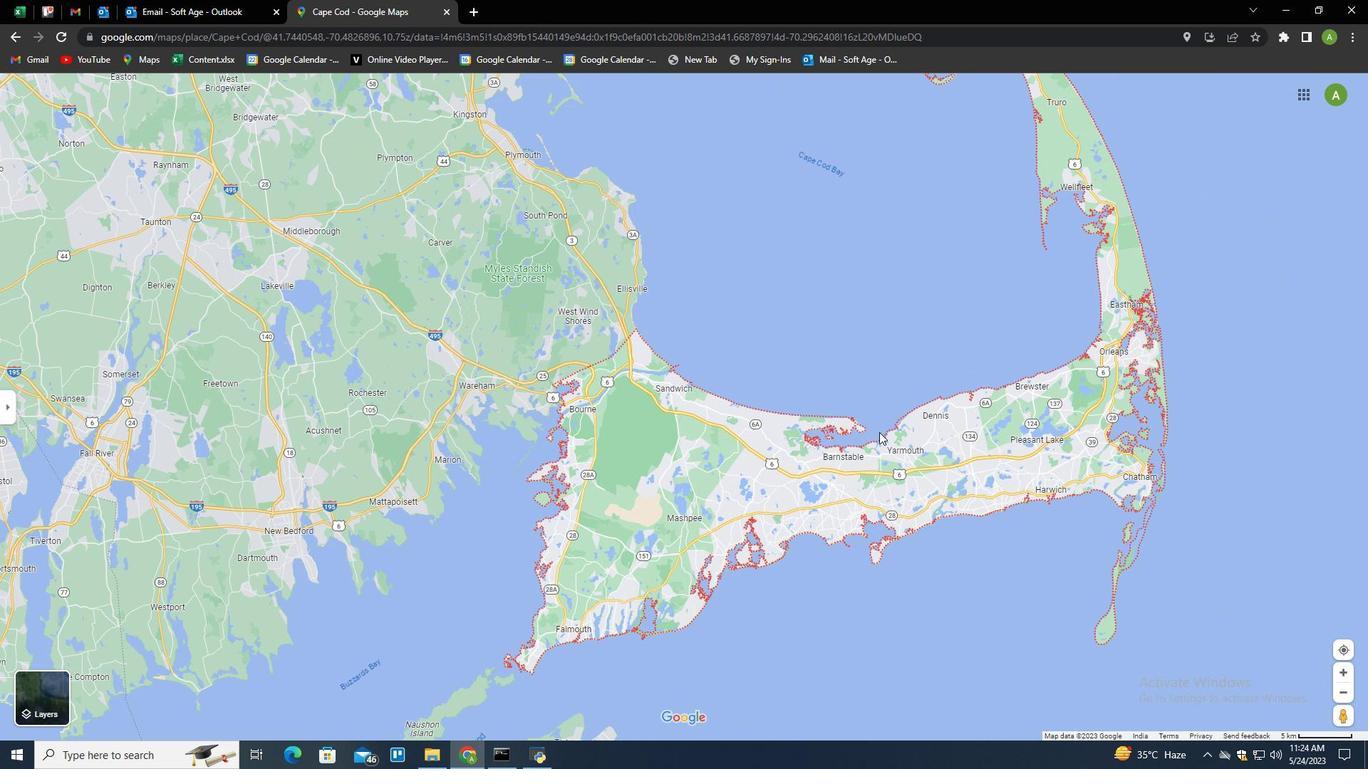 
Action: Mouse moved to (543, 436)
Screenshot: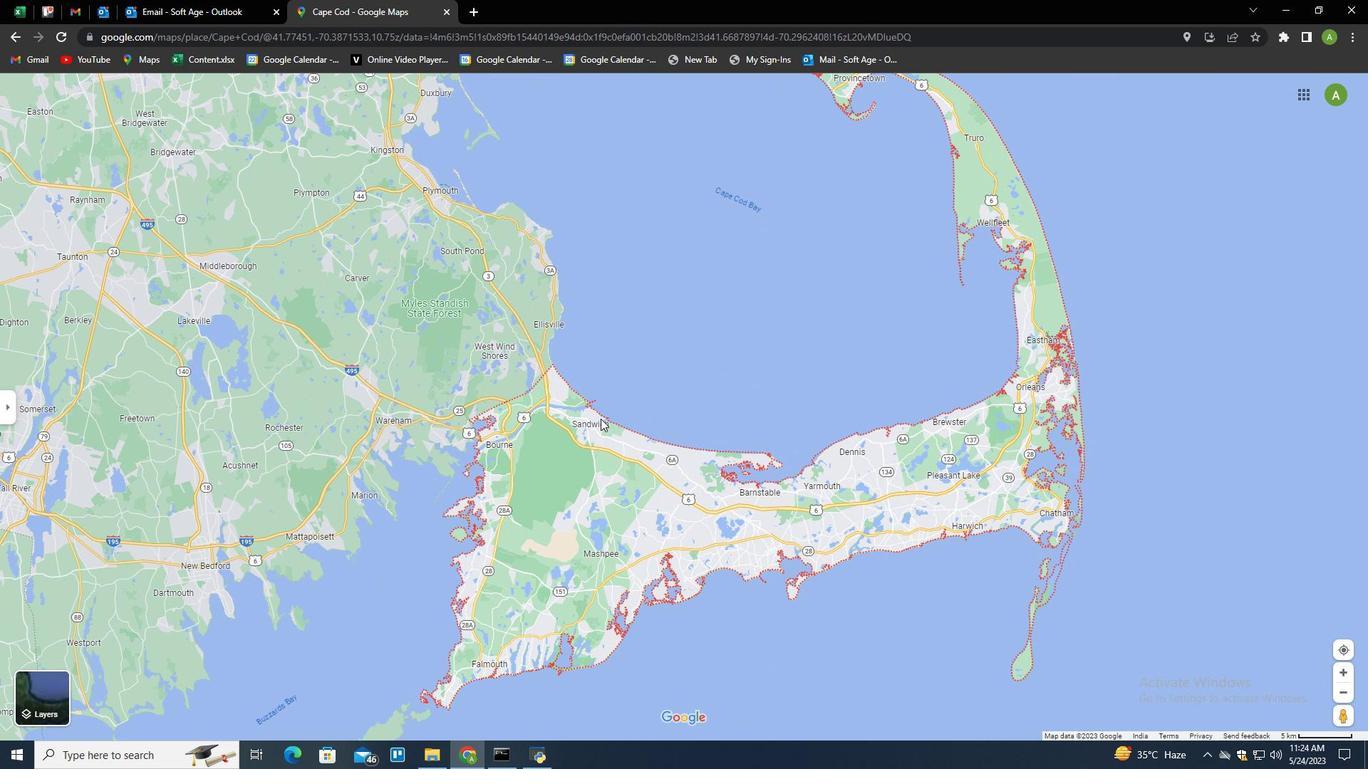
Action: Mouse scrolled (543, 437) with delta (0, 0)
Screenshot: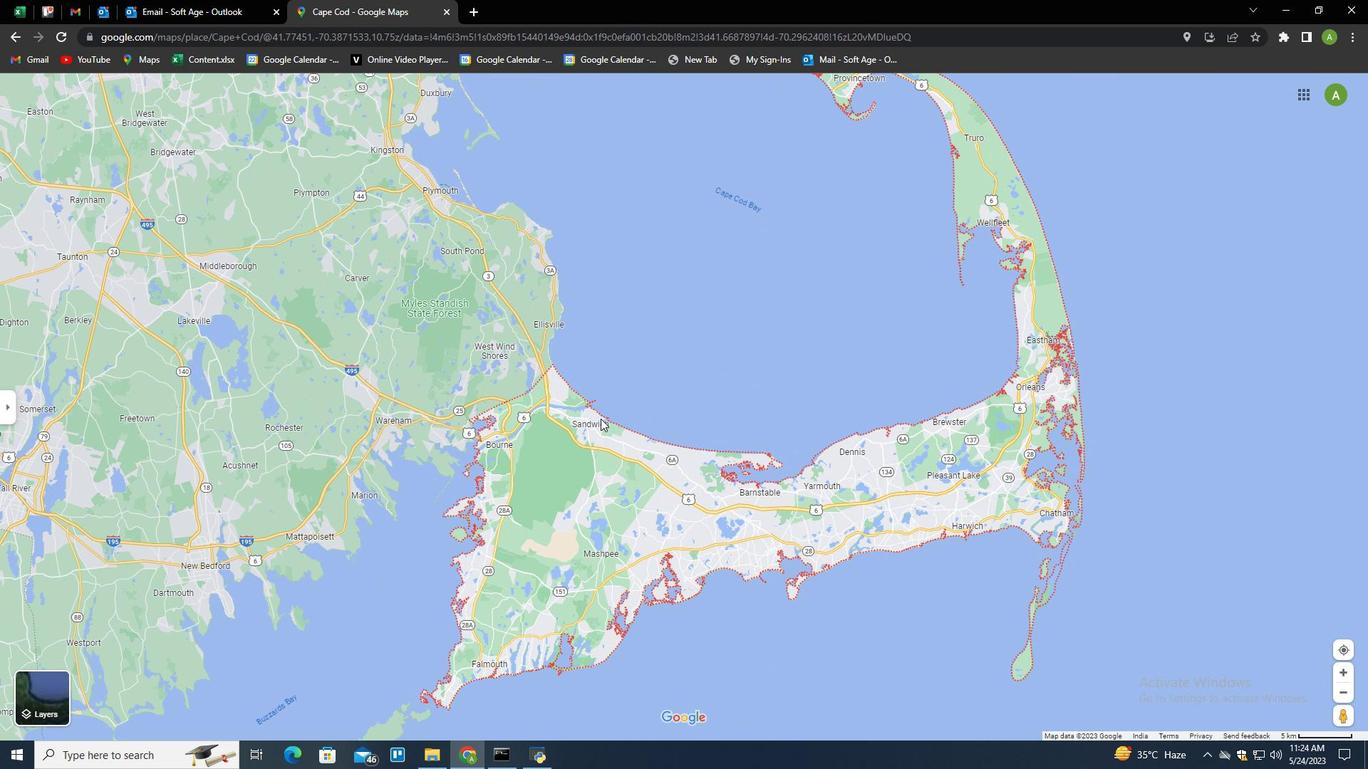 
Action: Mouse scrolled (543, 437) with delta (0, 0)
Screenshot: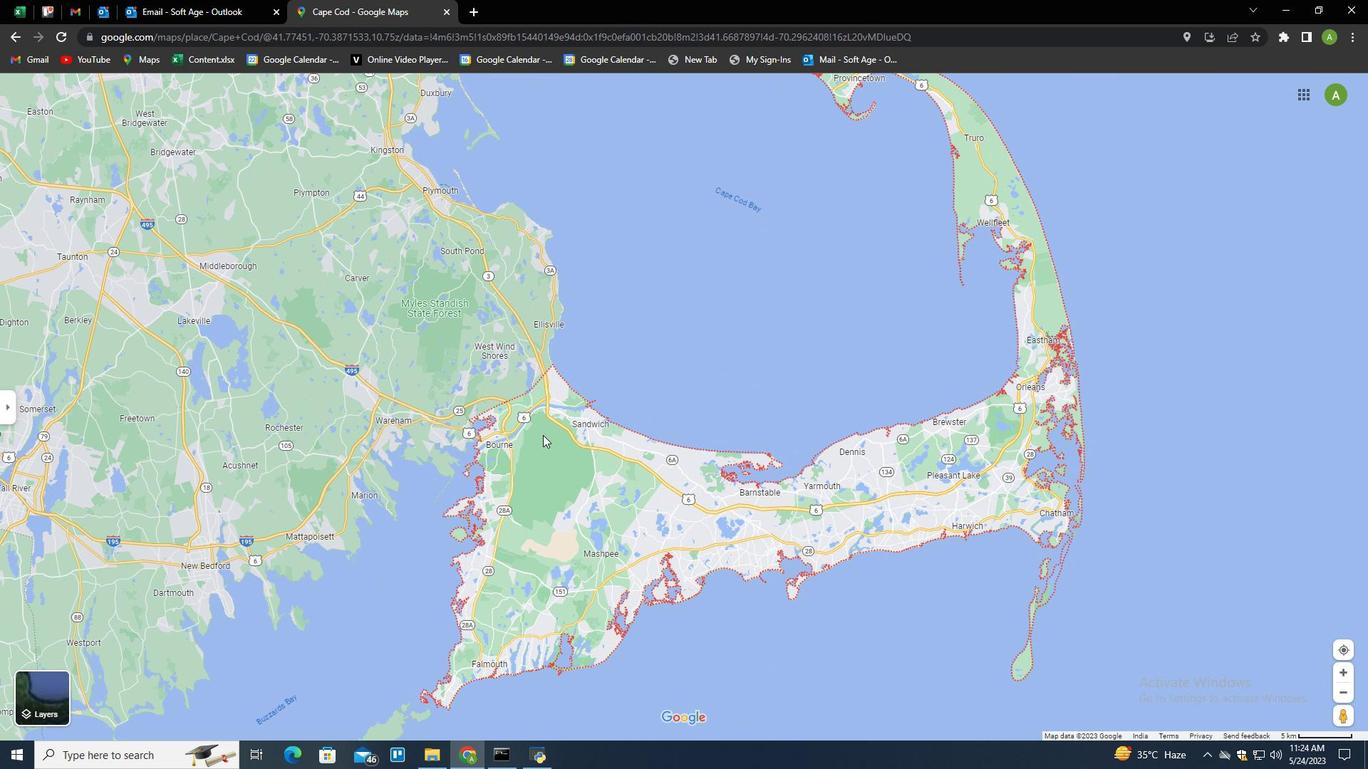 
Action: Mouse scrolled (543, 437) with delta (0, 0)
Screenshot: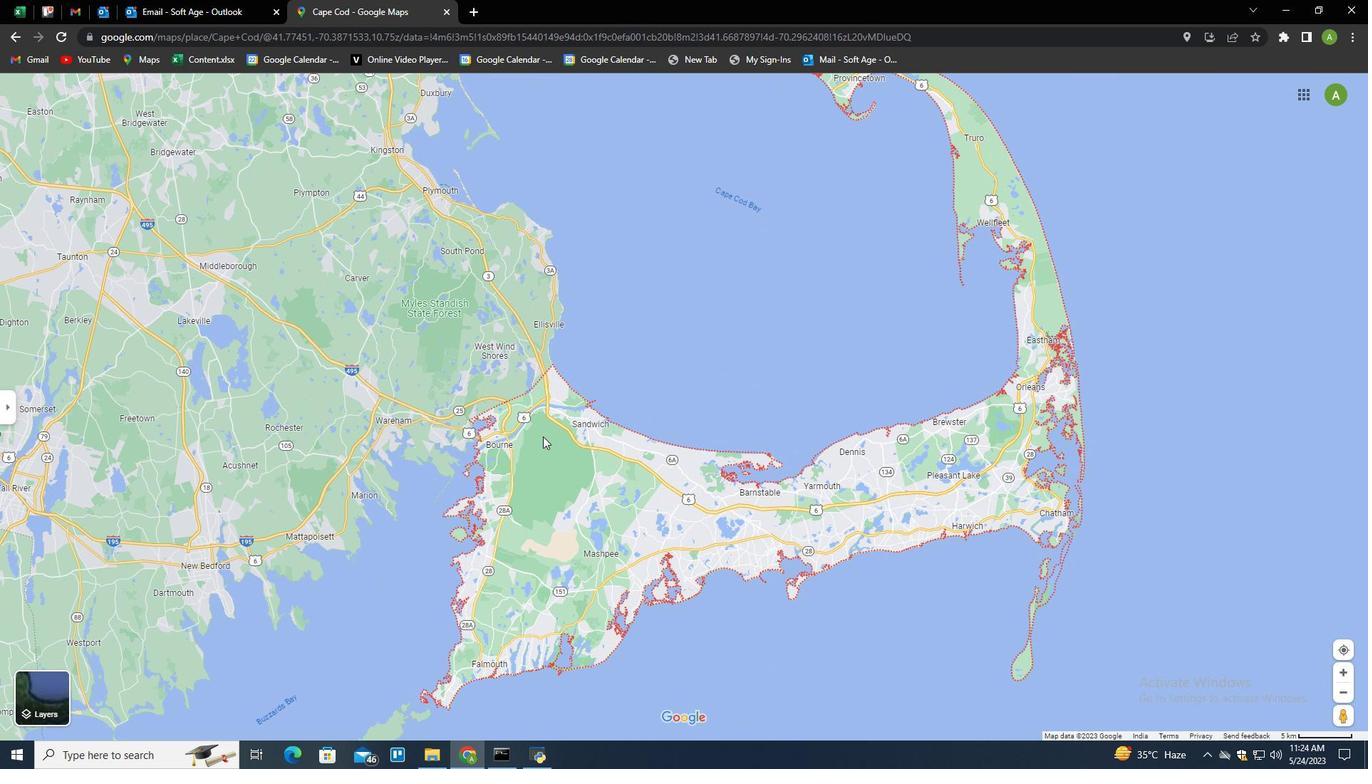 
Action: Mouse scrolled (543, 437) with delta (0, 0)
Screenshot: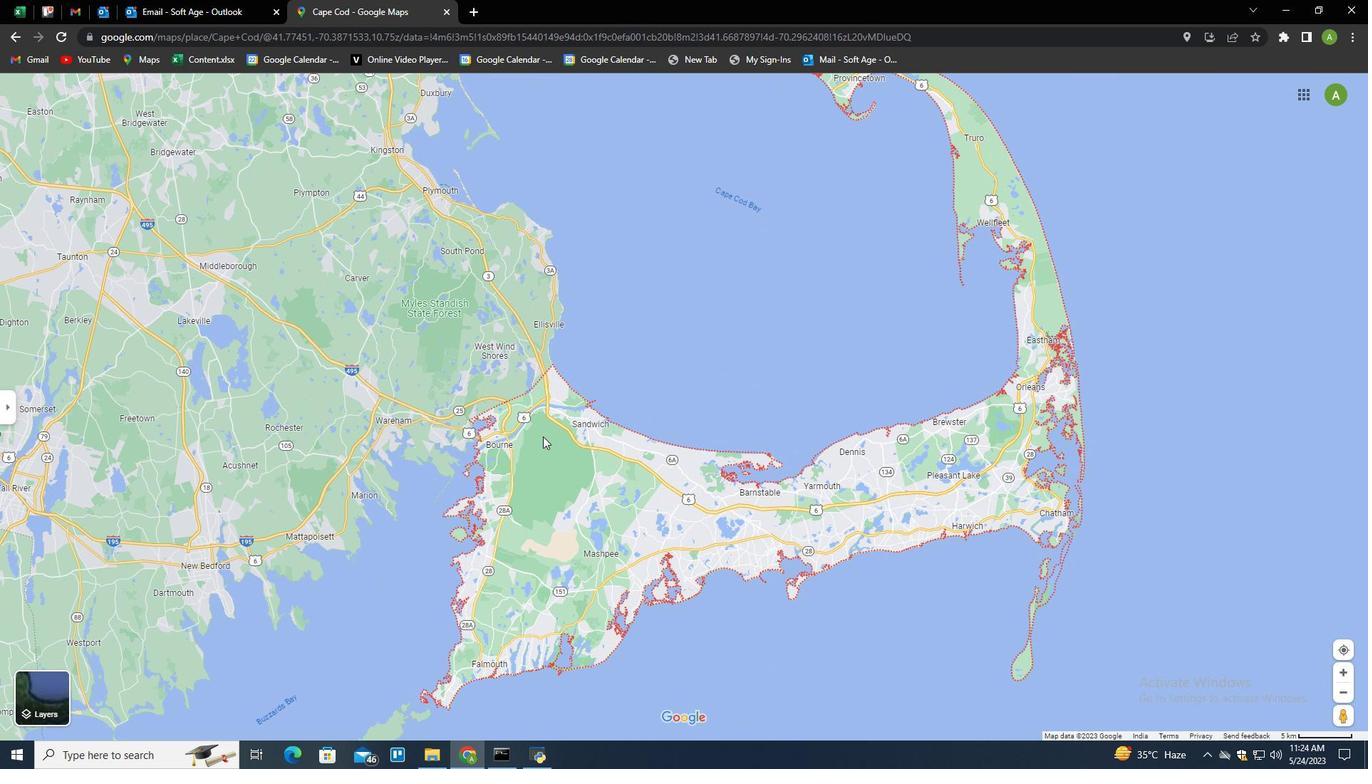
Action: Mouse moved to (580, 452)
Screenshot: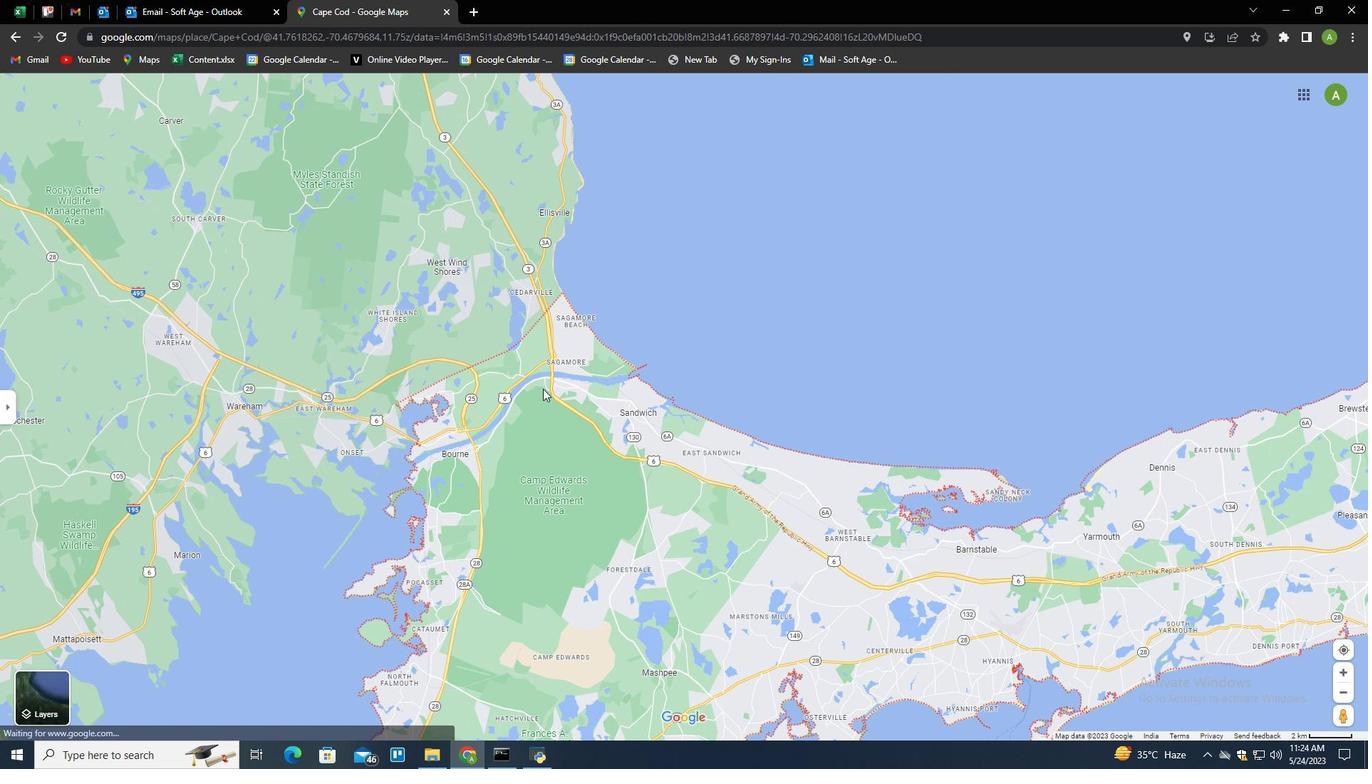 
Action: Mouse pressed left at (543, 388)
Screenshot: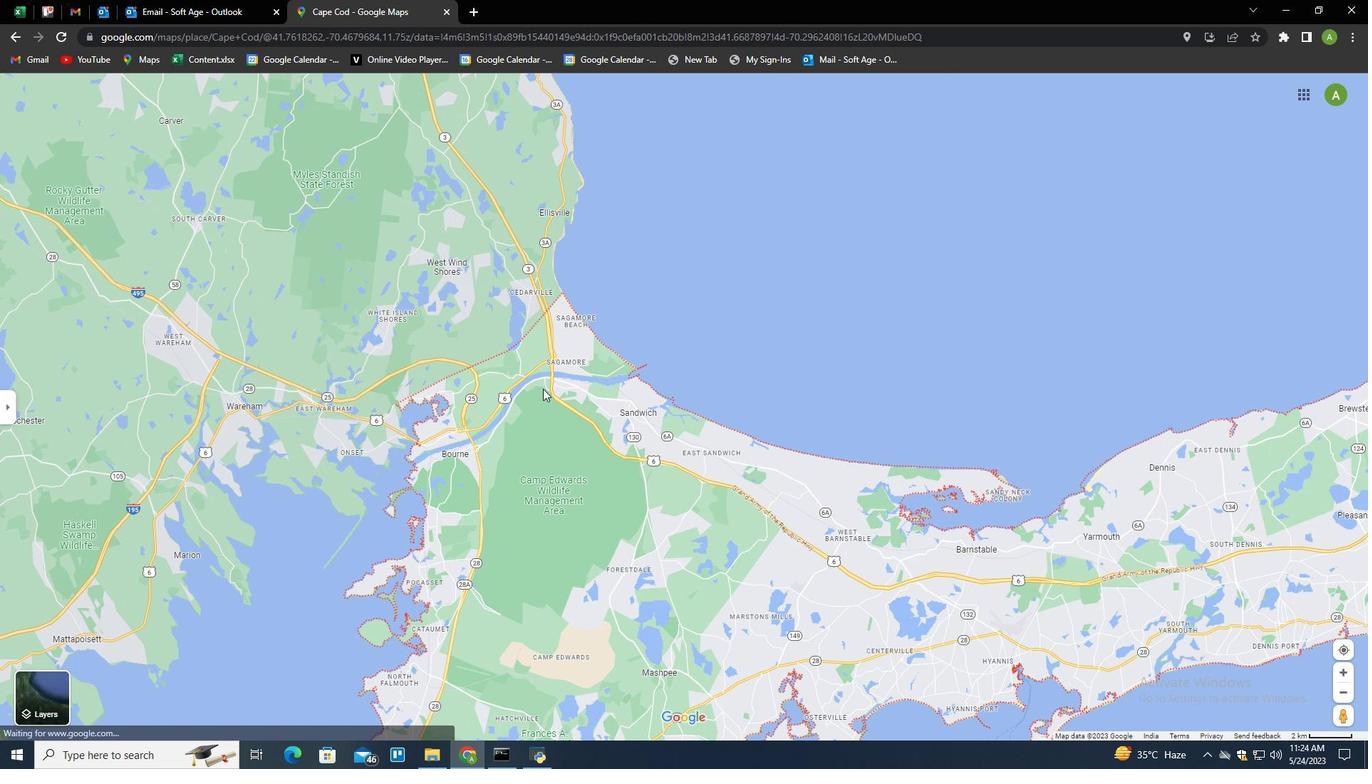 
Action: Mouse moved to (617, 550)
Screenshot: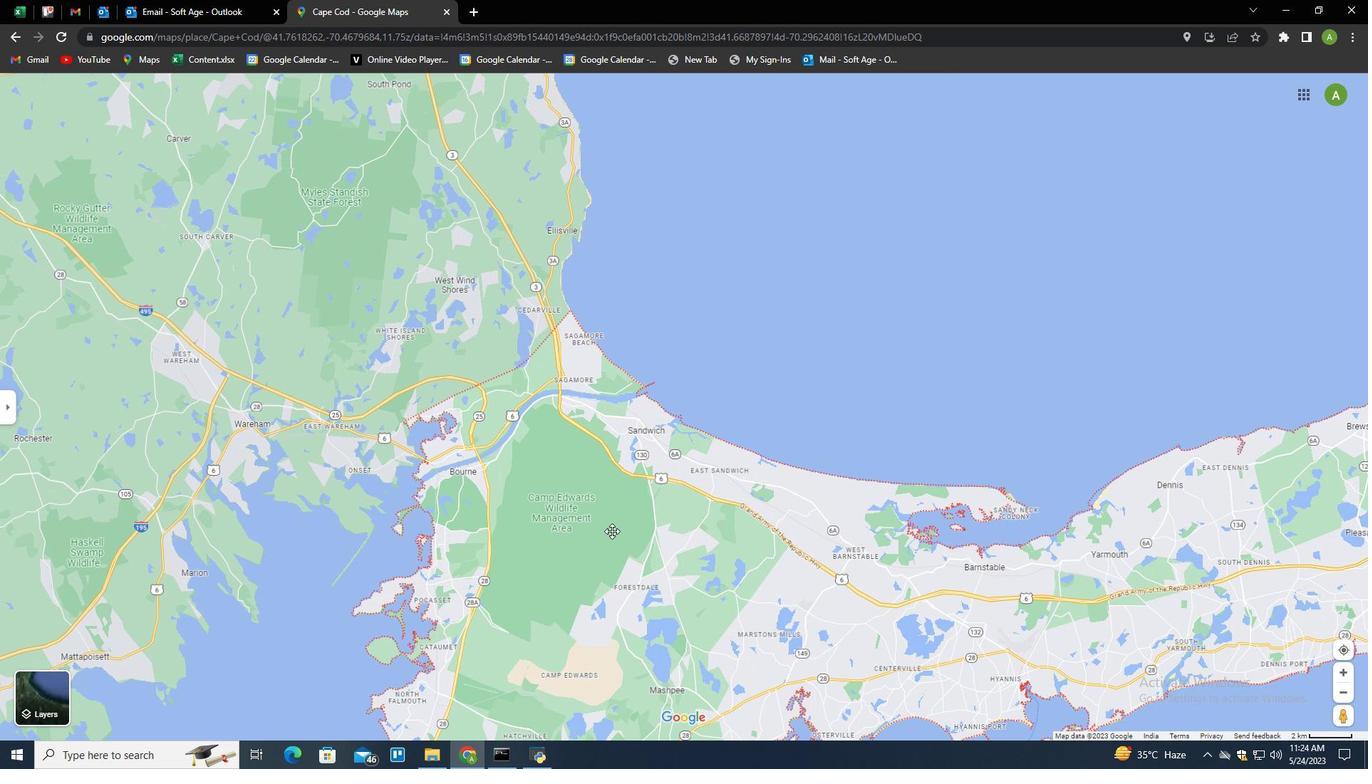 
Action: Mouse scrolled (617, 550) with delta (0, 0)
Screenshot: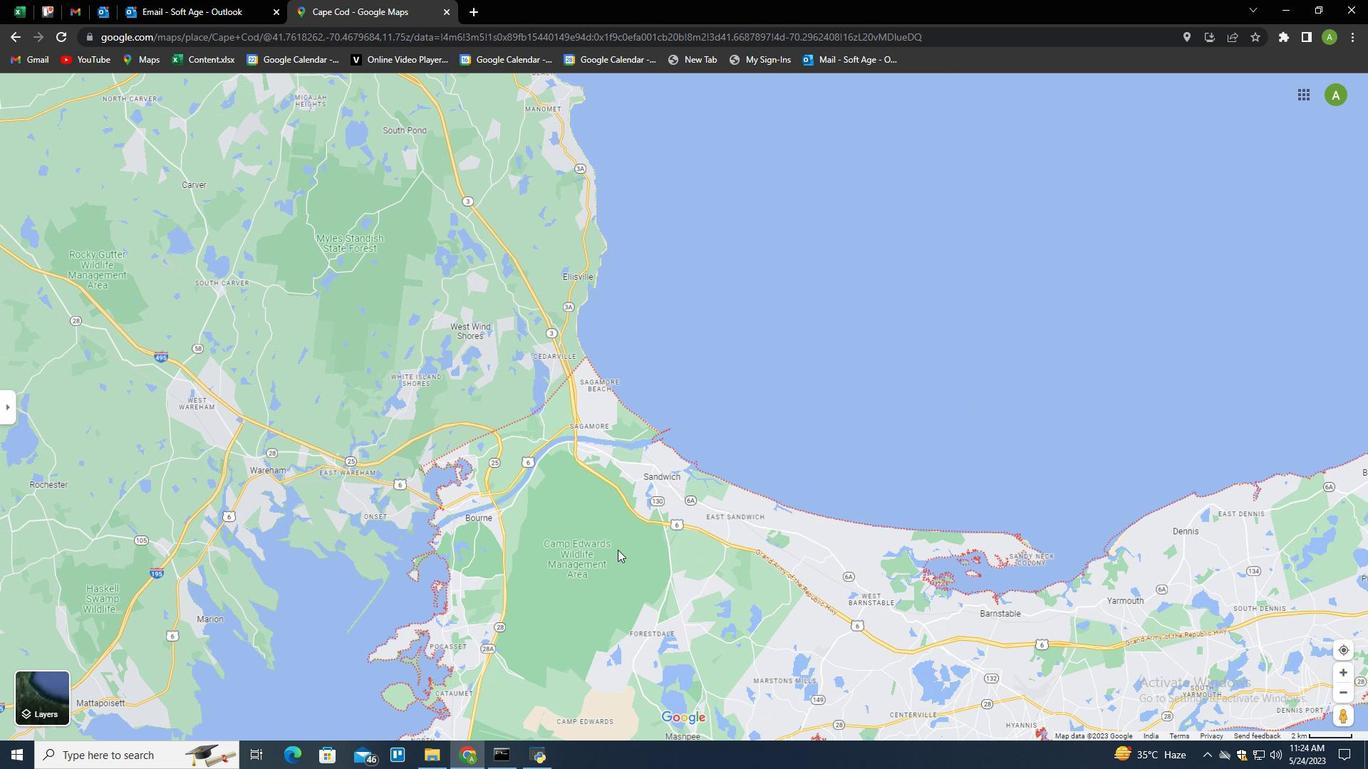 
Action: Mouse scrolled (617, 550) with delta (0, 0)
Screenshot: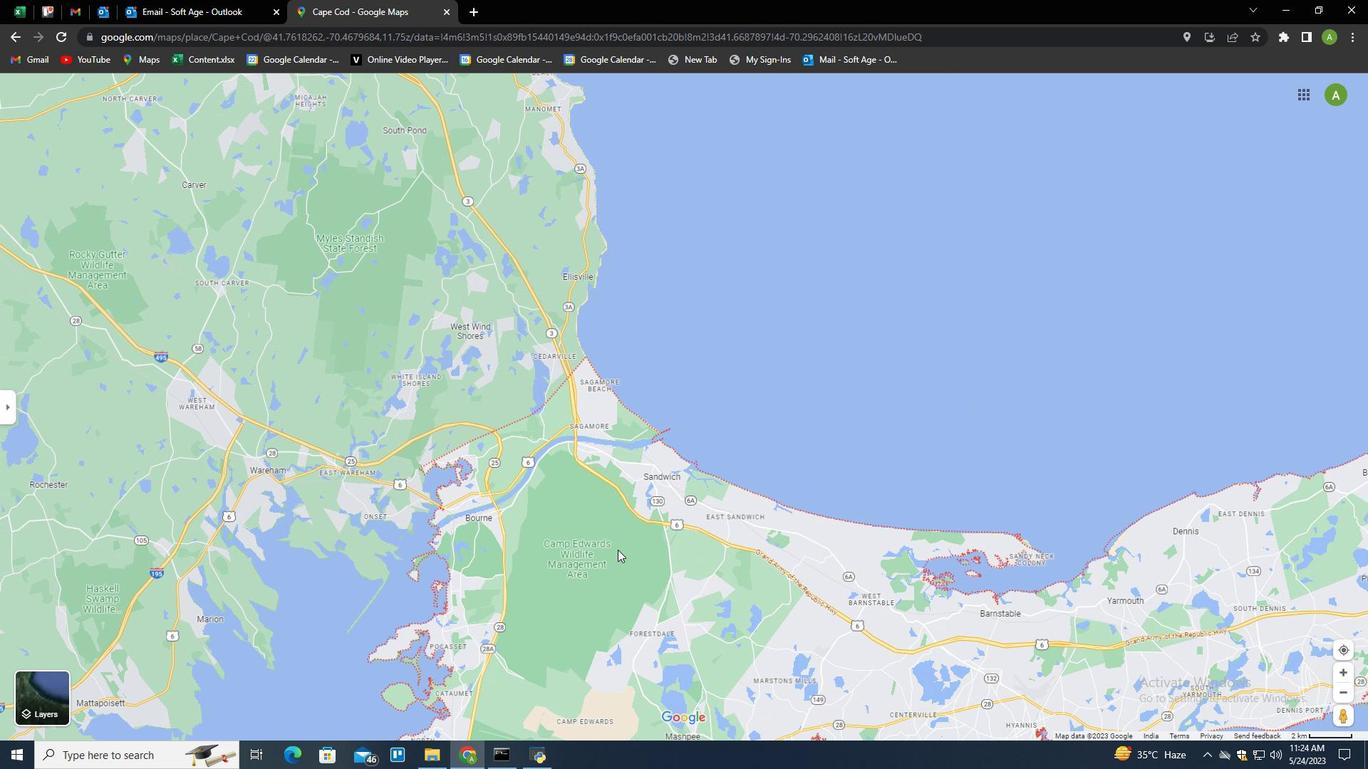 
Action: Mouse scrolled (617, 550) with delta (0, 0)
Screenshot: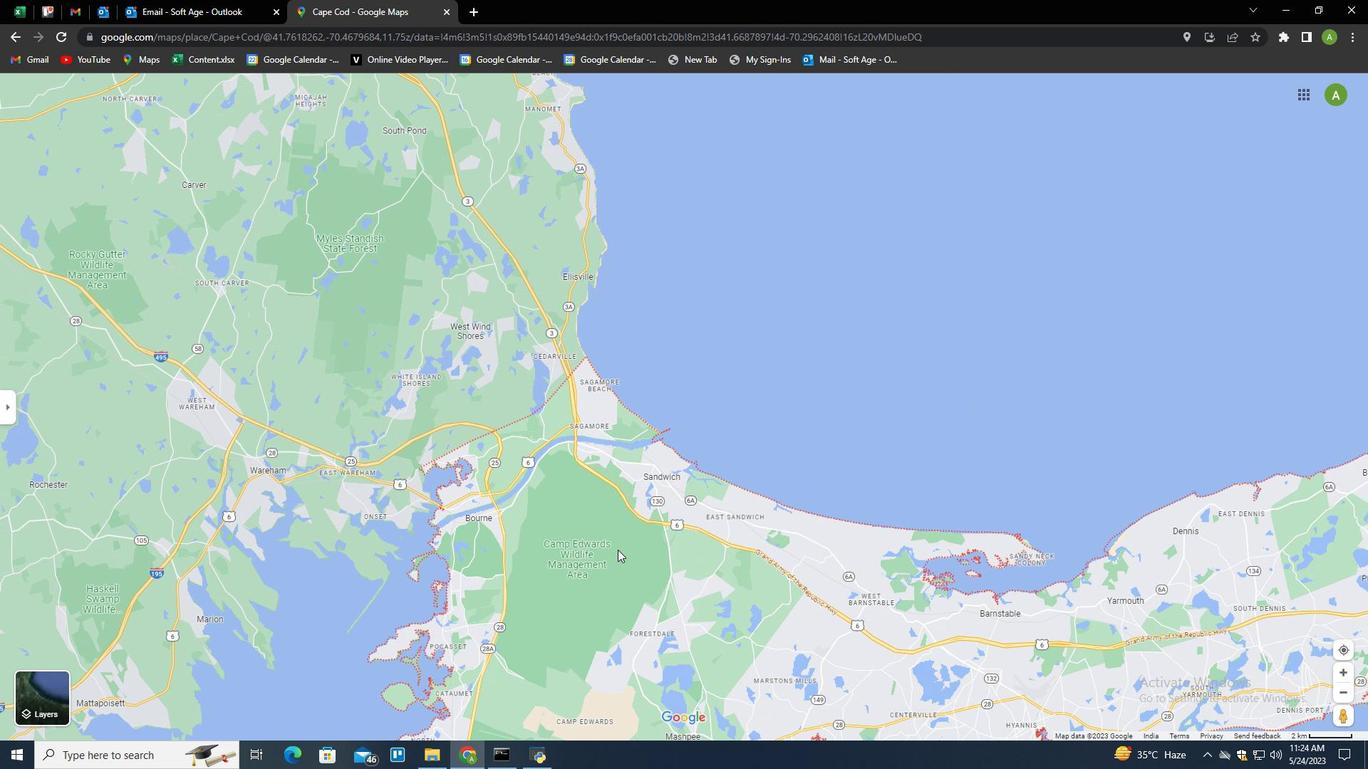 
Action: Mouse scrolled (617, 550) with delta (0, 0)
Screenshot: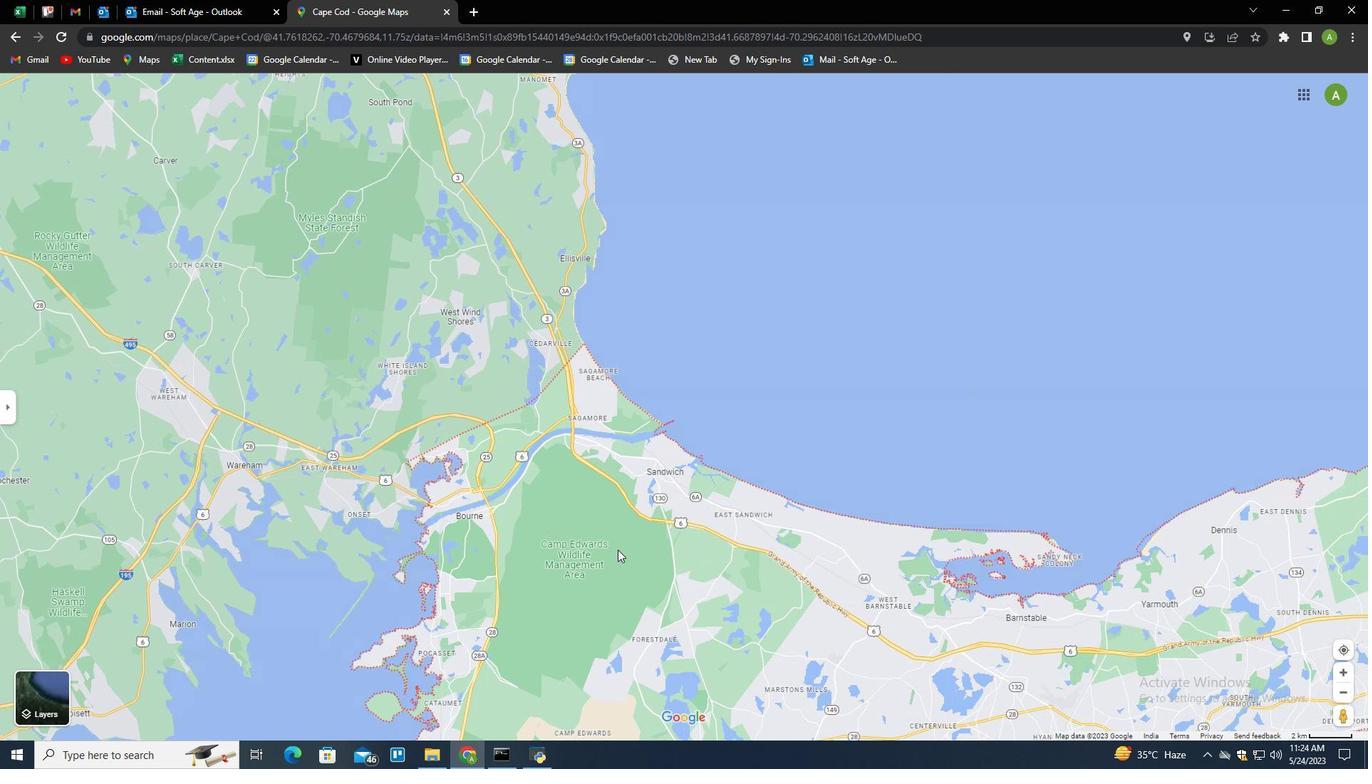 
Action: Mouse scrolled (617, 550) with delta (0, 0)
Screenshot: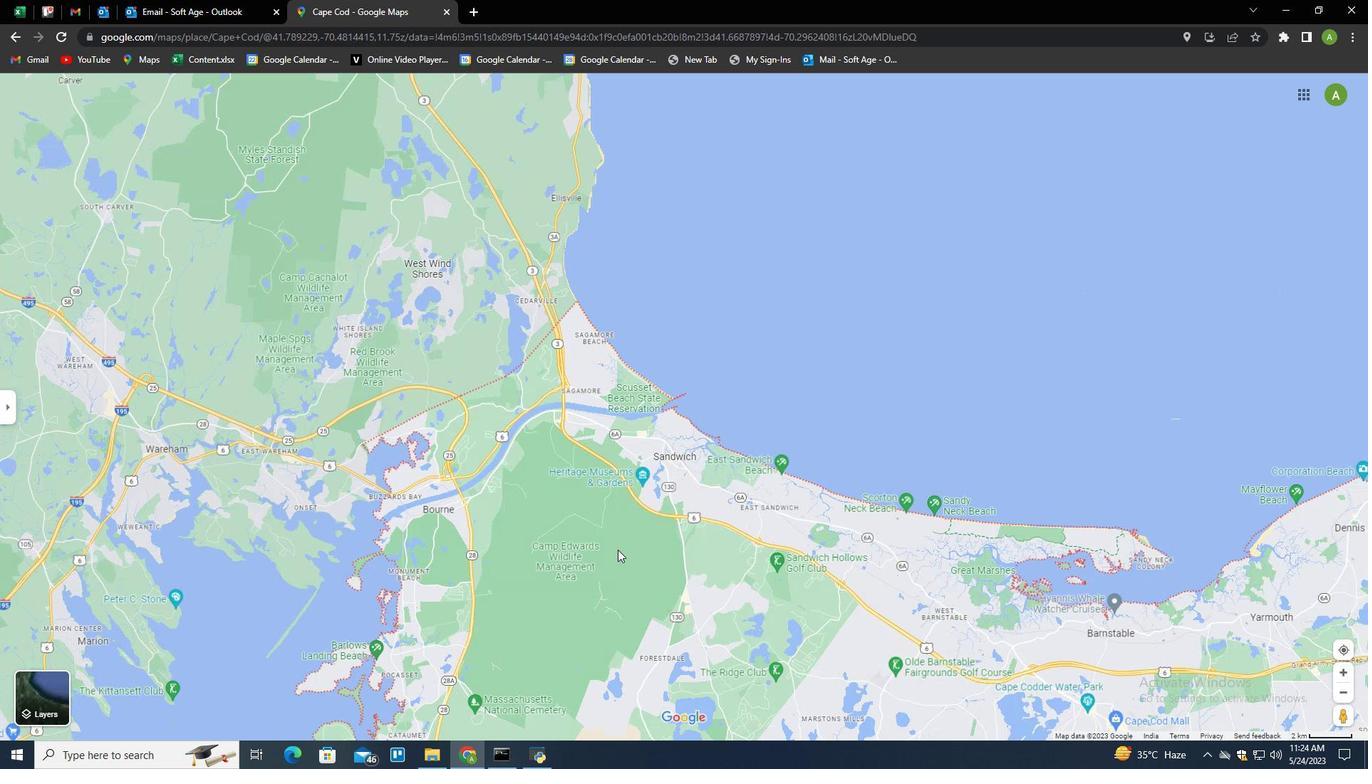 
Action: Mouse moved to (555, 259)
Screenshot: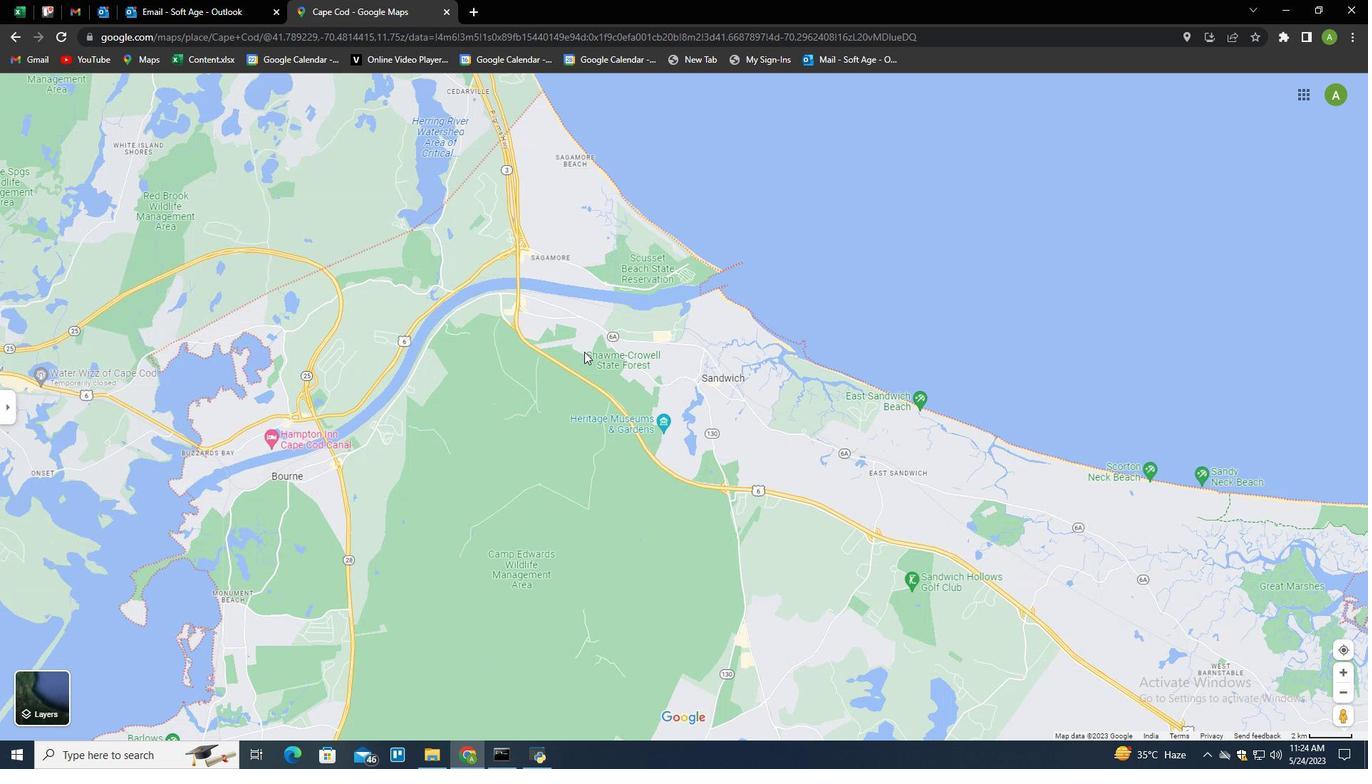 
Action: Mouse pressed left at (555, 259)
Screenshot: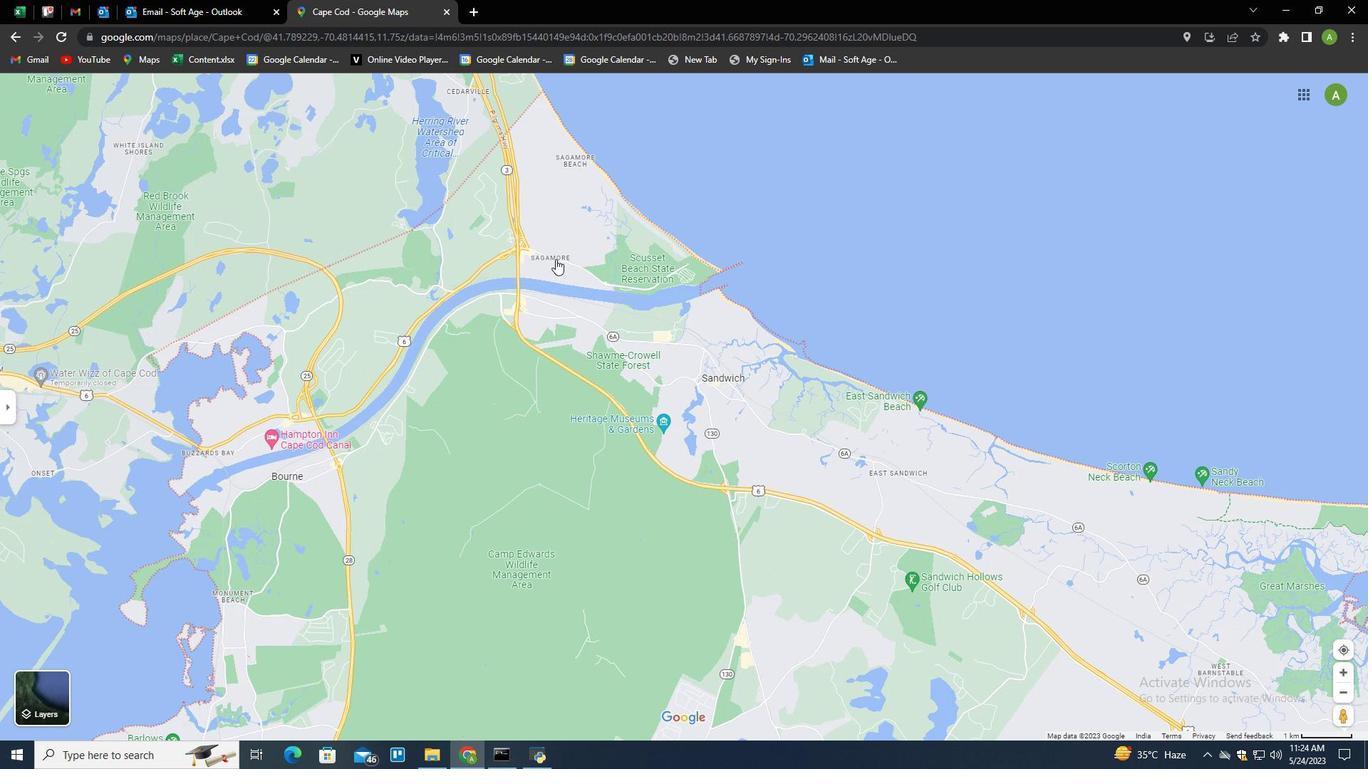 
Action: Mouse moved to (649, 406)
Screenshot: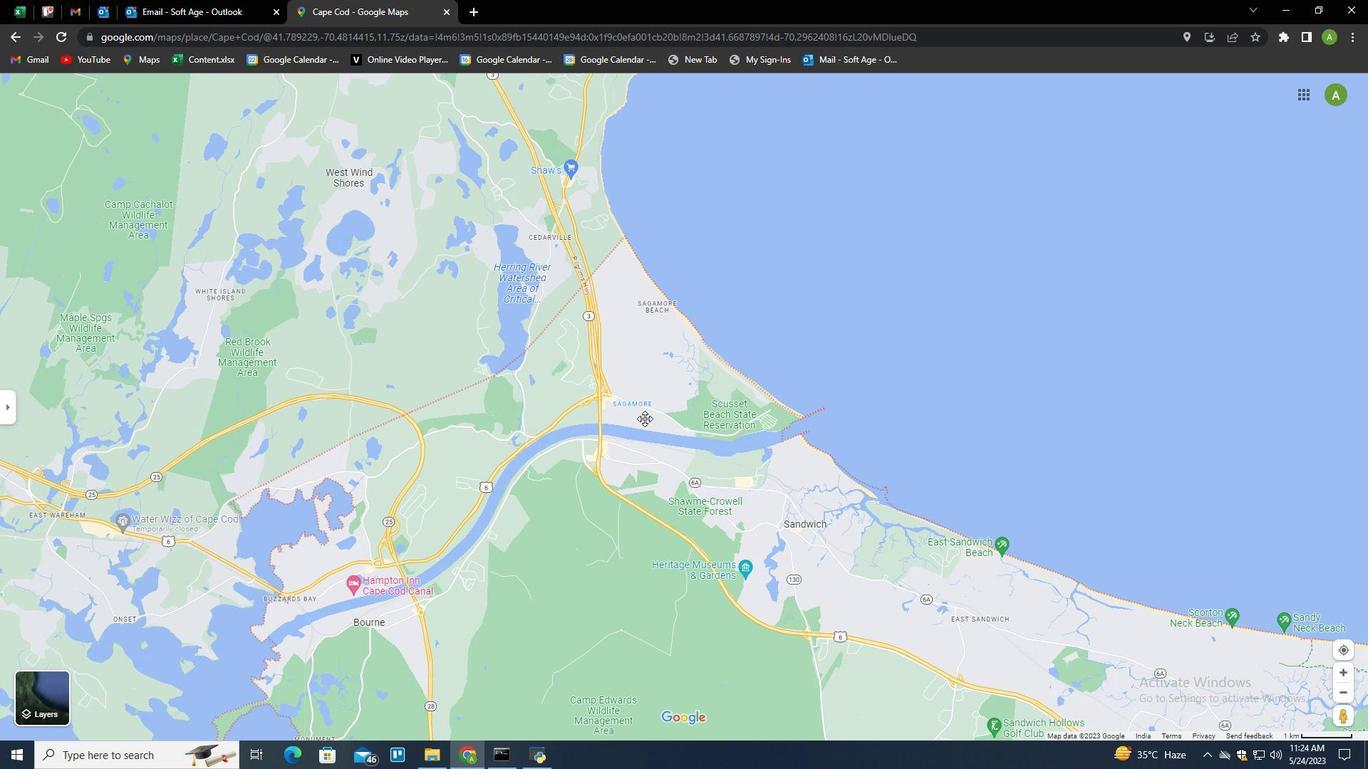
Action: Mouse scrolled (649, 407) with delta (0, 0)
Screenshot: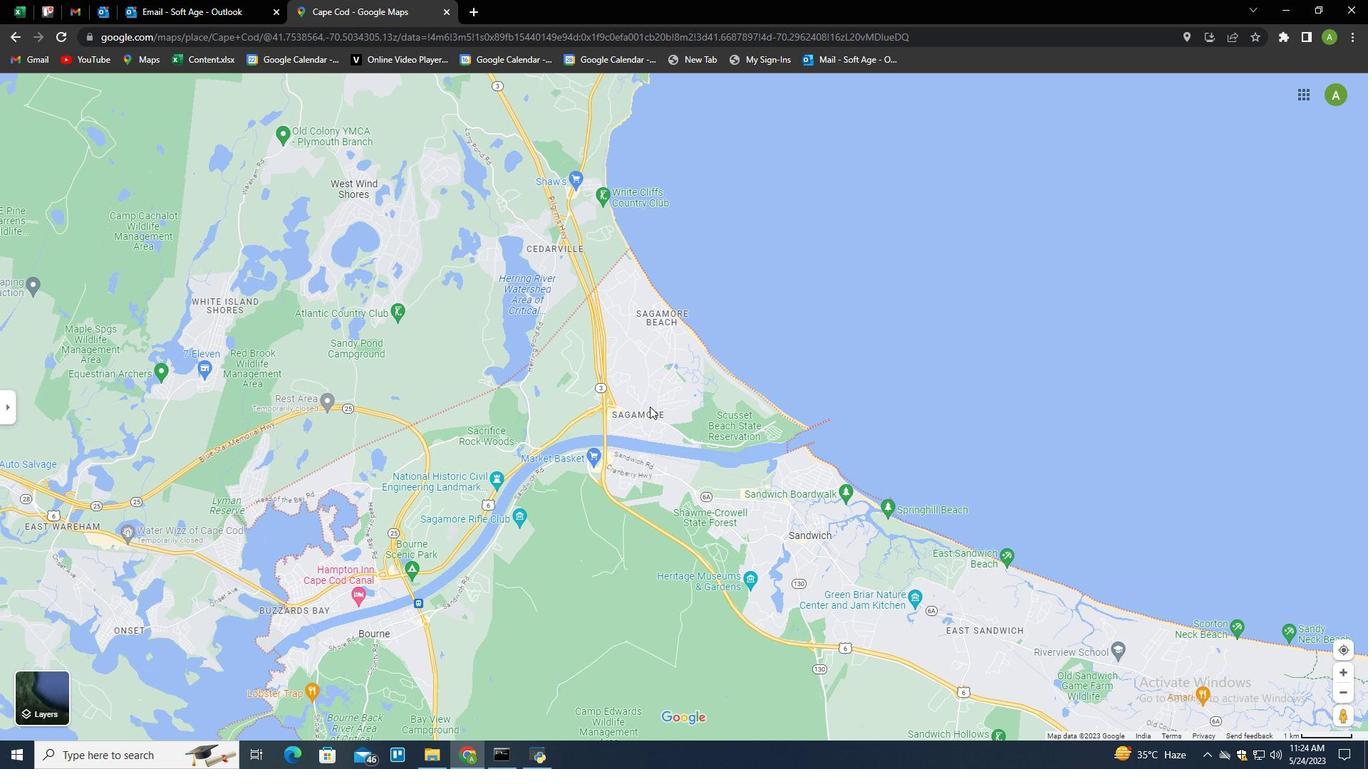 
Action: Mouse scrolled (649, 407) with delta (0, 0)
Screenshot: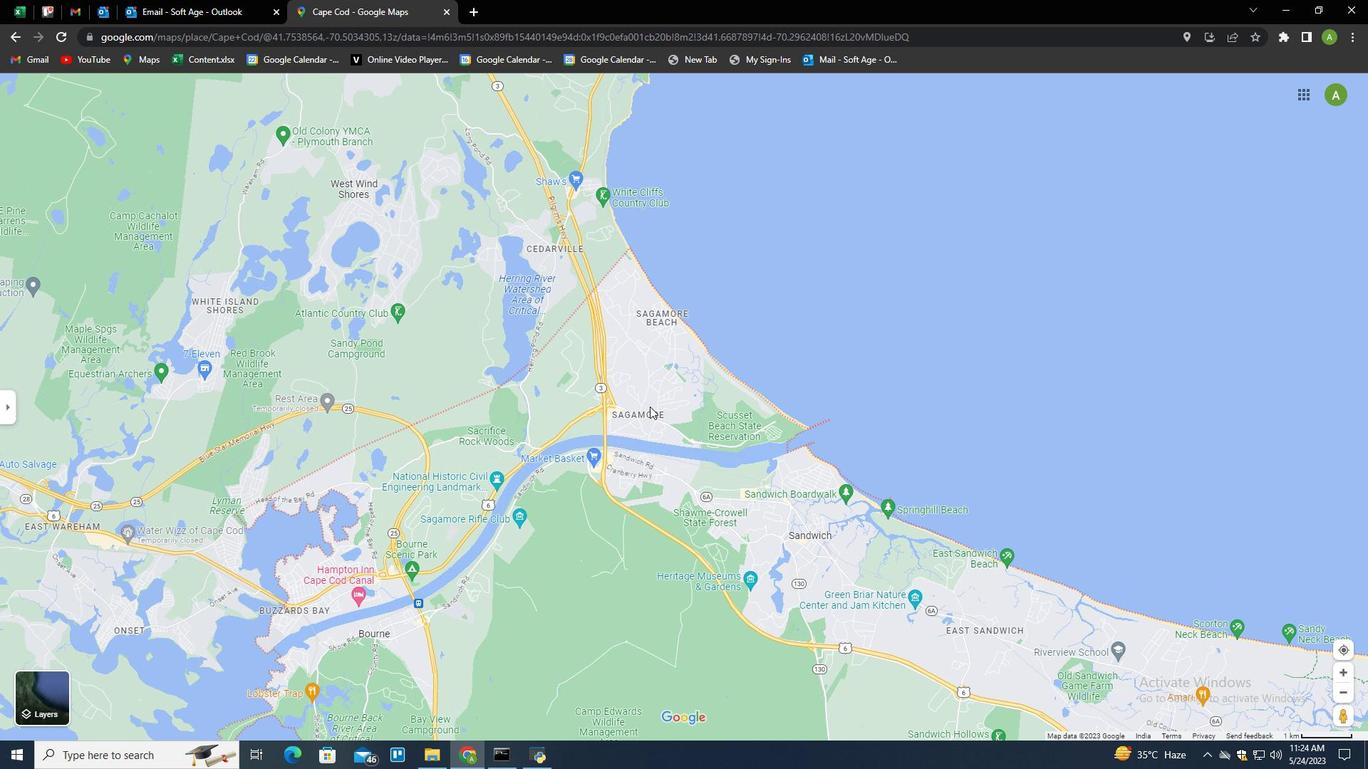 
Action: Mouse scrolled (649, 407) with delta (0, 0)
Screenshot: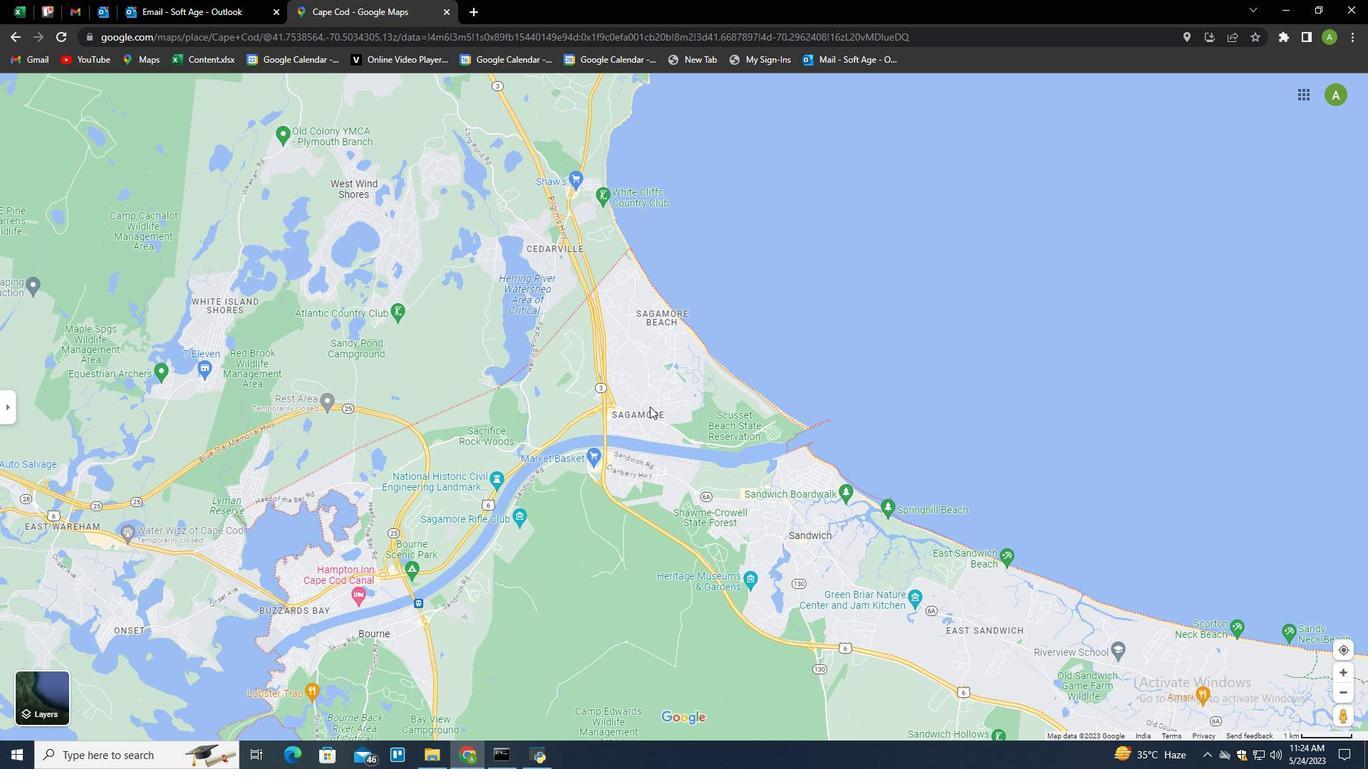 
Action: Mouse moved to (1097, 647)
Screenshot: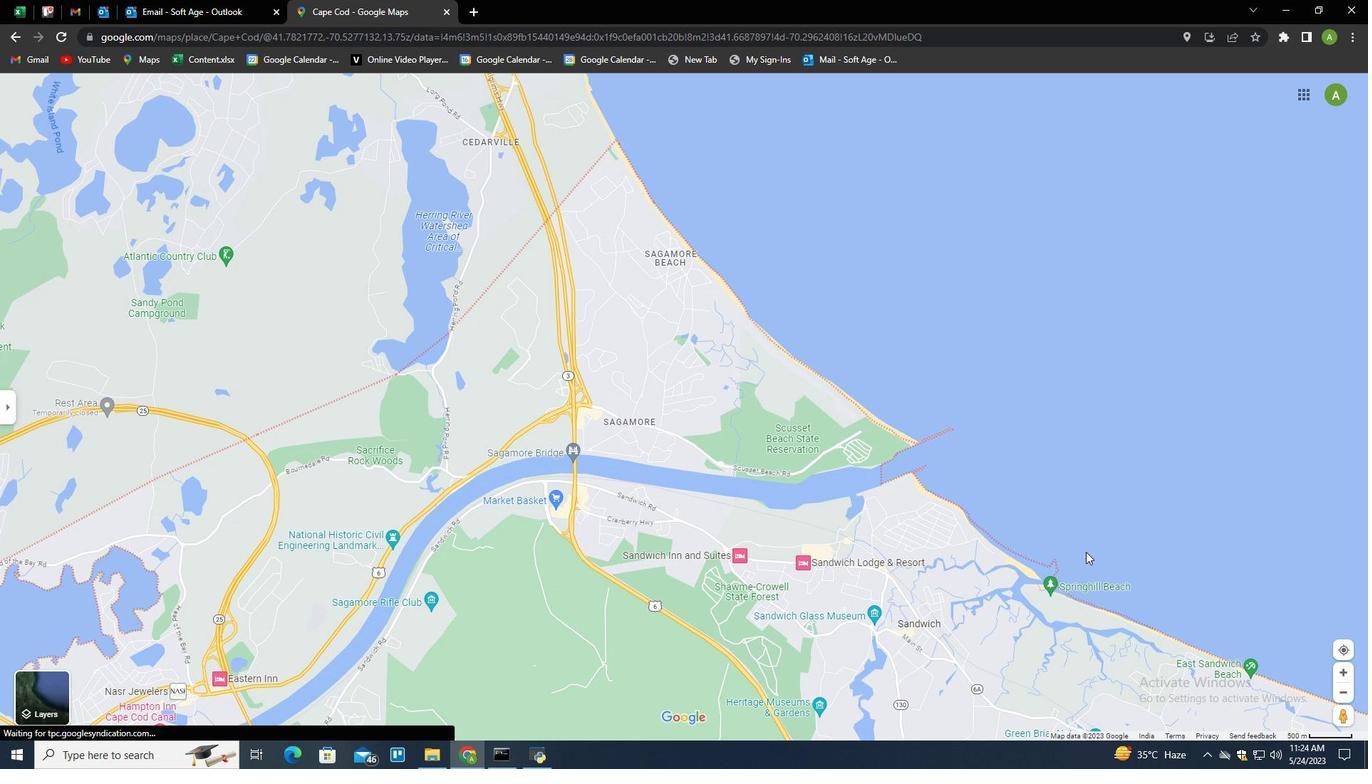 
Action: Mouse pressed left at (1097, 647)
Screenshot: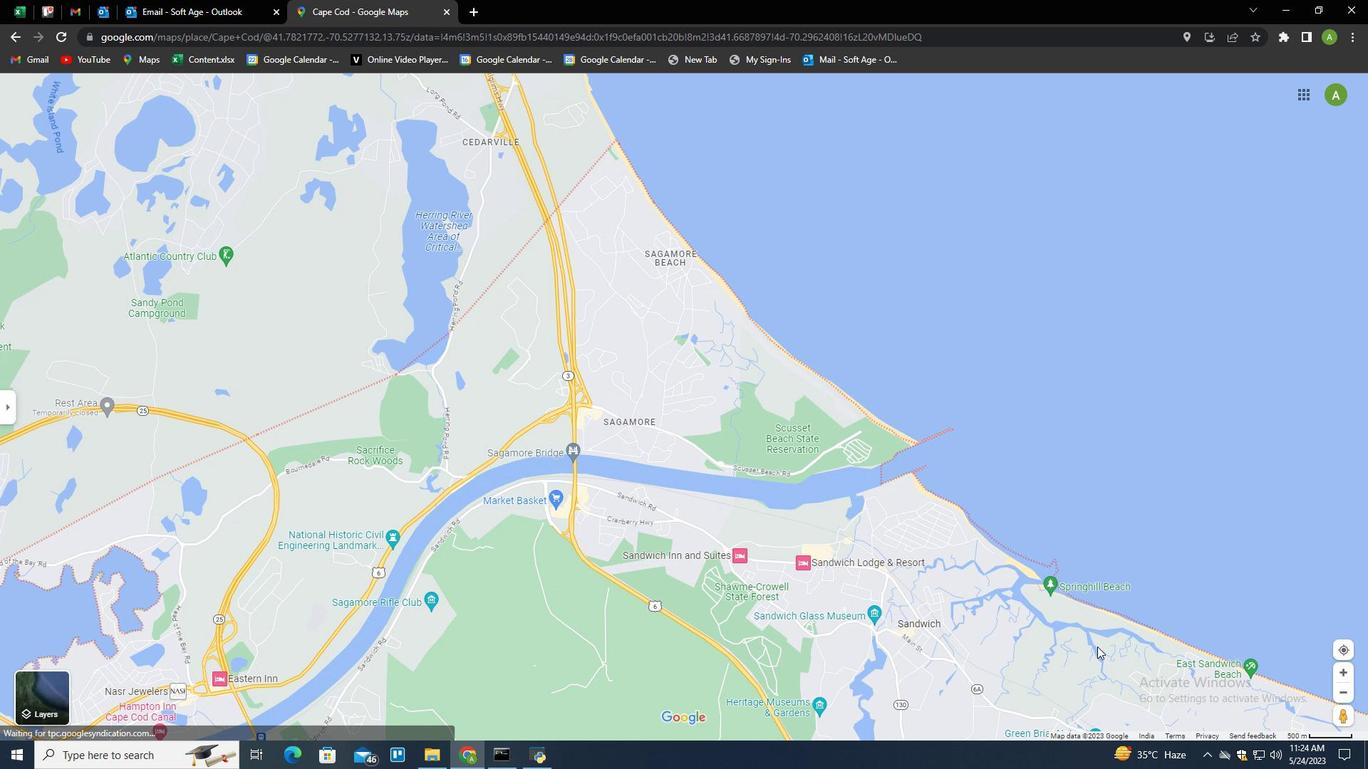 
Action: Mouse moved to (902, 410)
Screenshot: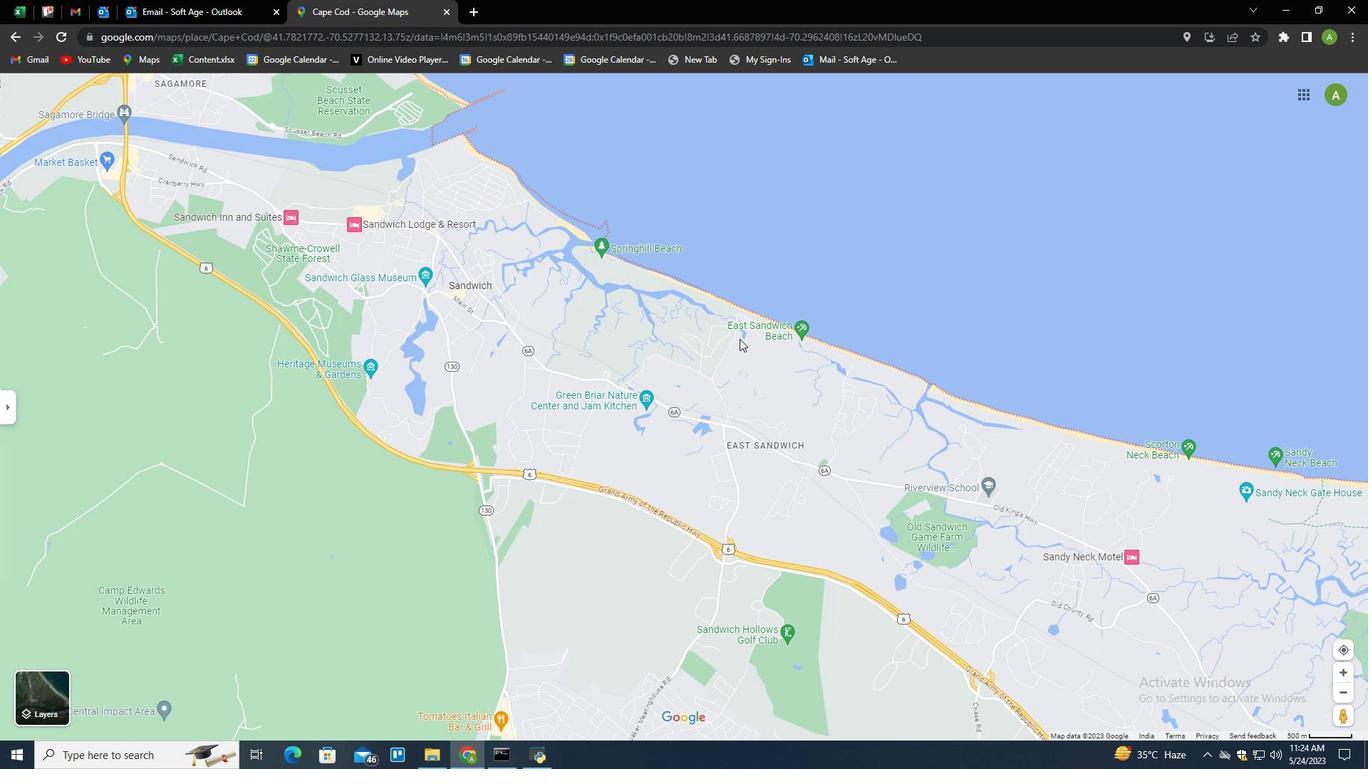 
Action: Mouse scrolled (902, 409) with delta (0, 0)
Screenshot: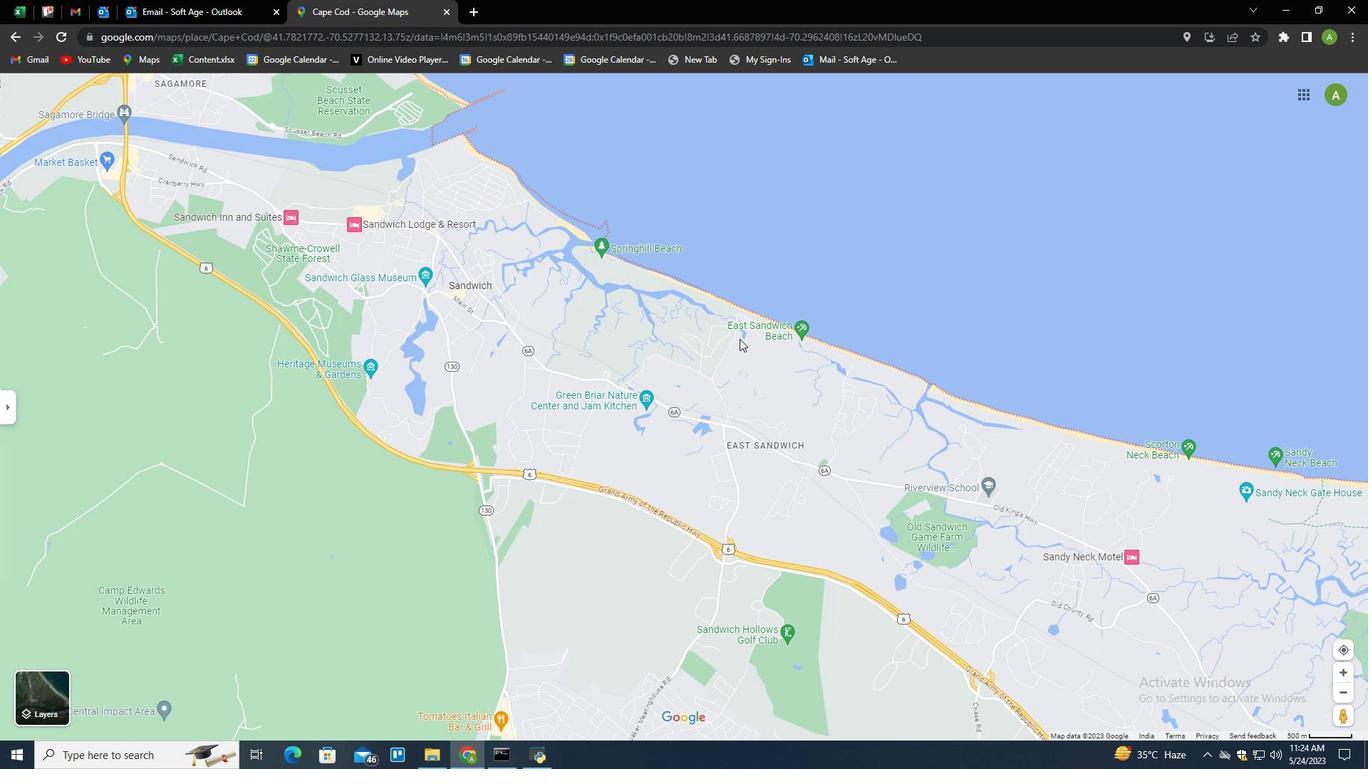 
Action: Mouse scrolled (902, 409) with delta (0, 0)
Screenshot: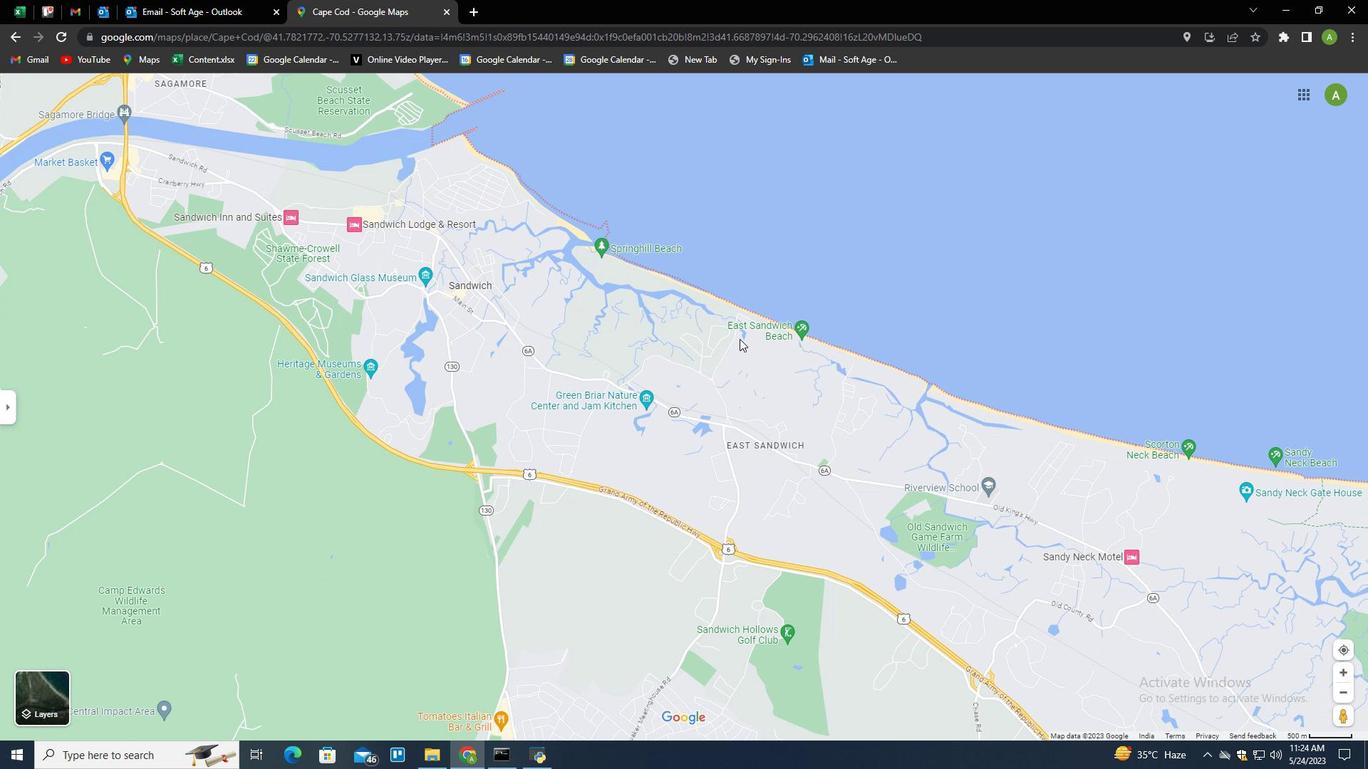 
Action: Mouse scrolled (902, 409) with delta (0, 0)
Screenshot: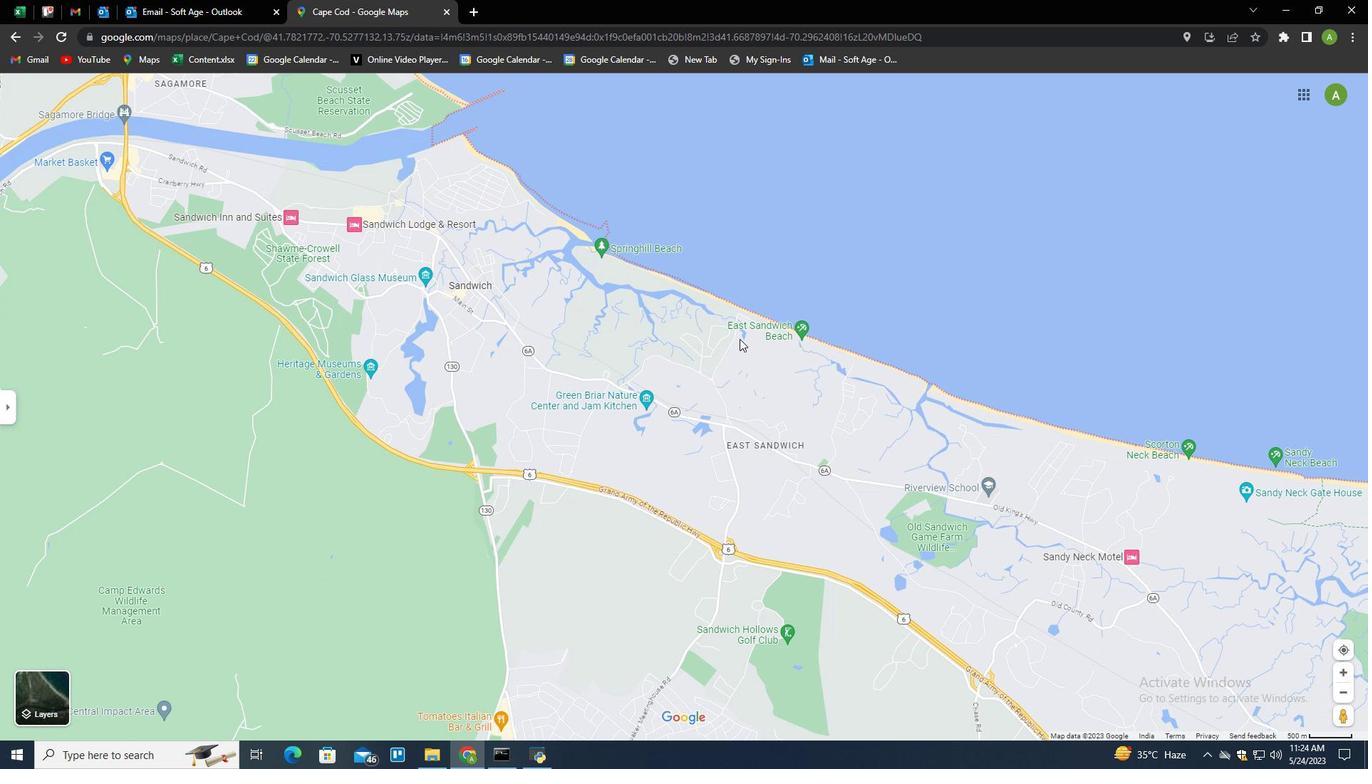 
Action: Mouse moved to (1325, 595)
Screenshot: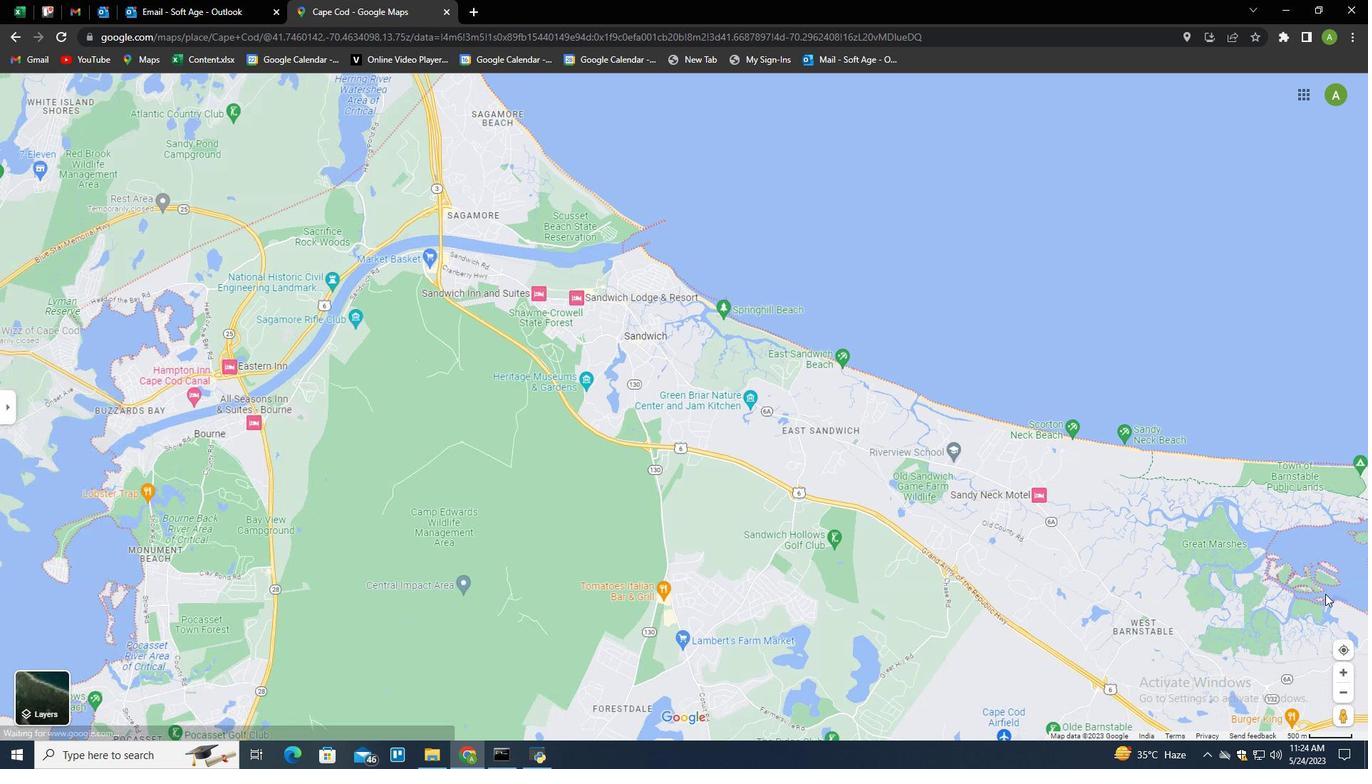 
Action: Mouse pressed left at (1325, 595)
Screenshot: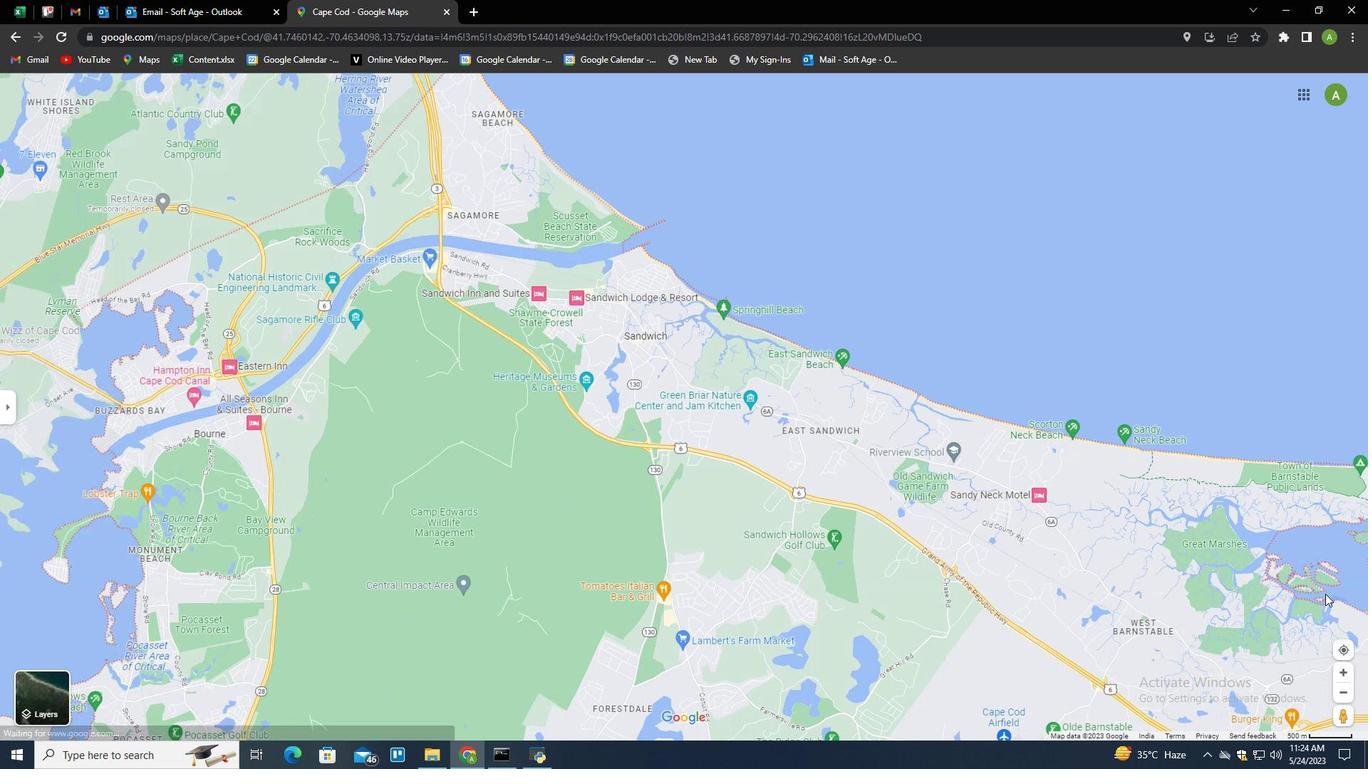 
Action: Mouse moved to (1213, 523)
Screenshot: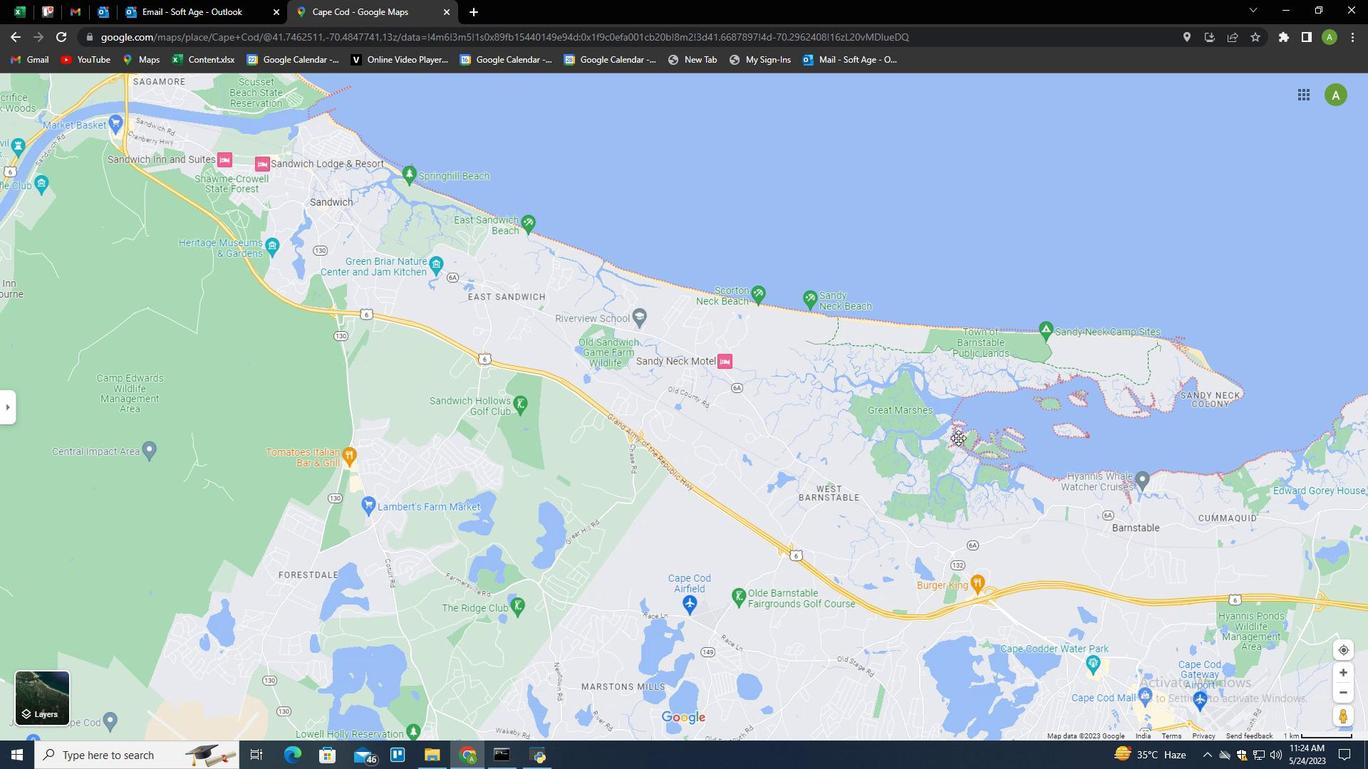 
Action: Mouse pressed left at (1213, 523)
Screenshot: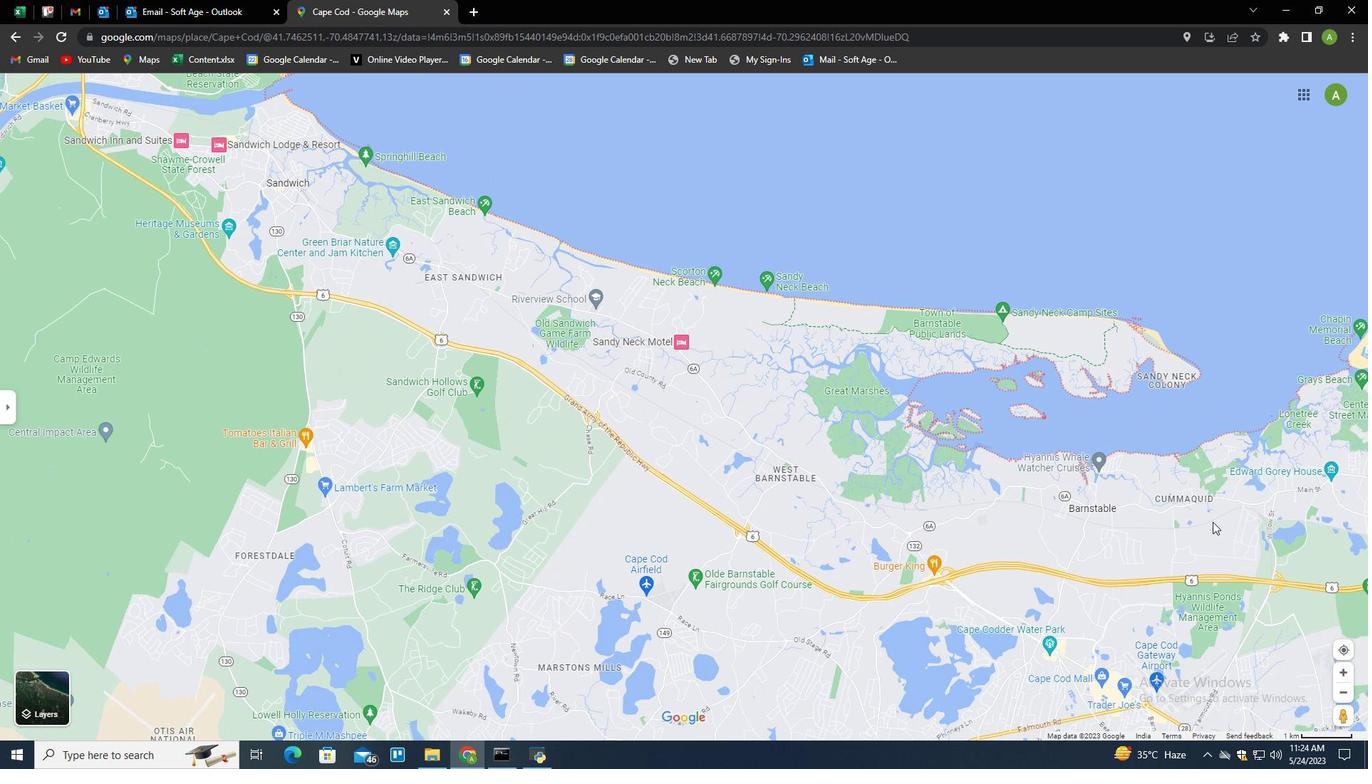 
Action: Mouse moved to (1219, 473)
Screenshot: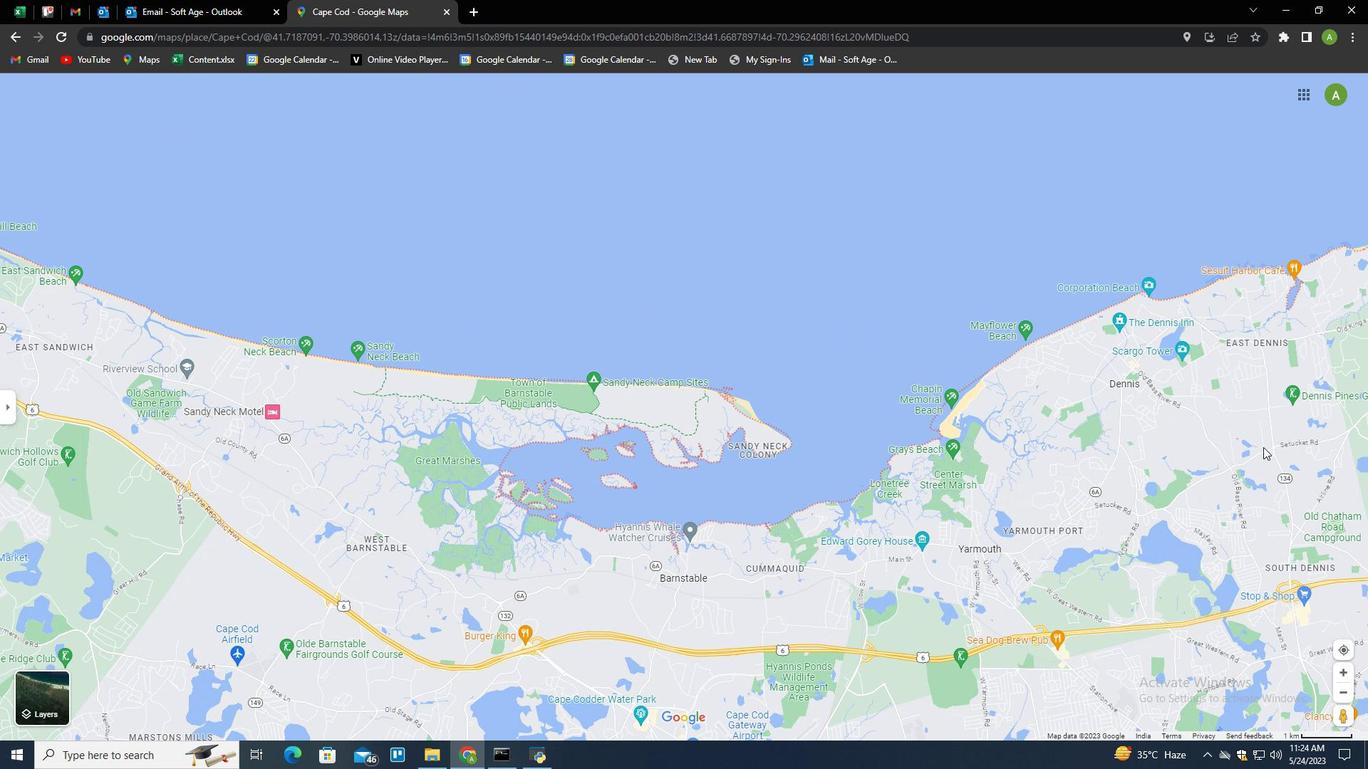 
Action: Mouse pressed left at (1296, 443)
Screenshot: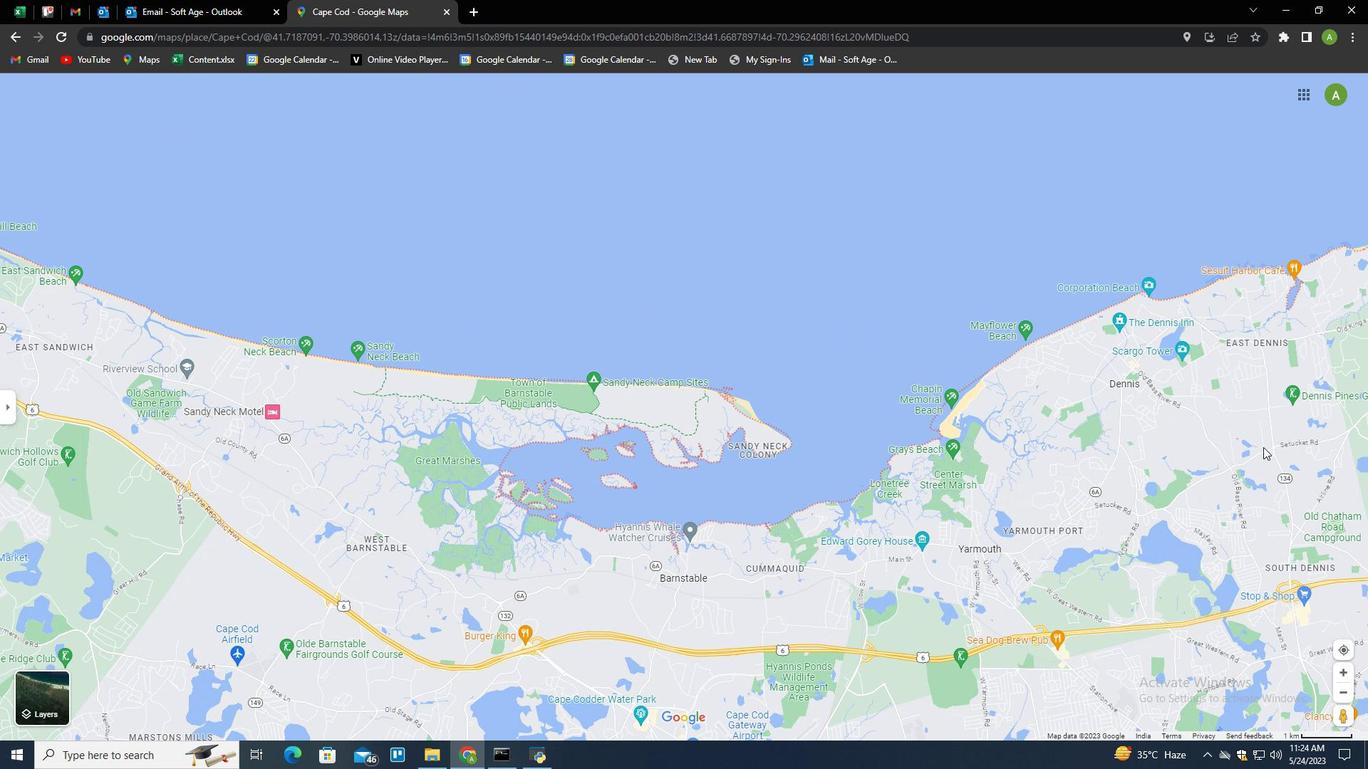 
Action: Mouse moved to (1217, 343)
Screenshot: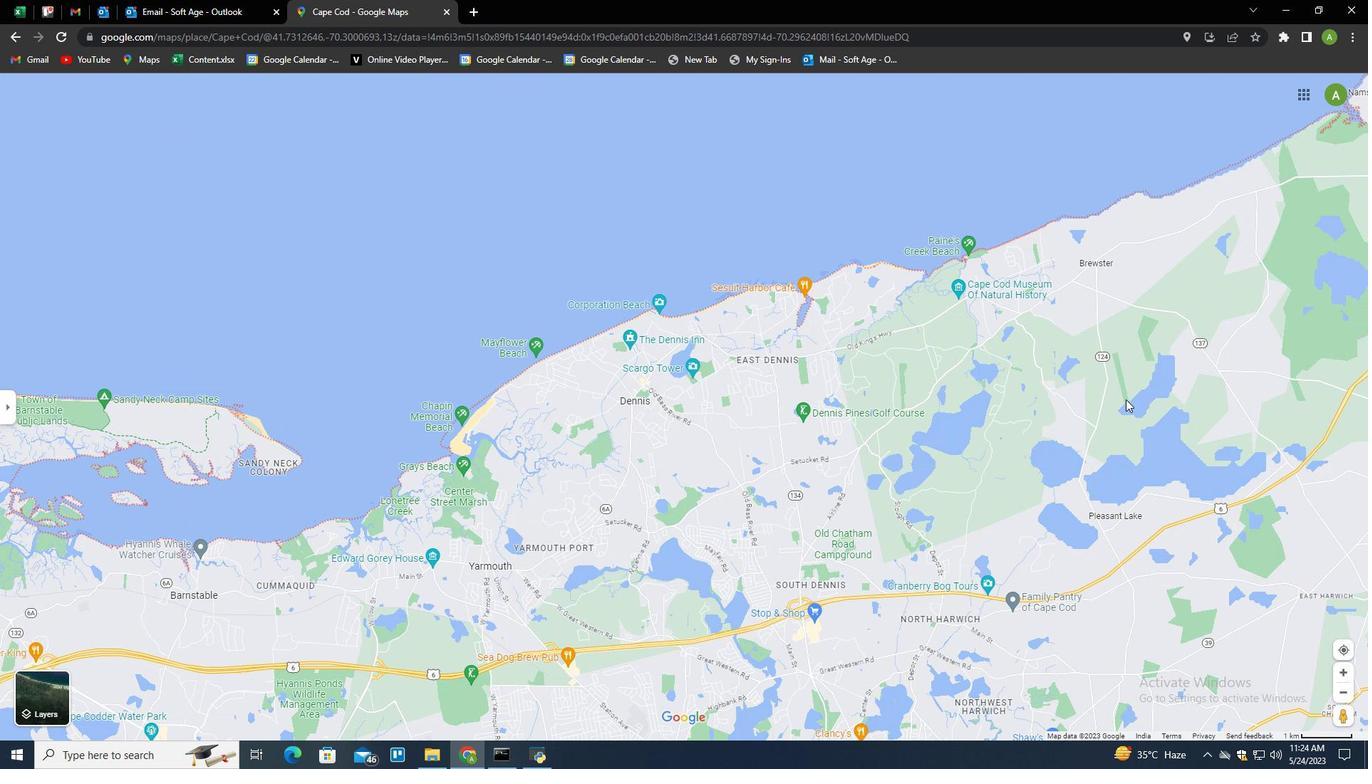 
Action: Mouse pressed left at (1217, 343)
Screenshot: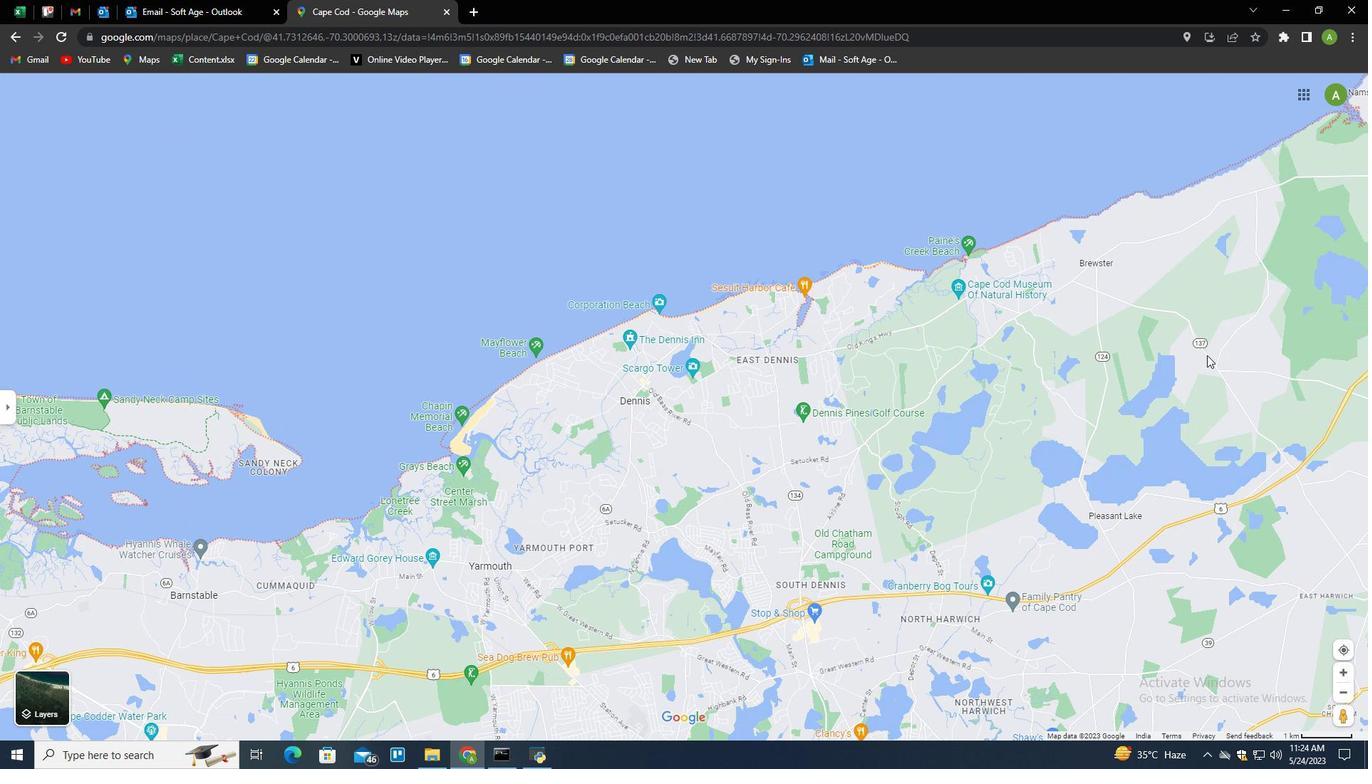 
Action: Mouse moved to (887, 386)
Screenshot: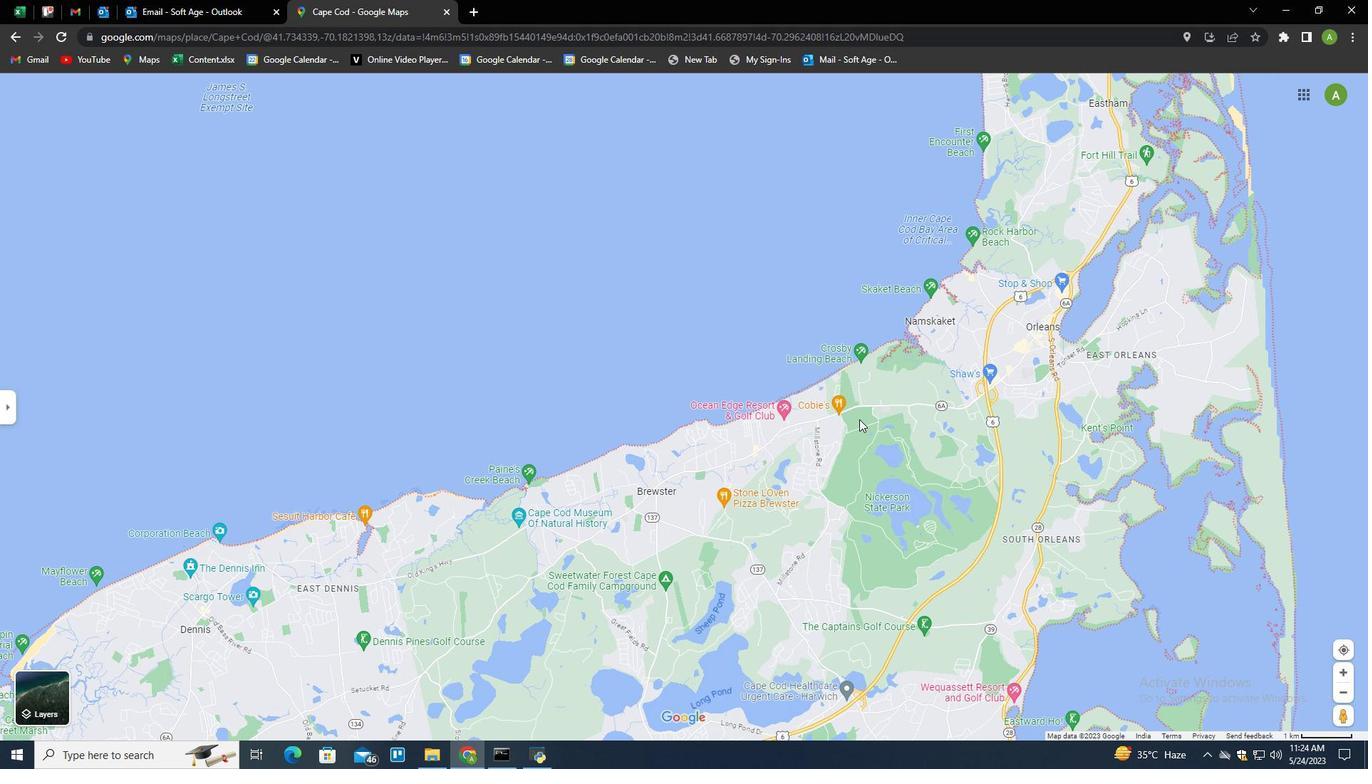
Action: Mouse pressed left at (887, 386)
Screenshot: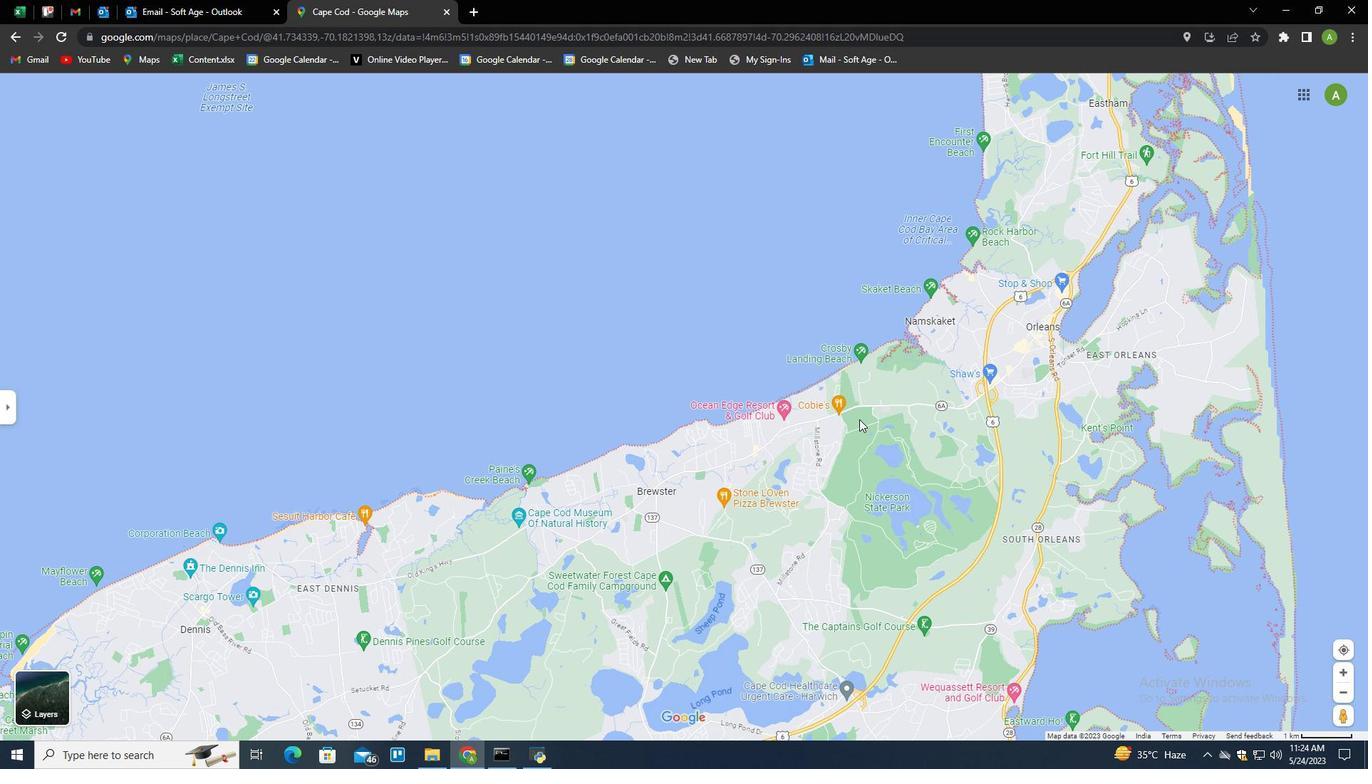 
Action: Mouse moved to (1057, 327)
Screenshot: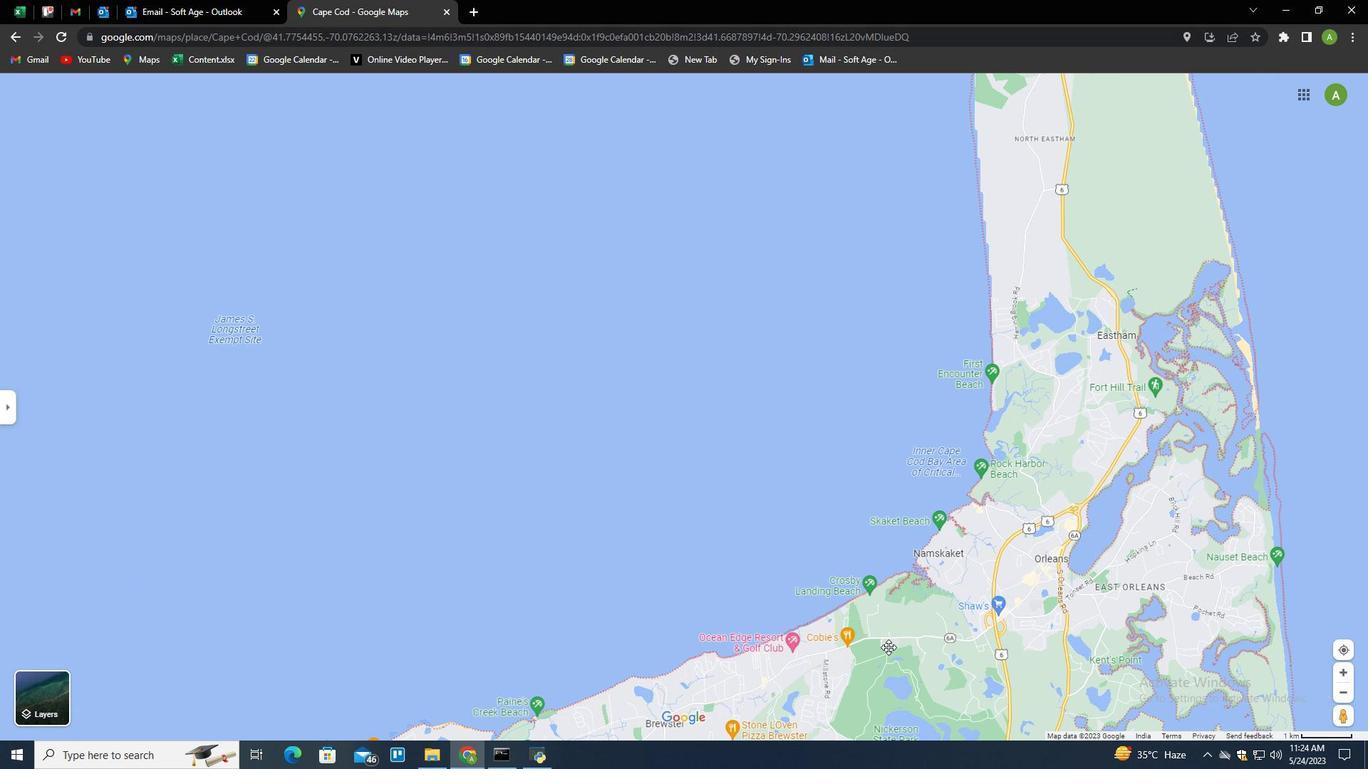 
Action: Mouse pressed left at (1057, 327)
Screenshot: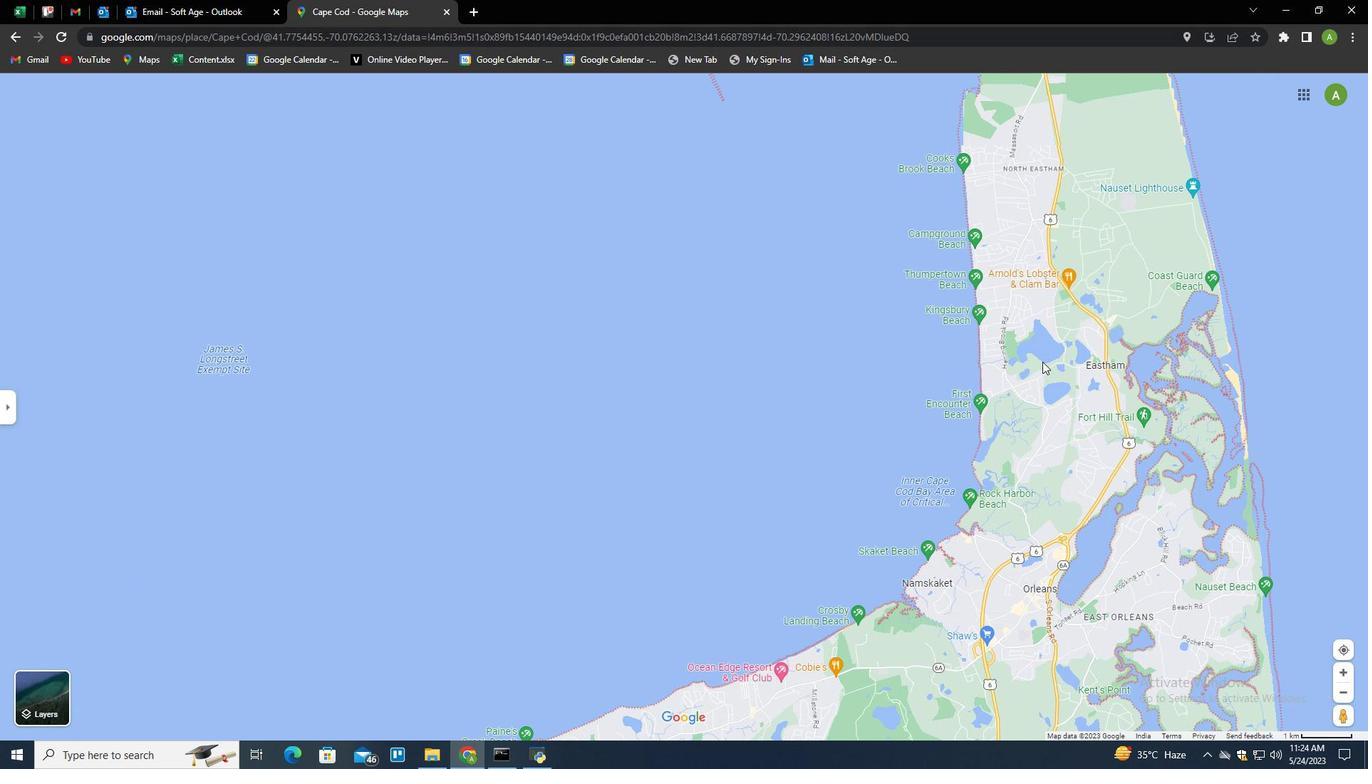 
Action: Mouse moved to (977, 371)
Screenshot: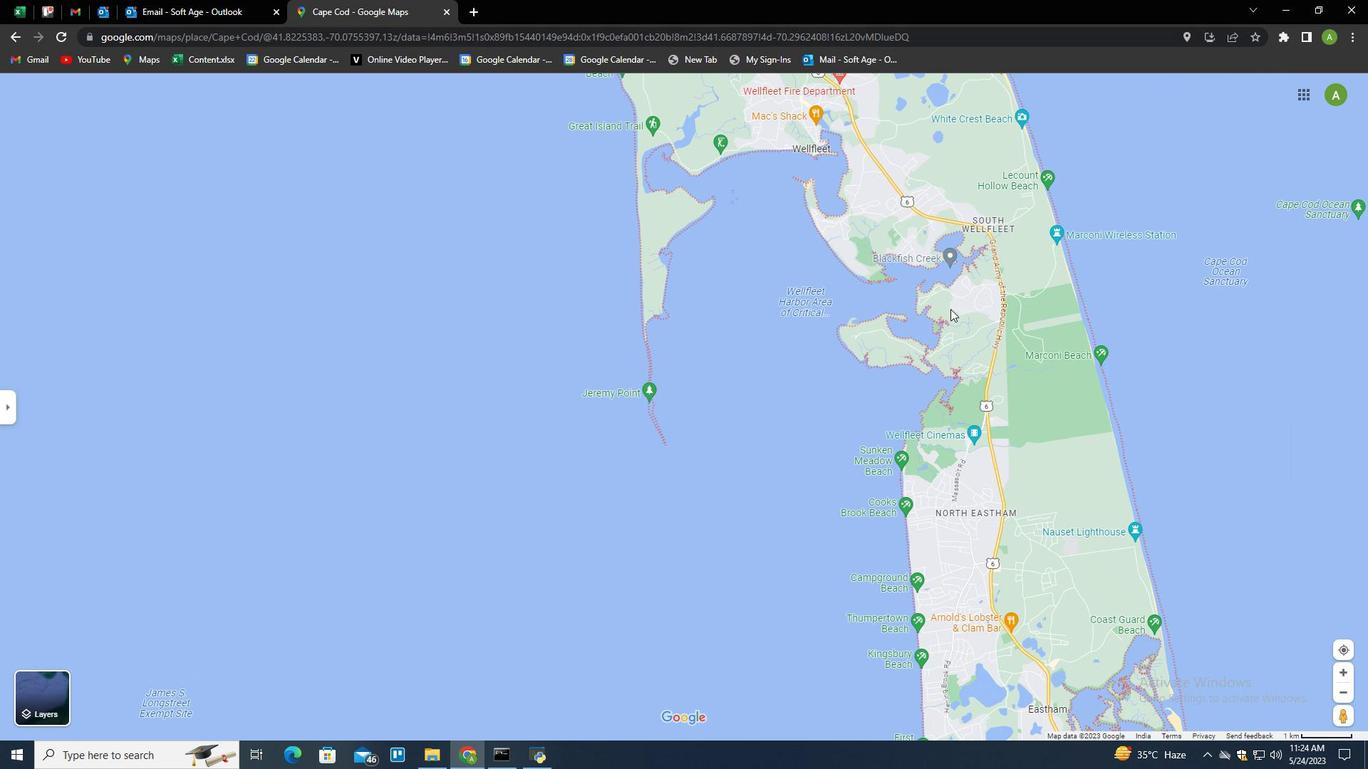
Action: Mouse pressed left at (947, 295)
Screenshot: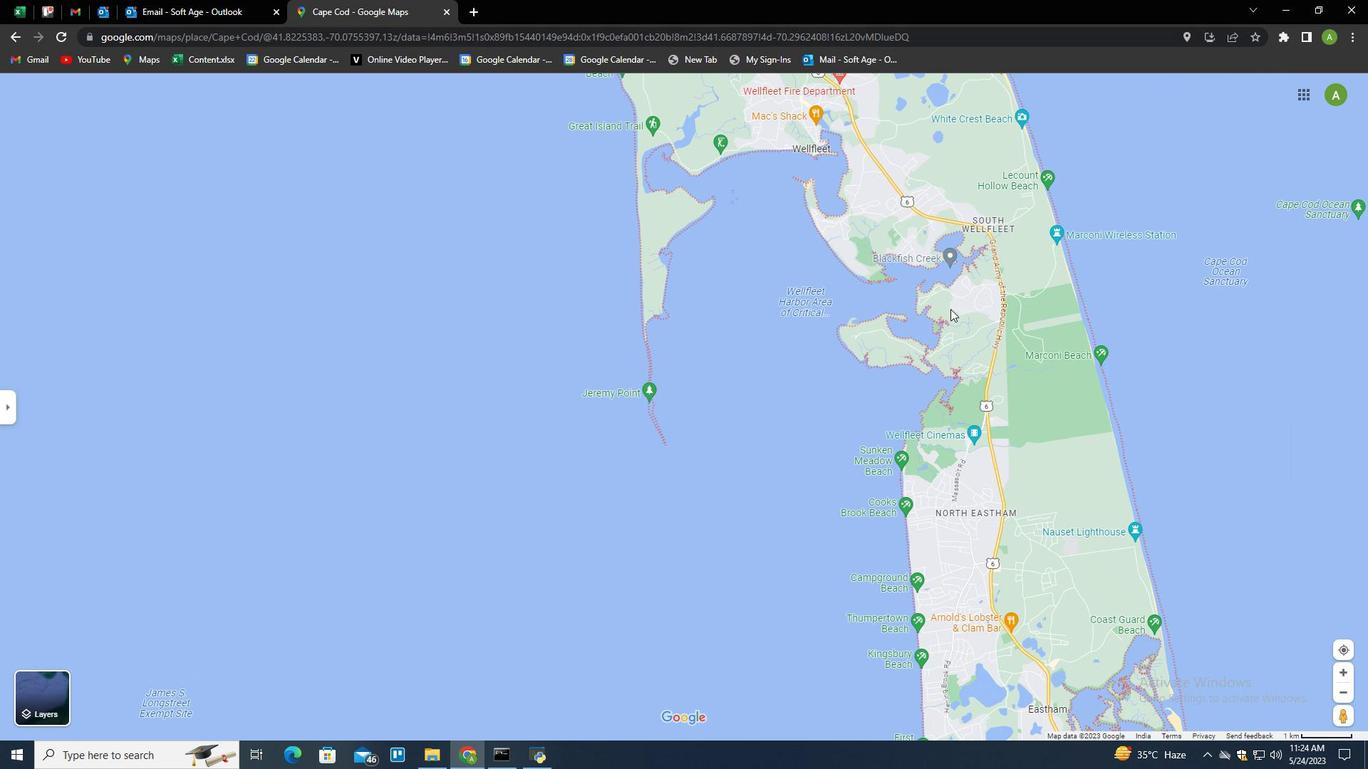 
Action: Mouse moved to (938, 149)
Screenshot: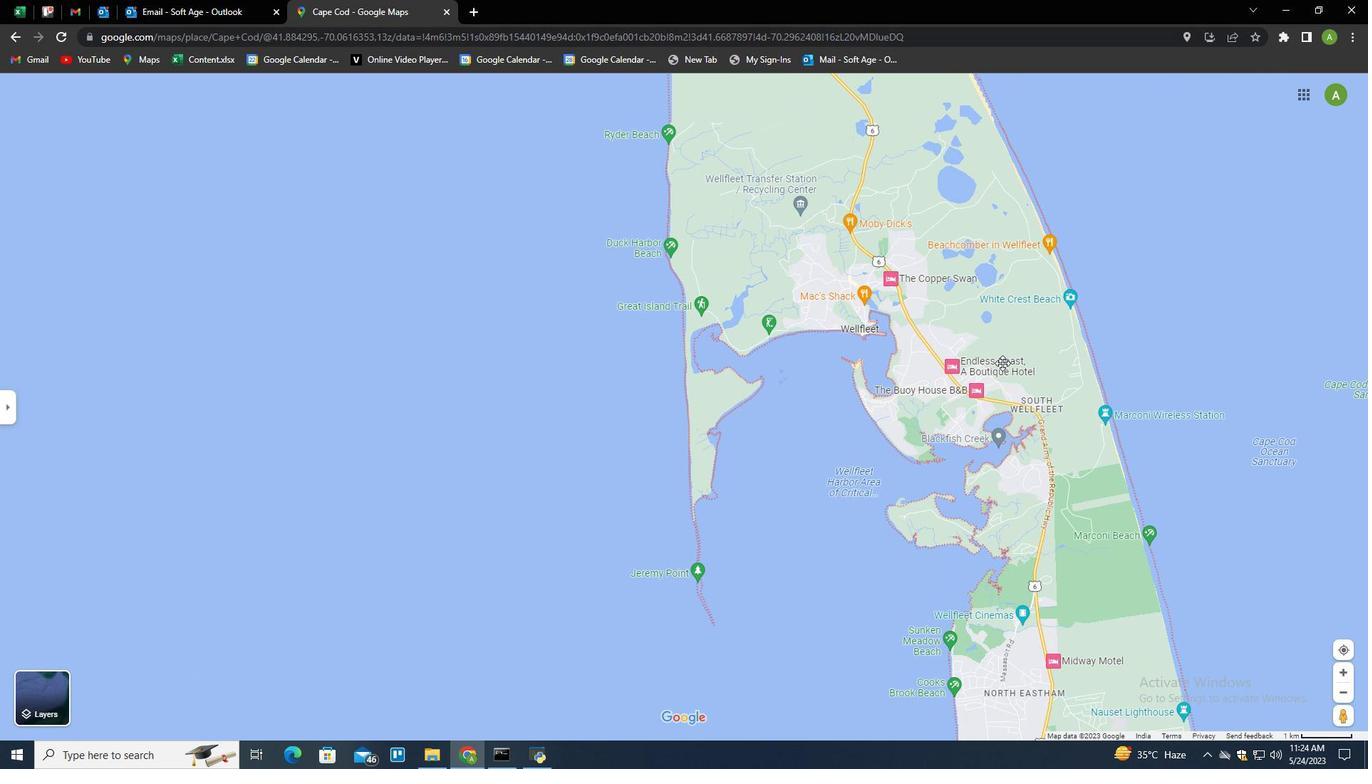 
Action: Mouse pressed left at (938, 149)
Screenshot: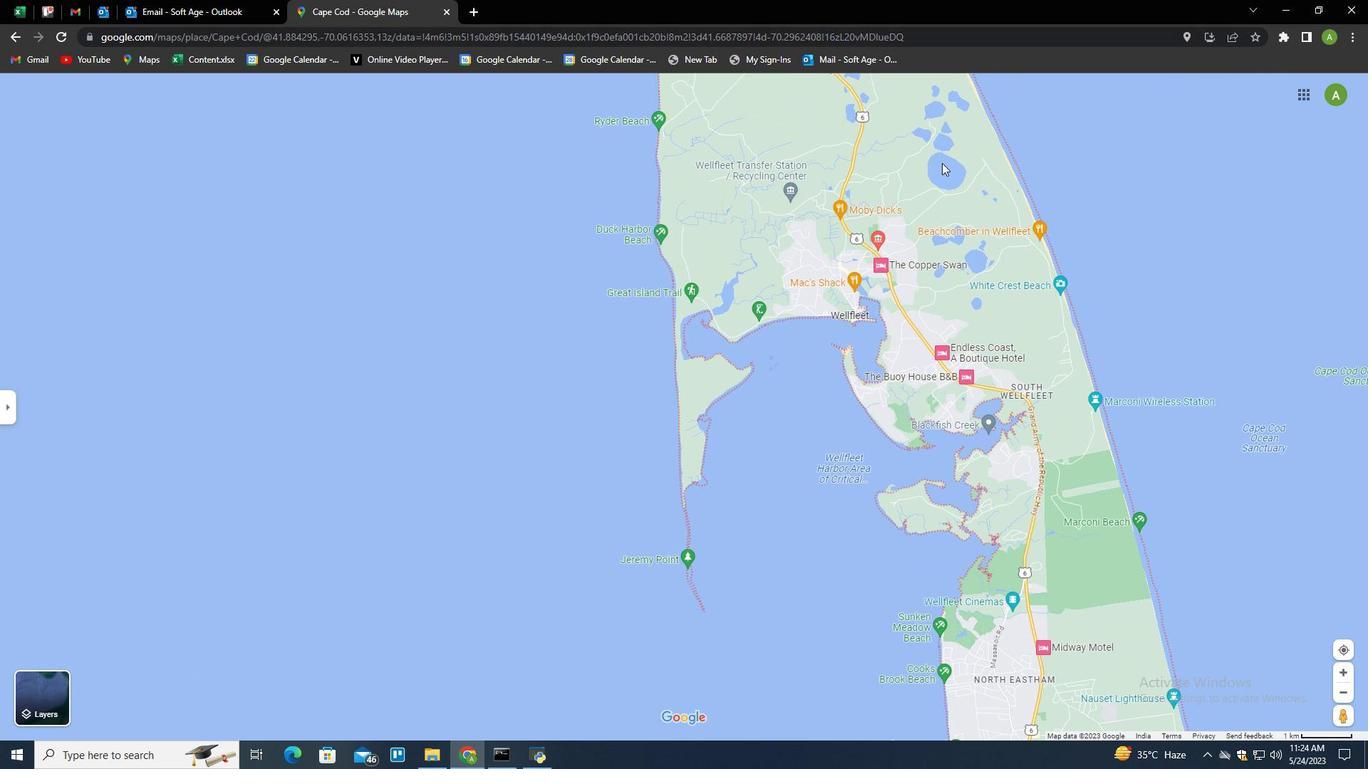 
Action: Mouse moved to (890, 283)
Screenshot: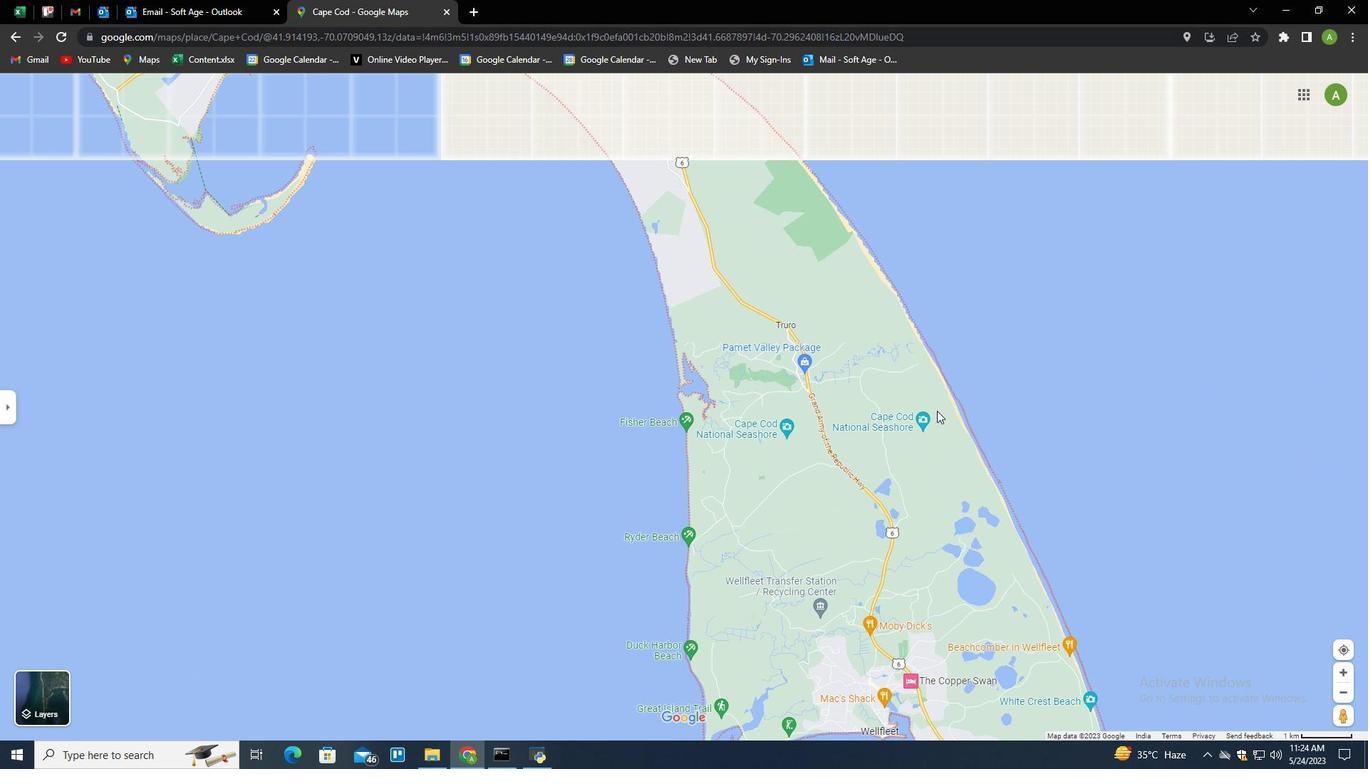 
Action: Mouse pressed left at (890, 283)
Screenshot: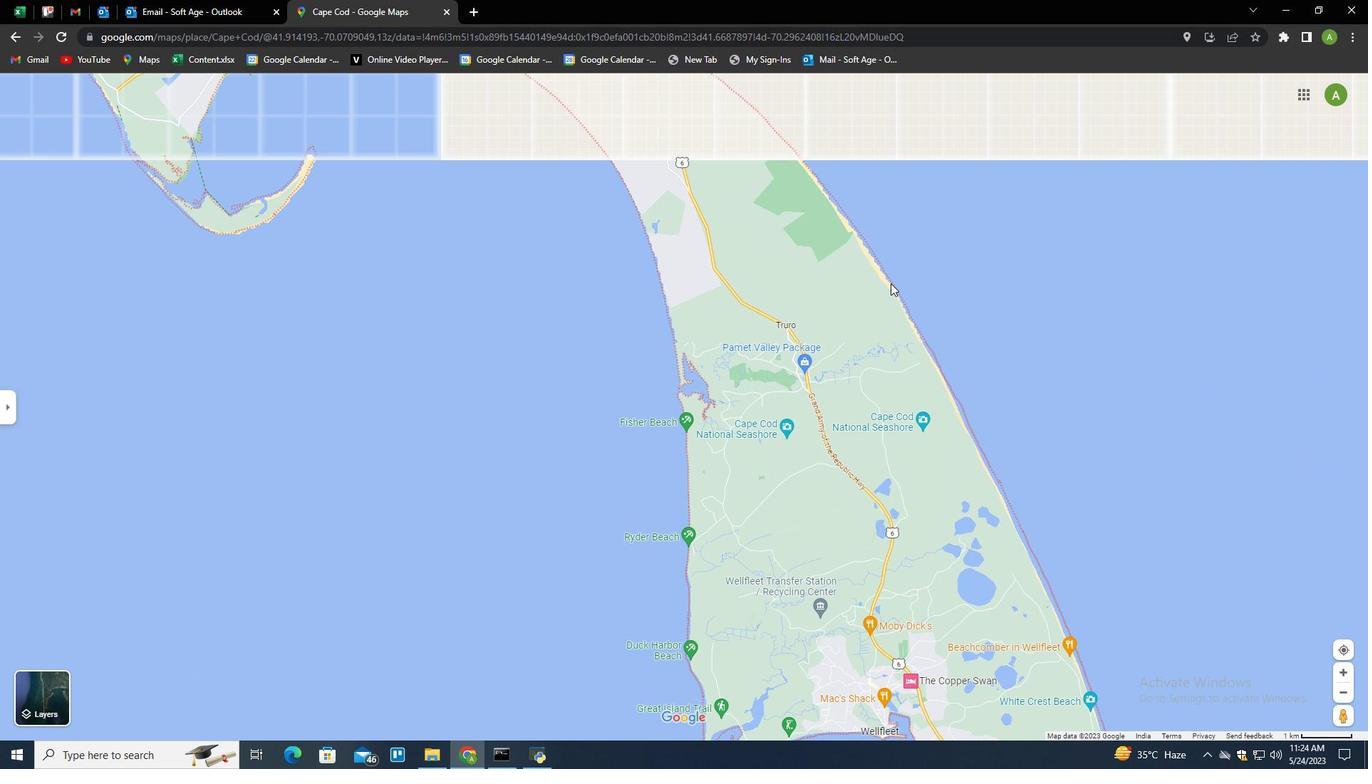 
Action: Mouse moved to (1238, 669)
Screenshot: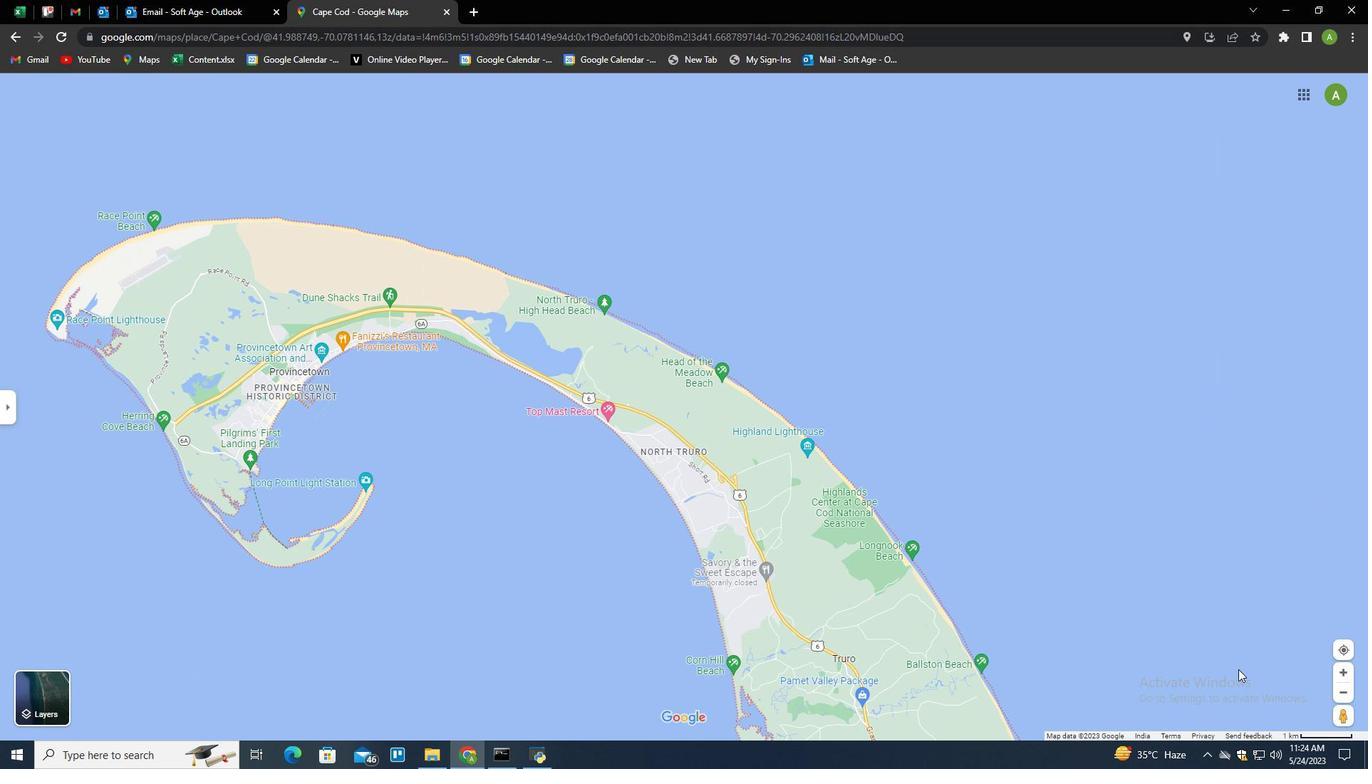 
Action: Mouse pressed left at (1238, 669)
Screenshot: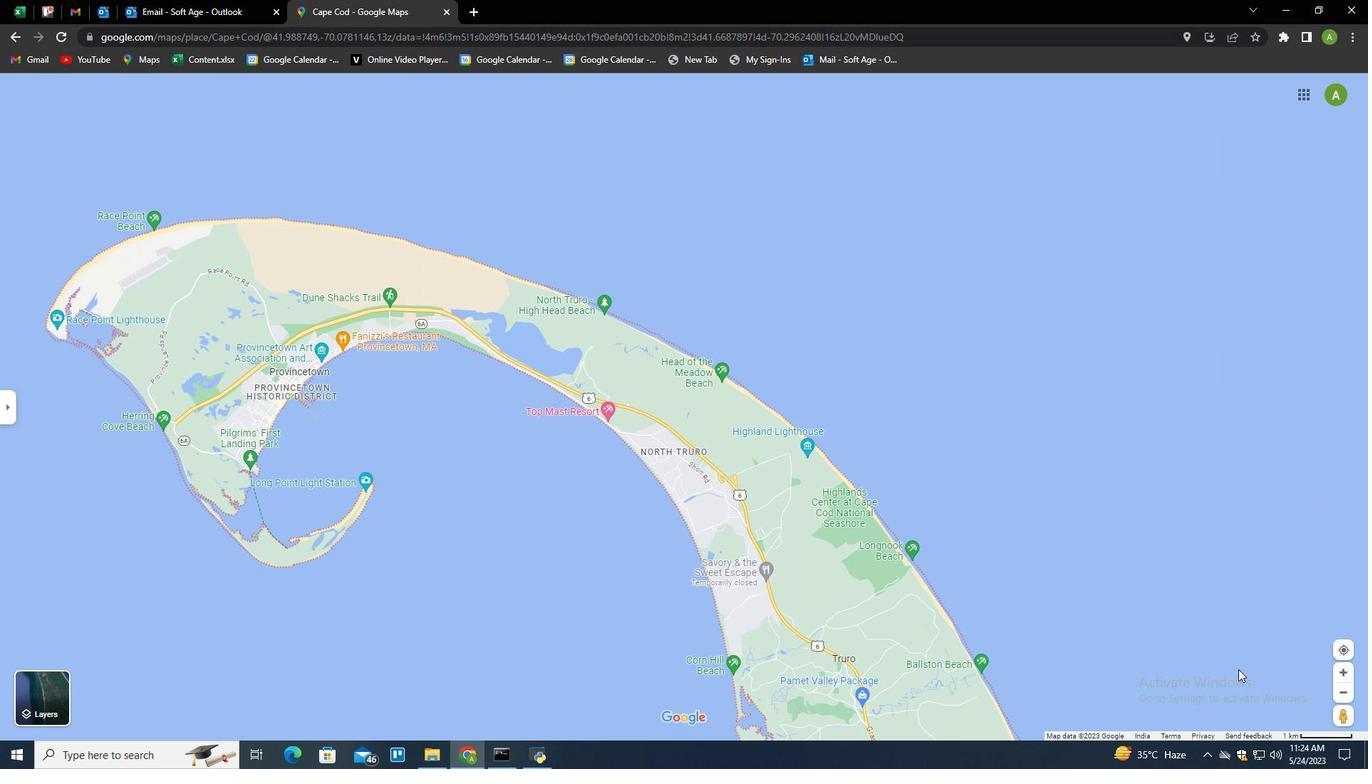 
Action: Mouse moved to (1241, 582)
Screenshot: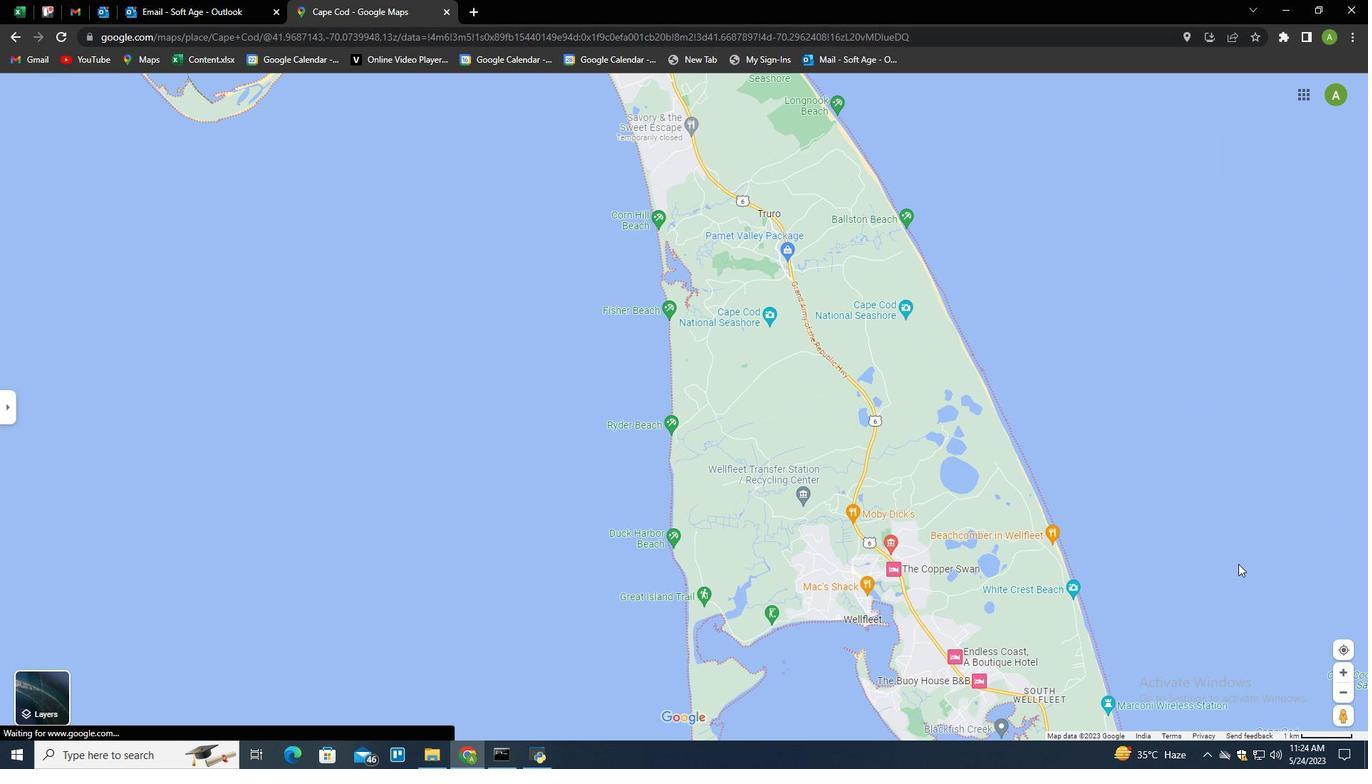 
Action: Mouse pressed left at (1241, 582)
Screenshot: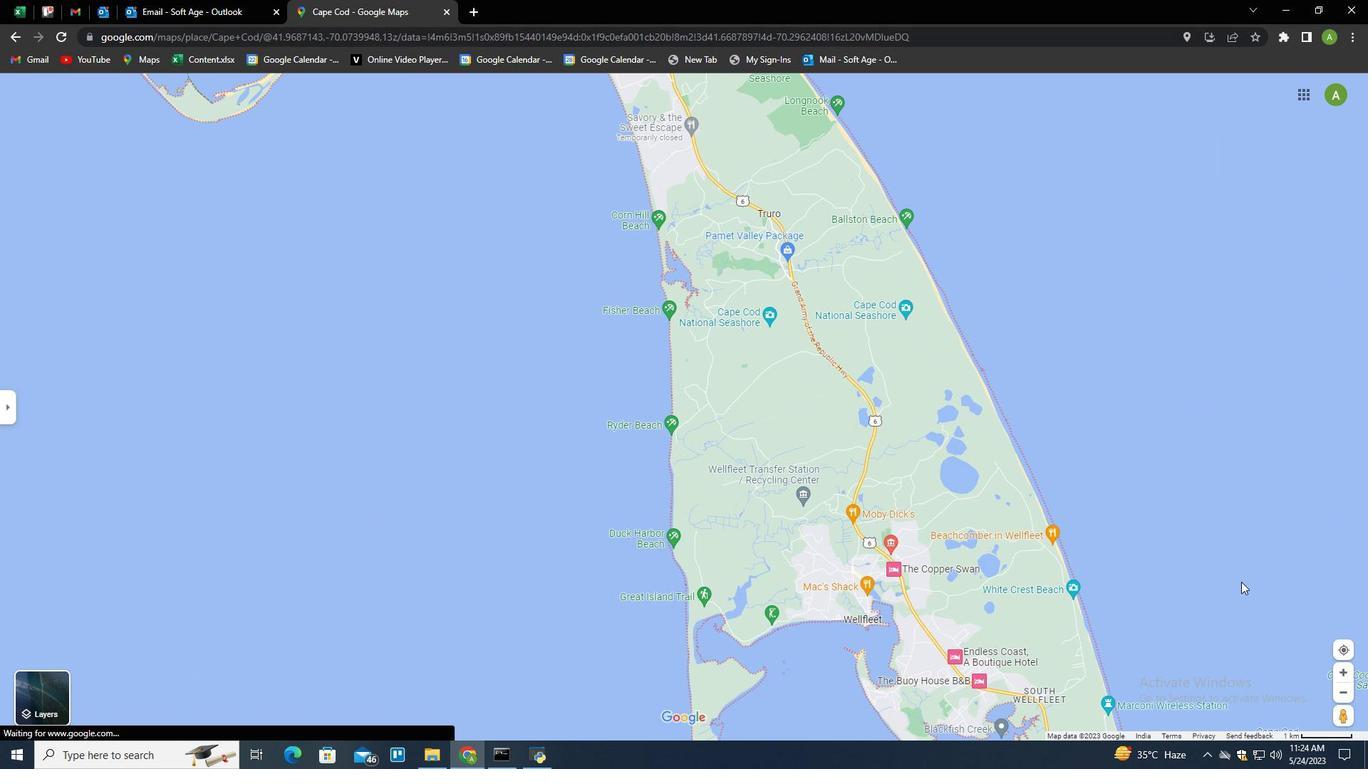 
Action: Mouse moved to (1201, 421)
Screenshot: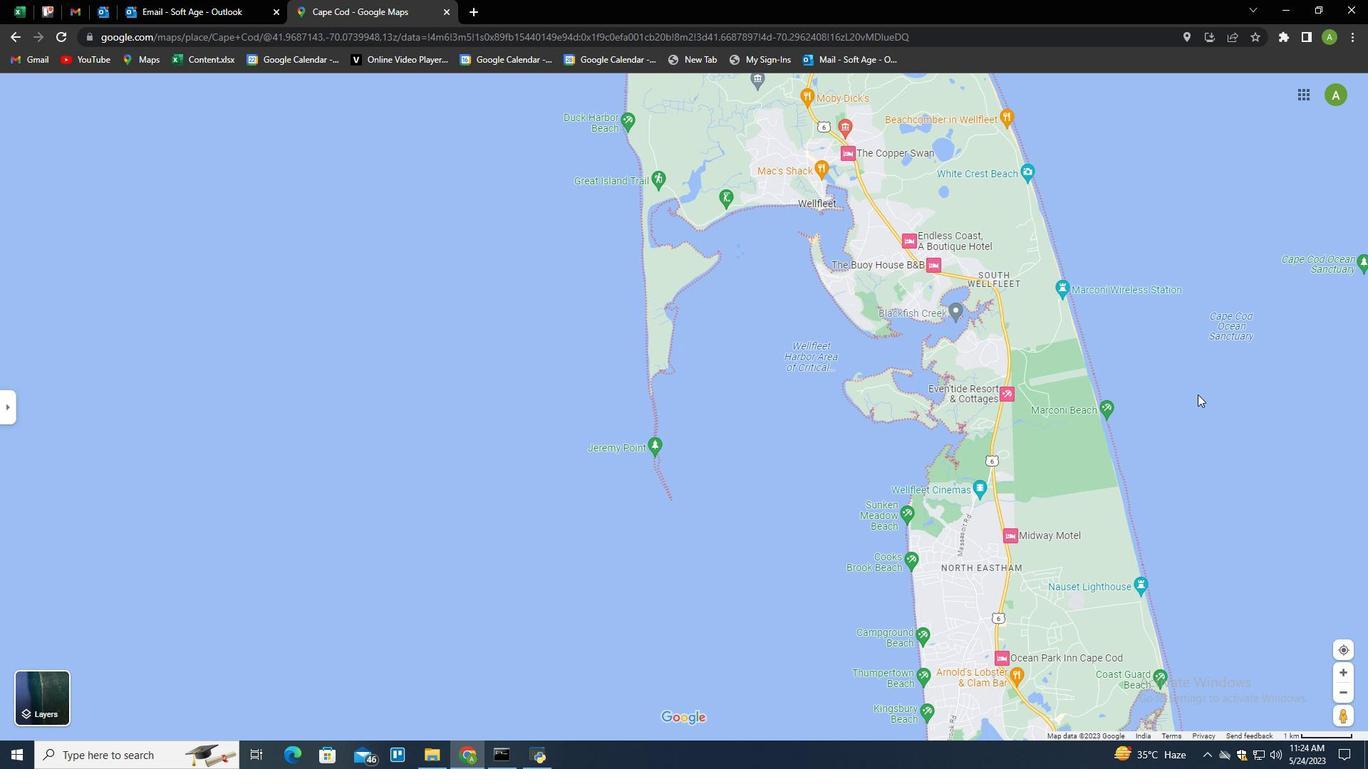 
Action: Mouse pressed left at (1201, 421)
Screenshot: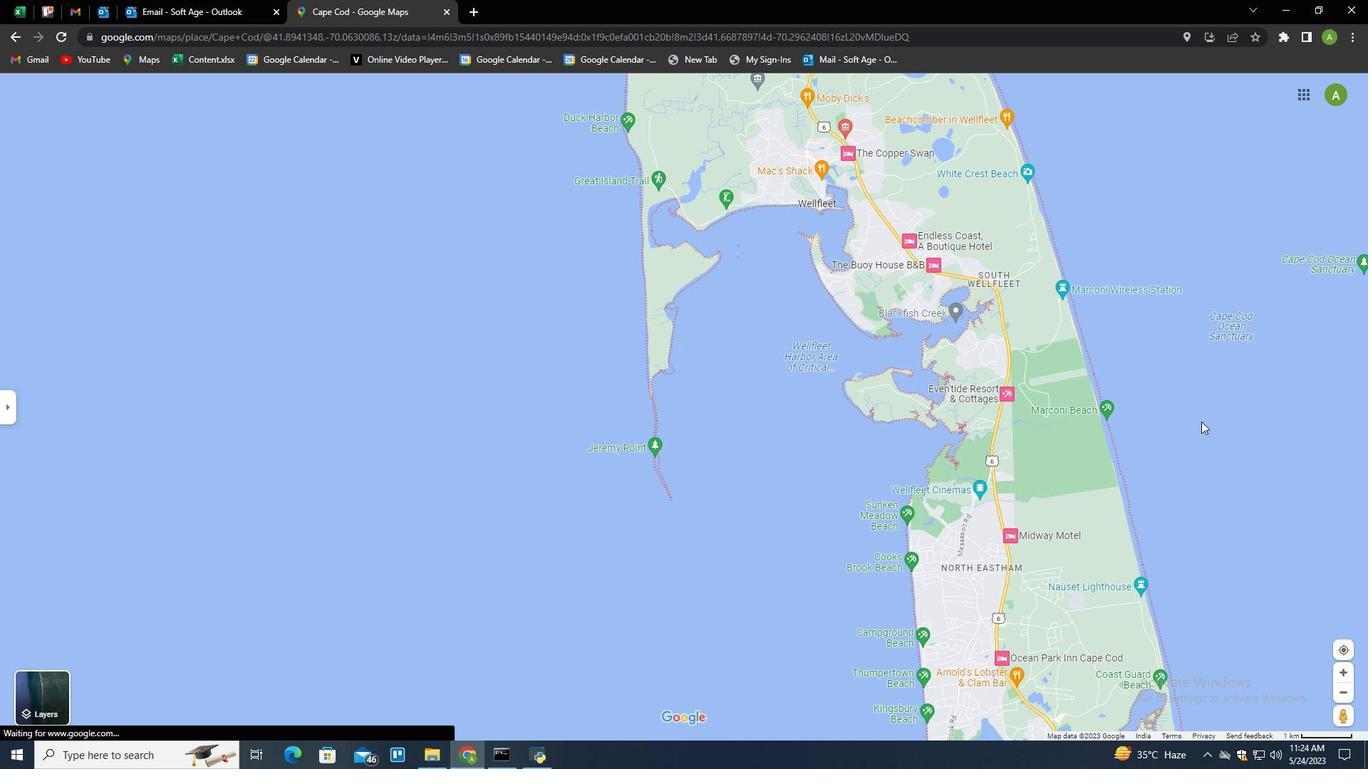 
Action: Mouse moved to (1209, 524)
Screenshot: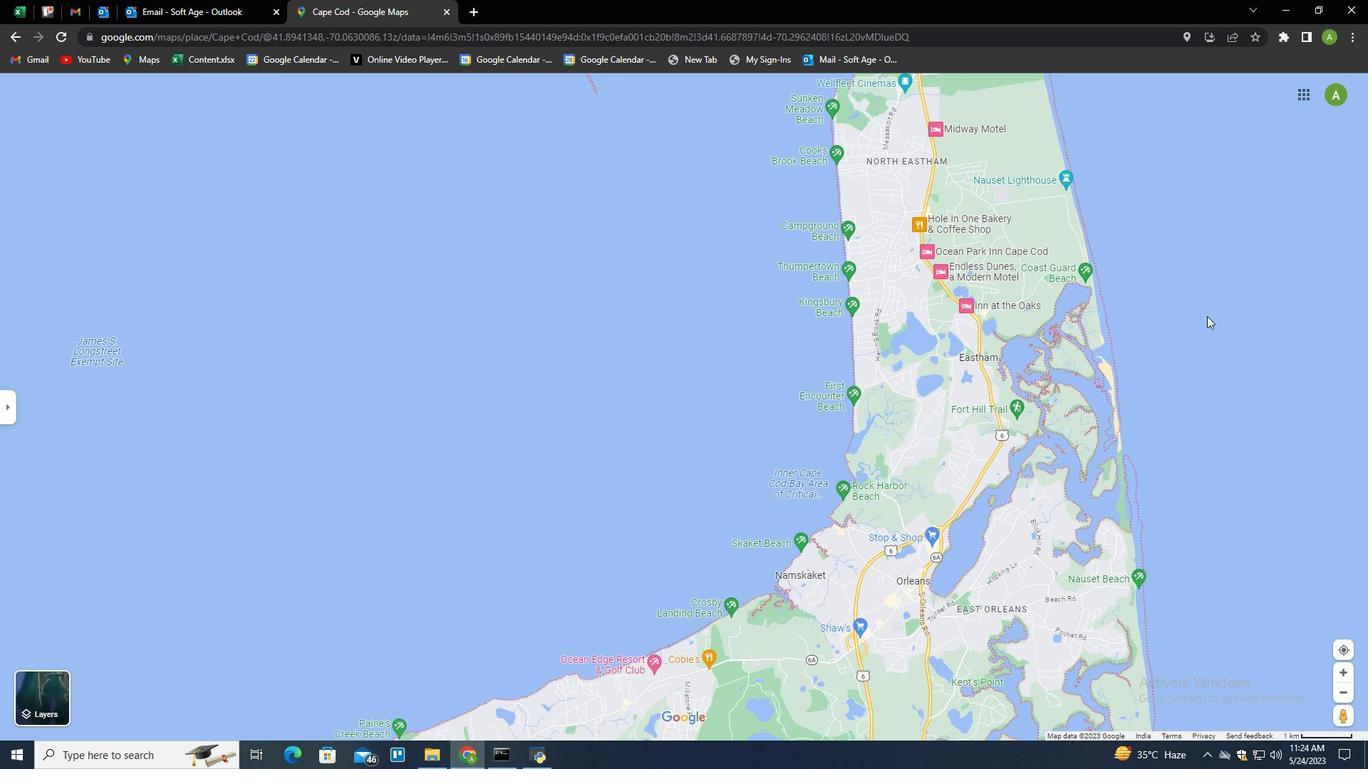 
Action: Mouse pressed left at (1209, 524)
Screenshot: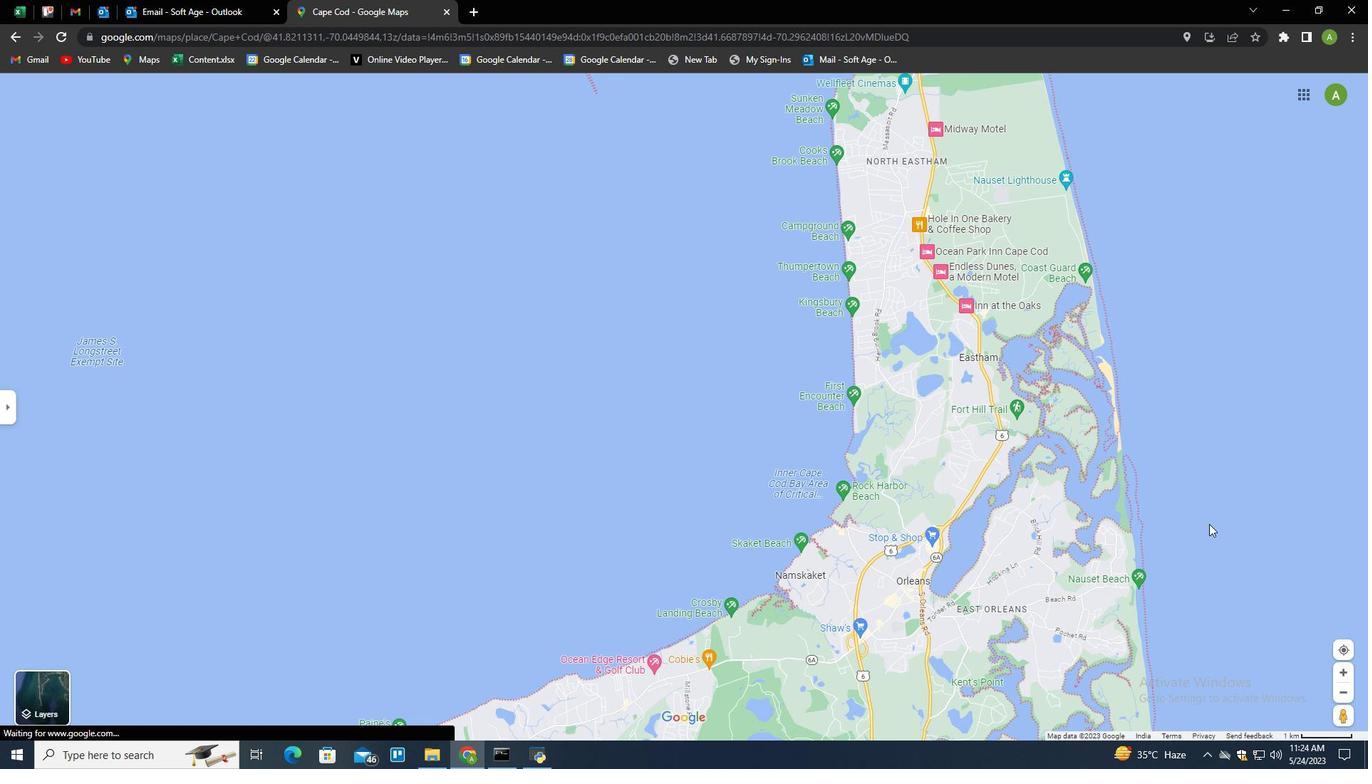 
Action: Mouse moved to (1194, 651)
Screenshot: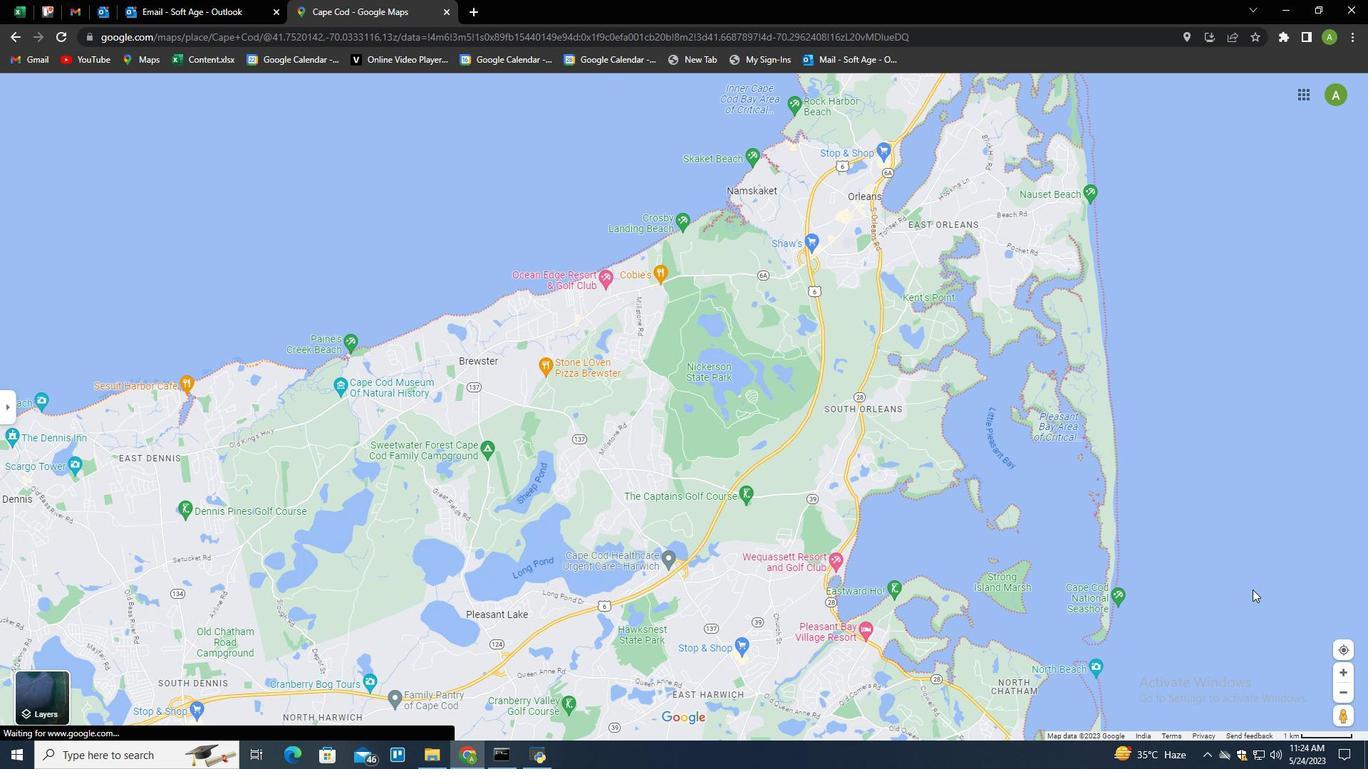 
Action: Mouse pressed left at (1194, 651)
Screenshot: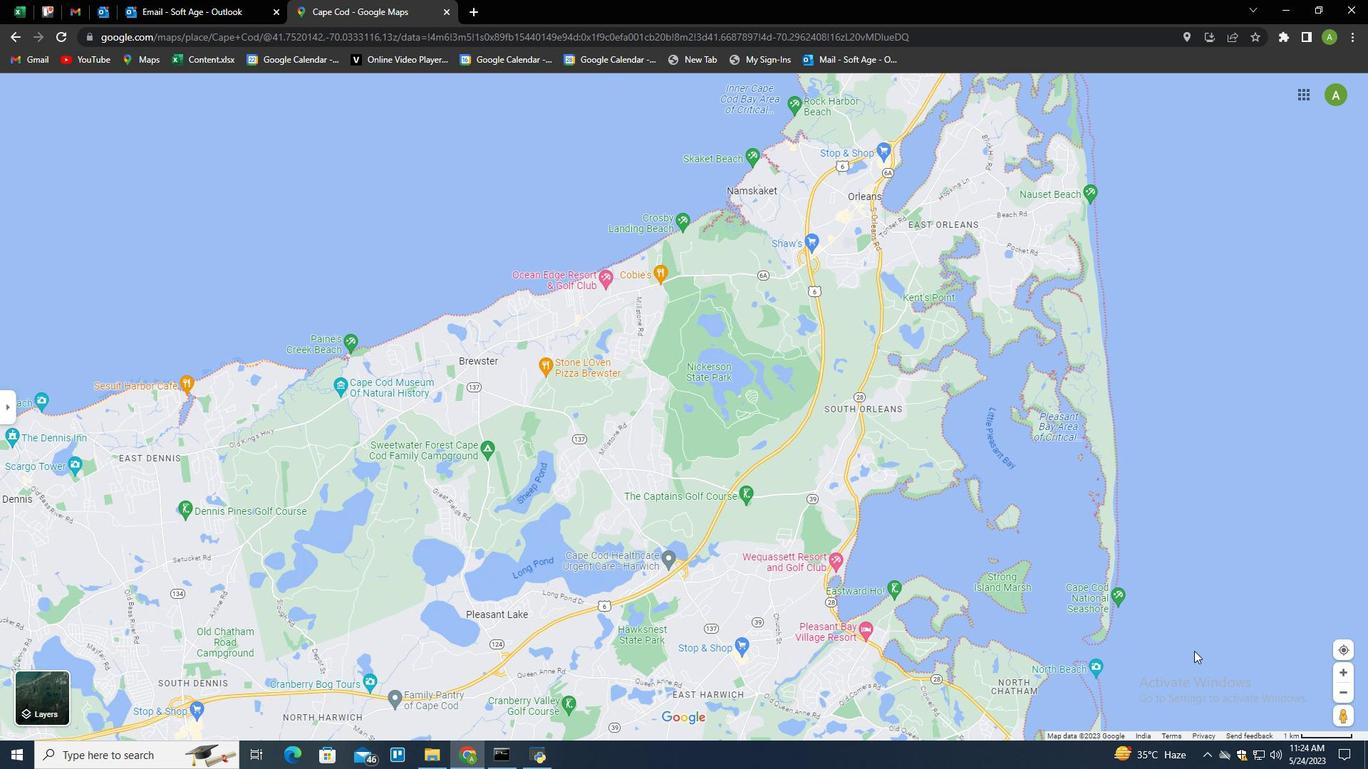 
